 Task: Send an email with the signature Garrett Sanchez with the subject Request for an opinion and the message Please let me know if there are any changes to the project scope. from softage.1@softage.net to softage.10@softage.net and softage.2@softage.net with an attached document Program_proposal.docx
Action: Mouse moved to (598, 781)
Screenshot: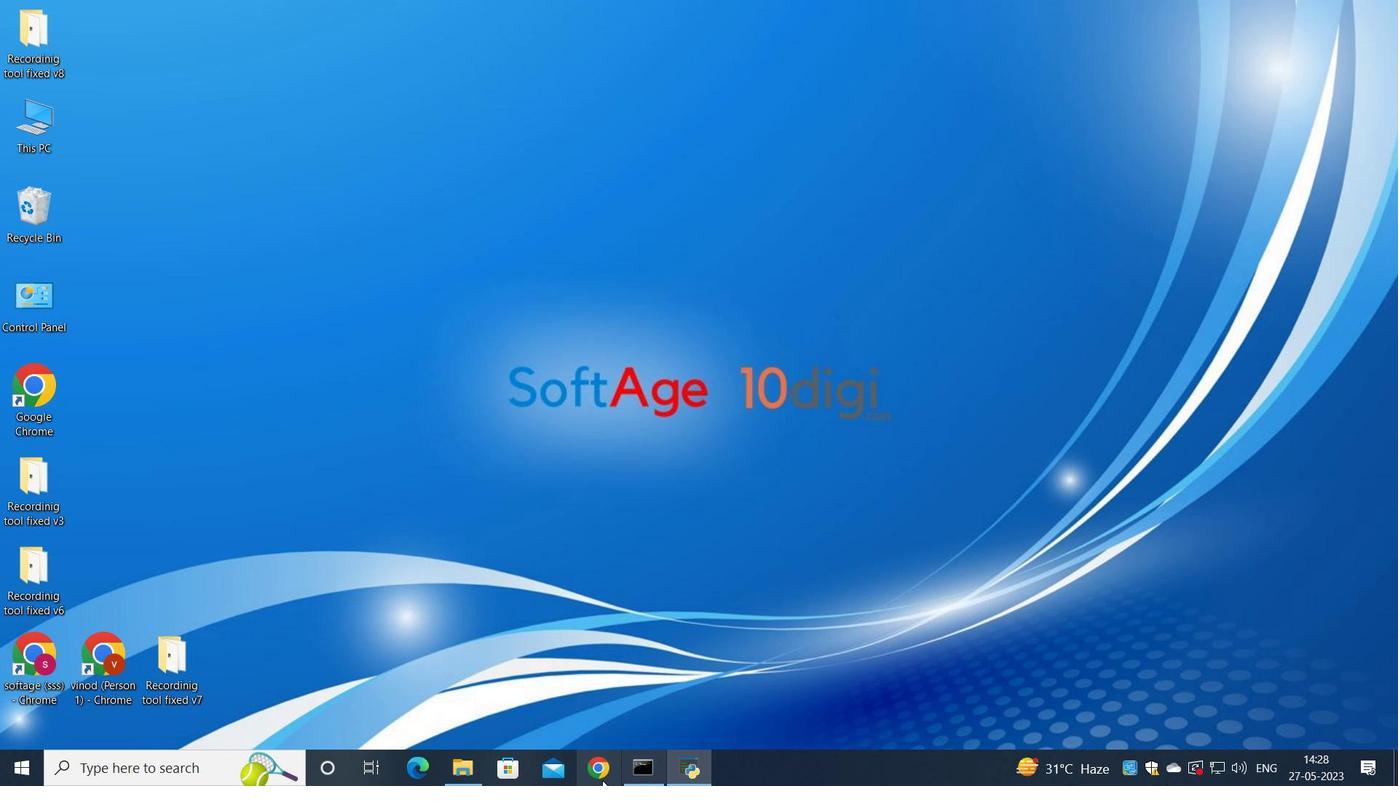 
Action: Mouse pressed left at (598, 781)
Screenshot: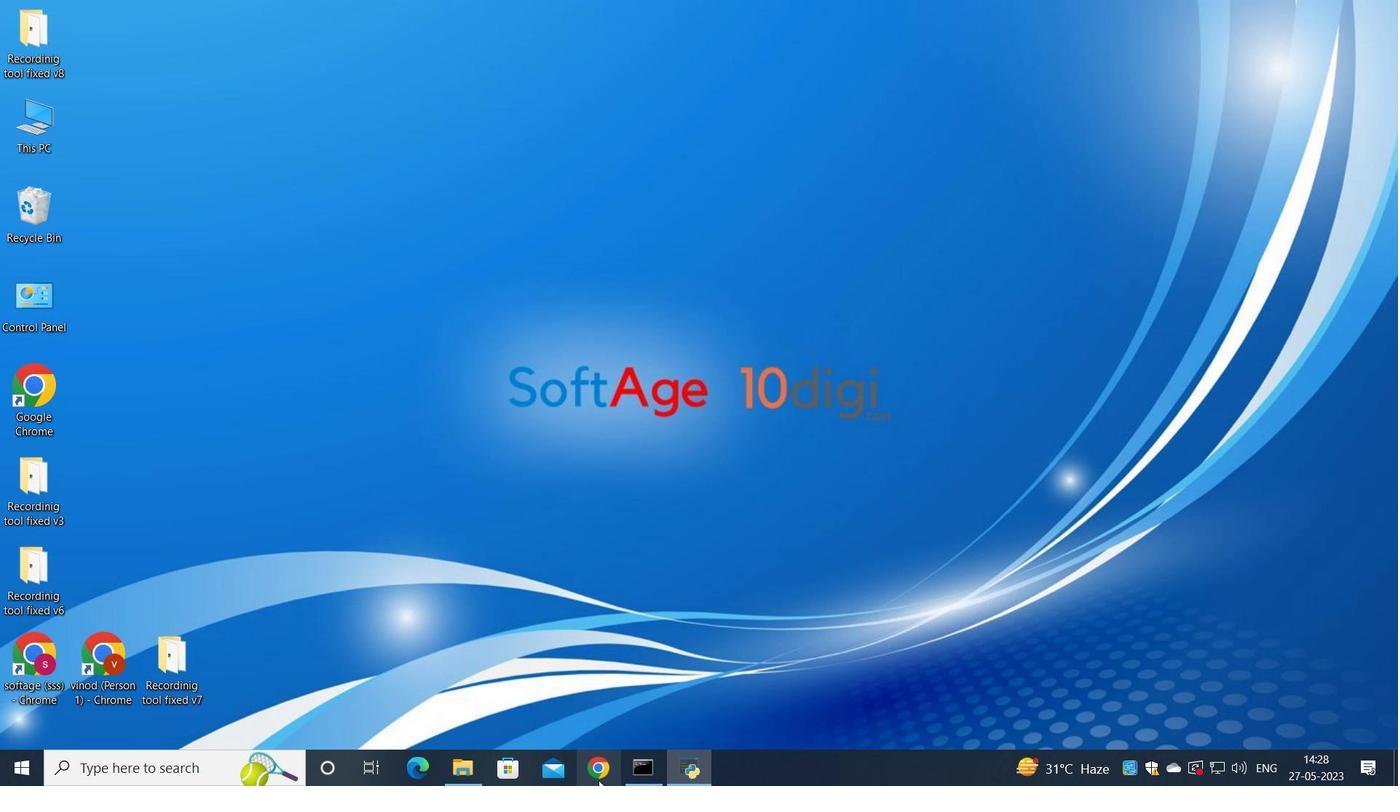 
Action: Mouse moved to (618, 442)
Screenshot: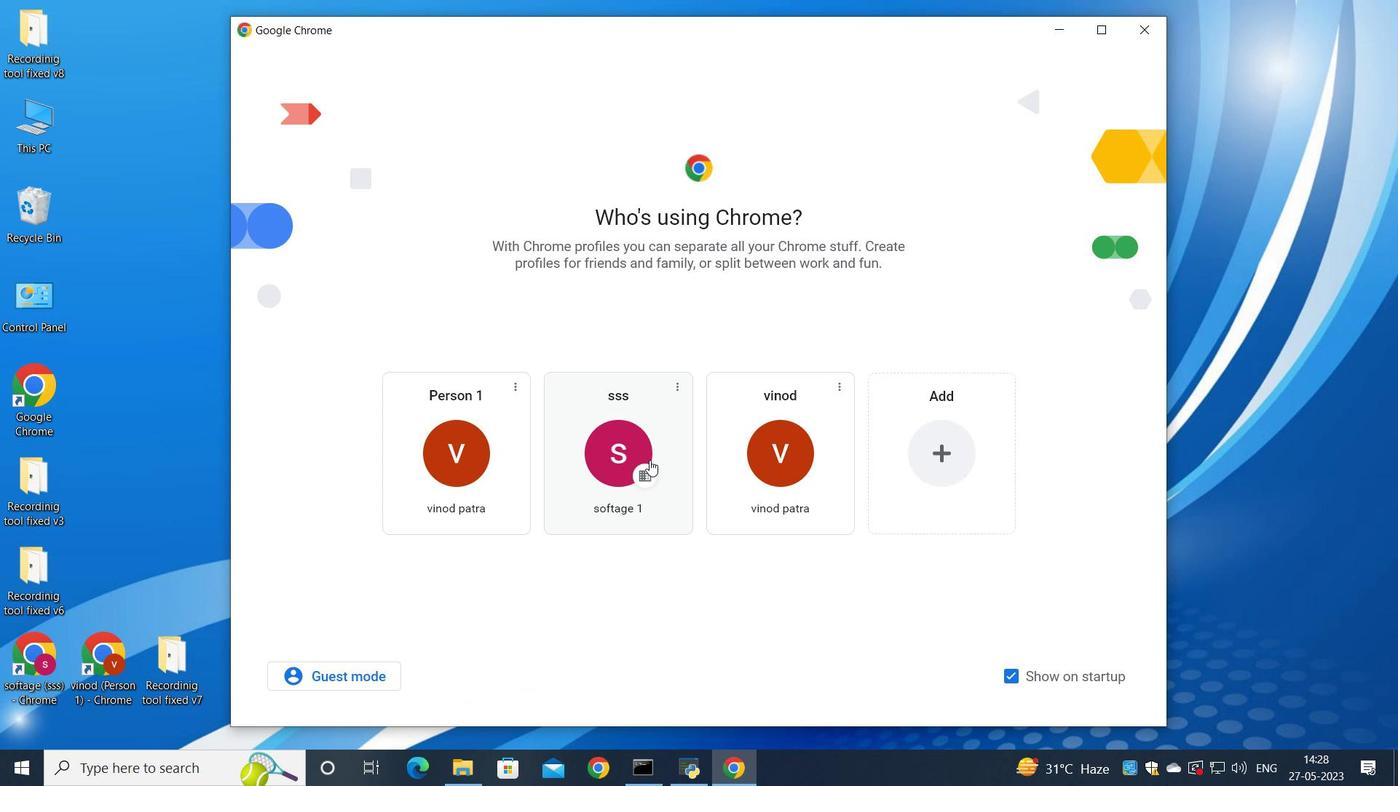 
Action: Mouse pressed left at (618, 442)
Screenshot: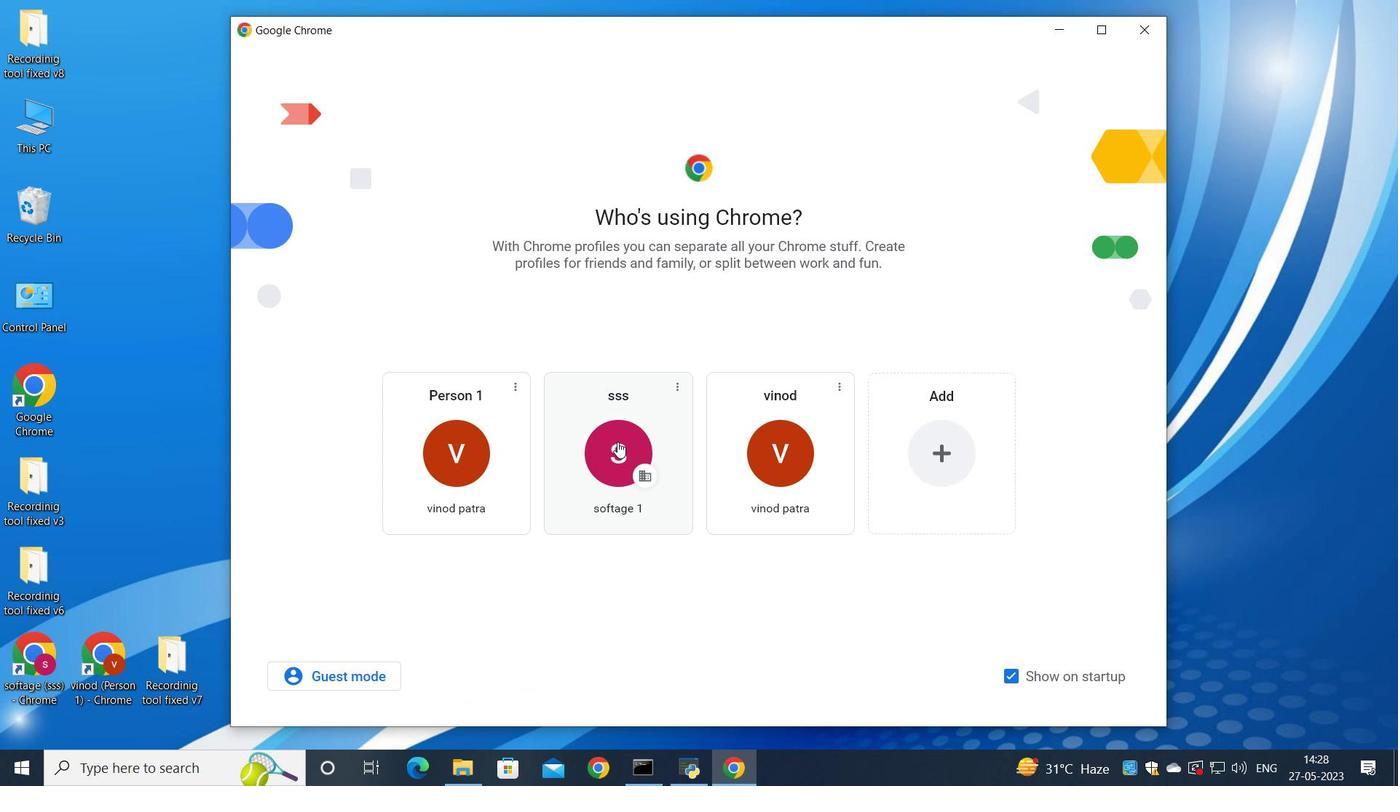 
Action: Mouse moved to (1220, 101)
Screenshot: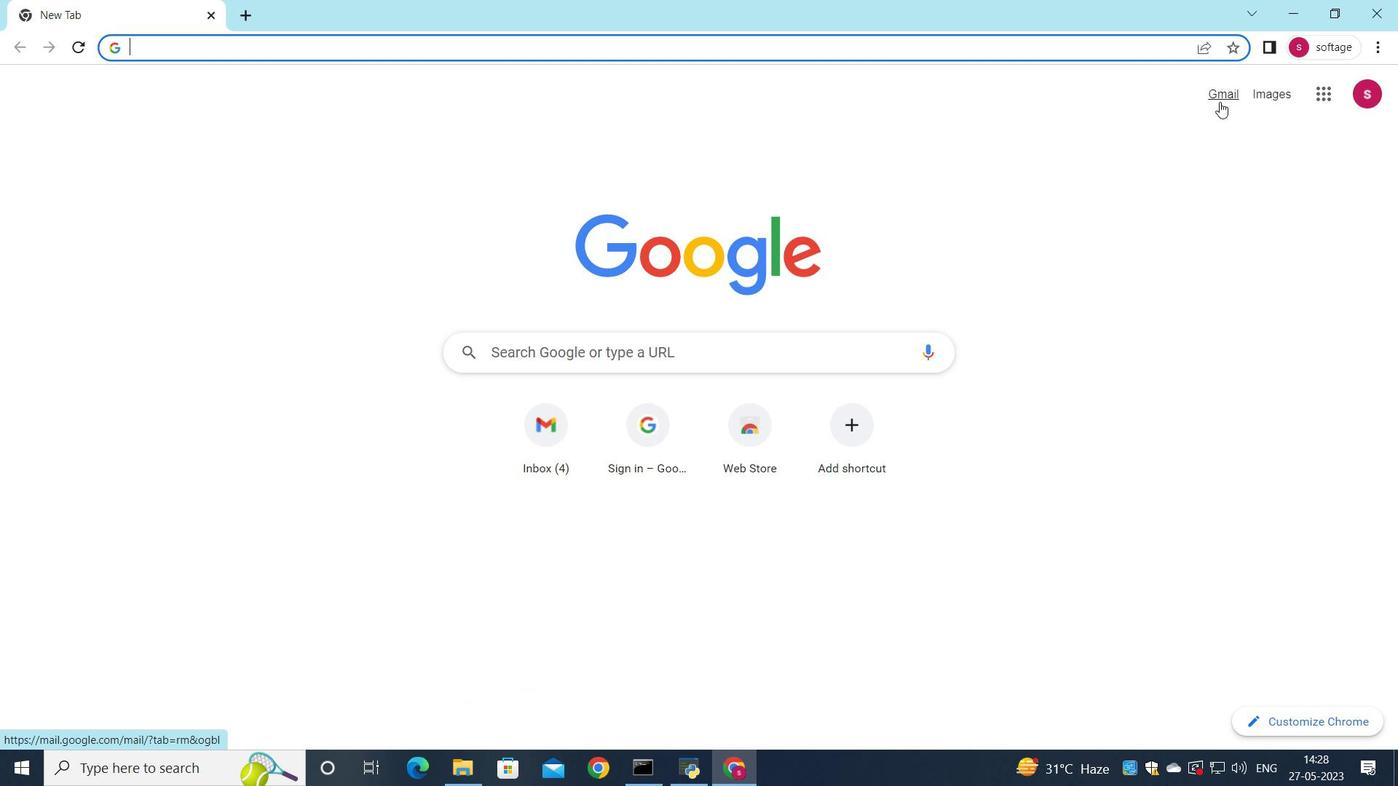 
Action: Mouse pressed left at (1220, 101)
Screenshot: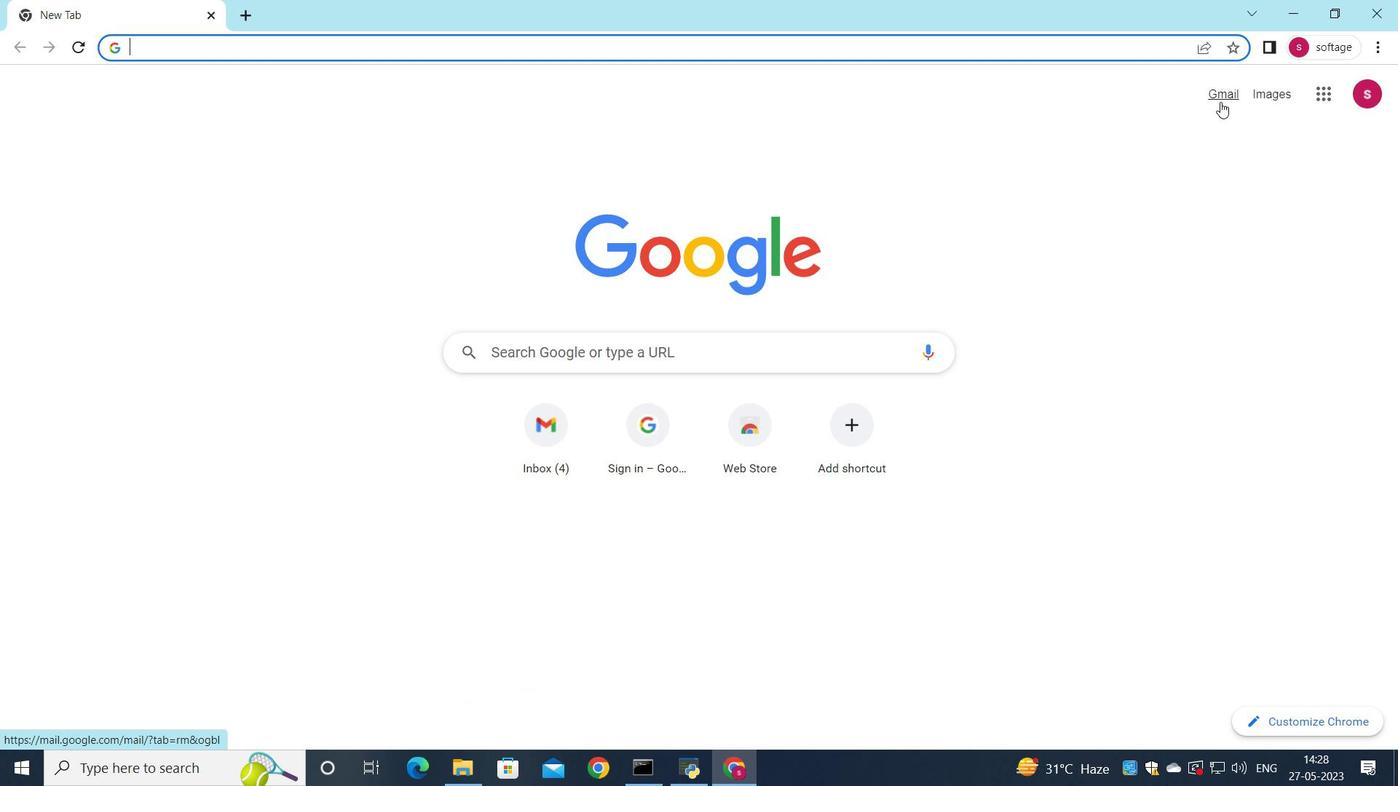 
Action: Mouse moved to (1184, 126)
Screenshot: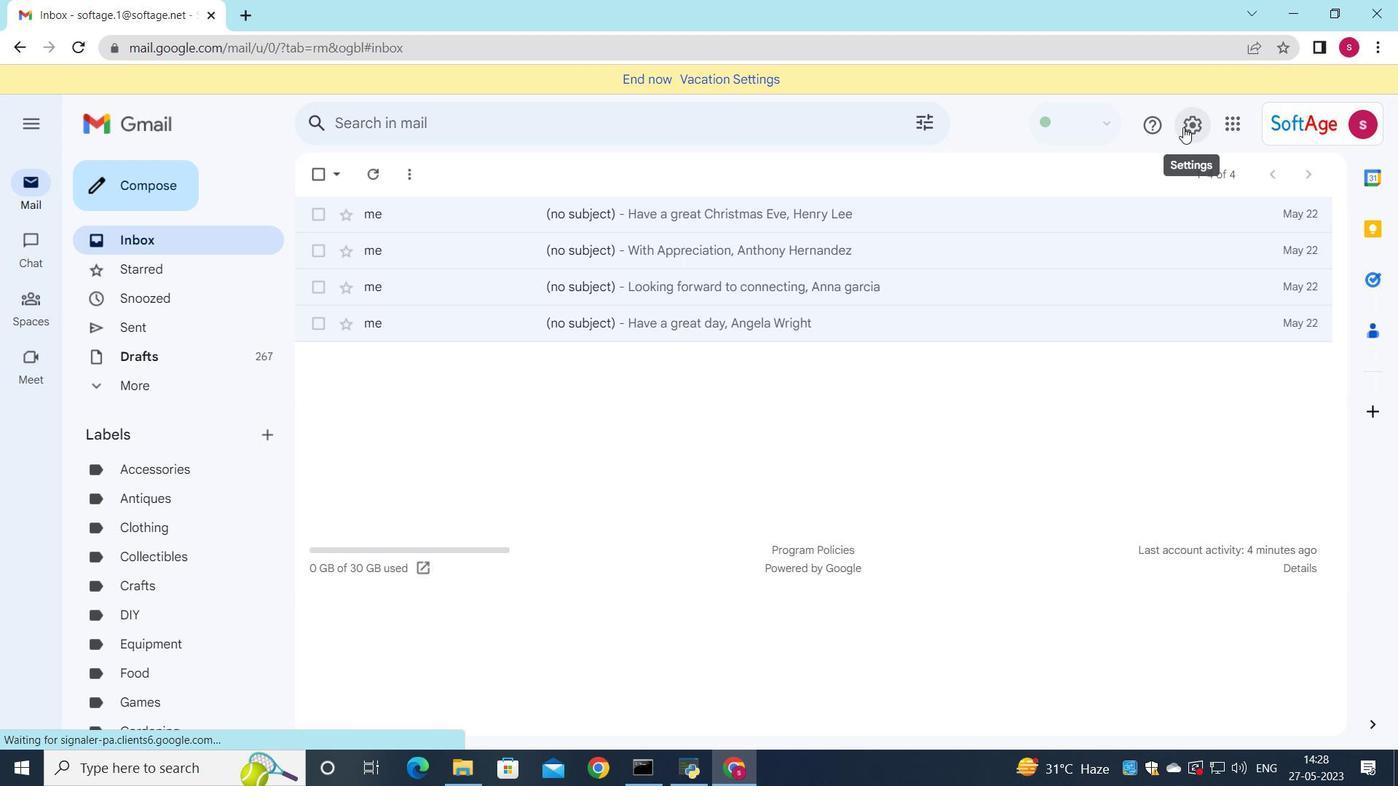 
Action: Mouse pressed left at (1184, 126)
Screenshot: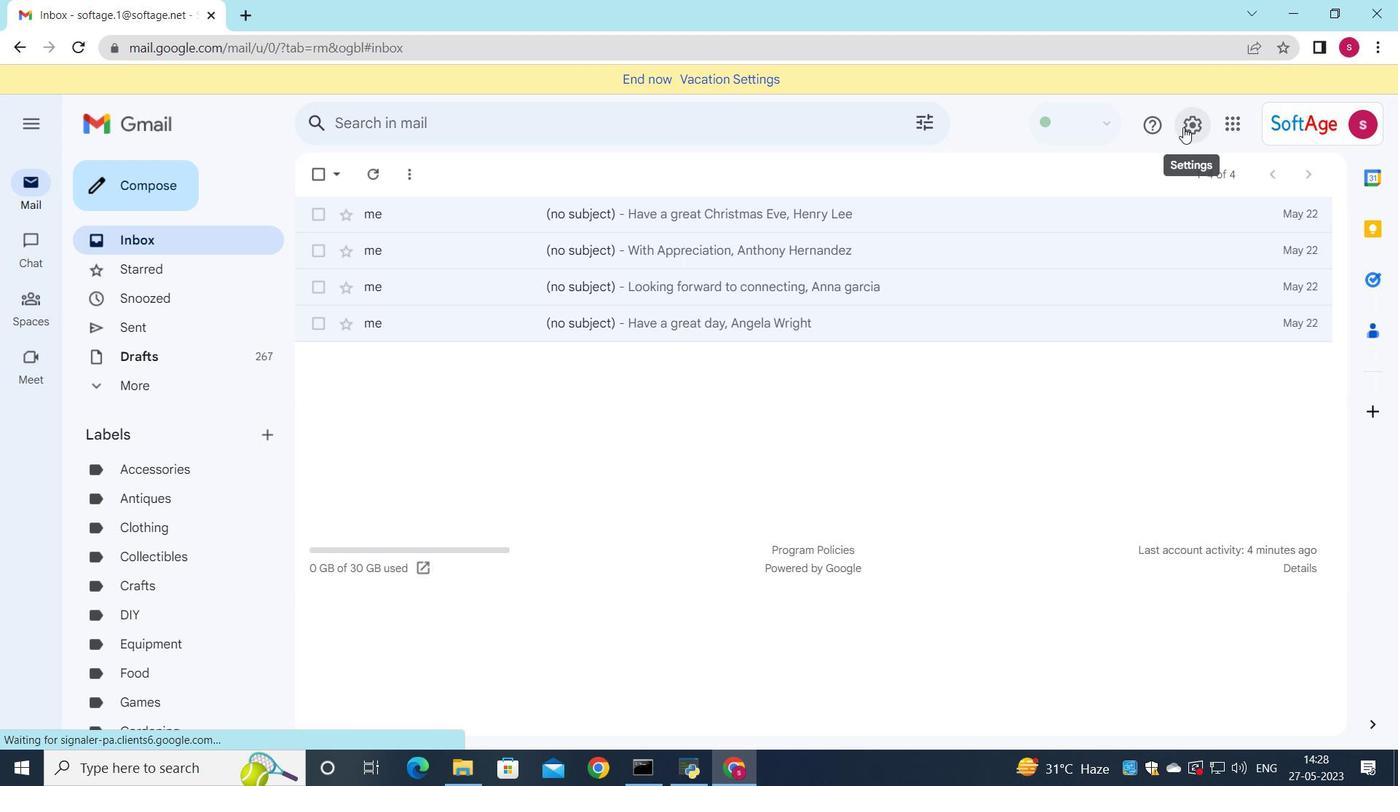 
Action: Mouse moved to (1179, 210)
Screenshot: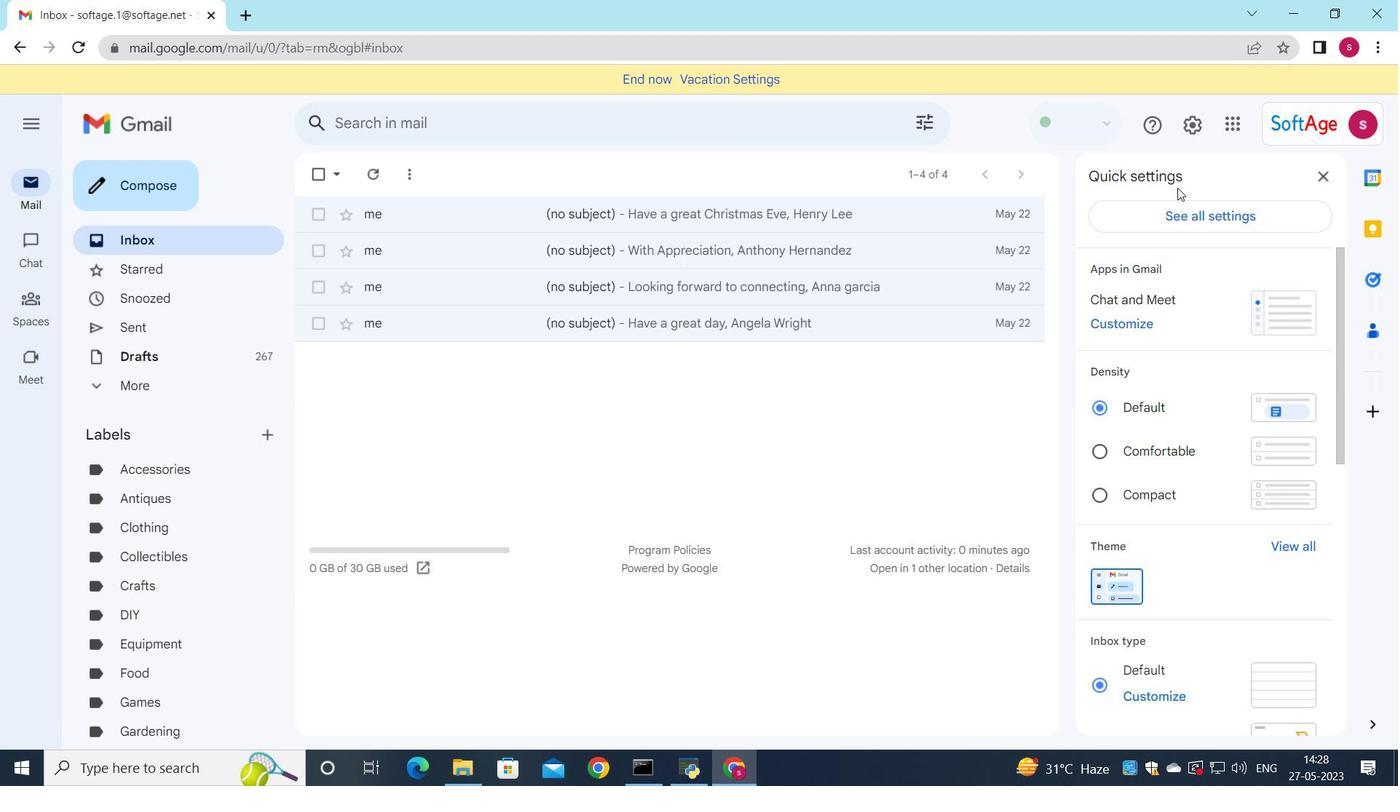 
Action: Mouse pressed left at (1179, 210)
Screenshot: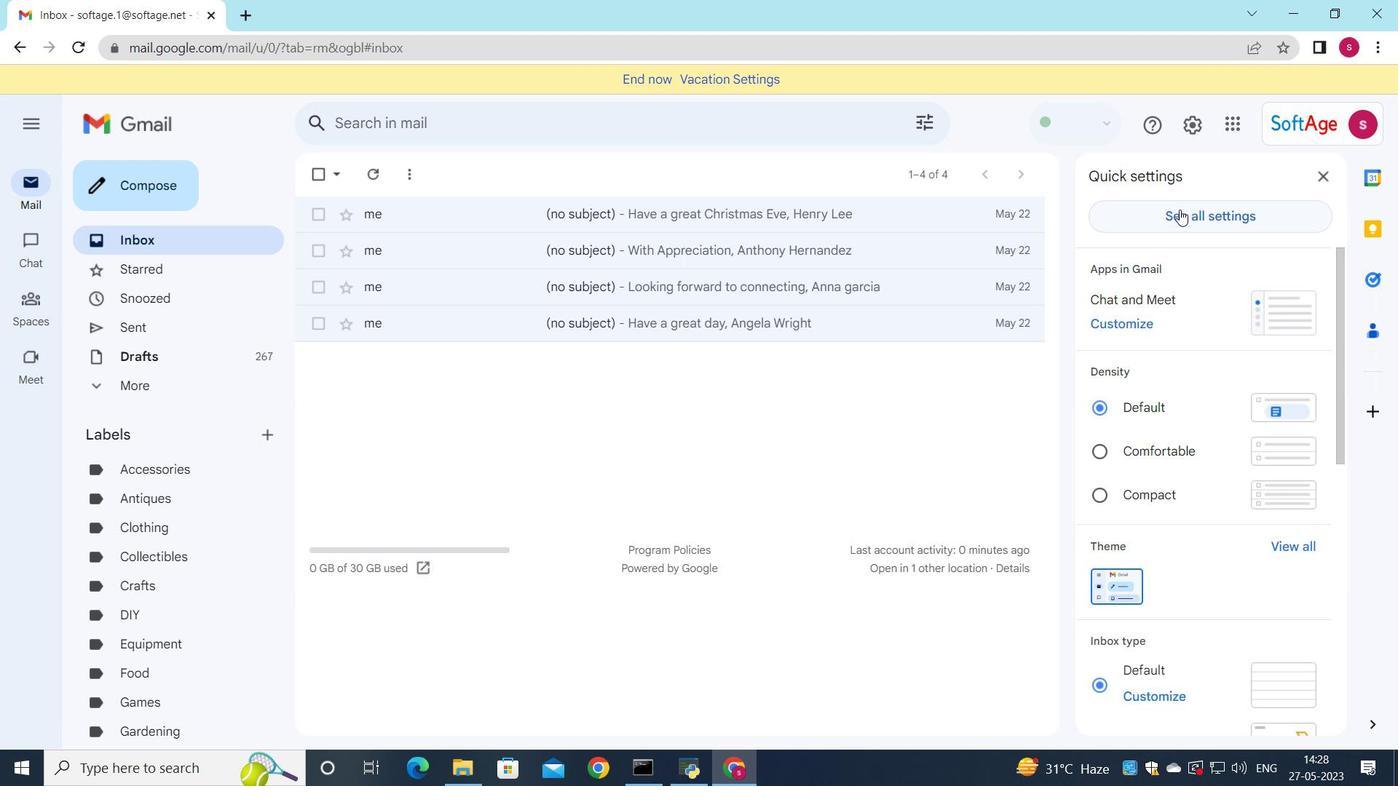 
Action: Mouse moved to (1178, 119)
Screenshot: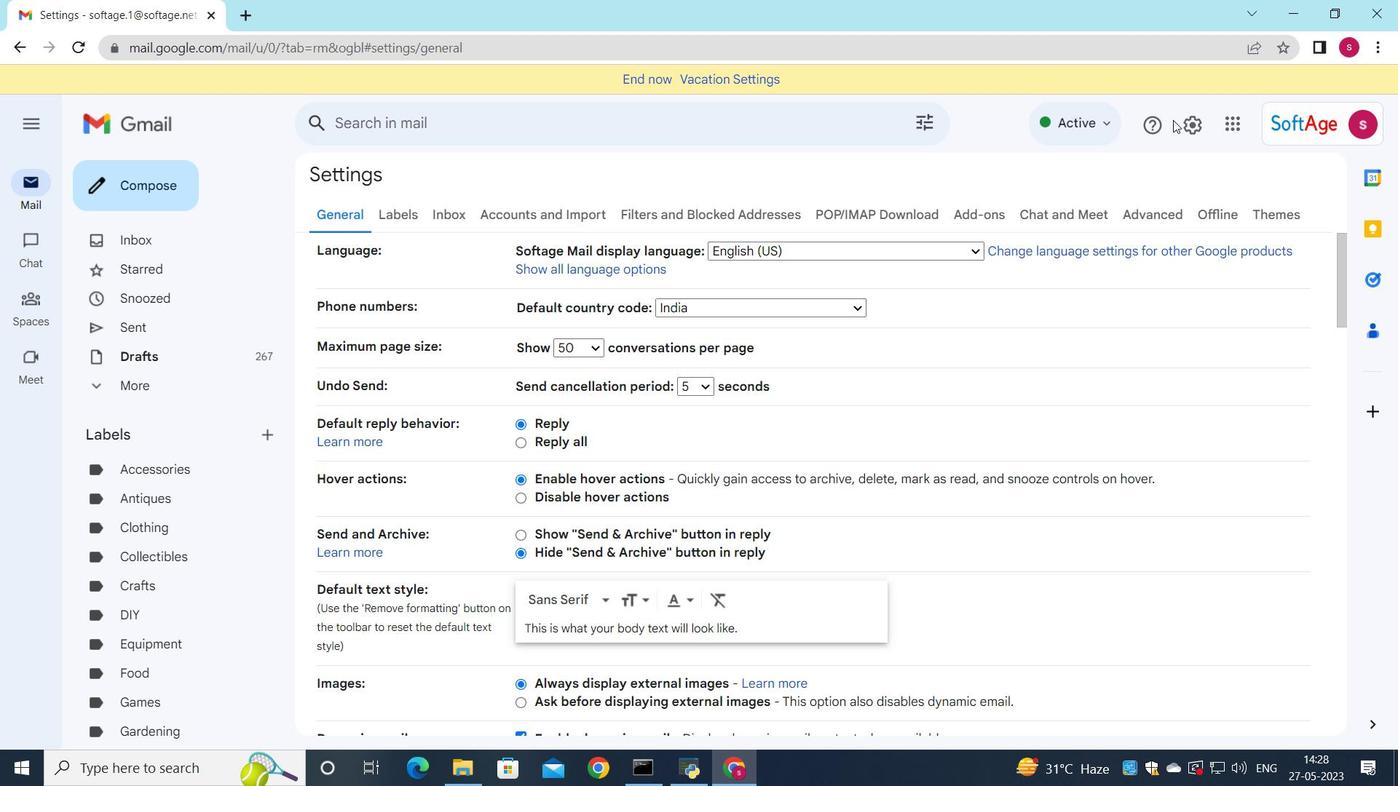 
Action: Mouse pressed left at (1178, 119)
Screenshot: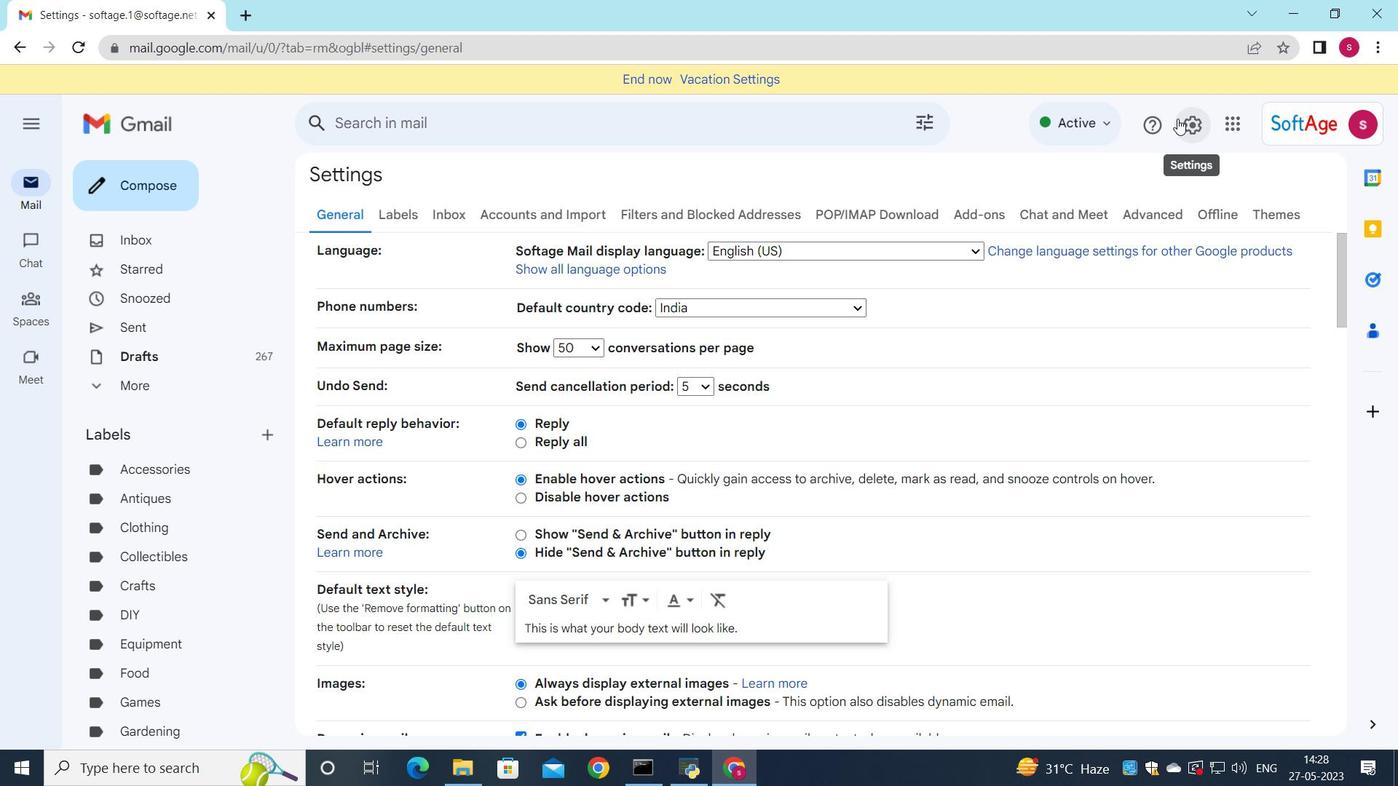 
Action: Mouse moved to (975, 312)
Screenshot: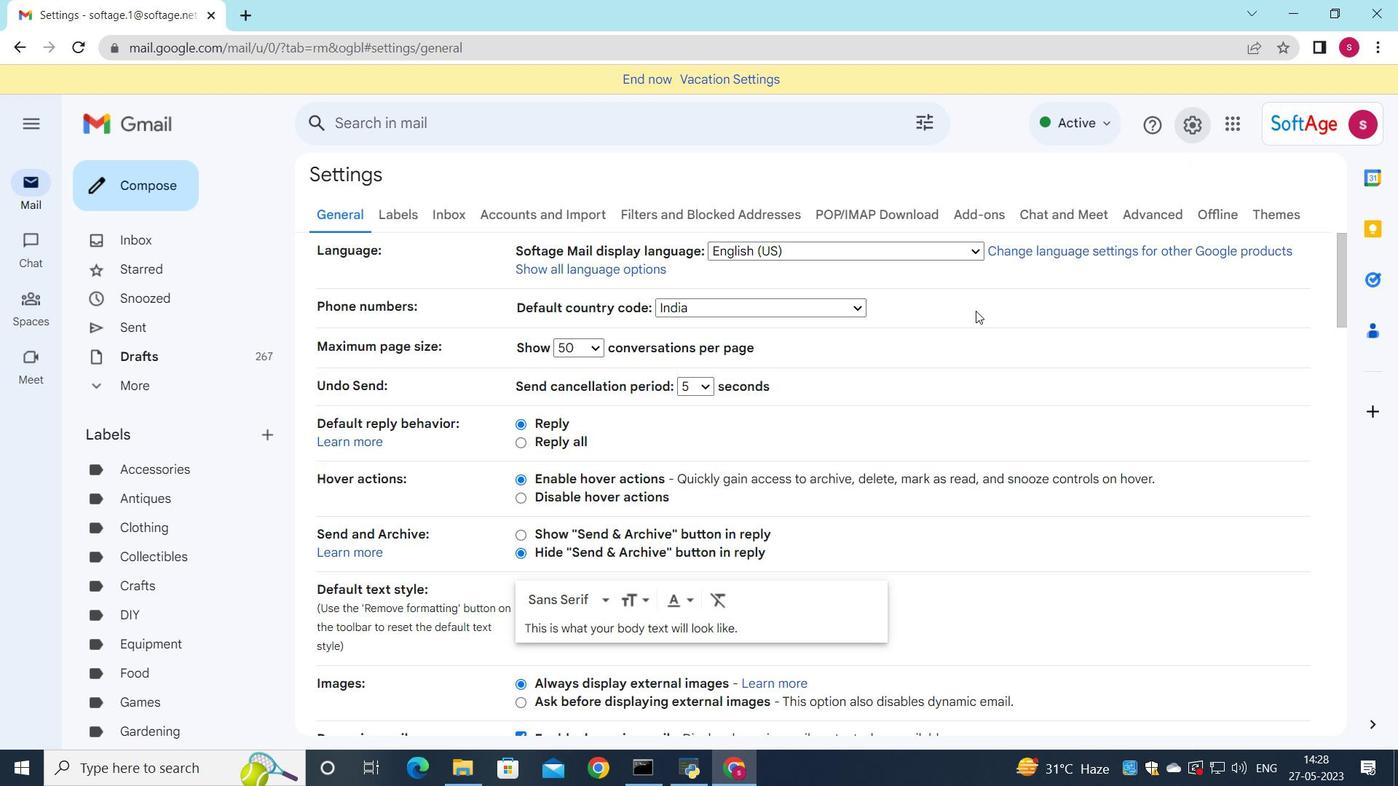 
Action: Mouse scrolled (975, 311) with delta (0, 0)
Screenshot: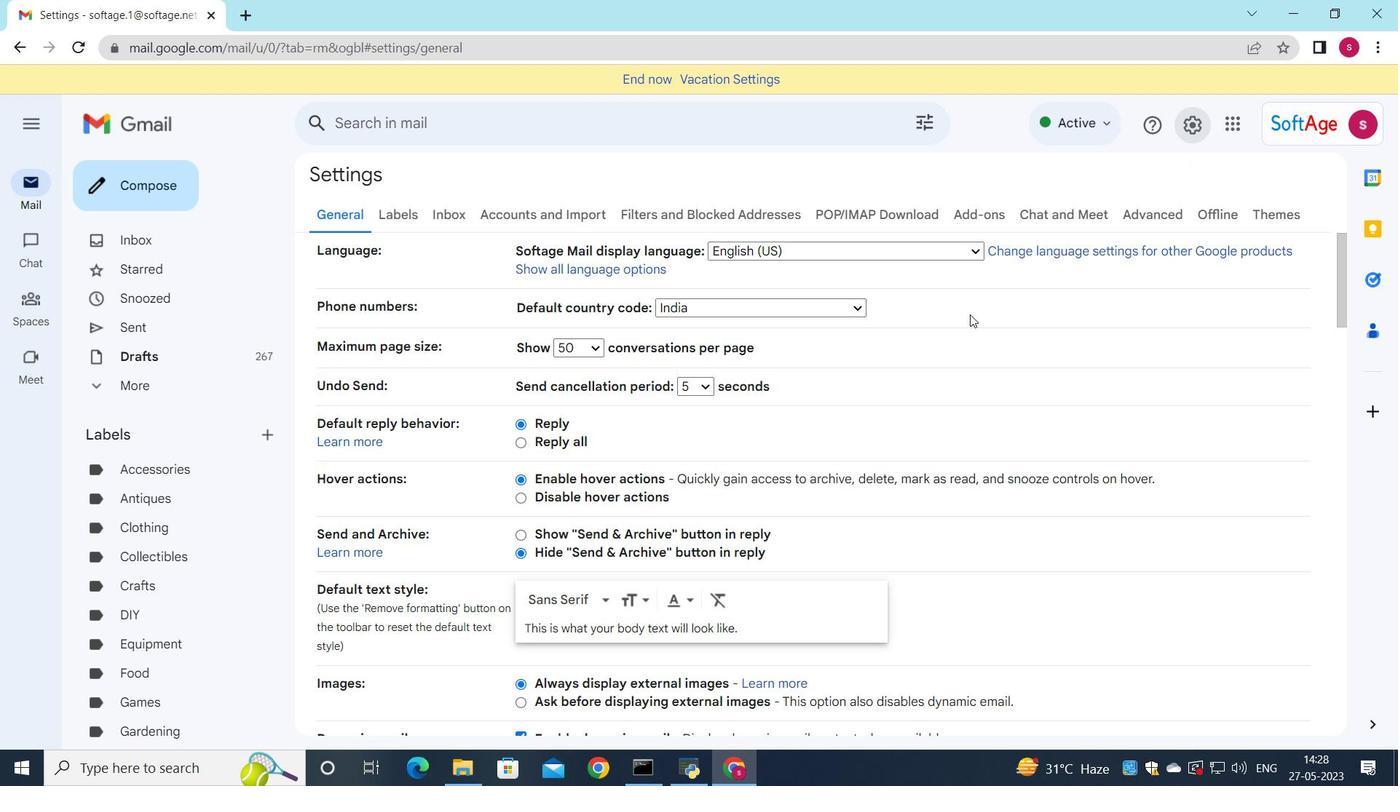 
Action: Mouse scrolled (975, 311) with delta (0, 0)
Screenshot: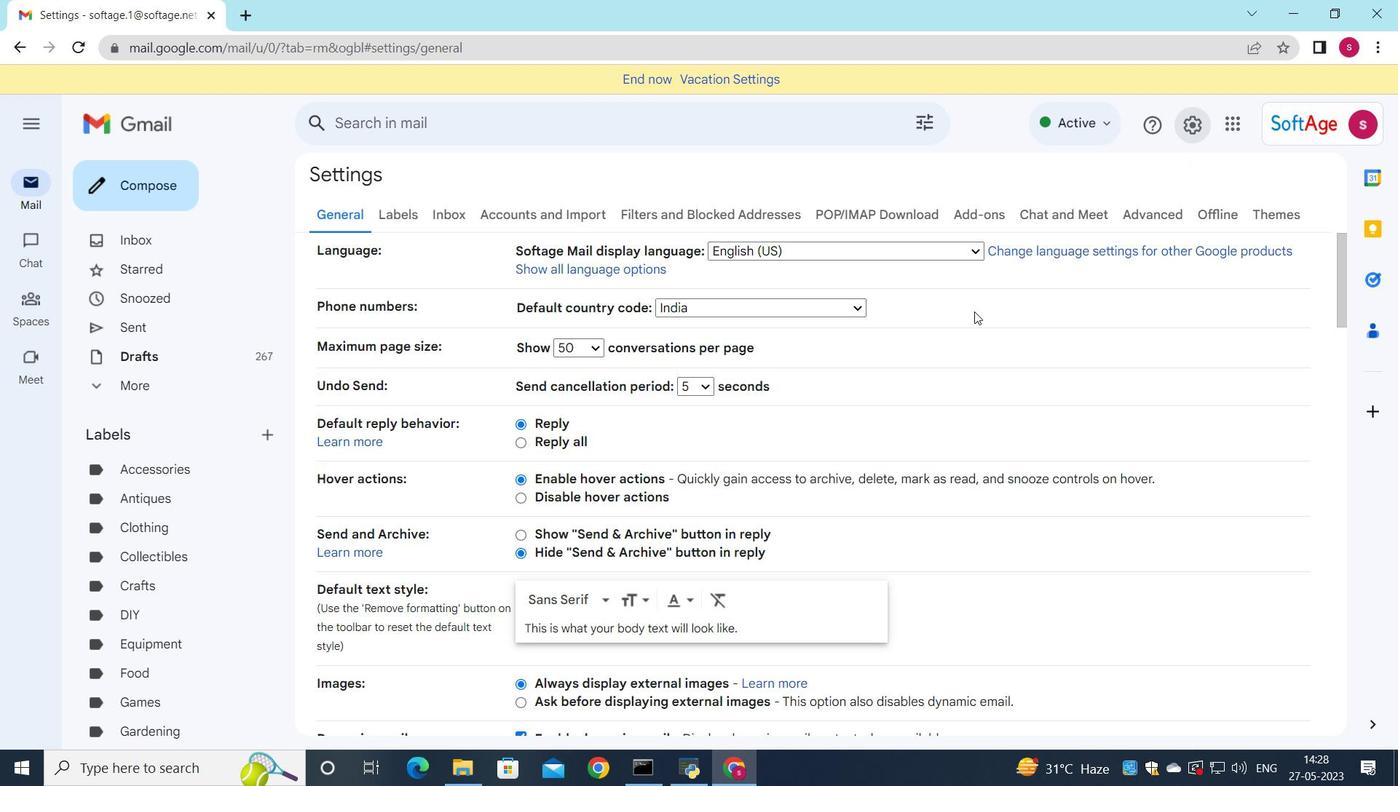 
Action: Mouse scrolled (975, 311) with delta (0, 0)
Screenshot: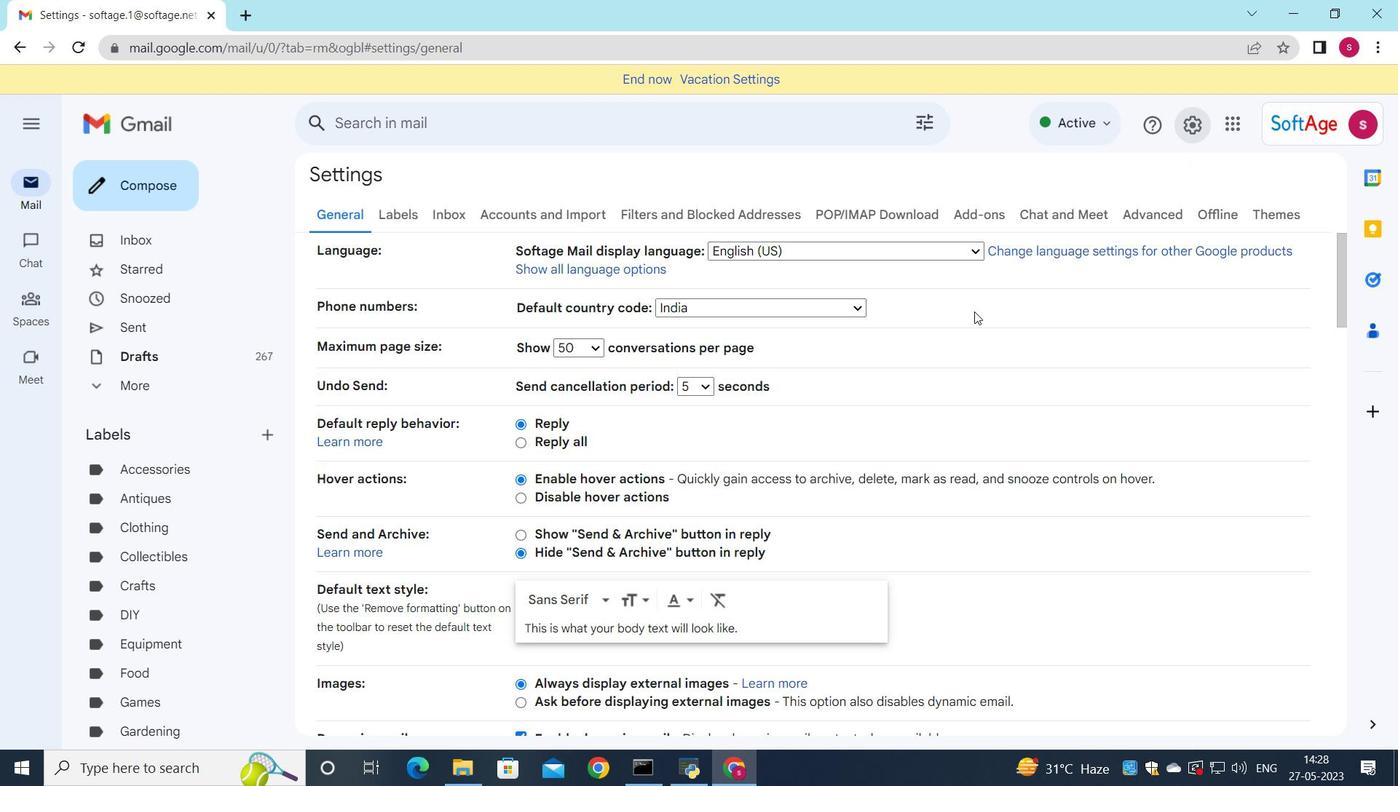 
Action: Mouse scrolled (975, 311) with delta (0, 0)
Screenshot: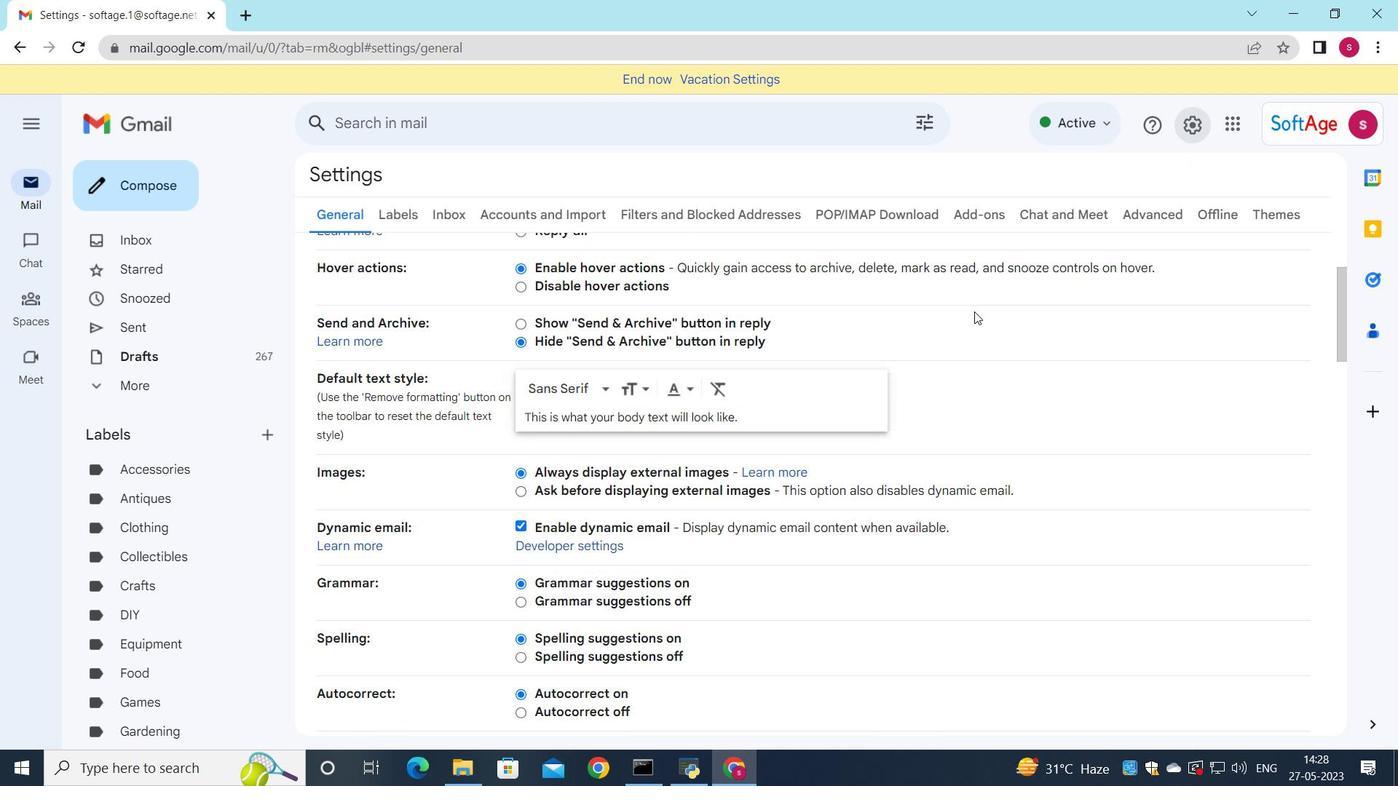 
Action: Mouse scrolled (975, 311) with delta (0, 0)
Screenshot: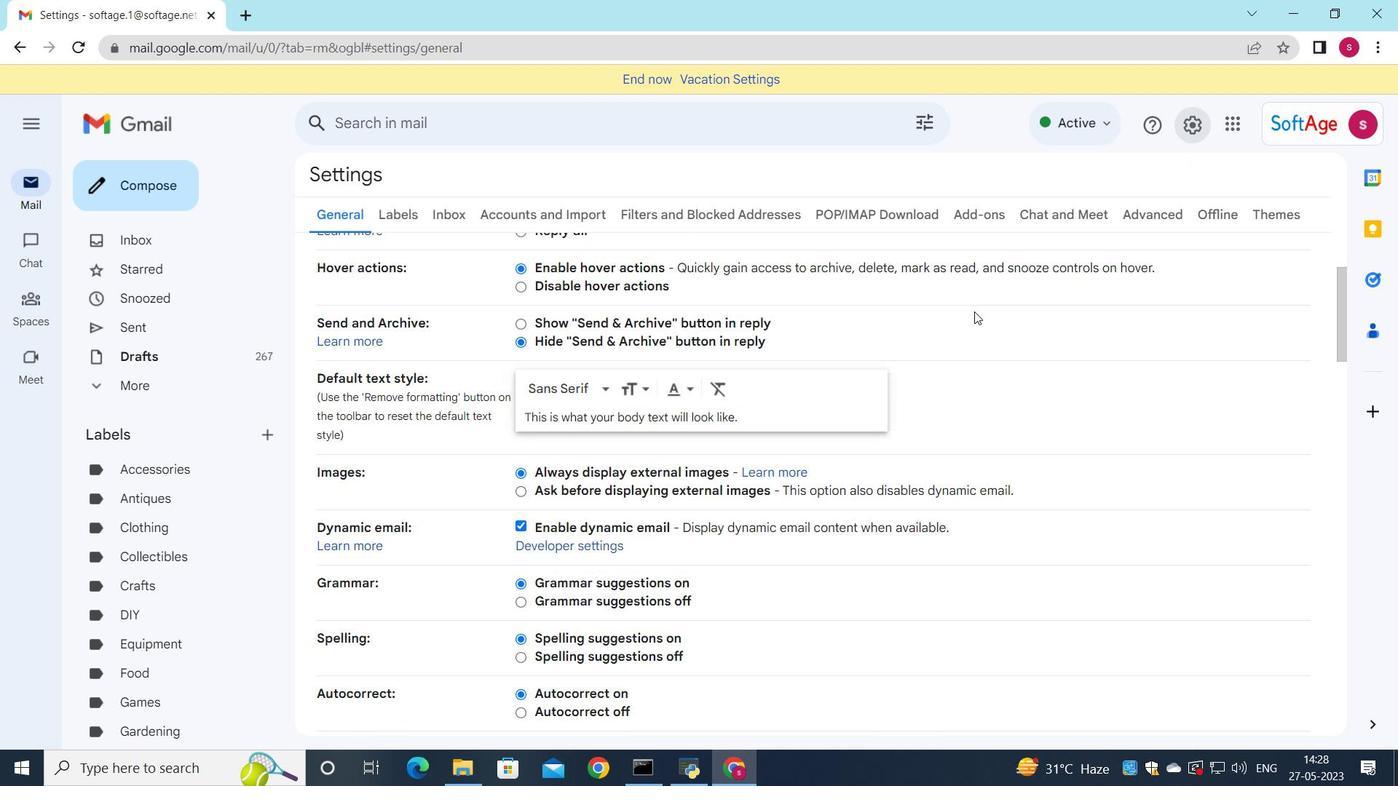 
Action: Mouse scrolled (975, 311) with delta (0, 0)
Screenshot: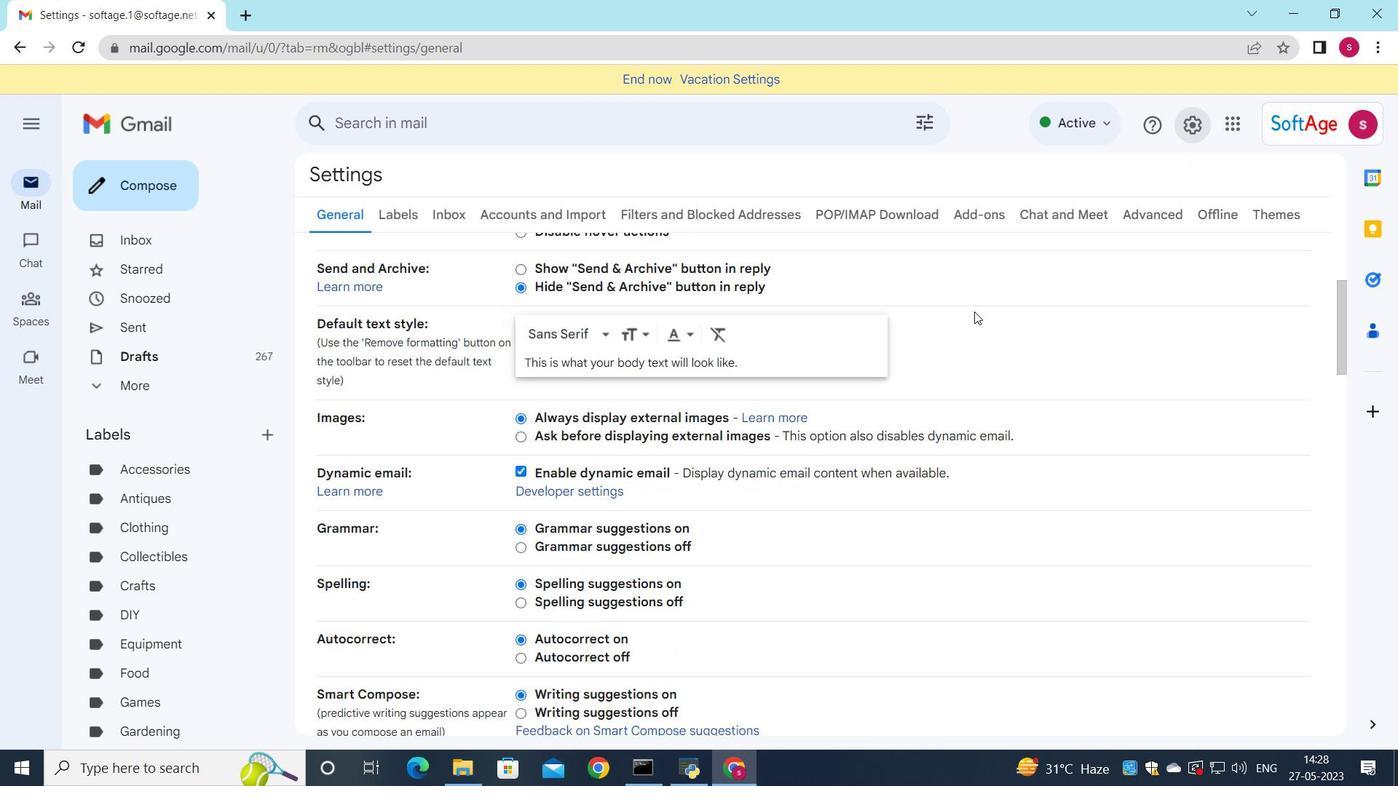 
Action: Mouse scrolled (975, 311) with delta (0, 0)
Screenshot: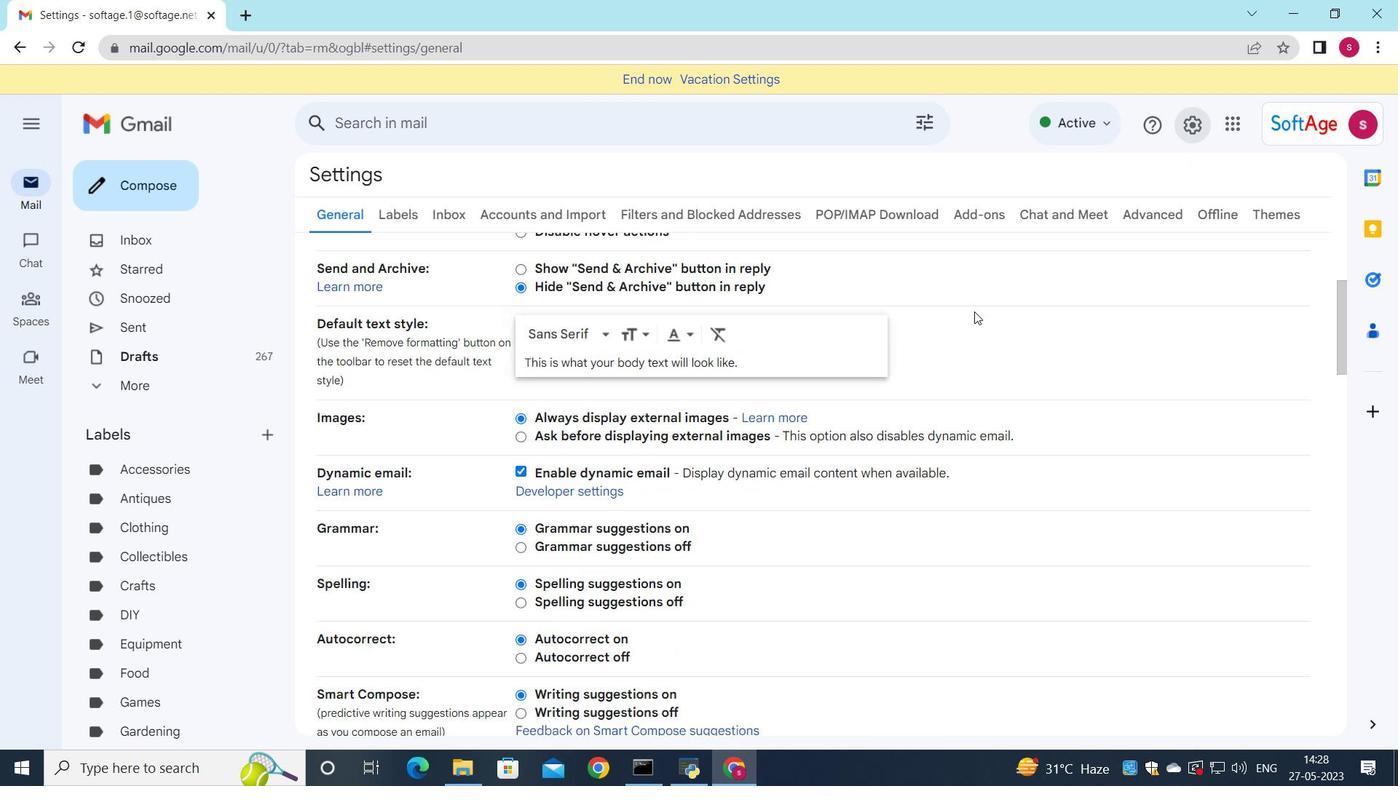 
Action: Mouse scrolled (975, 311) with delta (0, 0)
Screenshot: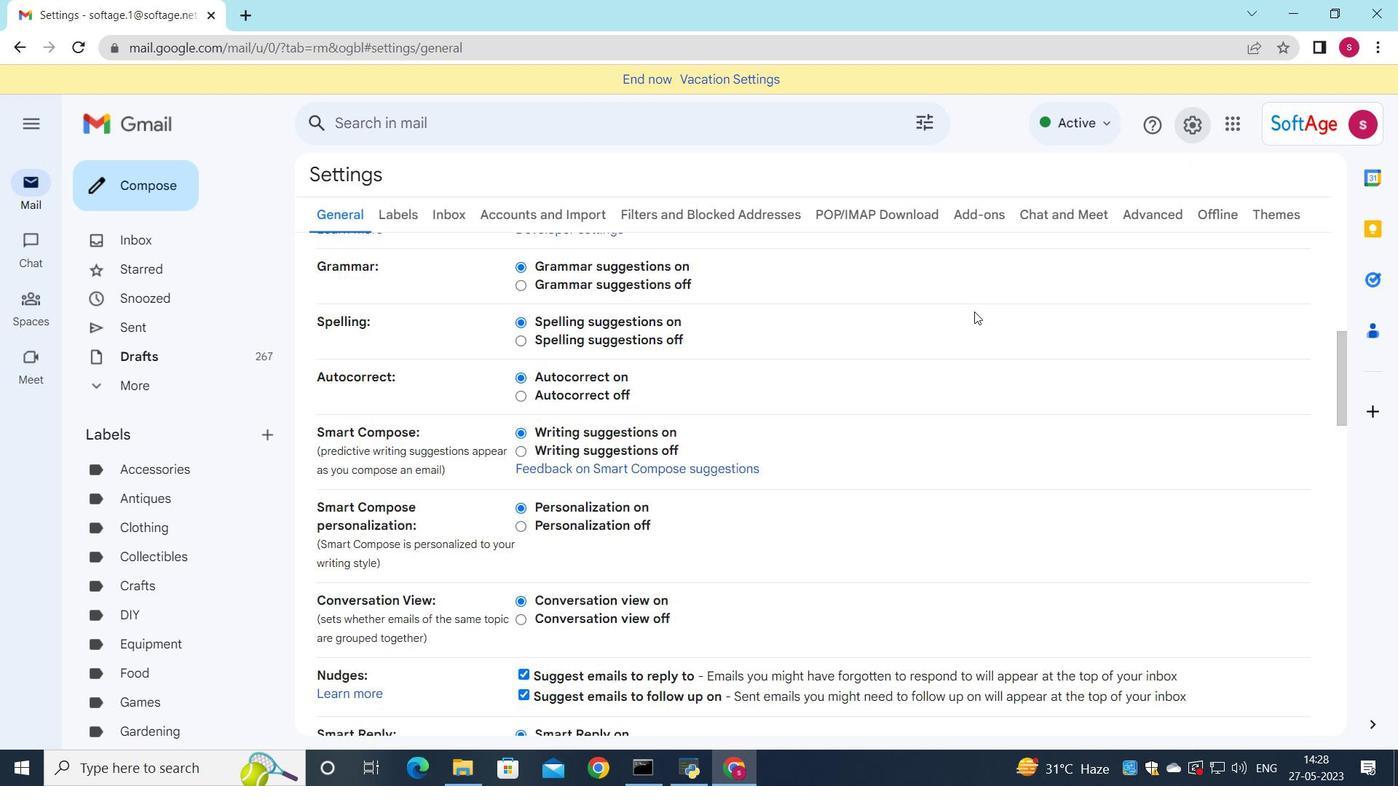 
Action: Mouse scrolled (975, 311) with delta (0, 0)
Screenshot: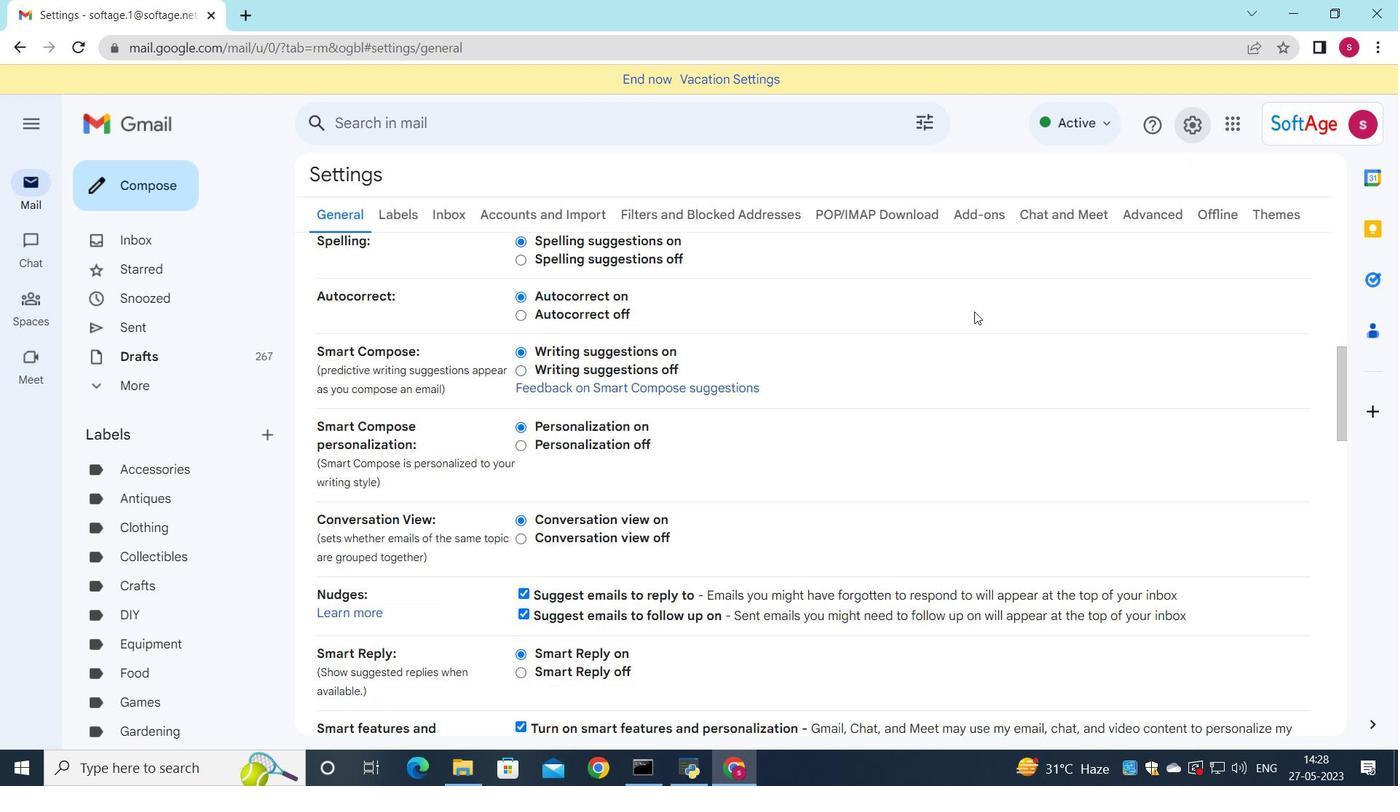 
Action: Mouse scrolled (975, 311) with delta (0, 0)
Screenshot: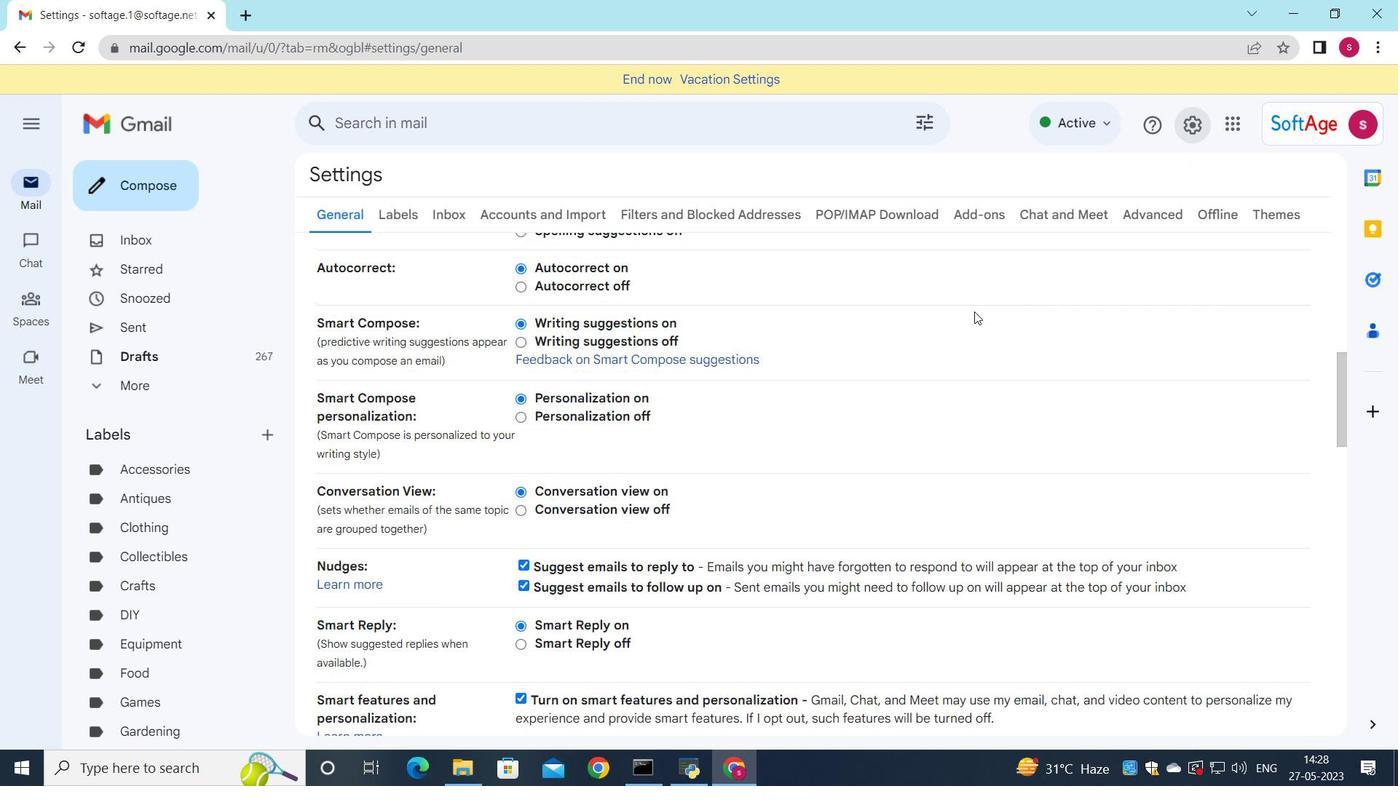 
Action: Mouse scrolled (975, 311) with delta (0, 0)
Screenshot: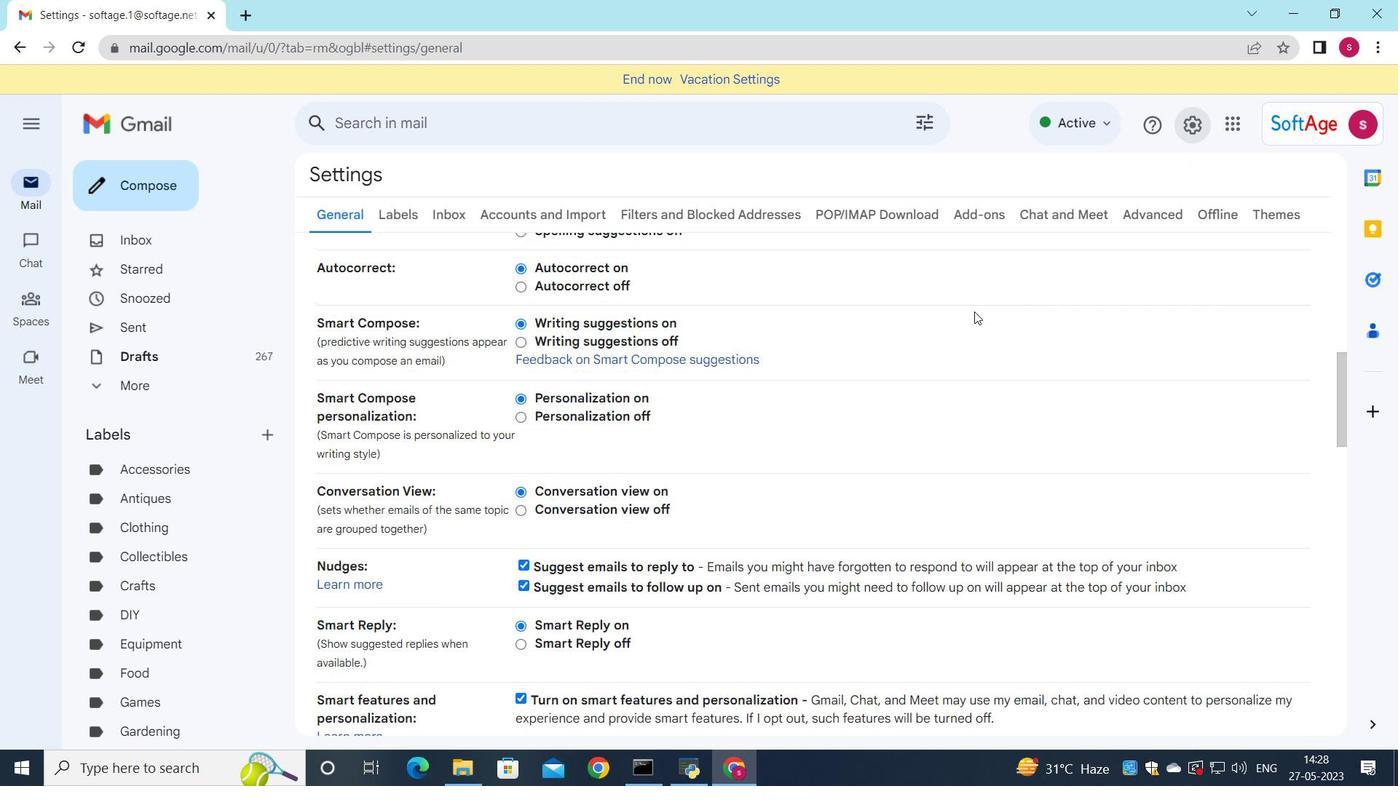 
Action: Mouse scrolled (975, 311) with delta (0, 0)
Screenshot: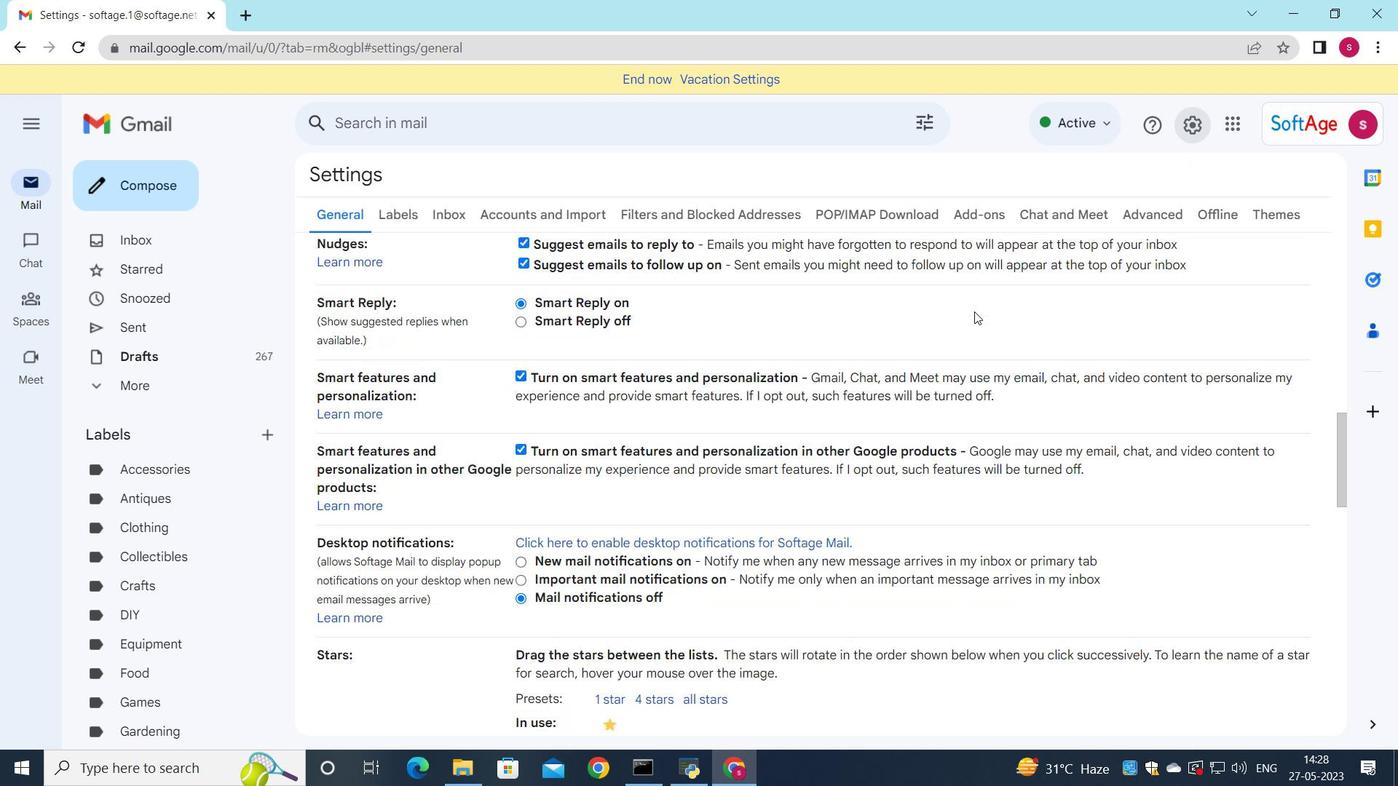 
Action: Mouse scrolled (975, 311) with delta (0, 0)
Screenshot: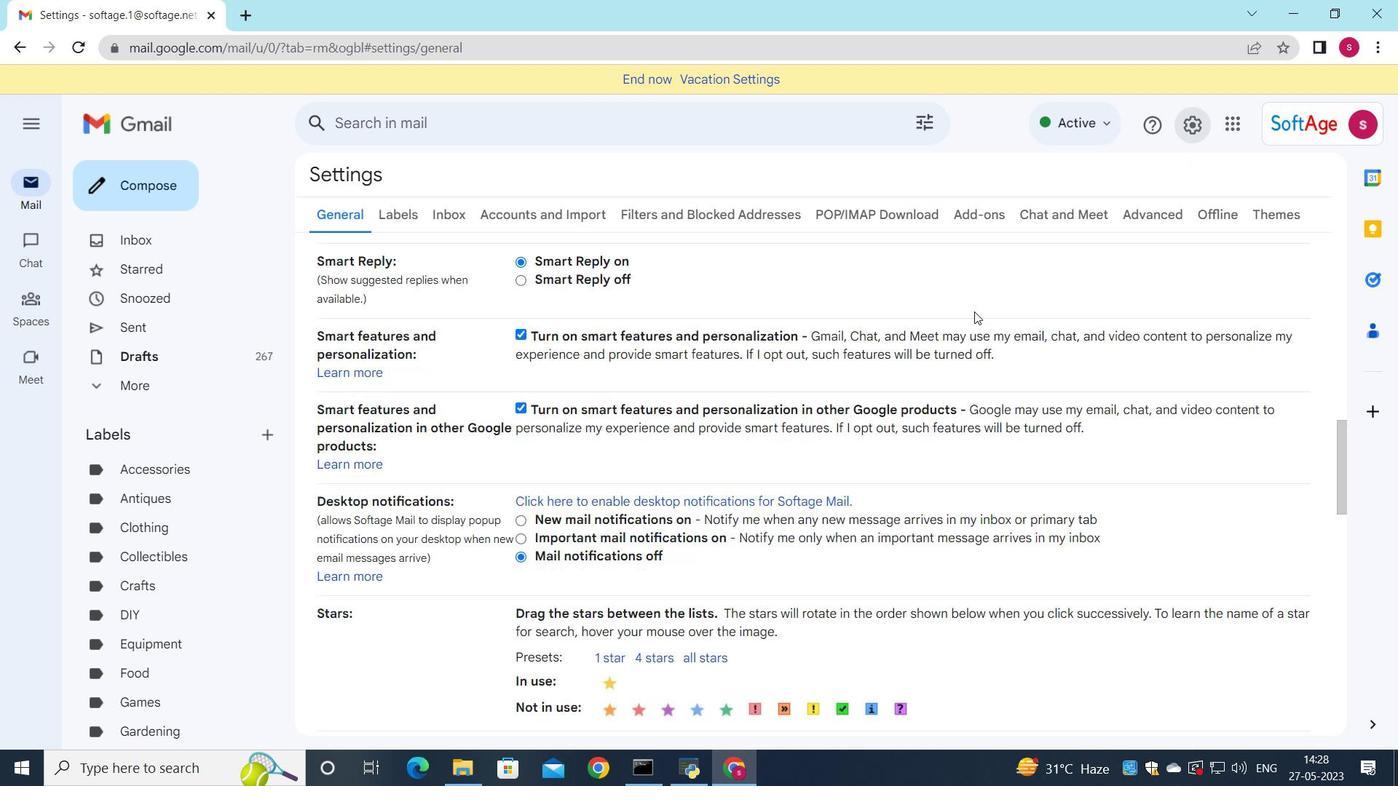 
Action: Mouse scrolled (975, 311) with delta (0, 0)
Screenshot: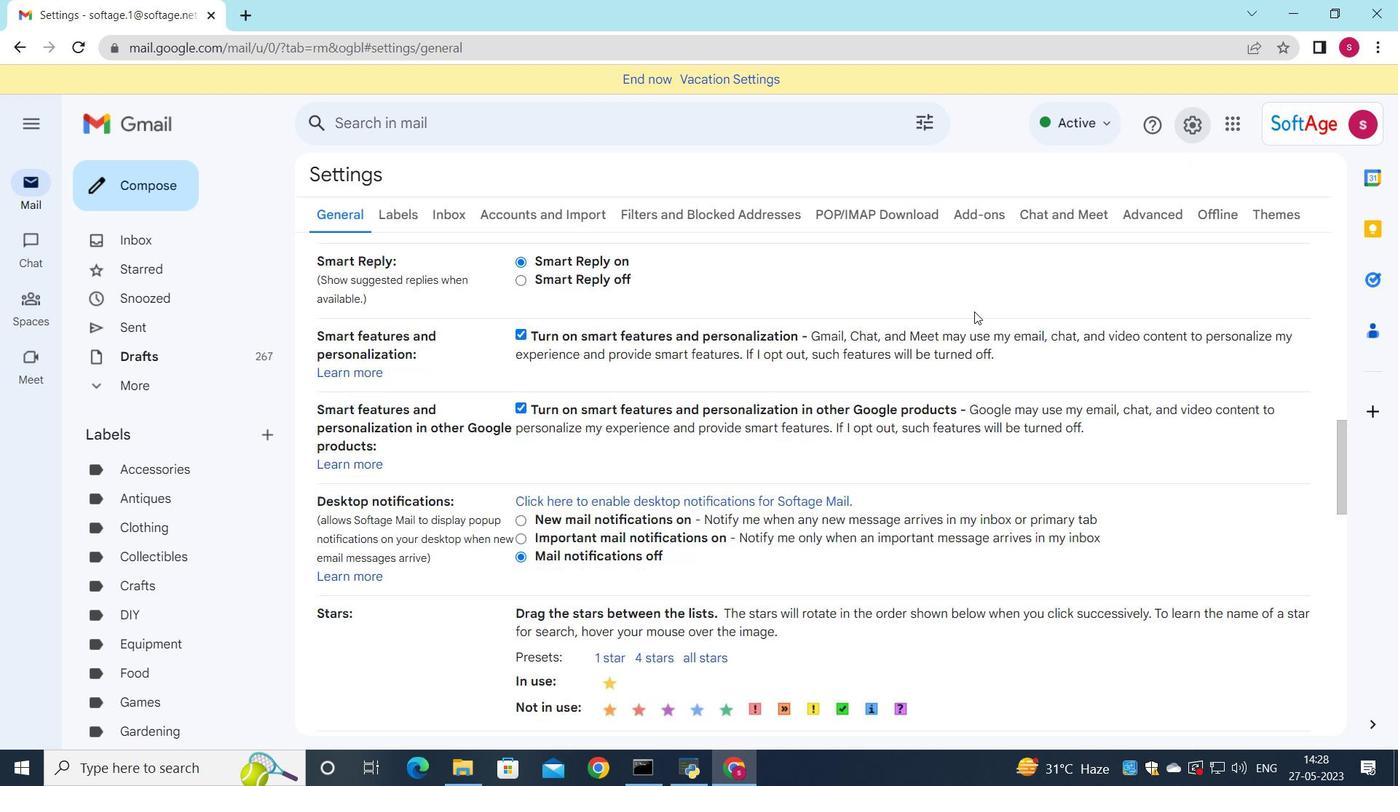 
Action: Mouse scrolled (975, 311) with delta (0, 0)
Screenshot: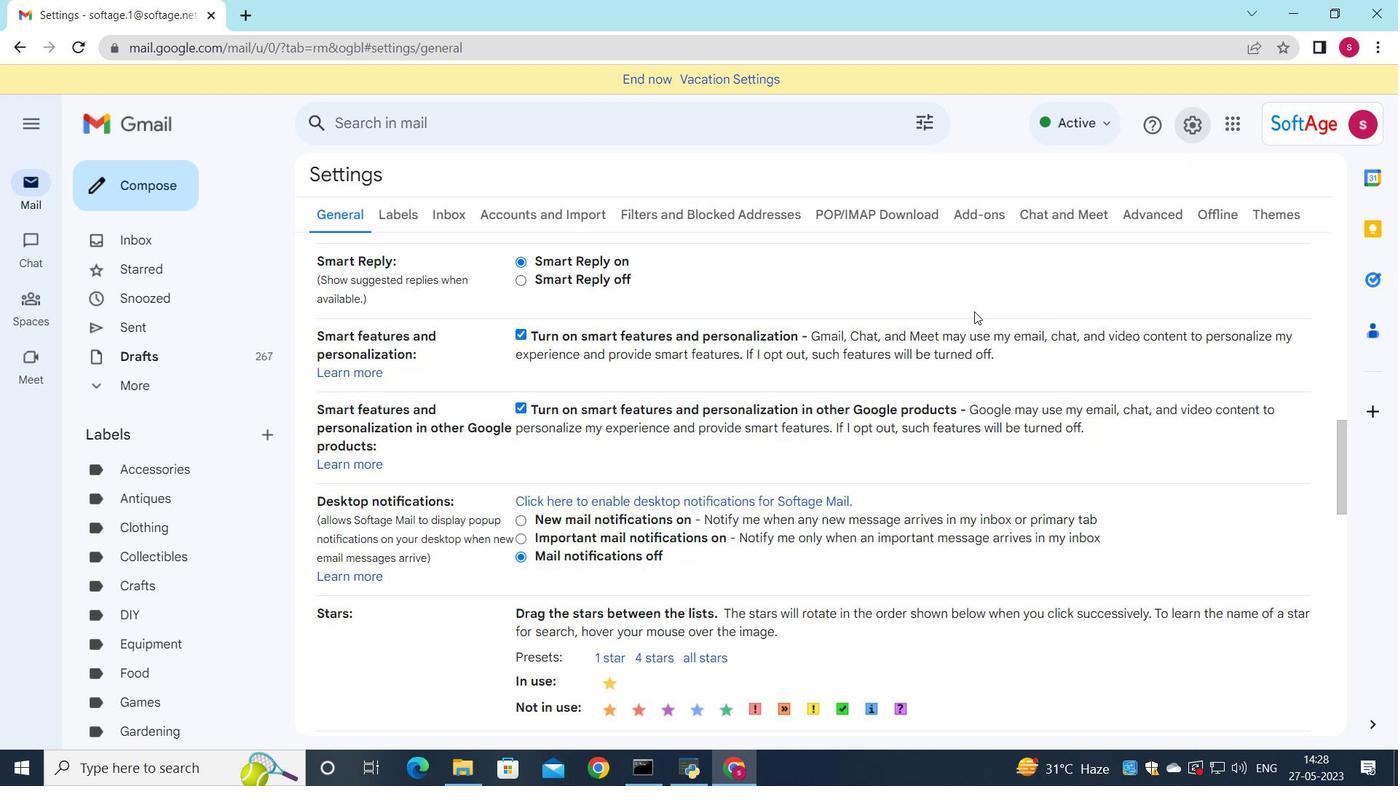 
Action: Mouse scrolled (975, 311) with delta (0, 0)
Screenshot: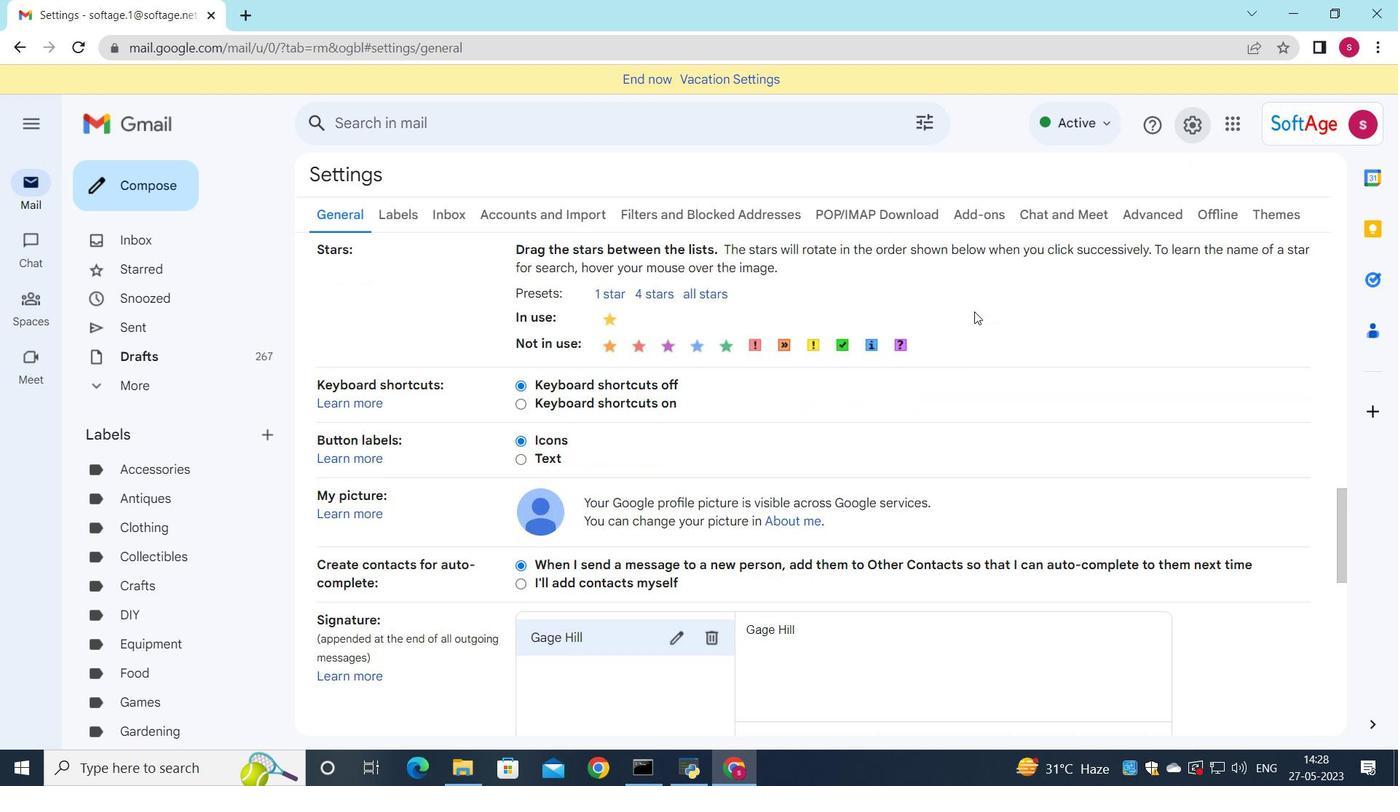 
Action: Mouse scrolled (975, 311) with delta (0, 0)
Screenshot: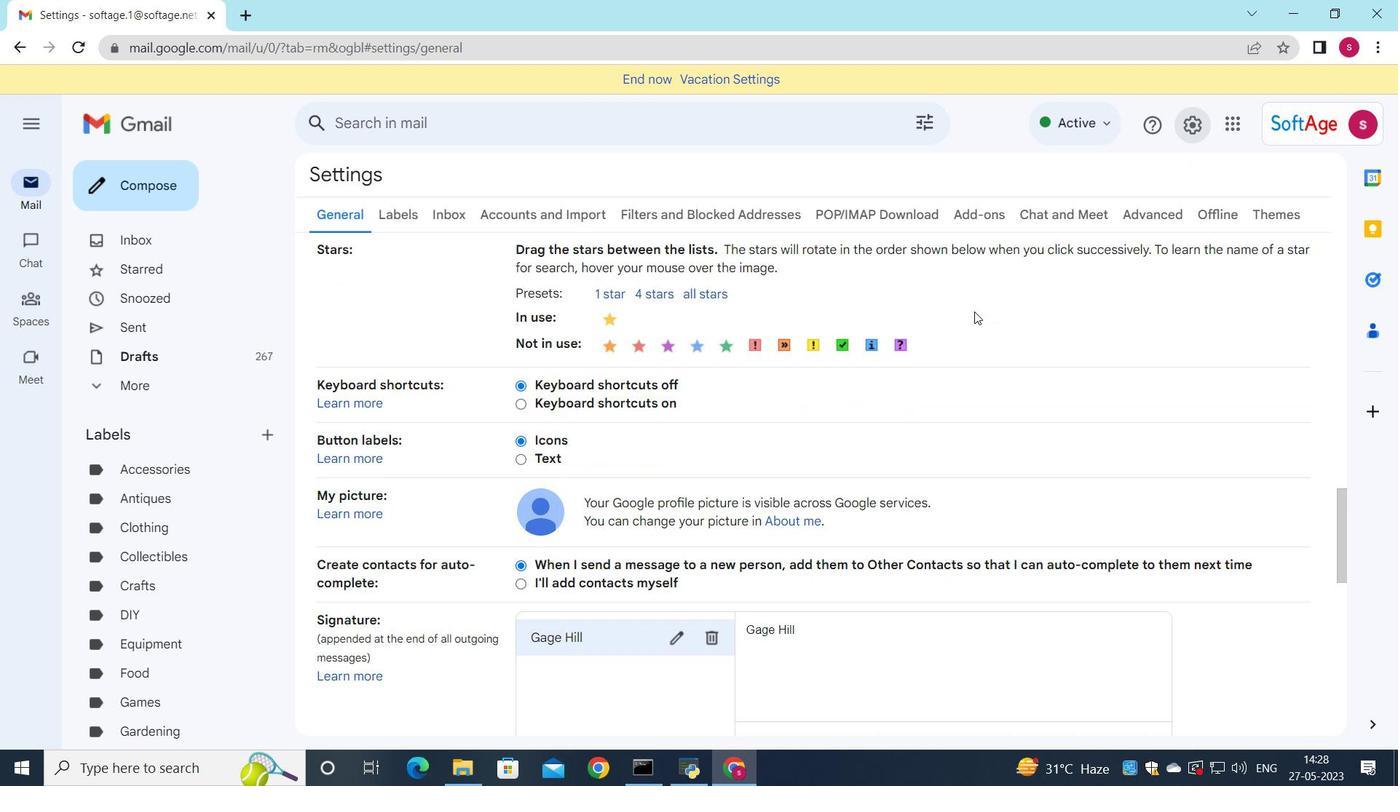 
Action: Mouse scrolled (975, 311) with delta (0, 0)
Screenshot: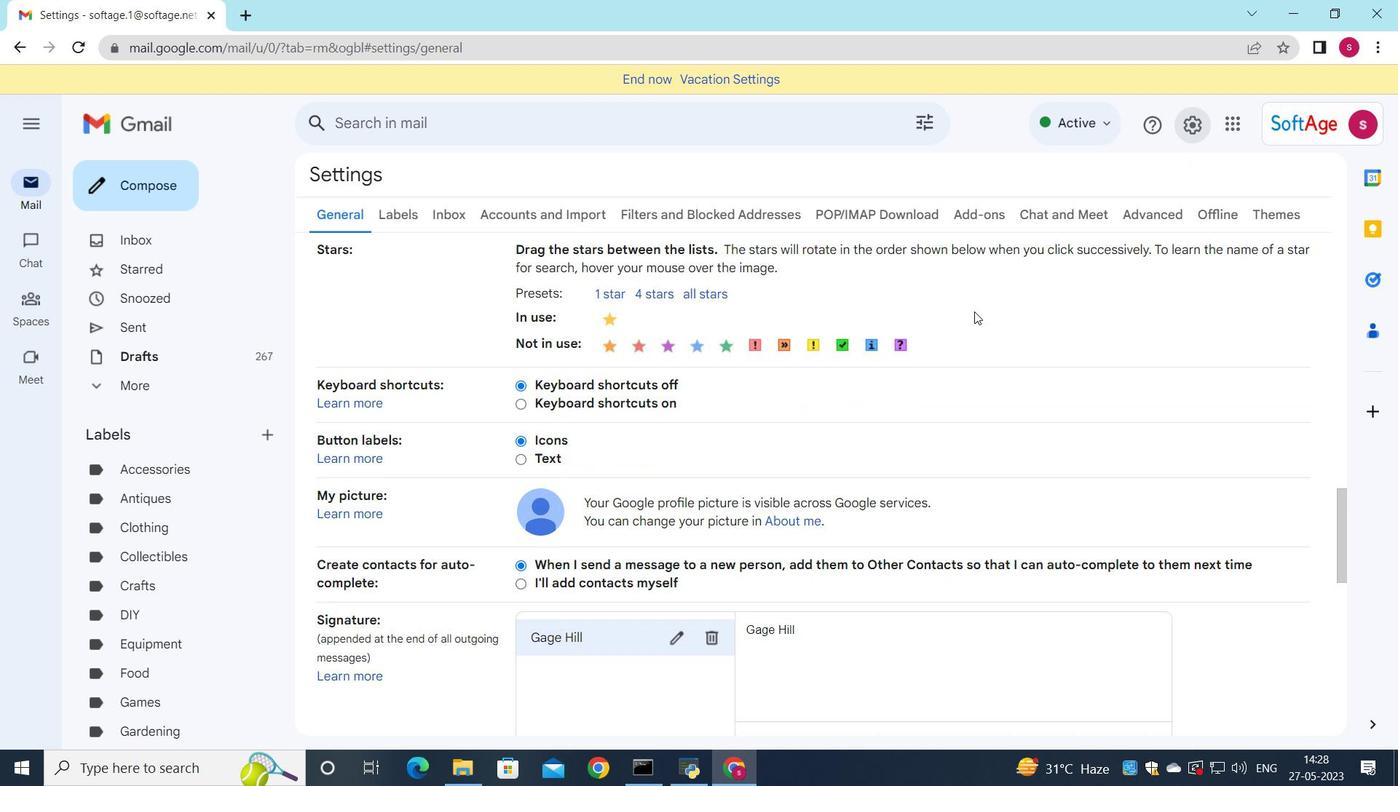 
Action: Mouse scrolled (975, 311) with delta (0, 0)
Screenshot: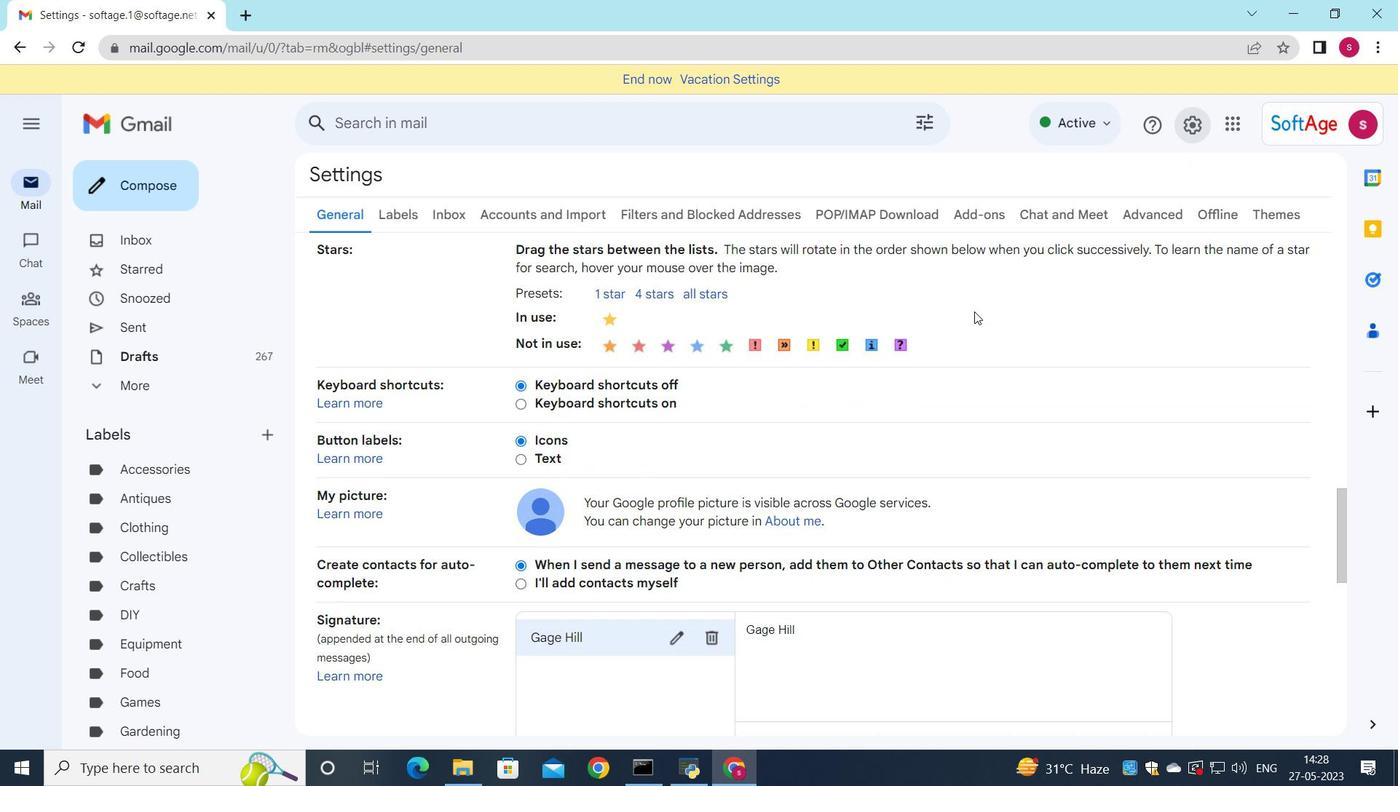 
Action: Mouse moved to (722, 267)
Screenshot: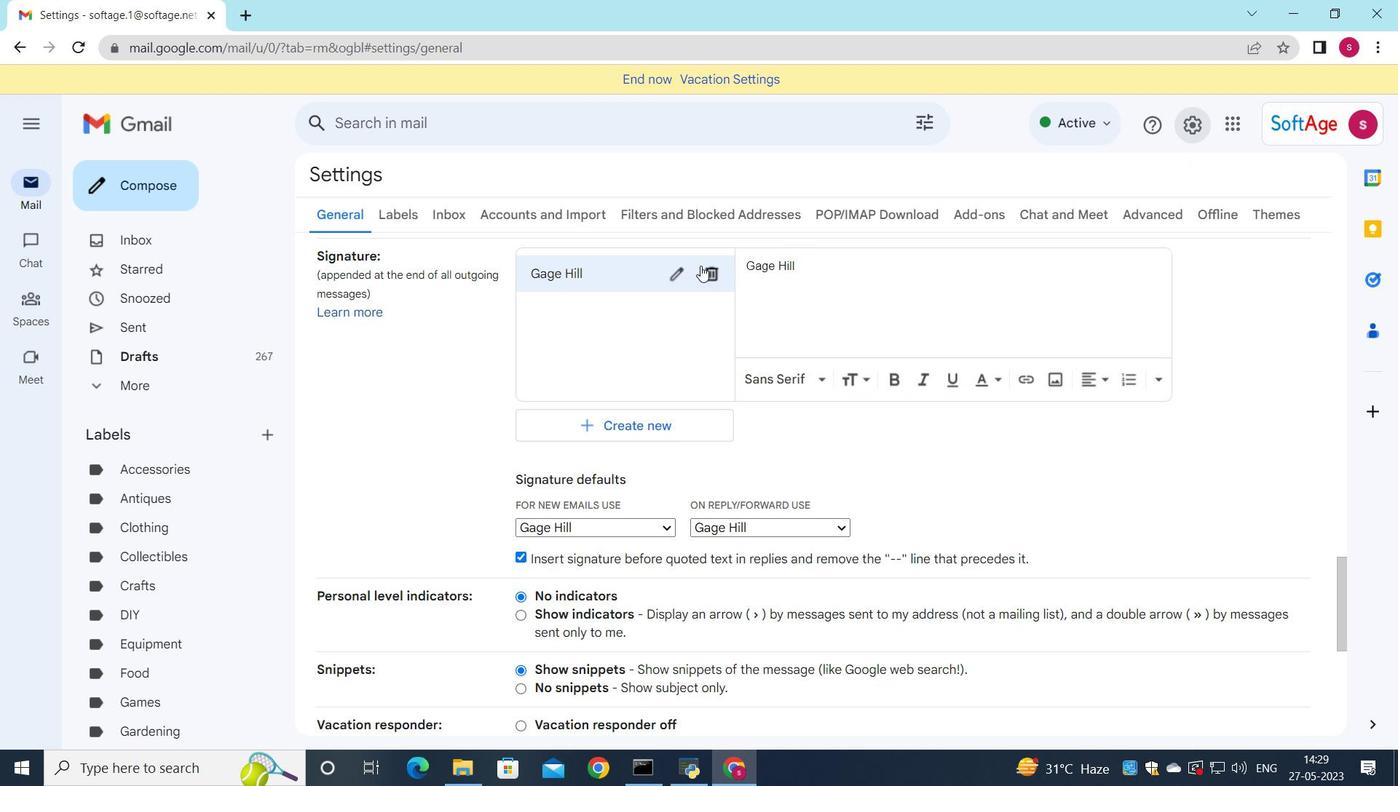 
Action: Mouse pressed left at (722, 267)
Screenshot: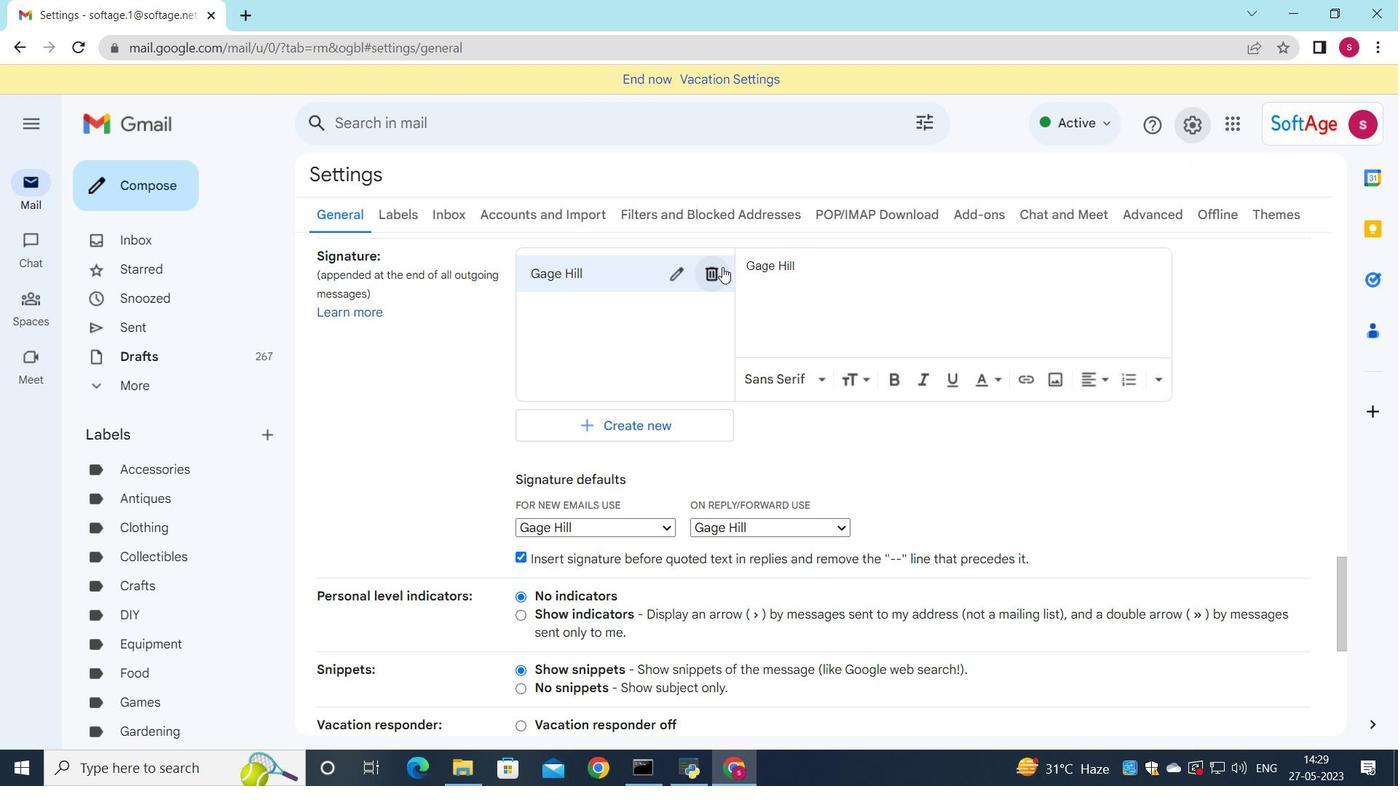 
Action: Mouse moved to (846, 442)
Screenshot: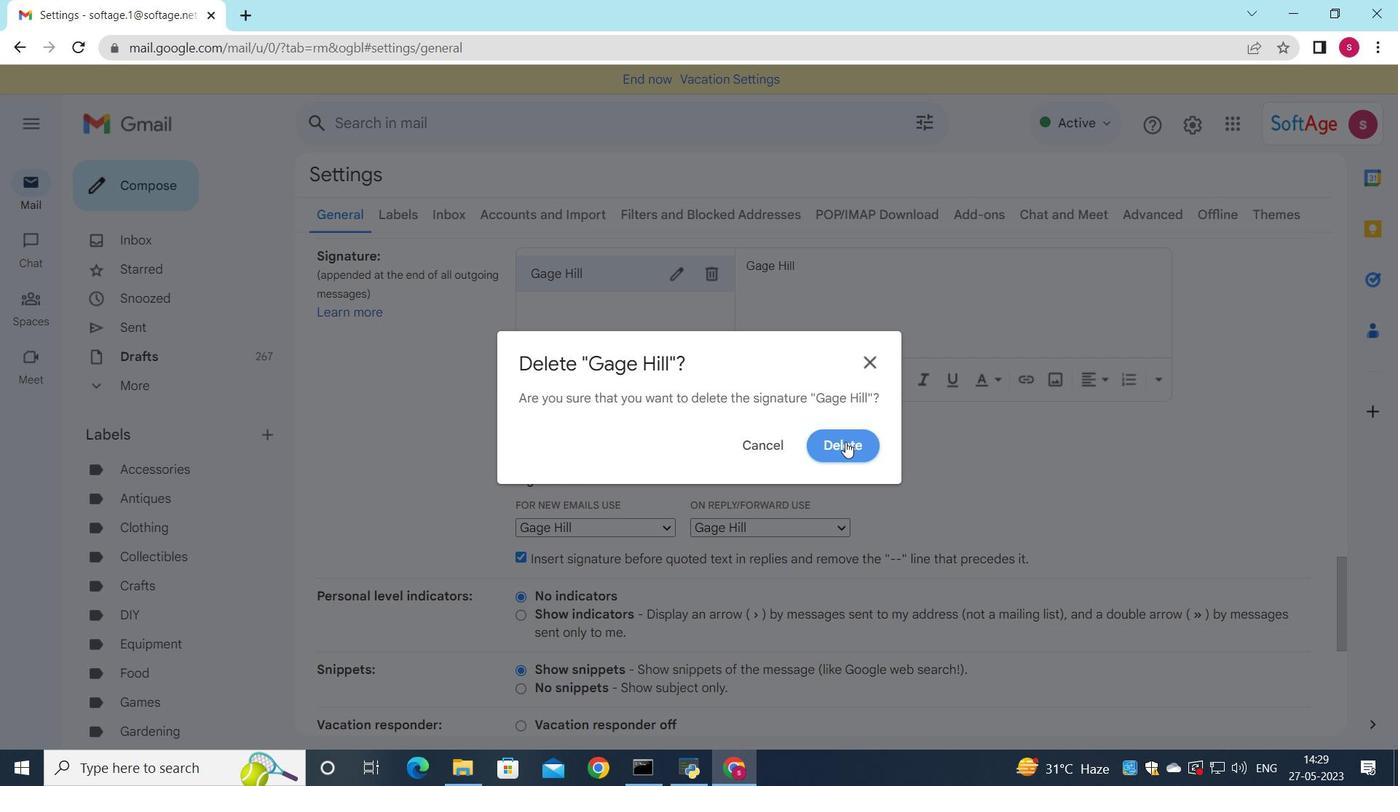 
Action: Mouse pressed left at (846, 442)
Screenshot: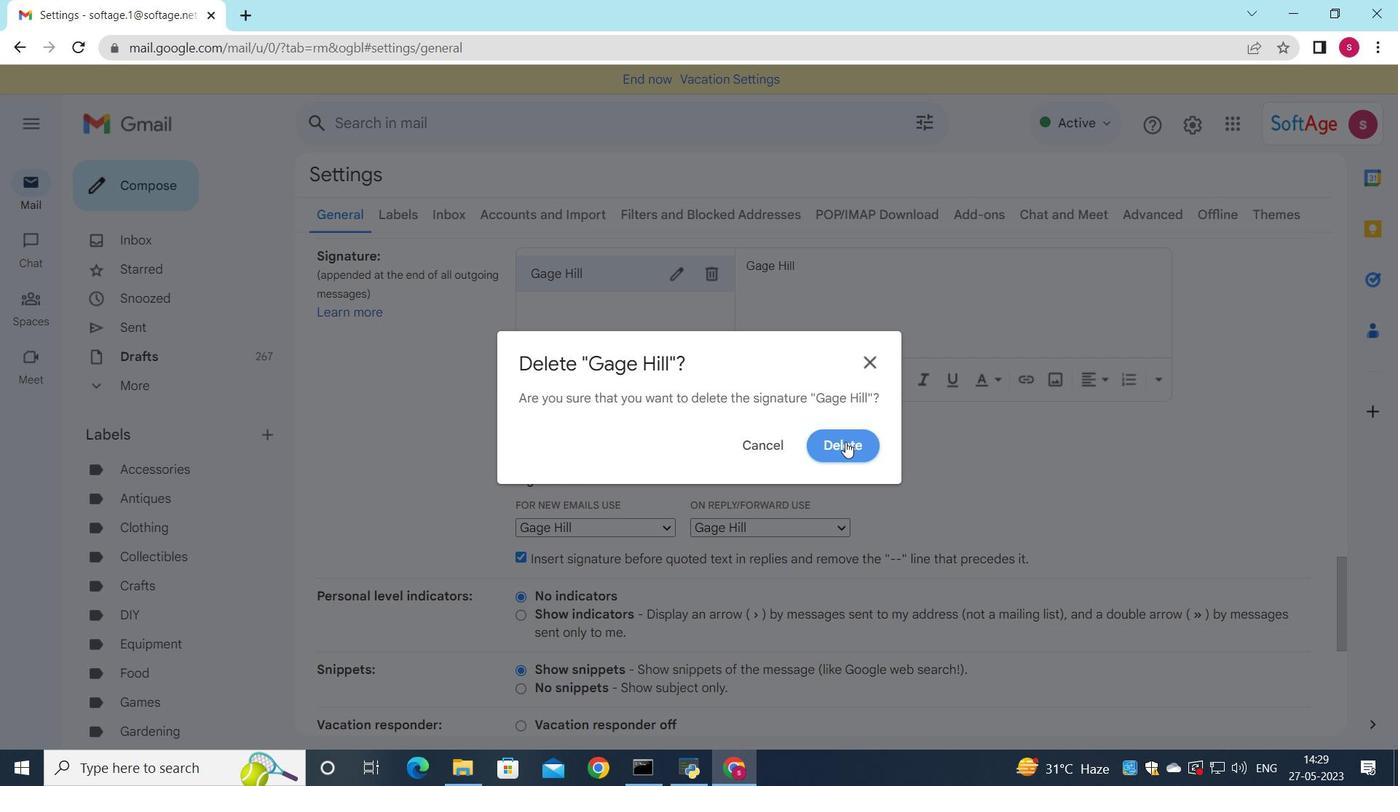 
Action: Mouse moved to (617, 297)
Screenshot: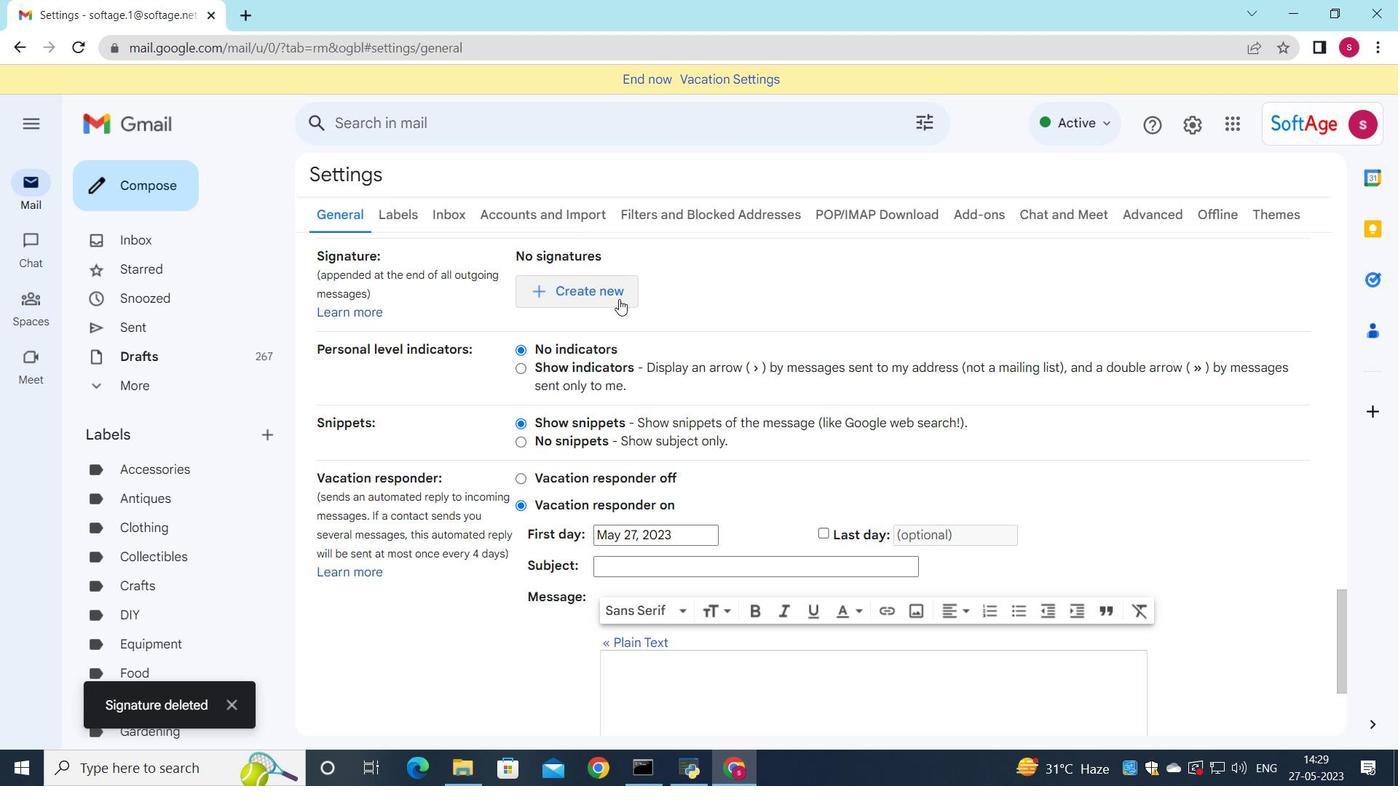 
Action: Mouse pressed left at (617, 297)
Screenshot: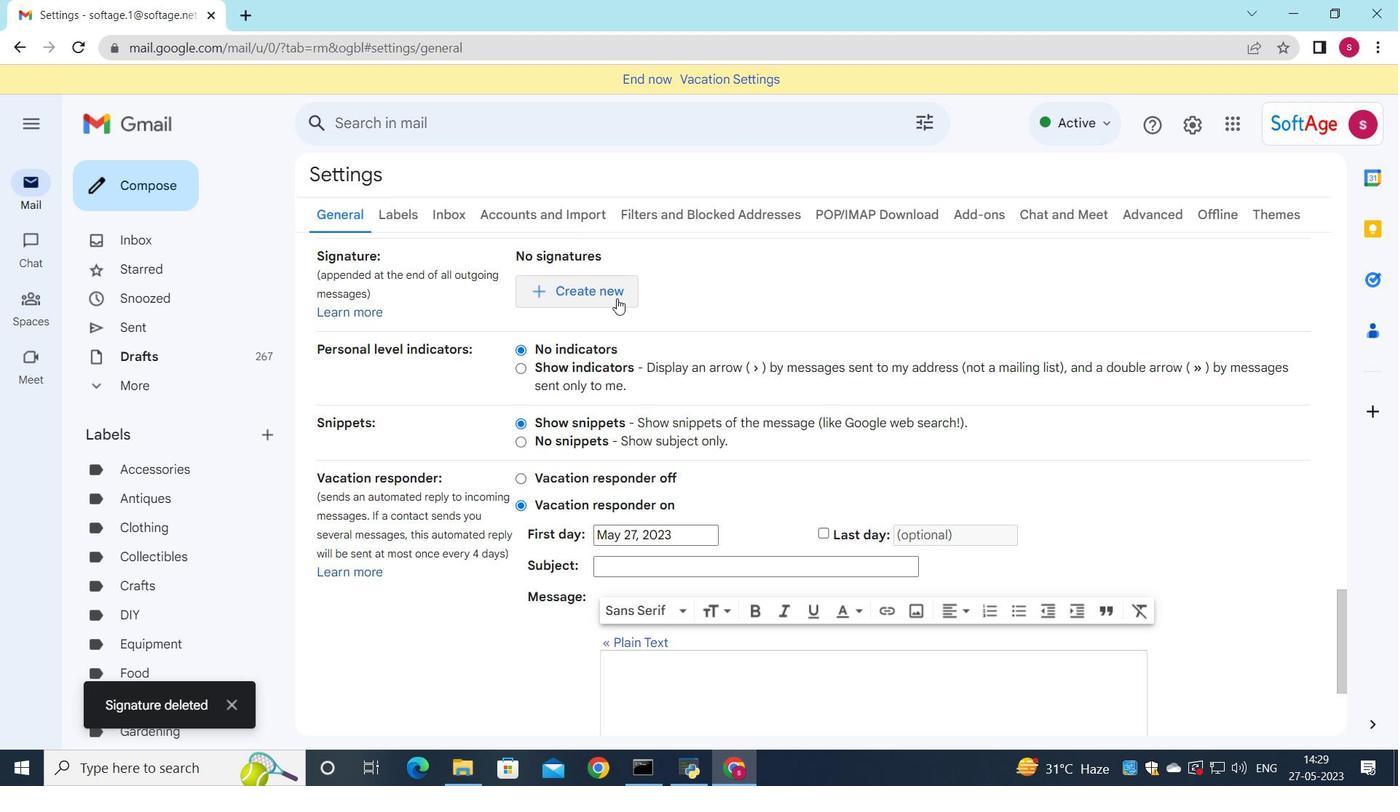 
Action: Mouse moved to (1290, 330)
Screenshot: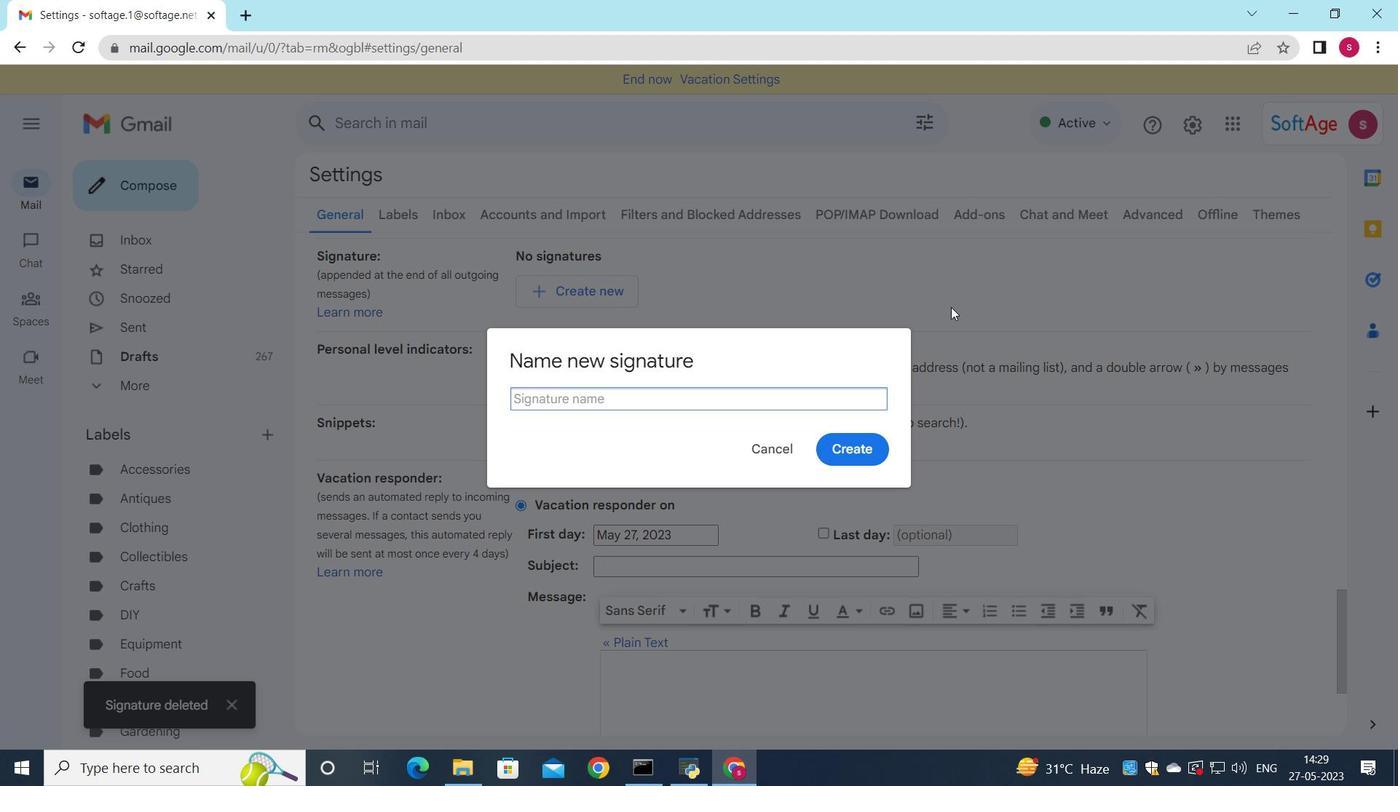 
Action: Key pressed <Key.shift>Garett<Key.space><Key.shift>Sanchez
Screenshot: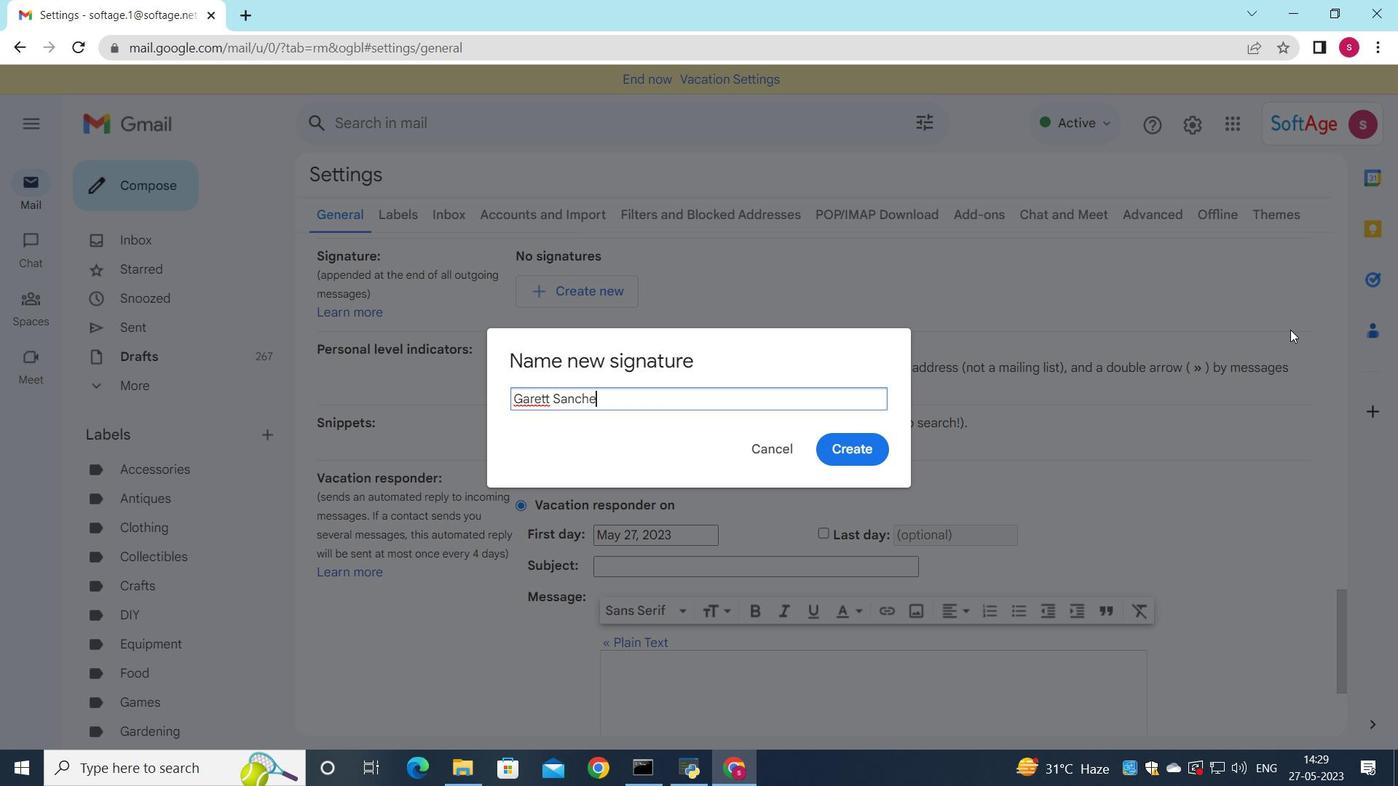 
Action: Mouse moved to (874, 451)
Screenshot: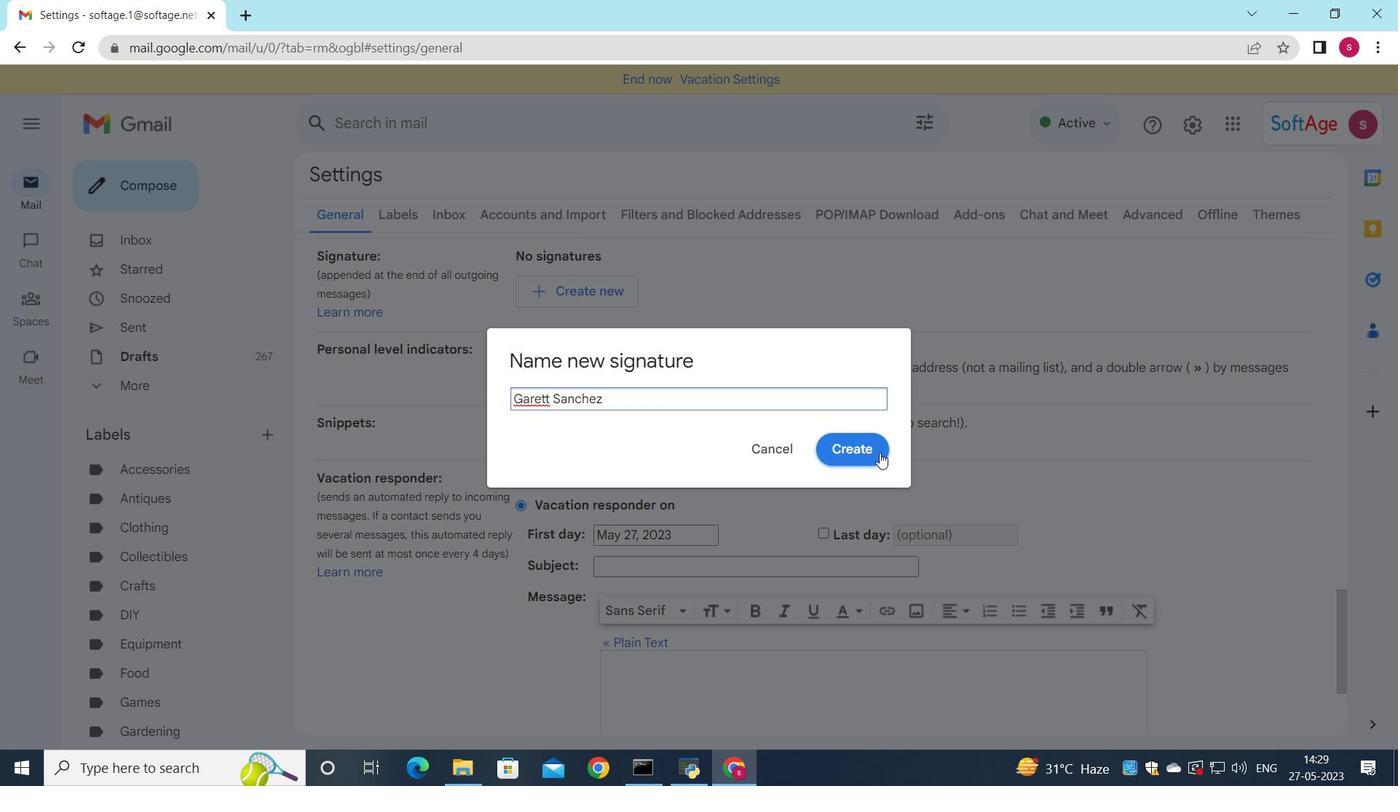 
Action: Mouse pressed left at (874, 451)
Screenshot: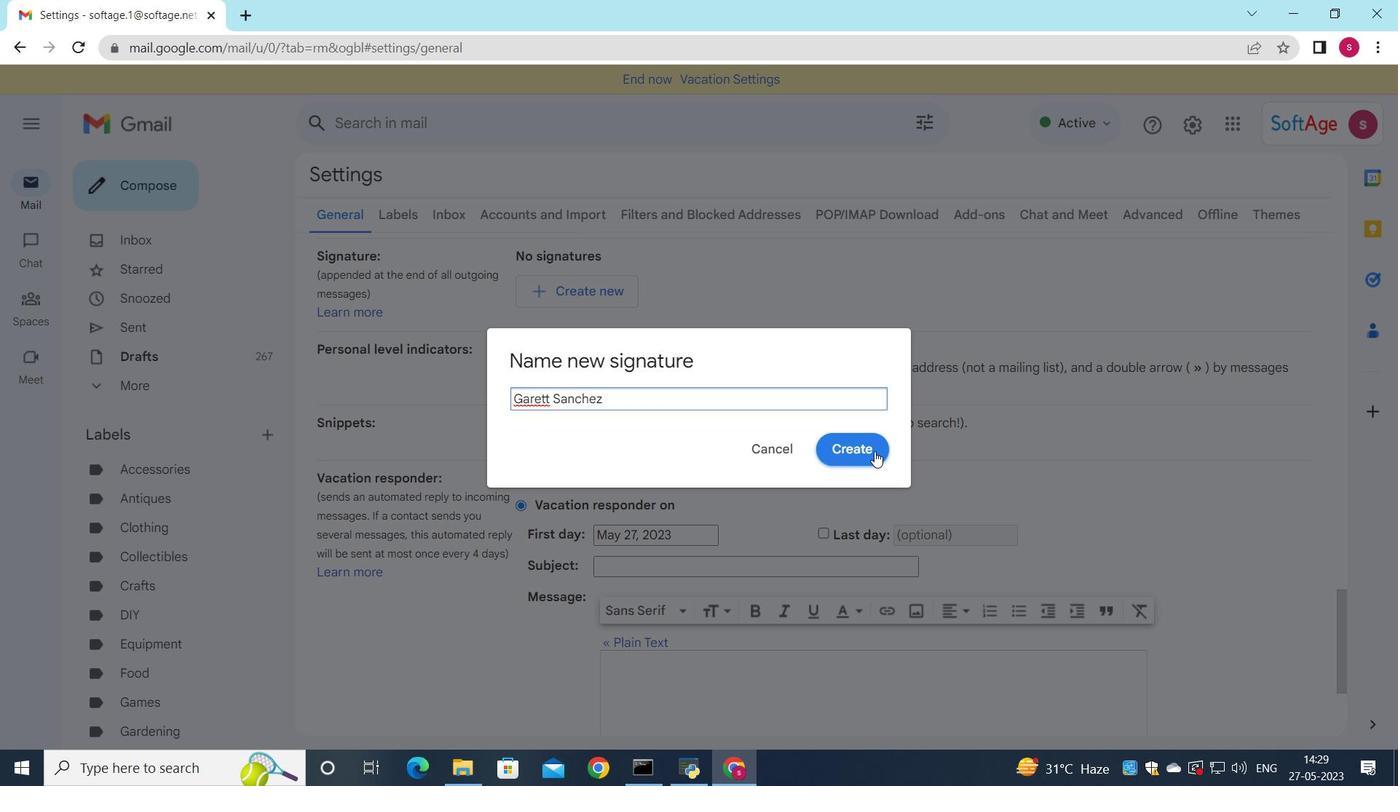 
Action: Mouse moved to (909, 327)
Screenshot: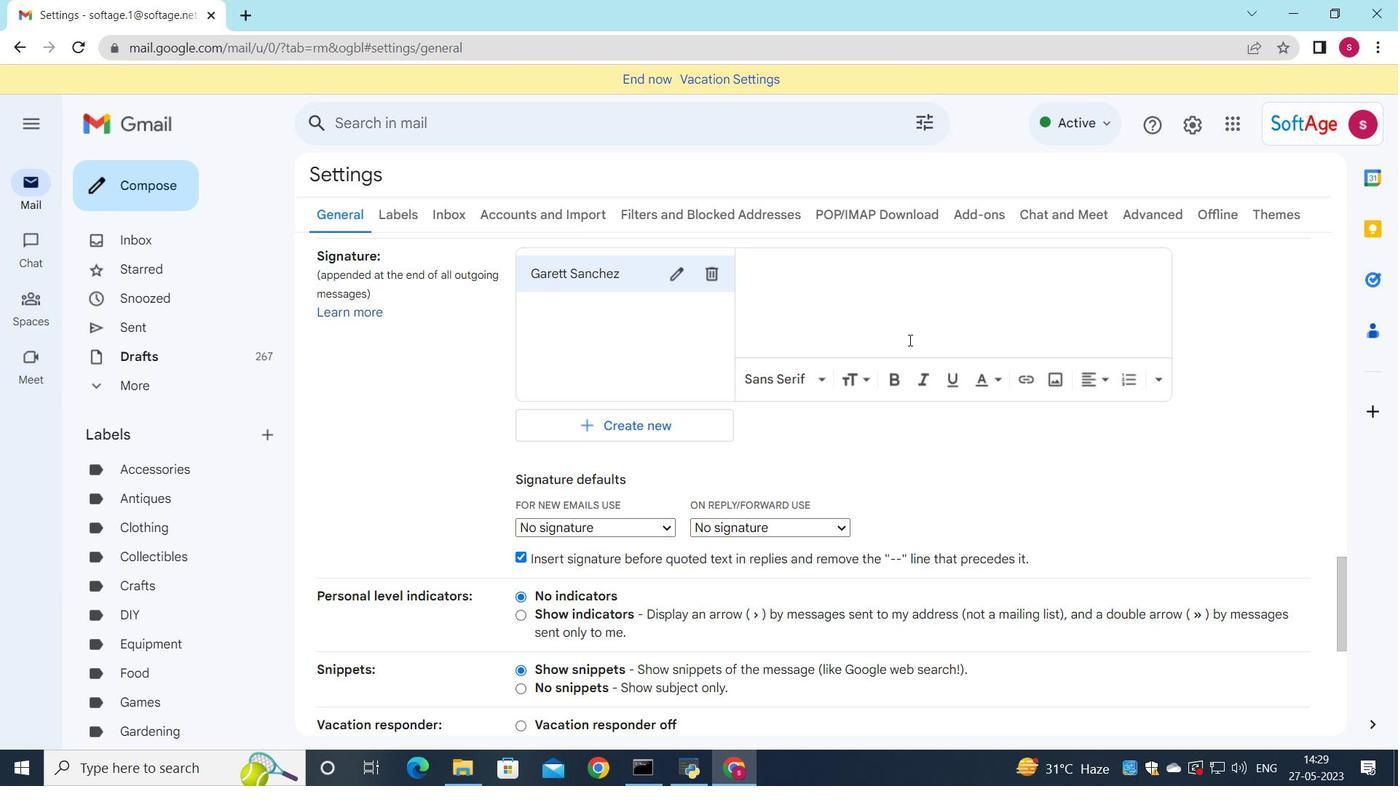 
Action: Mouse pressed left at (909, 327)
Screenshot: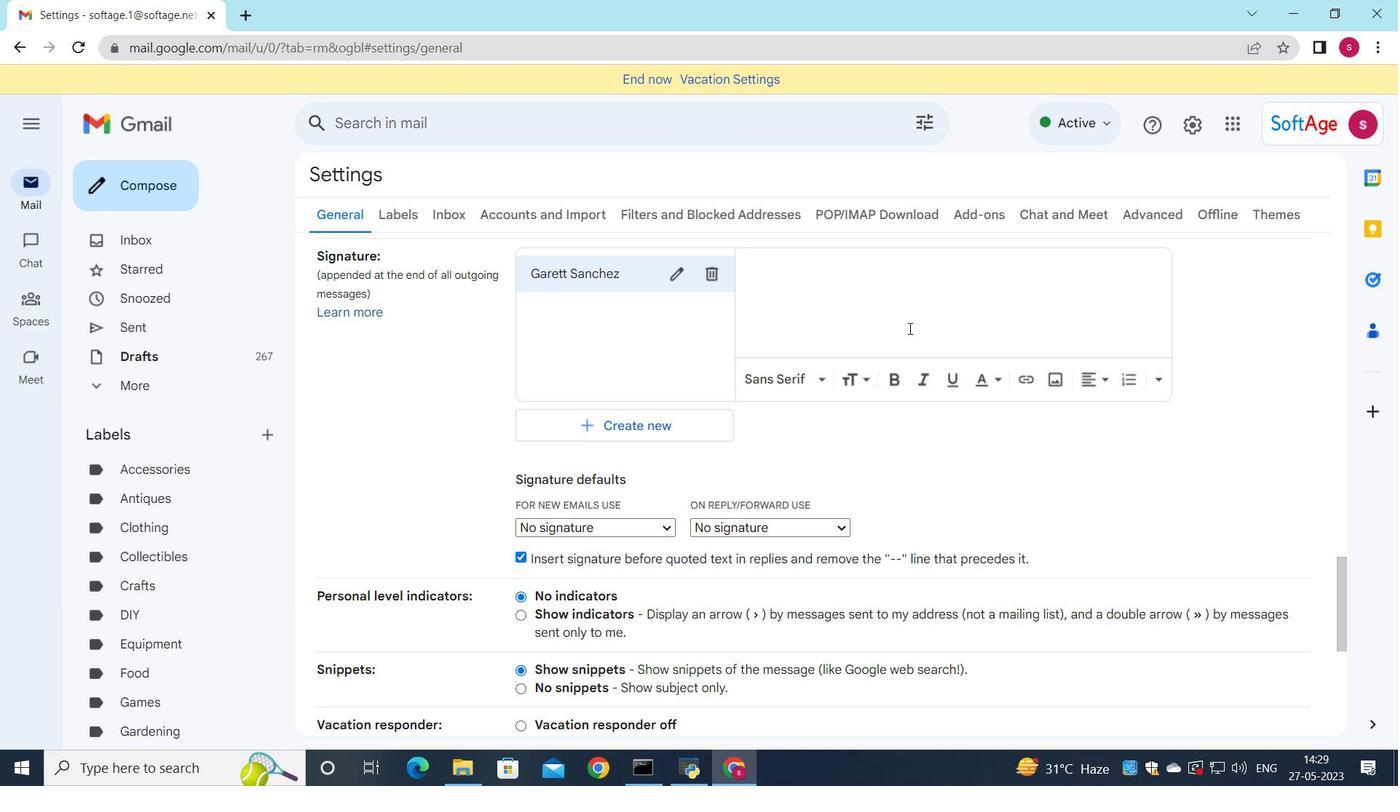 
Action: Key pressed <Key.shift>Garett<Key.space><Key.shift><Key.shift>Sanchez
Screenshot: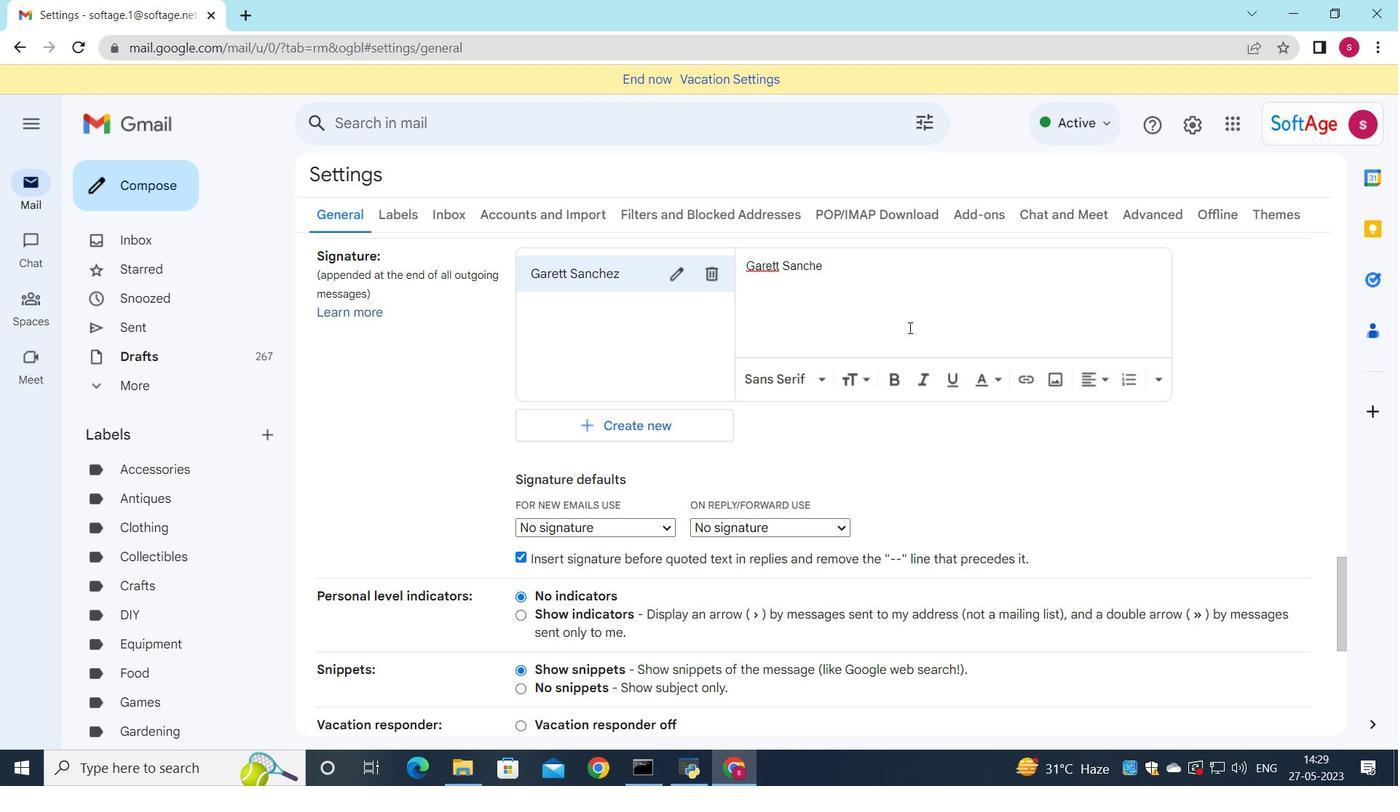 
Action: Mouse moved to (662, 523)
Screenshot: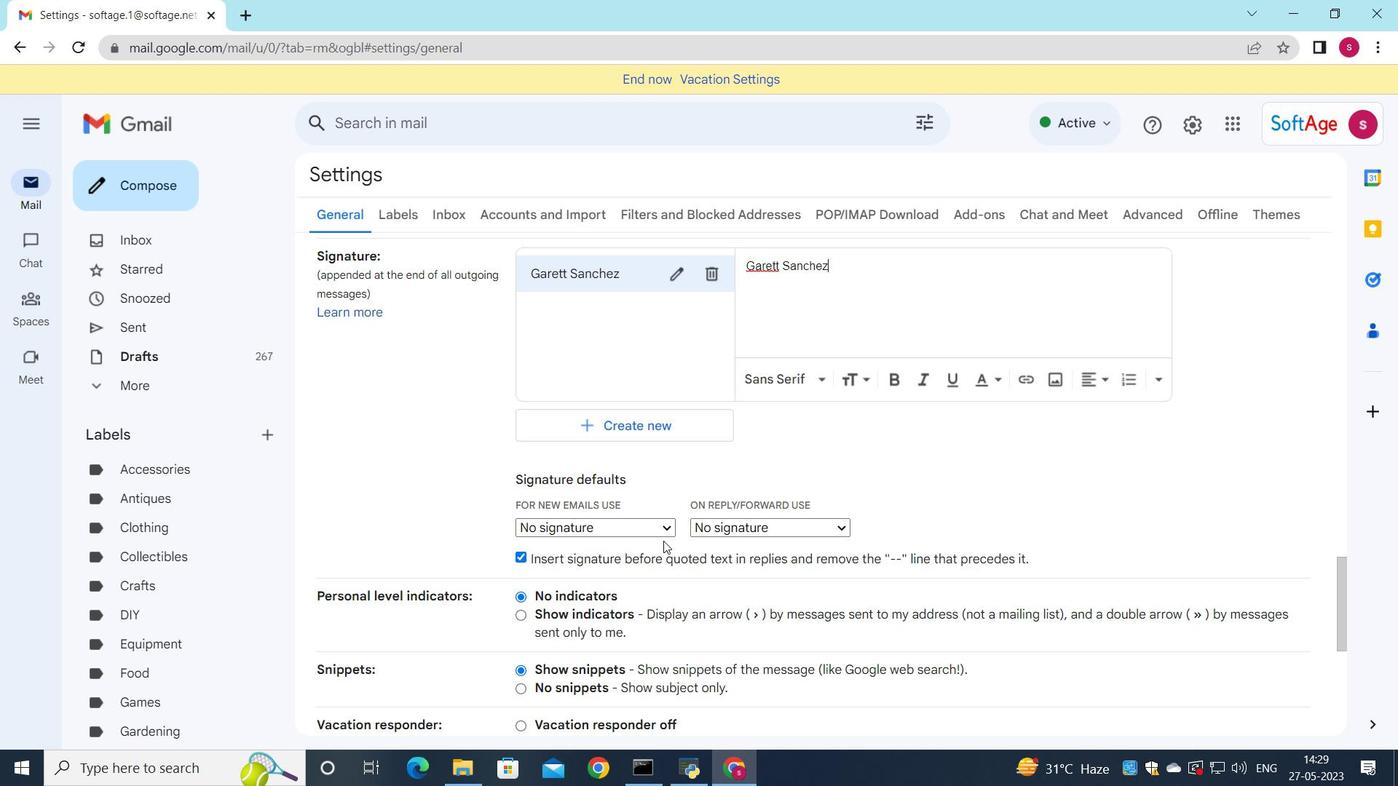 
Action: Mouse pressed left at (662, 523)
Screenshot: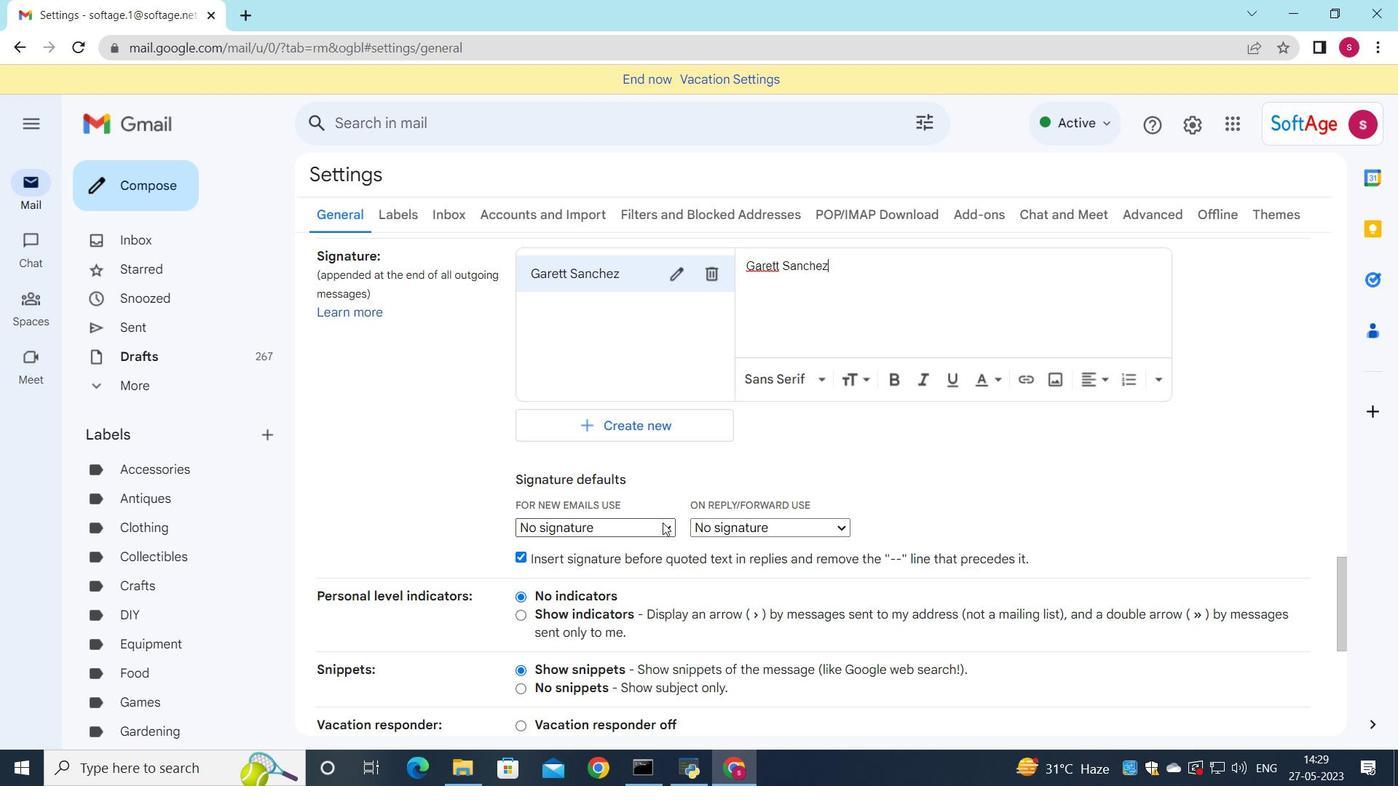 
Action: Mouse moved to (669, 564)
Screenshot: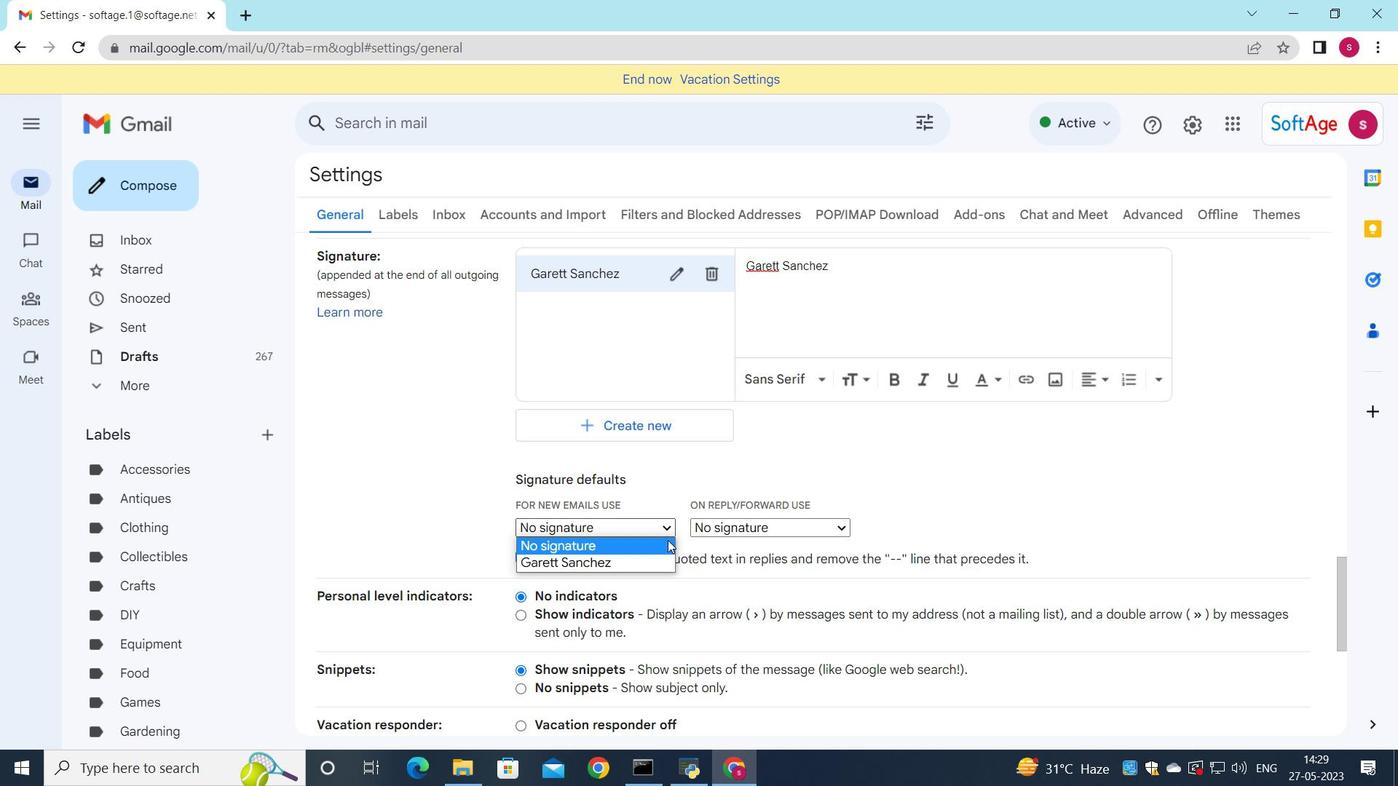 
Action: Mouse pressed left at (669, 564)
Screenshot: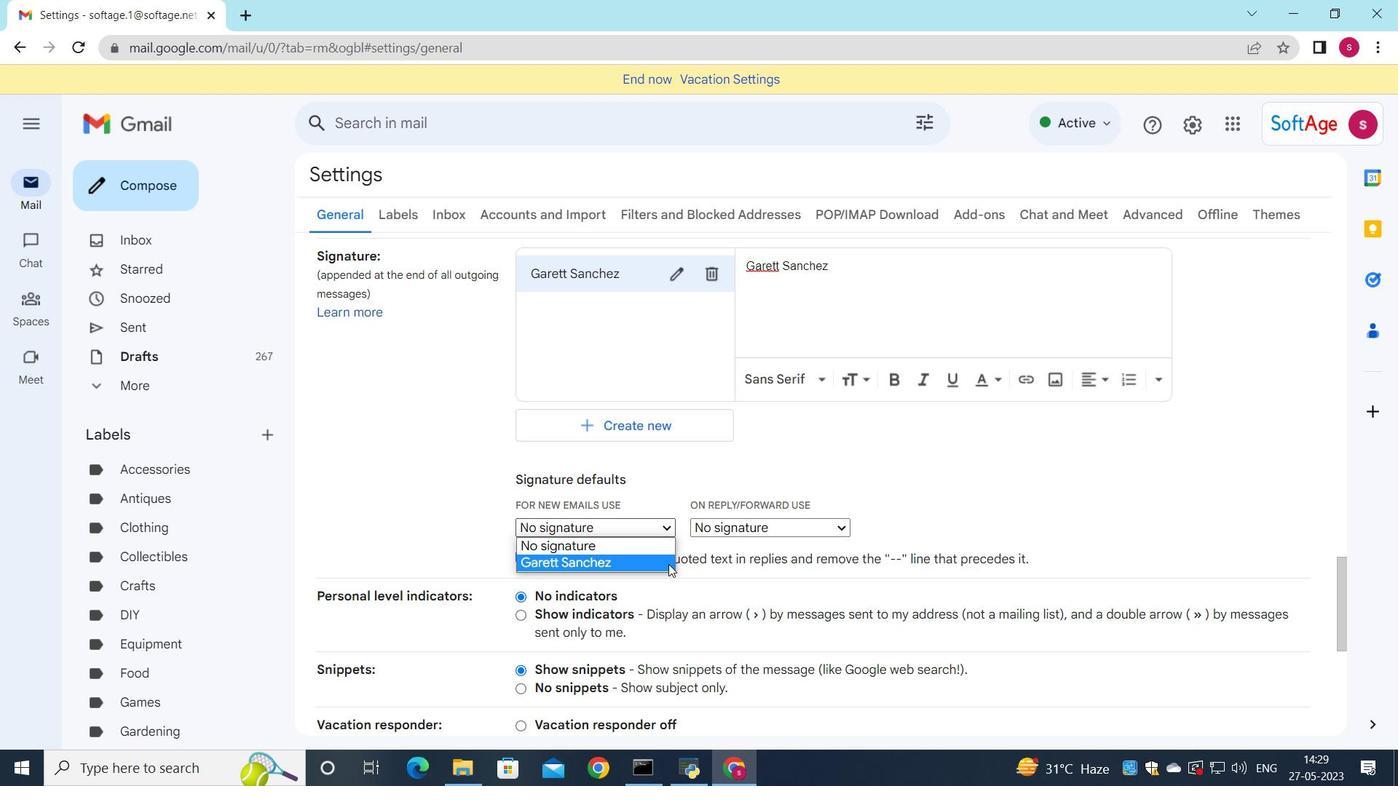 
Action: Mouse moved to (736, 527)
Screenshot: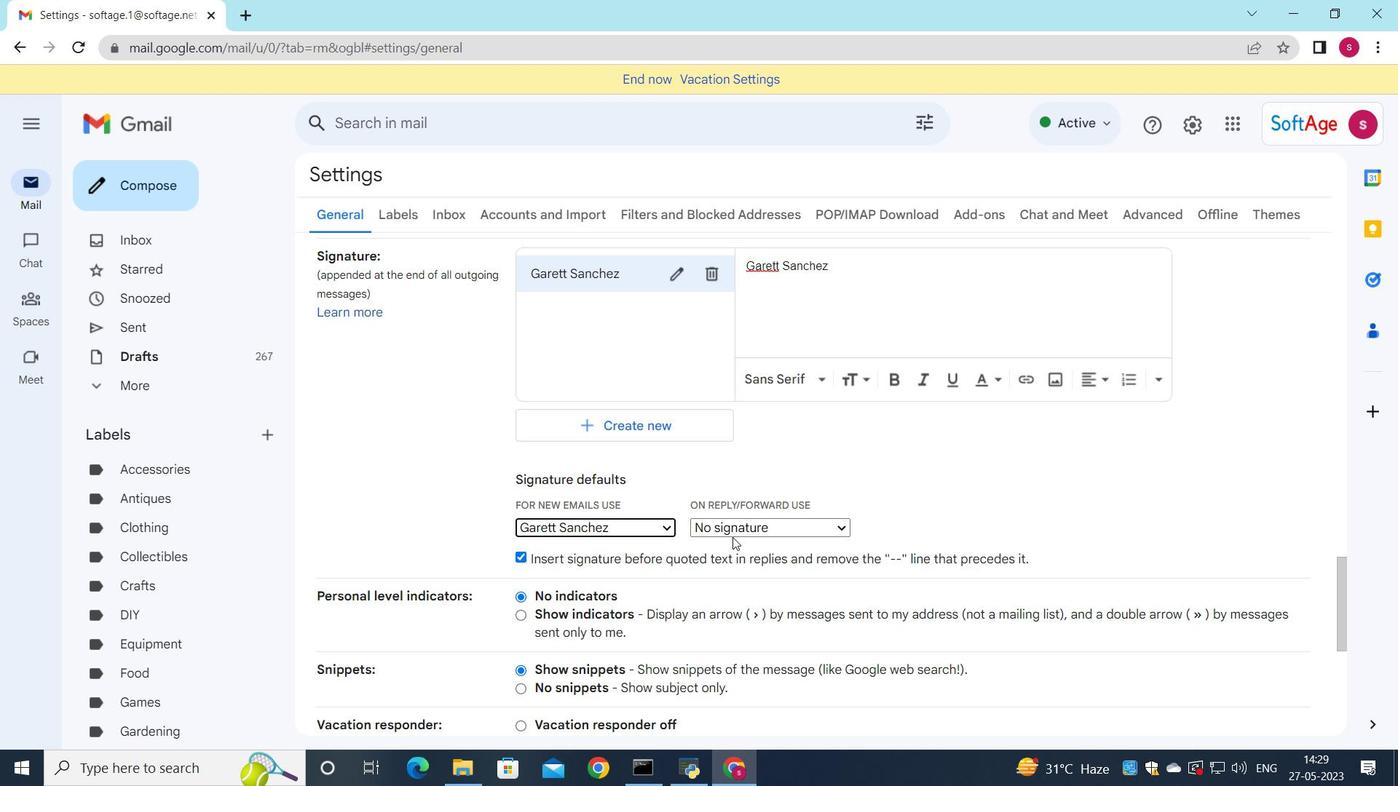 
Action: Mouse pressed left at (736, 527)
Screenshot: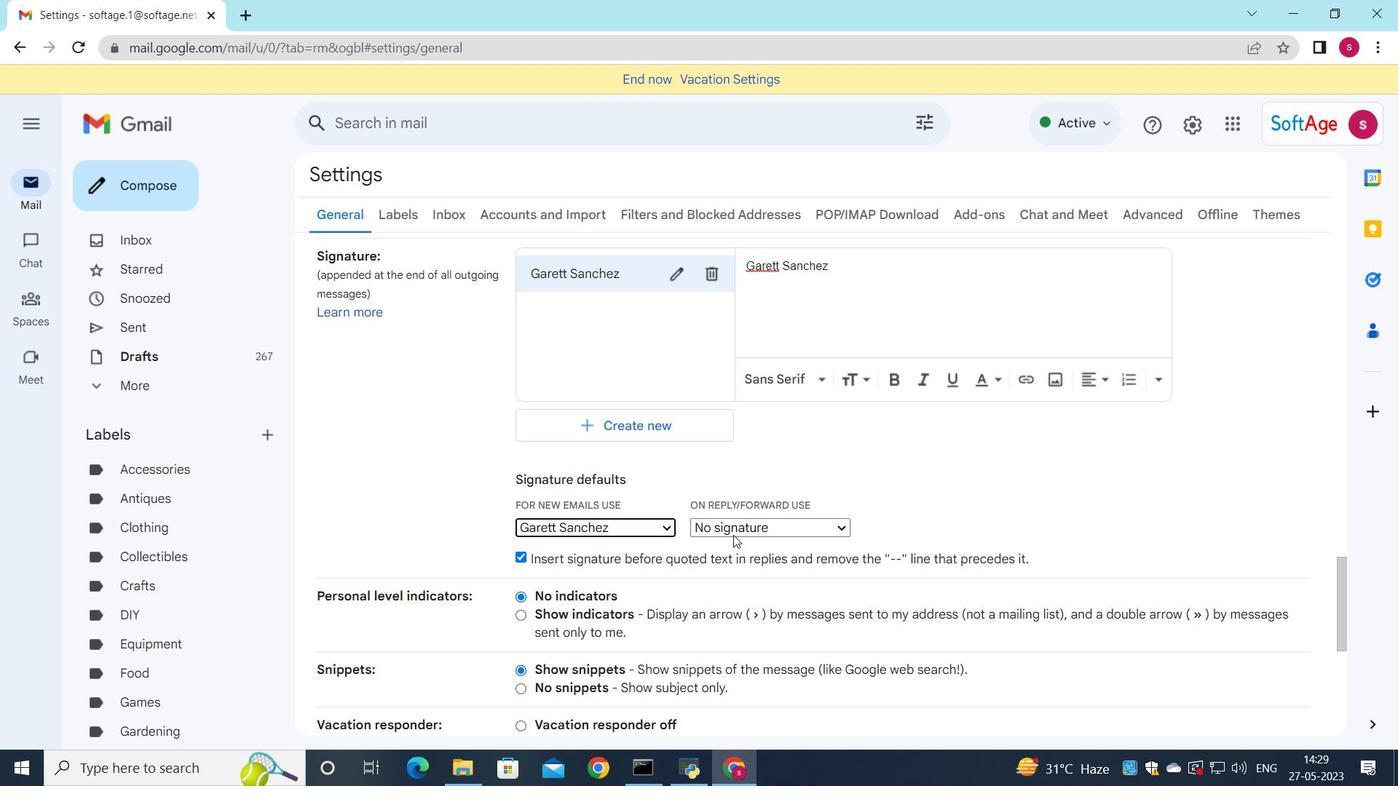
Action: Mouse moved to (735, 557)
Screenshot: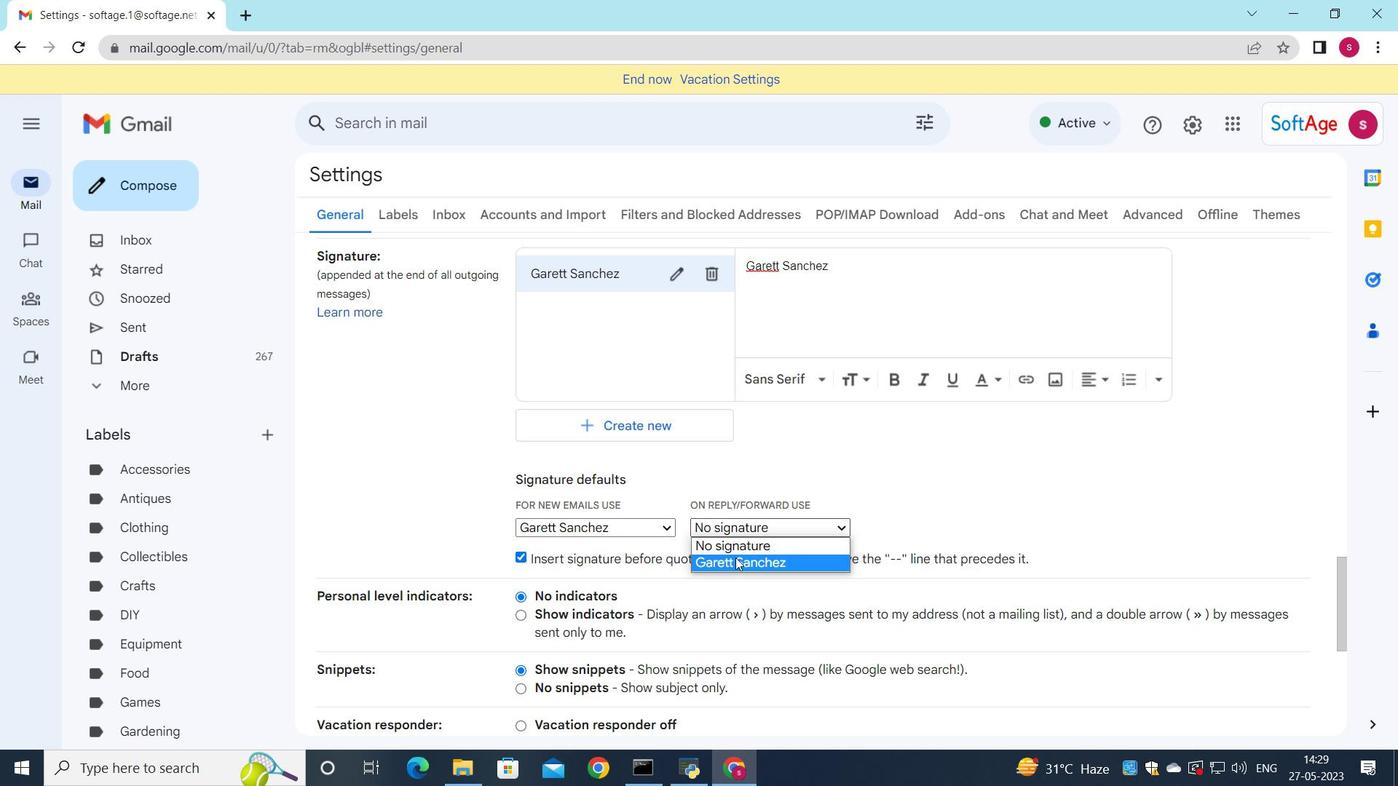 
Action: Mouse pressed left at (735, 557)
Screenshot: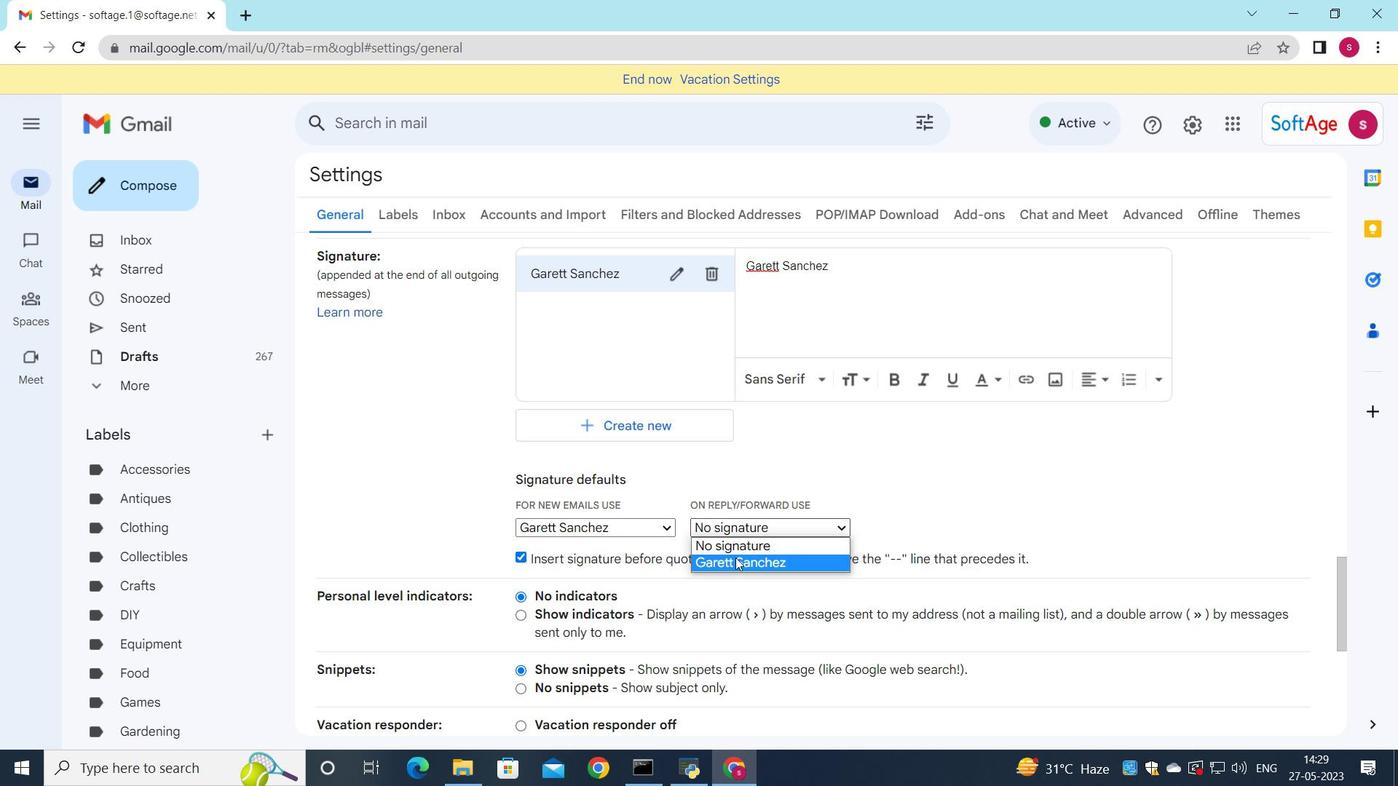 
Action: Mouse moved to (744, 516)
Screenshot: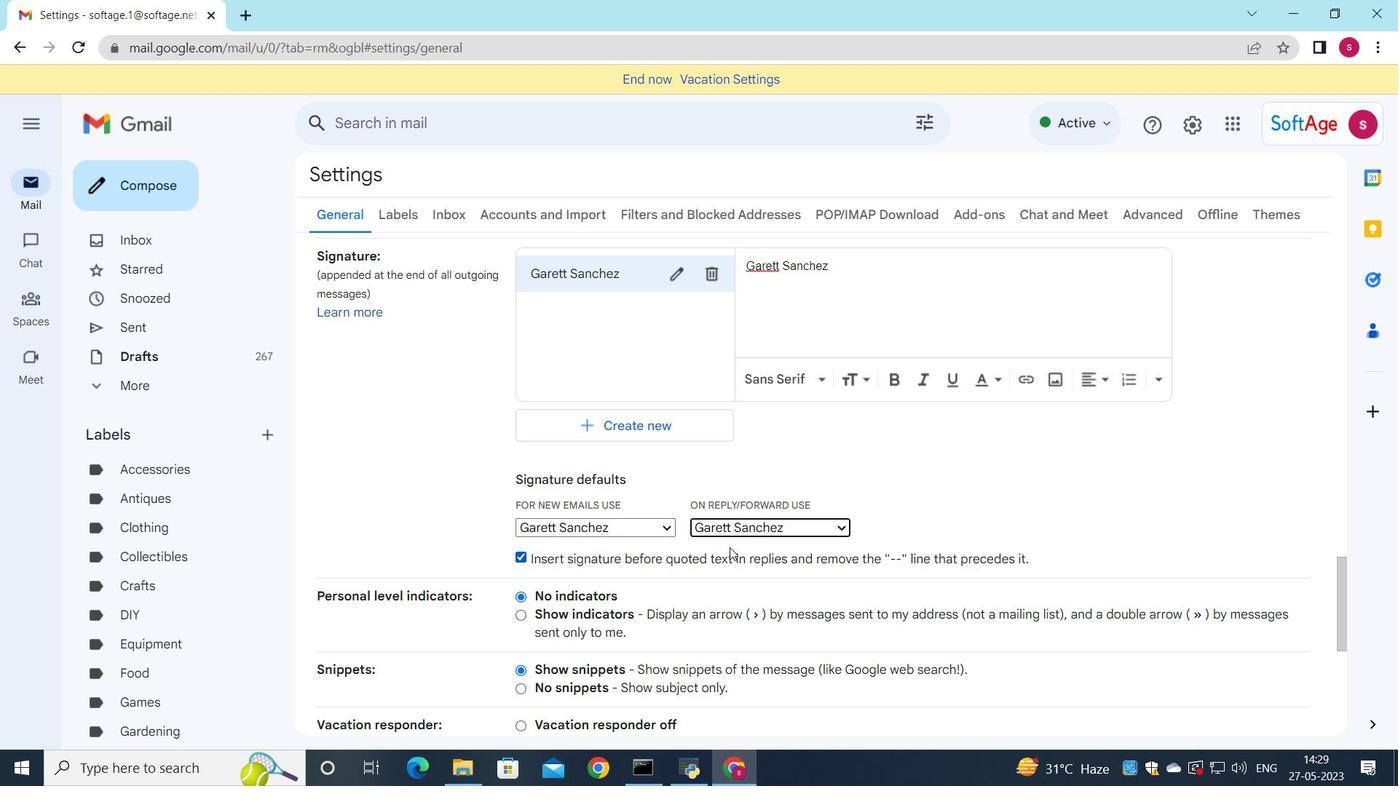 
Action: Mouse scrolled (744, 515) with delta (0, 0)
Screenshot: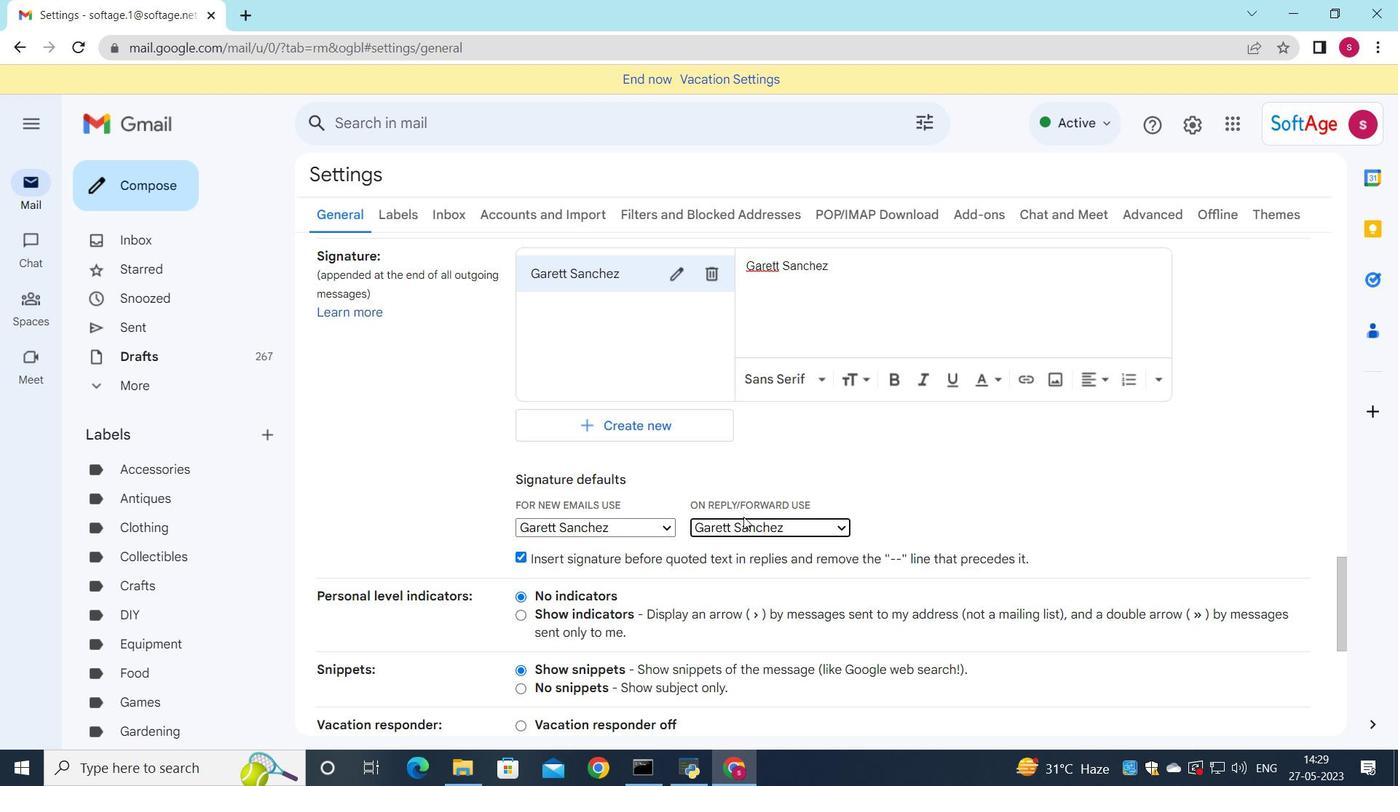 
Action: Mouse moved to (744, 517)
Screenshot: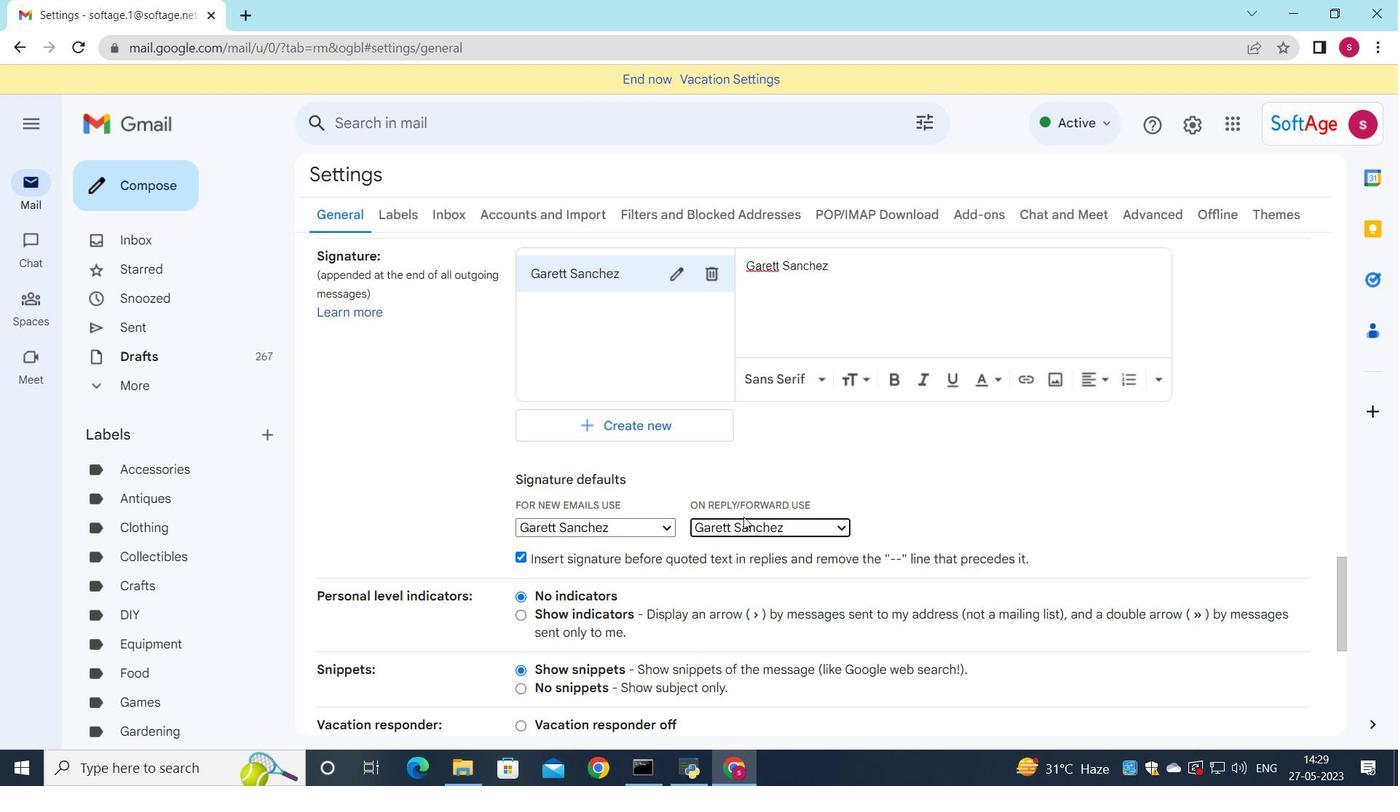 
Action: Mouse scrolled (744, 515) with delta (0, 0)
Screenshot: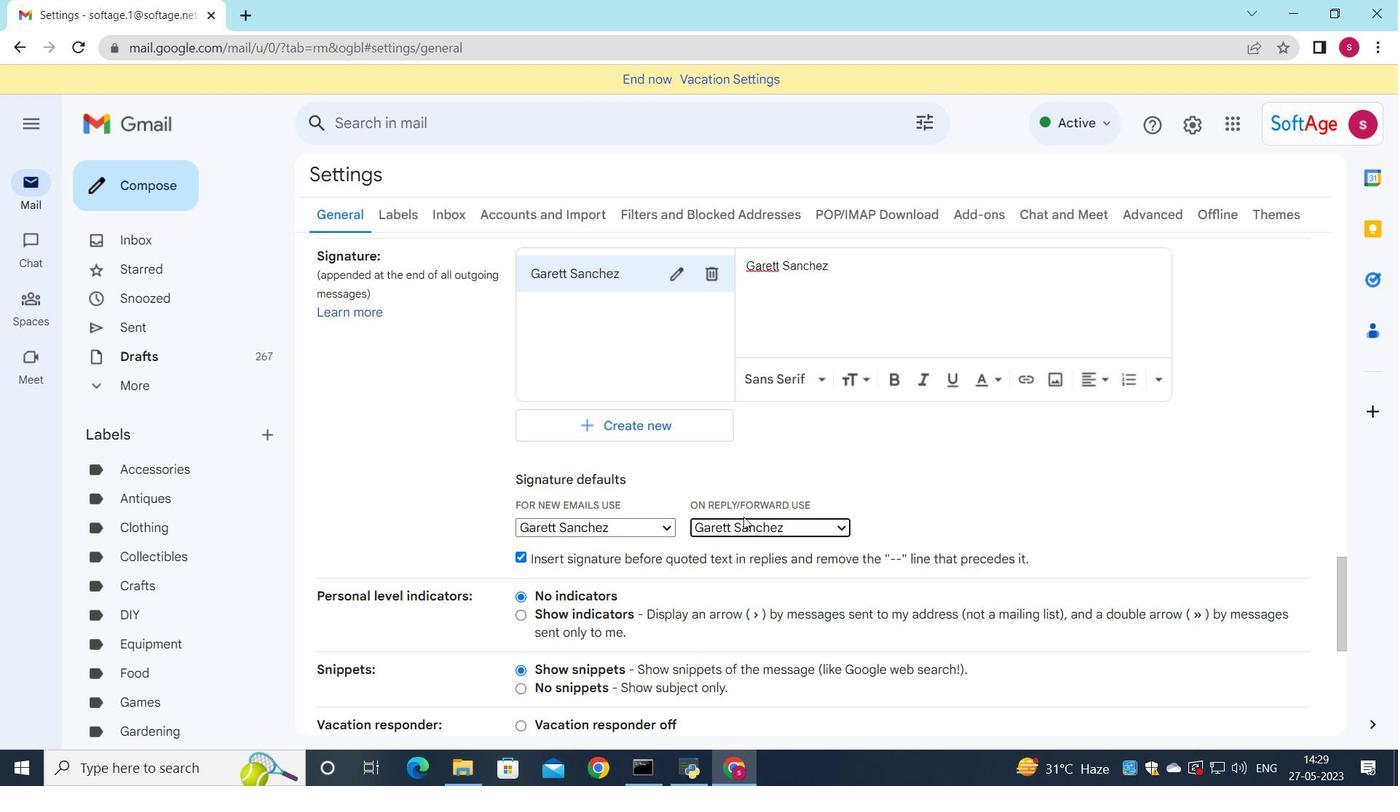 
Action: Mouse moved to (744, 519)
Screenshot: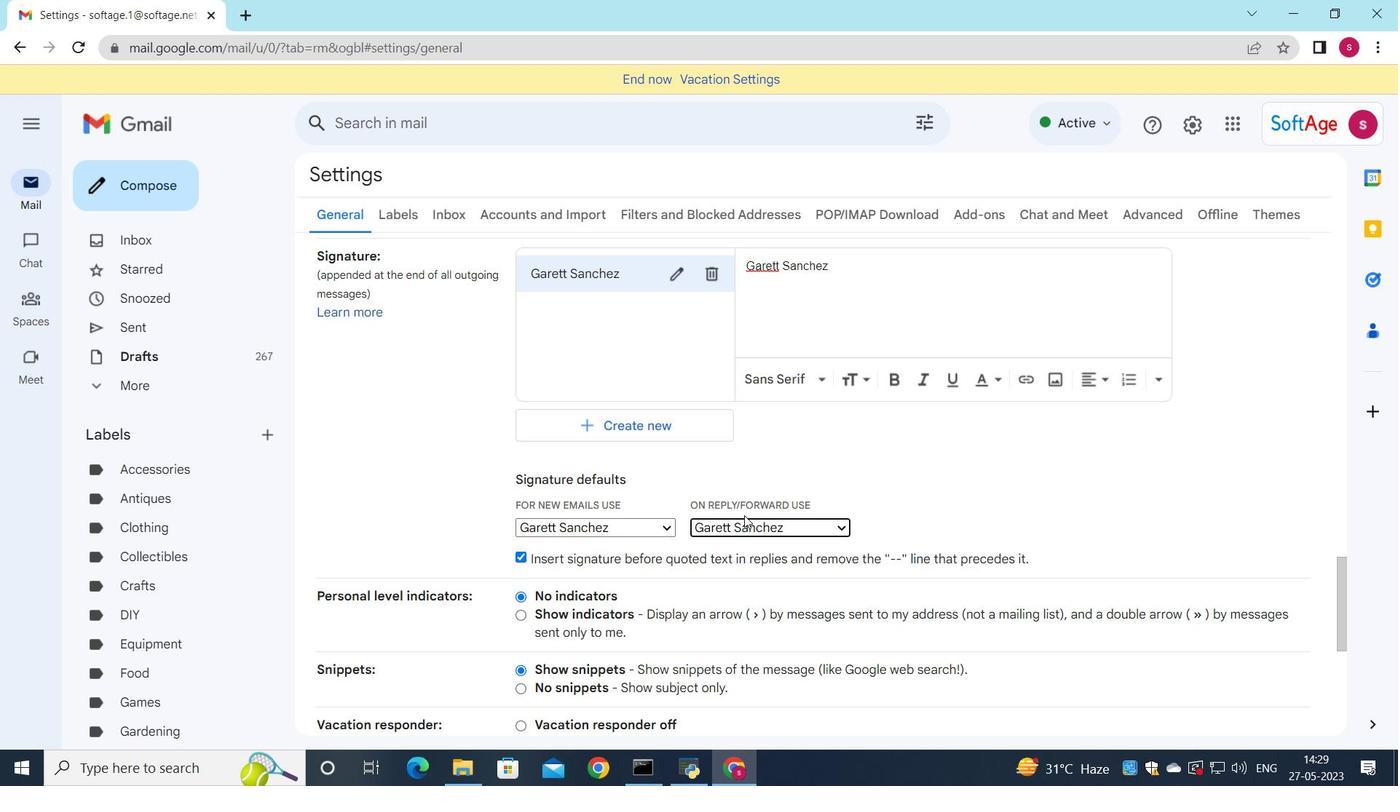 
Action: Mouse scrolled (744, 515) with delta (0, 0)
Screenshot: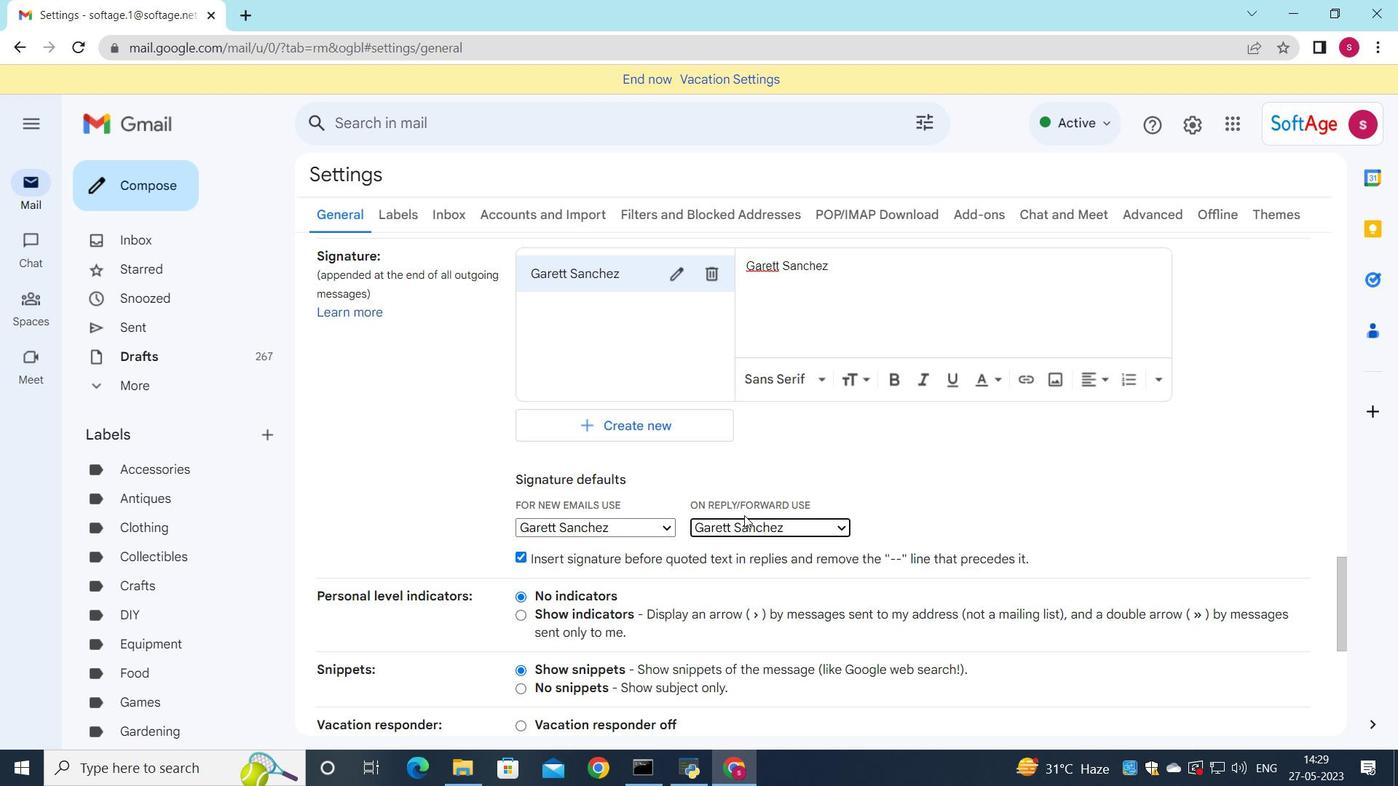 
Action: Mouse moved to (798, 137)
Screenshot: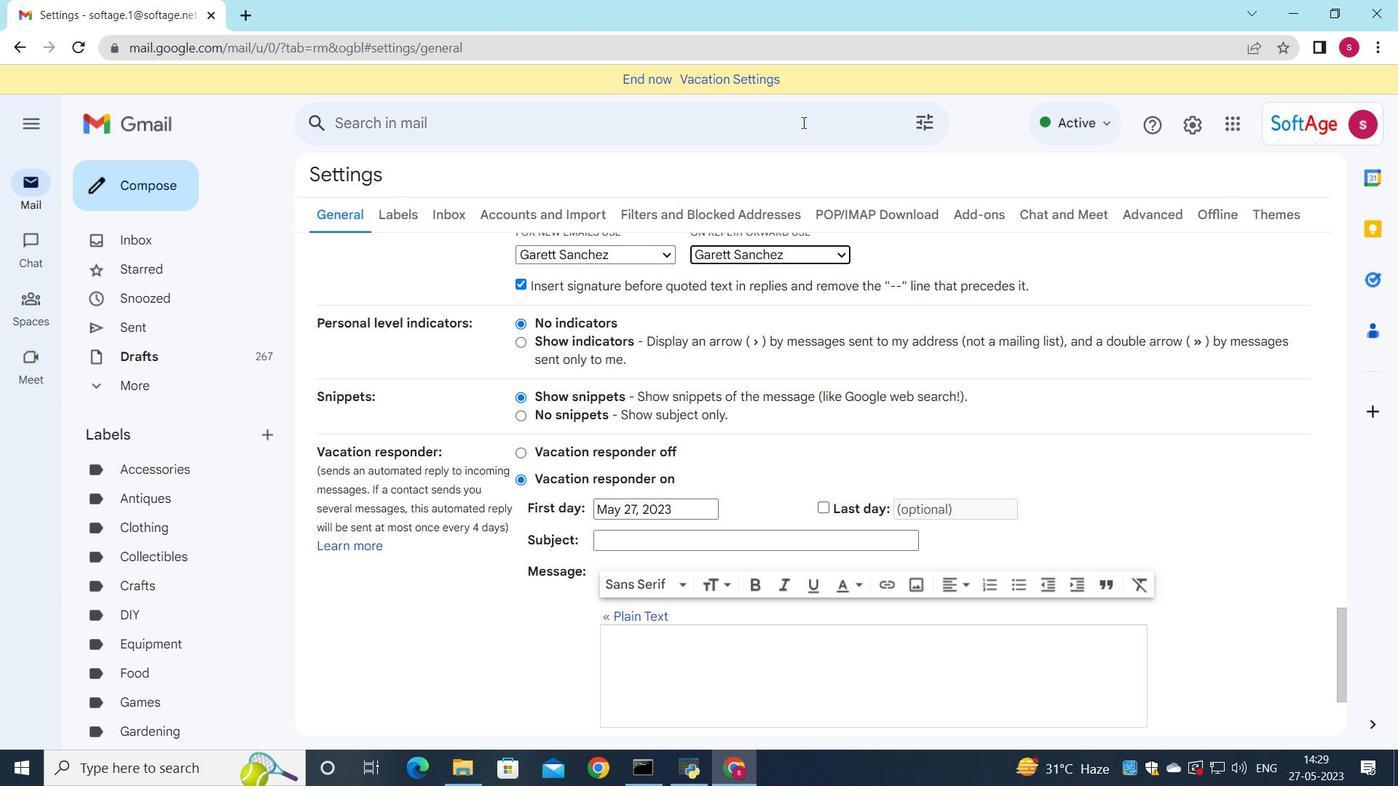
Action: Mouse scrolled (801, 127) with delta (0, 0)
Screenshot: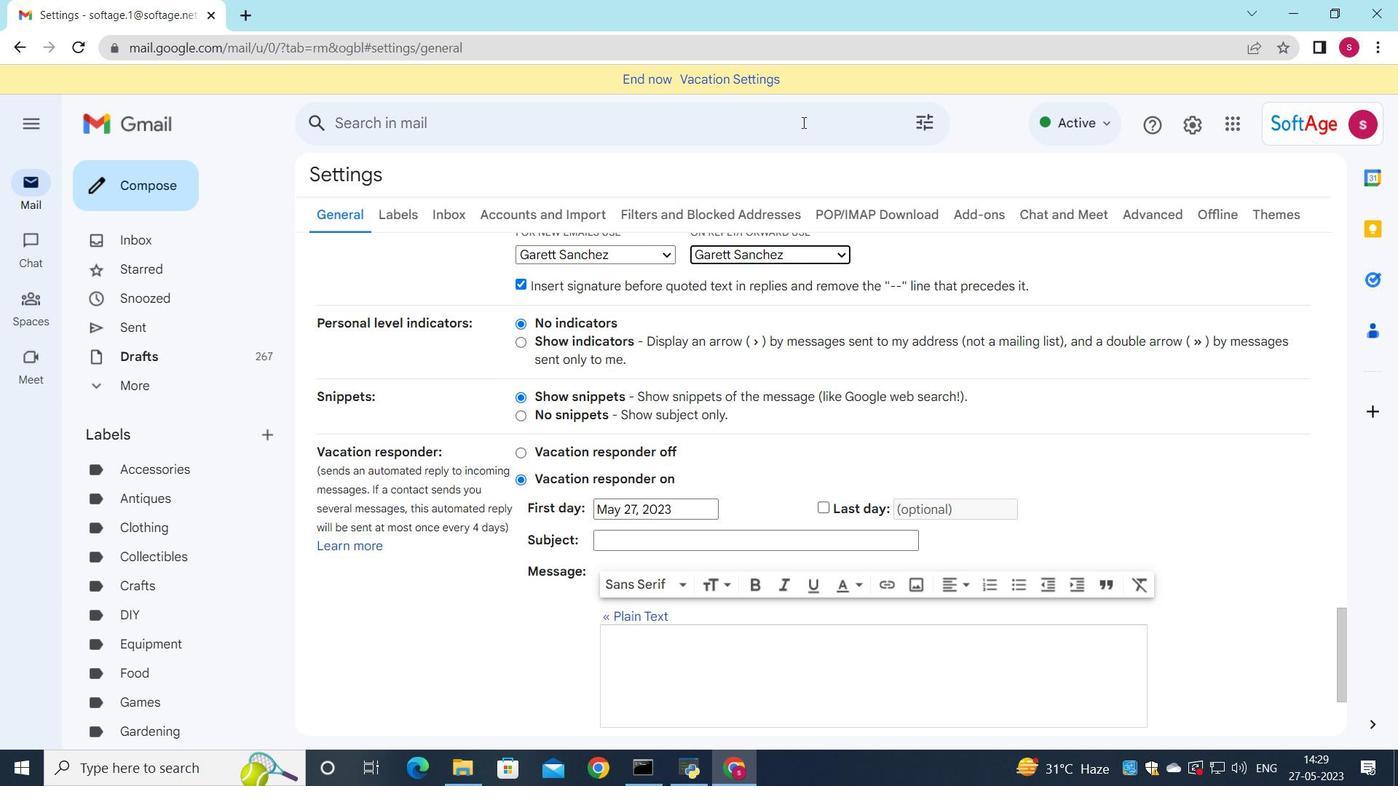
Action: Mouse moved to (796, 144)
Screenshot: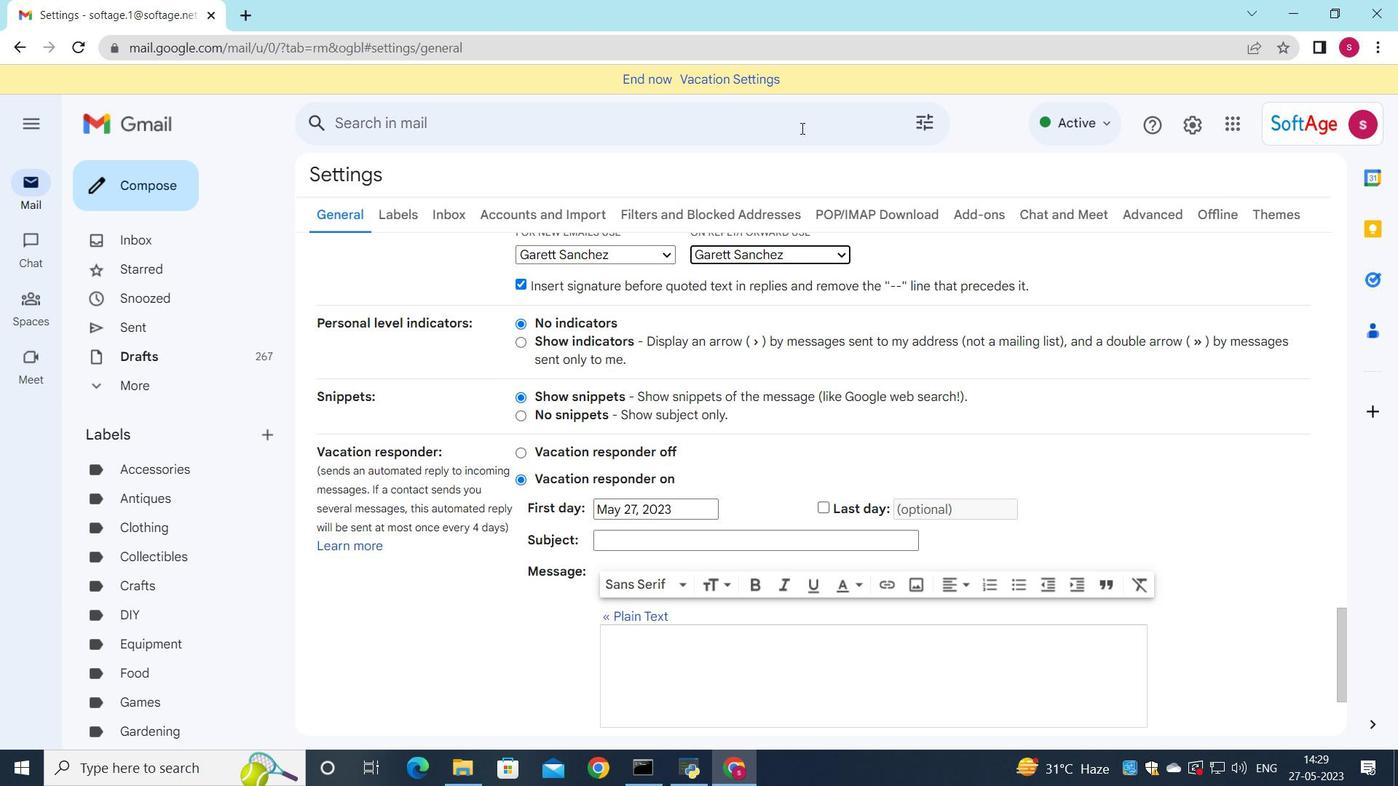 
Action: Mouse scrolled (797, 137) with delta (0, 0)
Screenshot: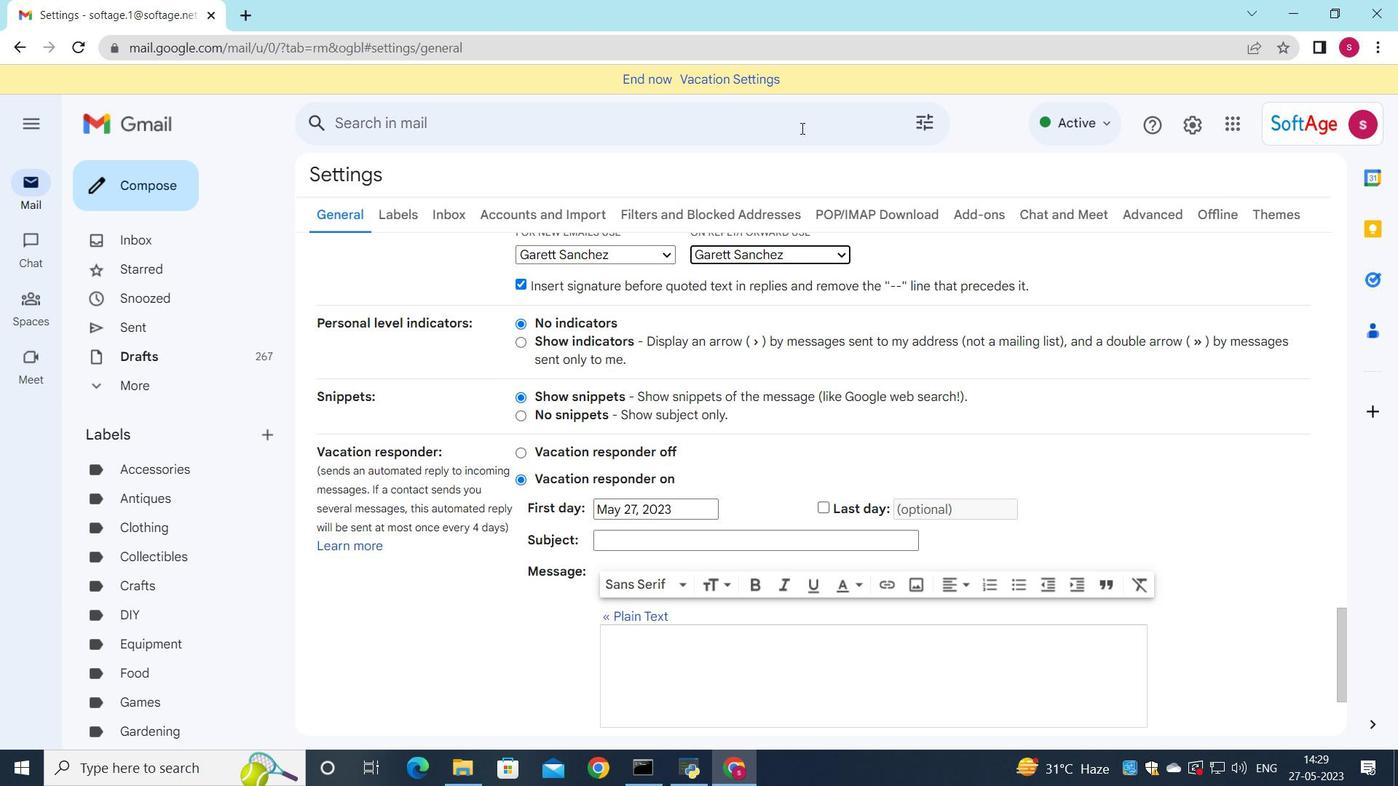 
Action: Mouse moved to (796, 147)
Screenshot: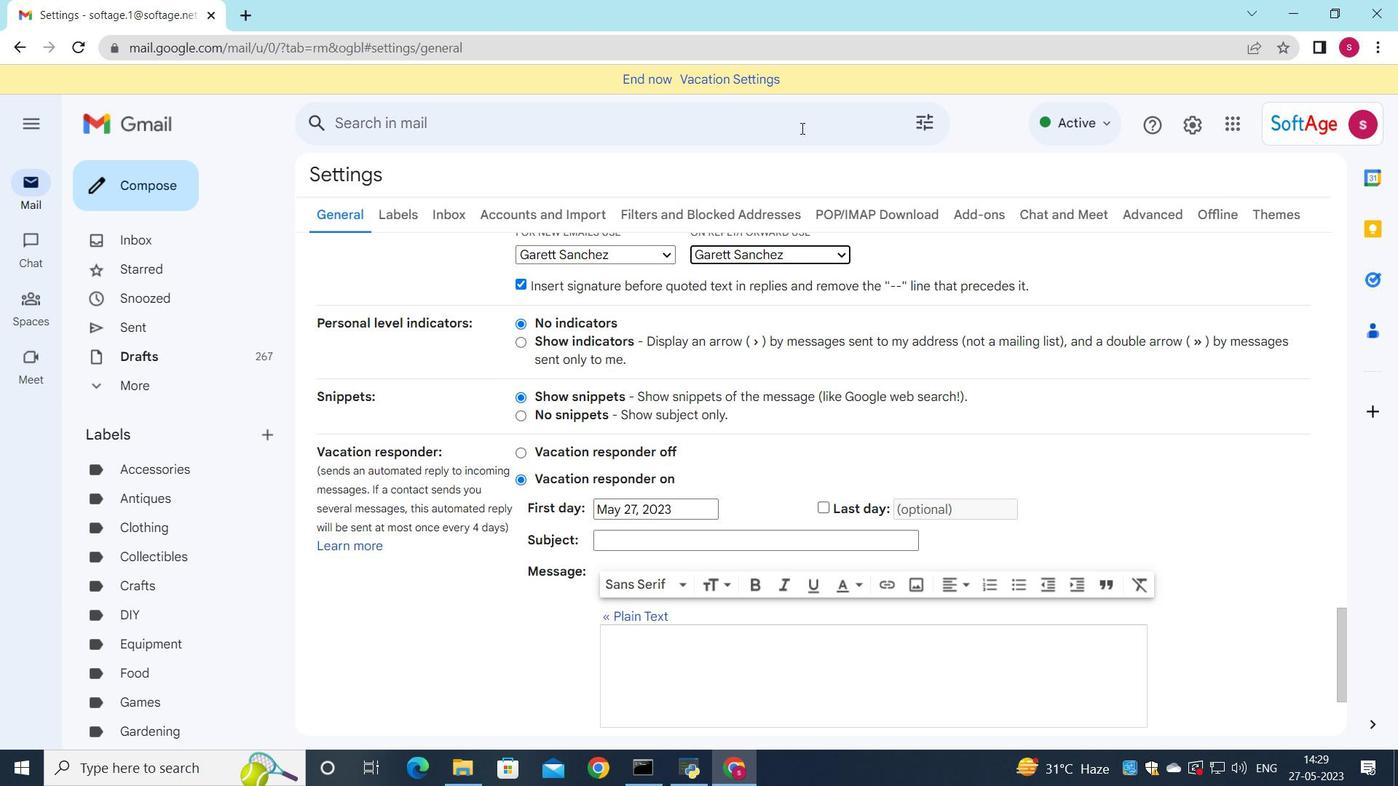 
Action: Mouse scrolled (796, 139) with delta (0, 0)
Screenshot: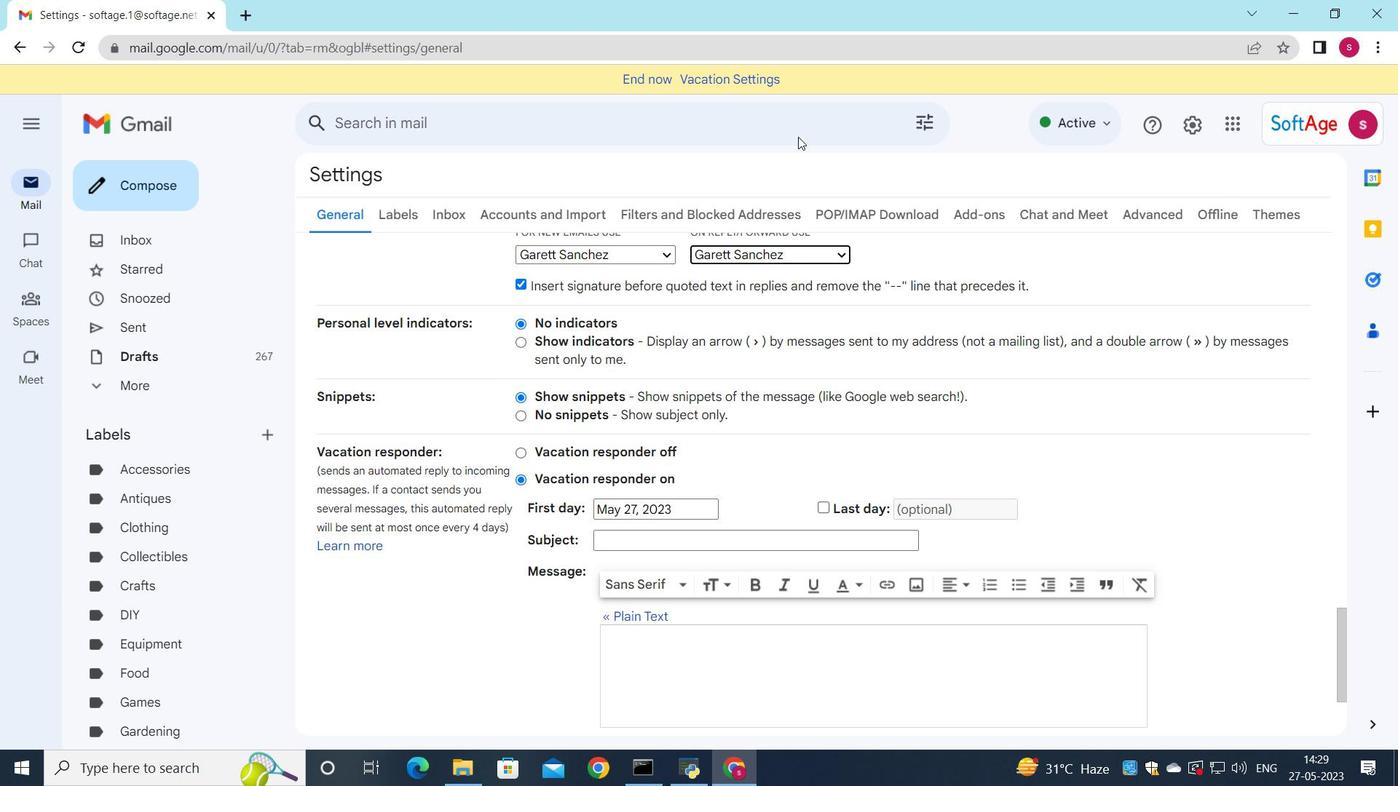 
Action: Mouse moved to (801, 188)
Screenshot: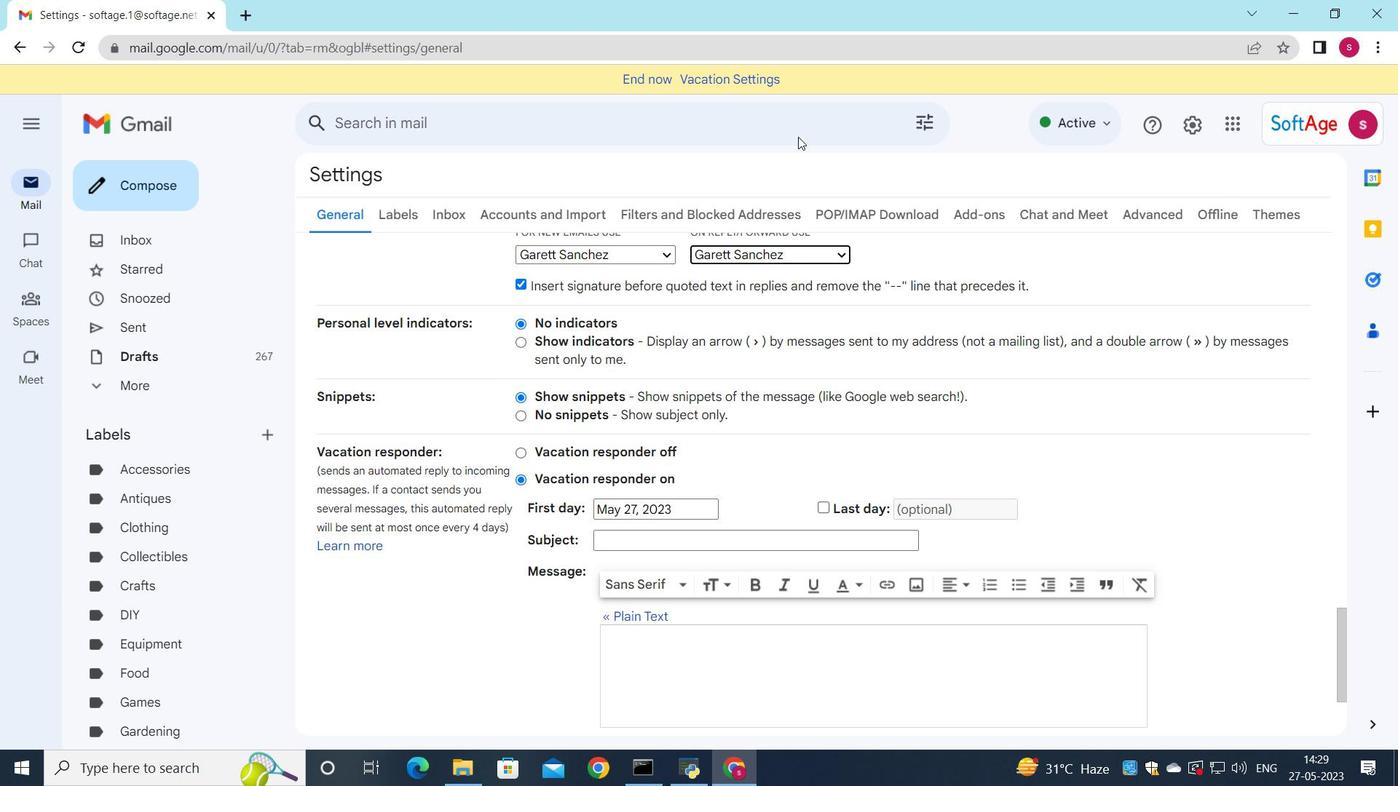 
Action: Mouse scrolled (796, 139) with delta (0, 0)
Screenshot: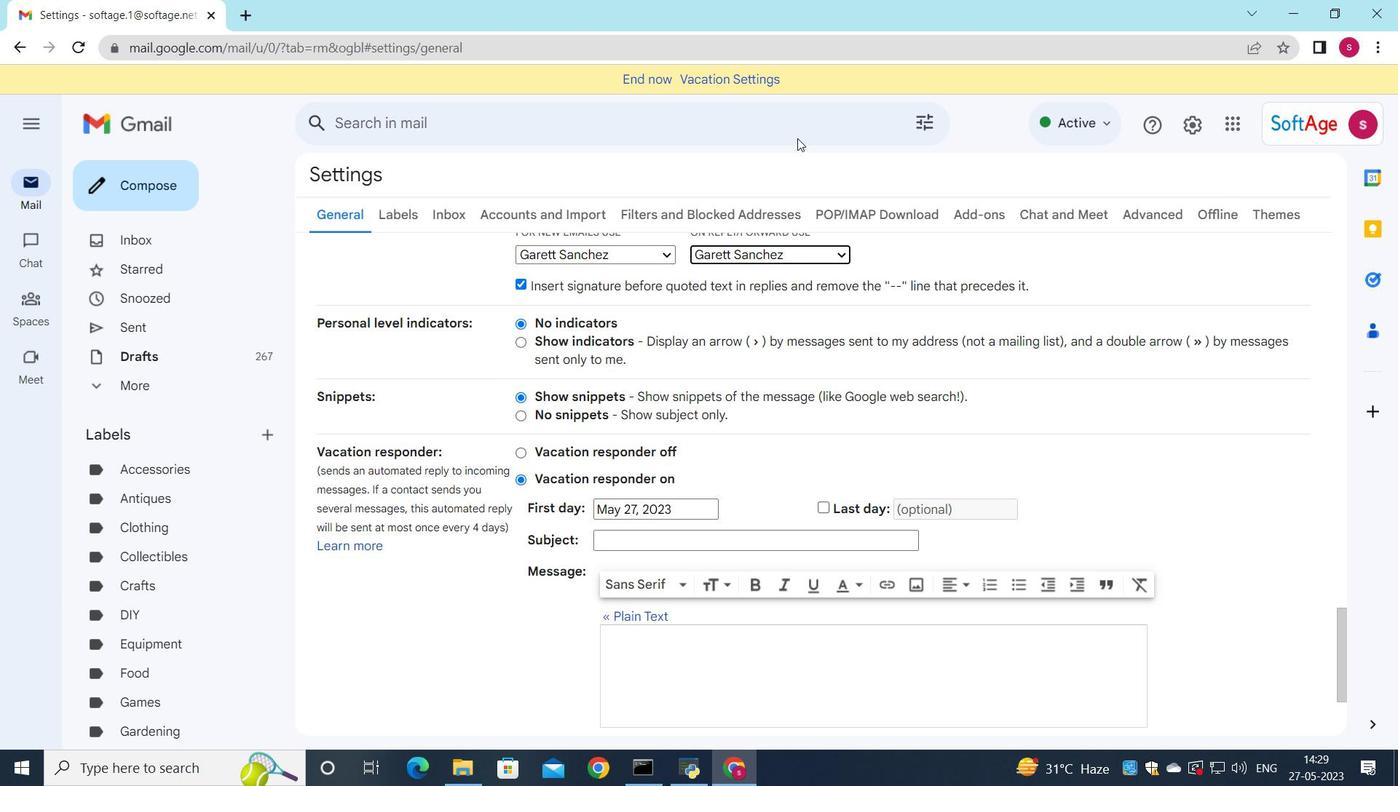 
Action: Mouse moved to (813, 328)
Screenshot: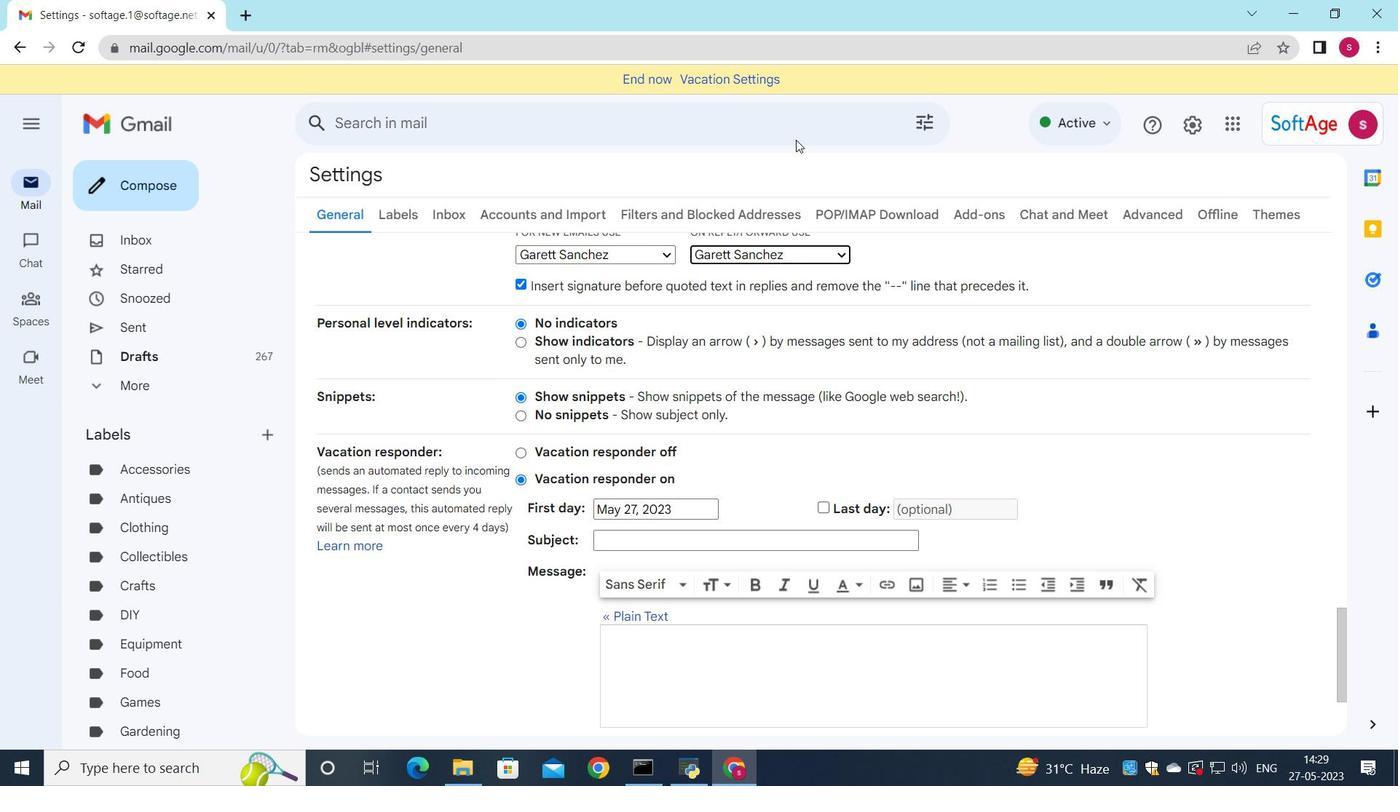 
Action: Mouse scrolled (796, 139) with delta (0, 0)
Screenshot: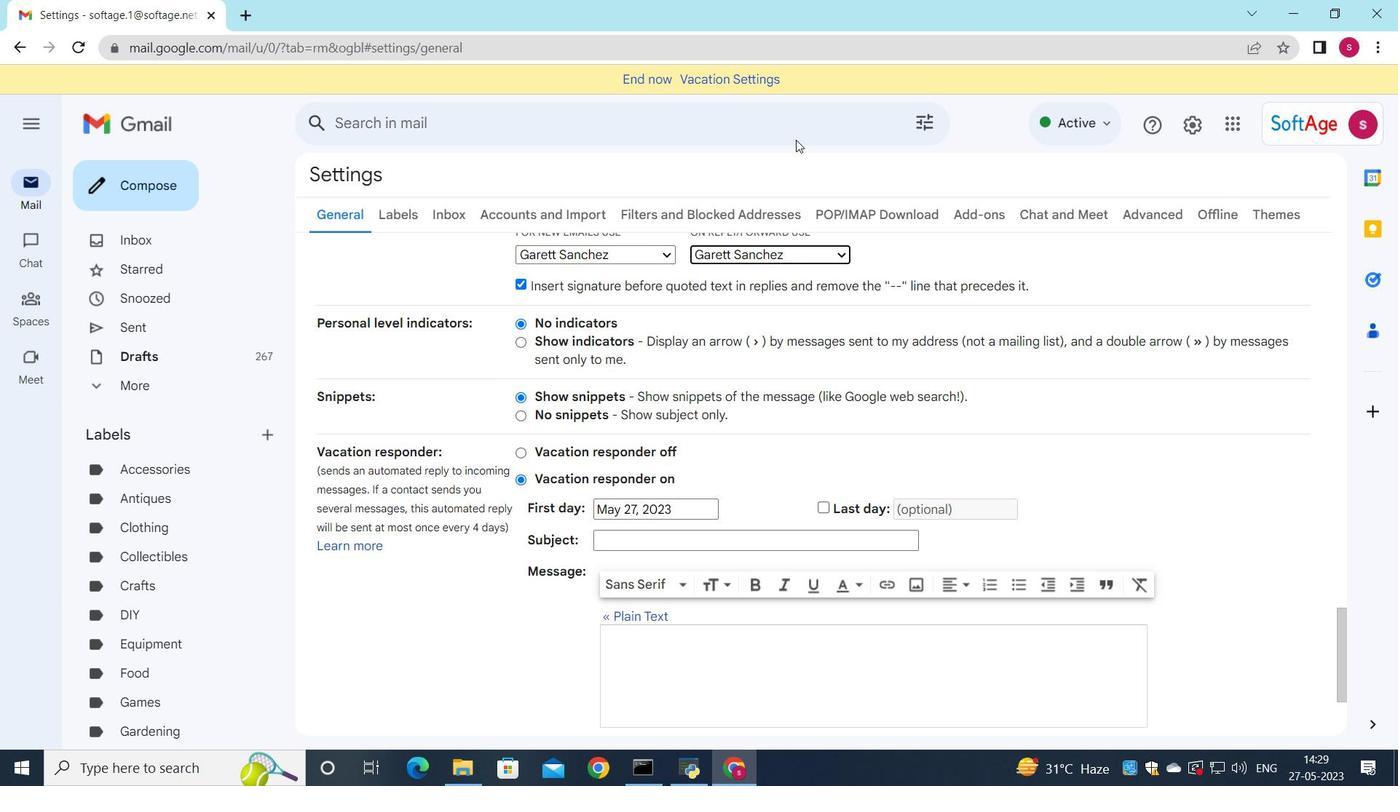 
Action: Mouse moved to (813, 364)
Screenshot: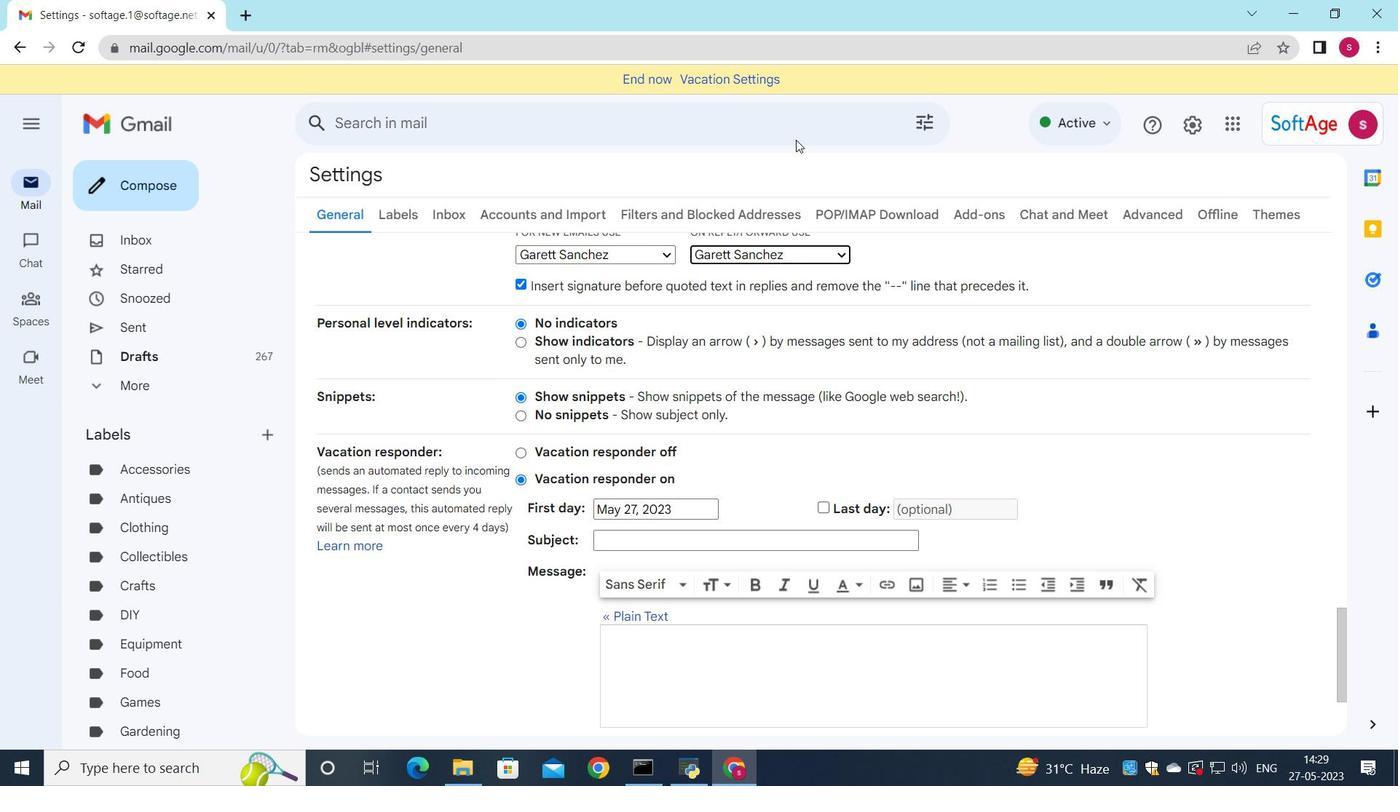 
Action: Mouse scrolled (796, 146) with delta (0, 0)
Screenshot: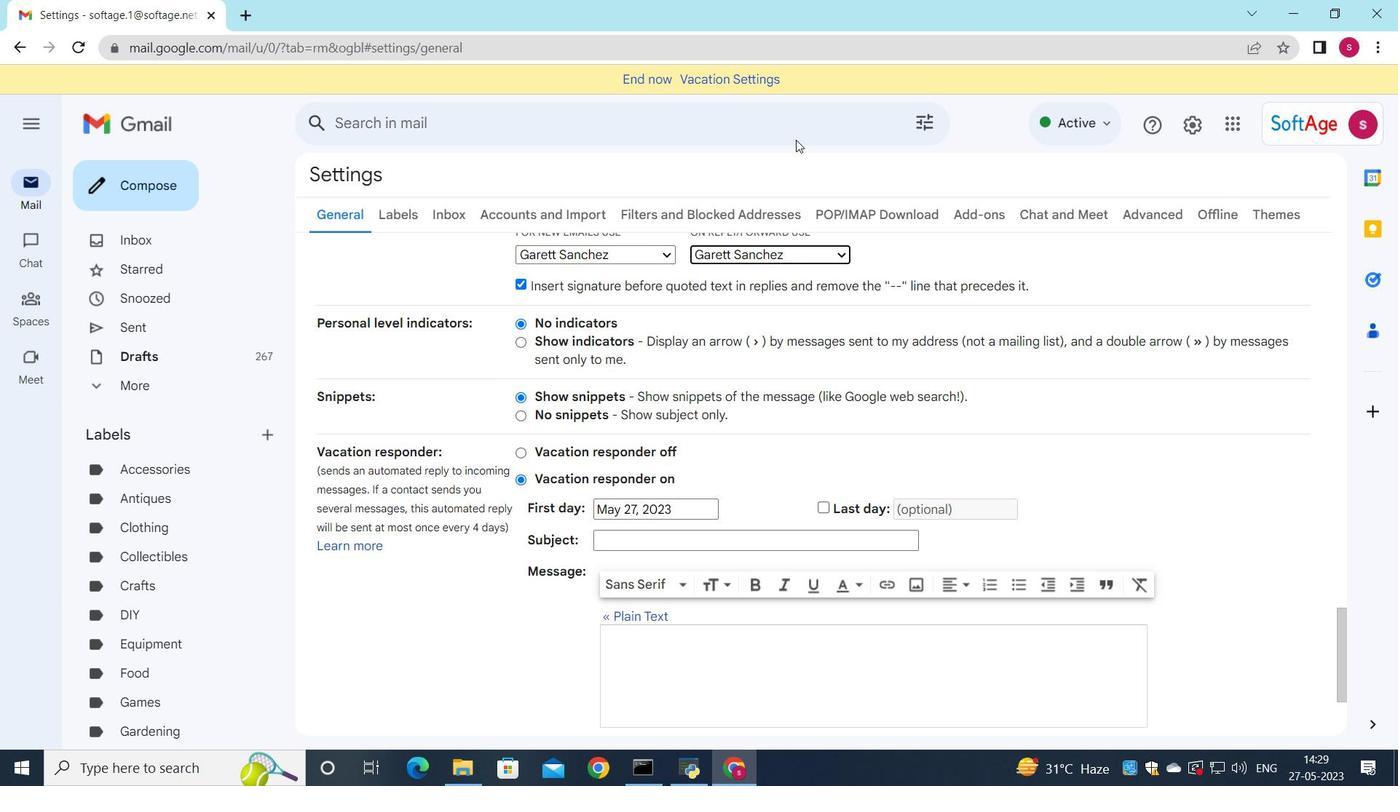 
Action: Mouse moved to (761, 431)
Screenshot: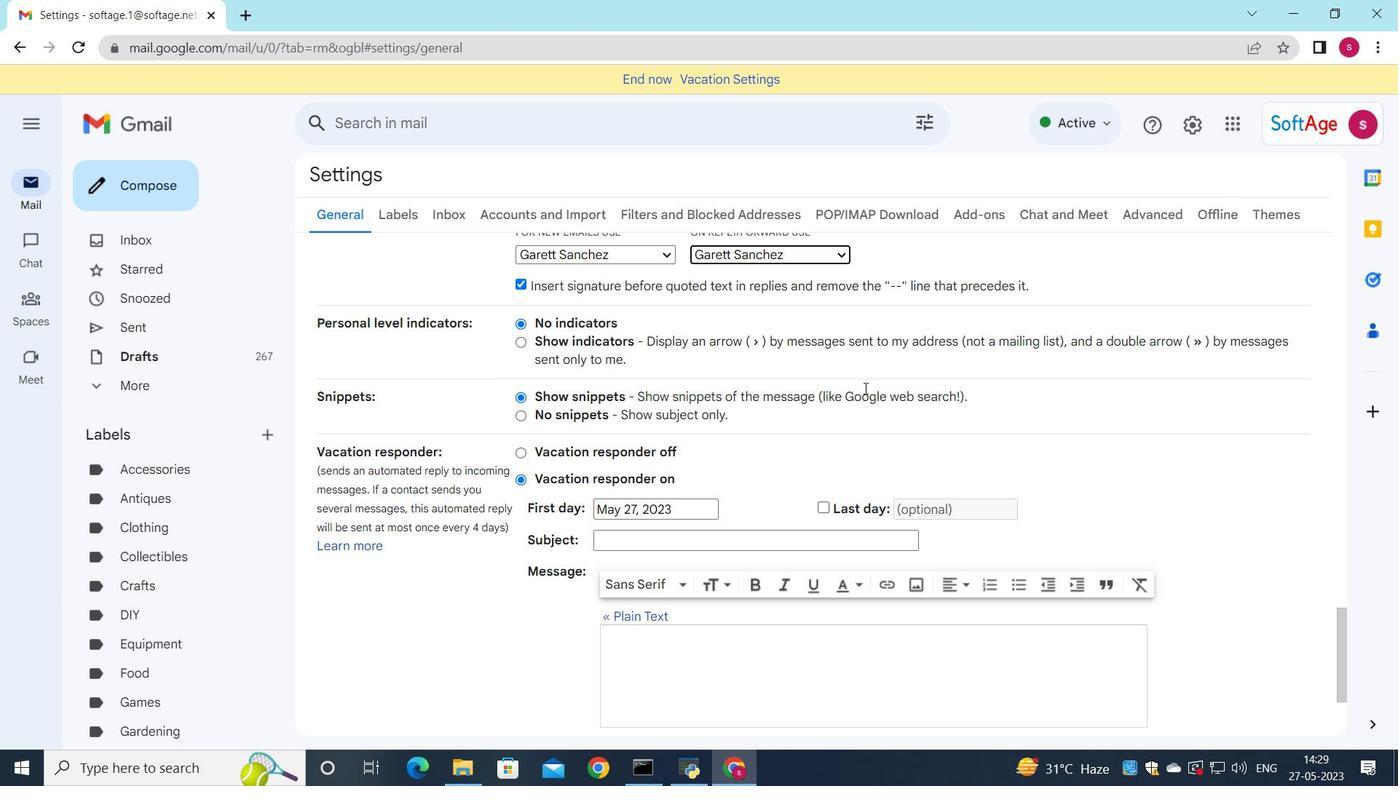 
Action: Mouse scrolled (777, 424) with delta (0, 0)
Screenshot: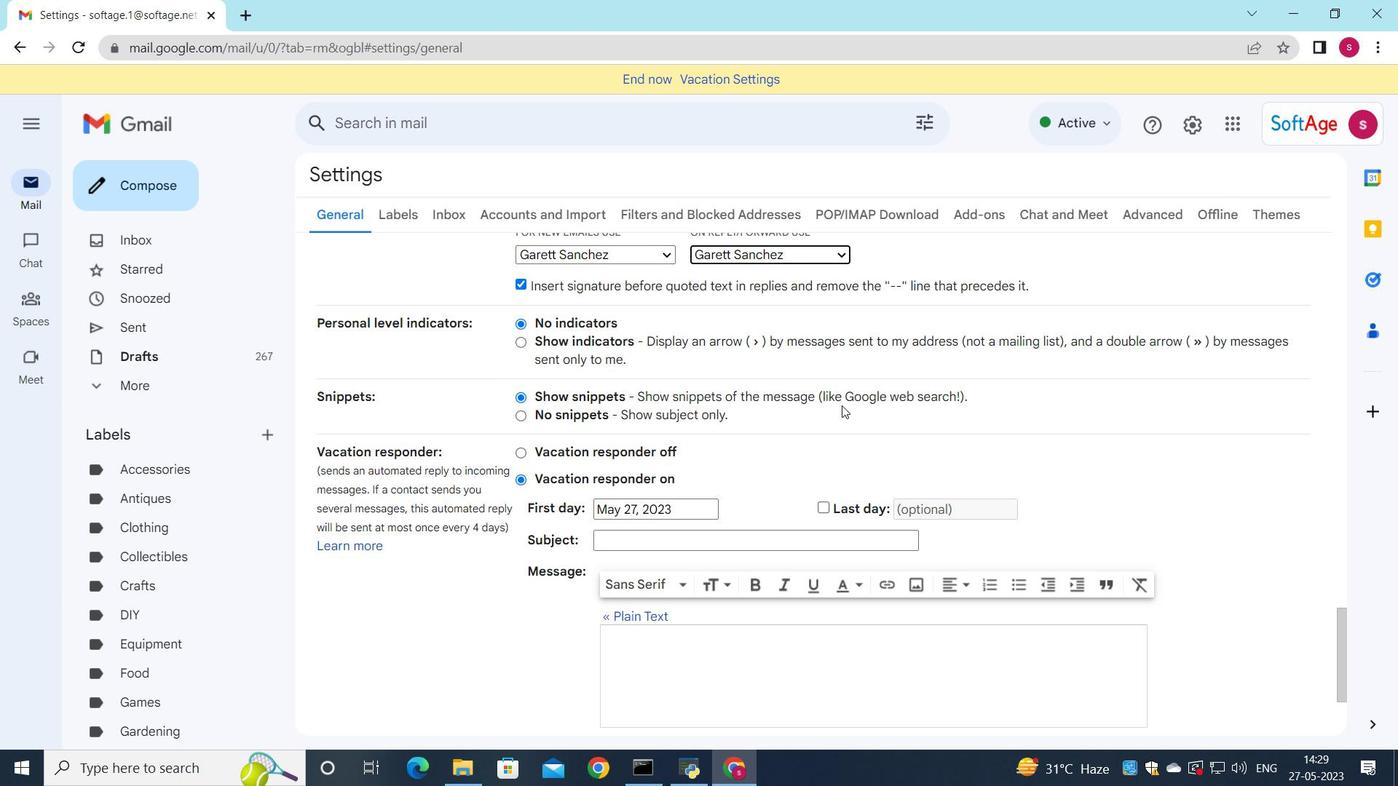 
Action: Mouse moved to (756, 432)
Screenshot: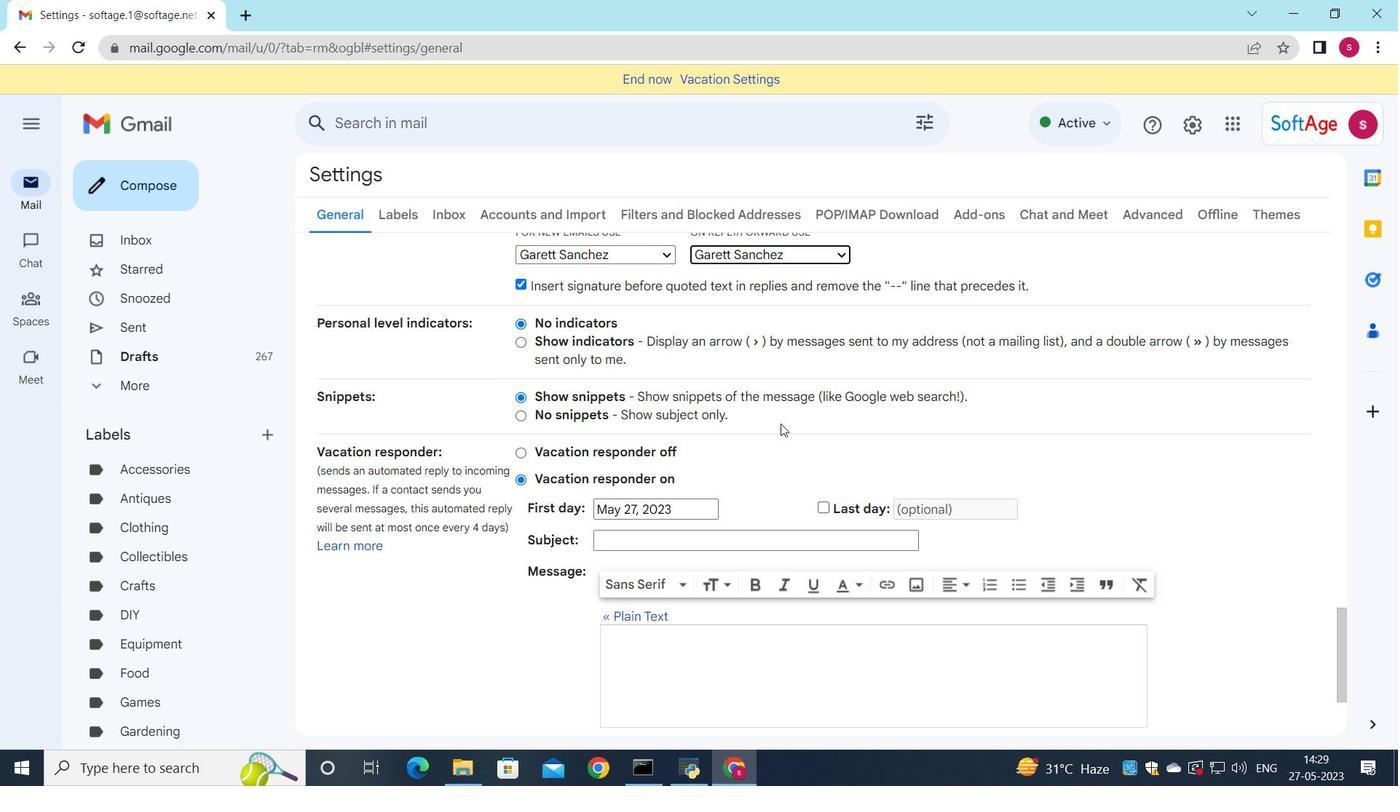 
Action: Mouse scrolled (761, 430) with delta (0, 0)
Screenshot: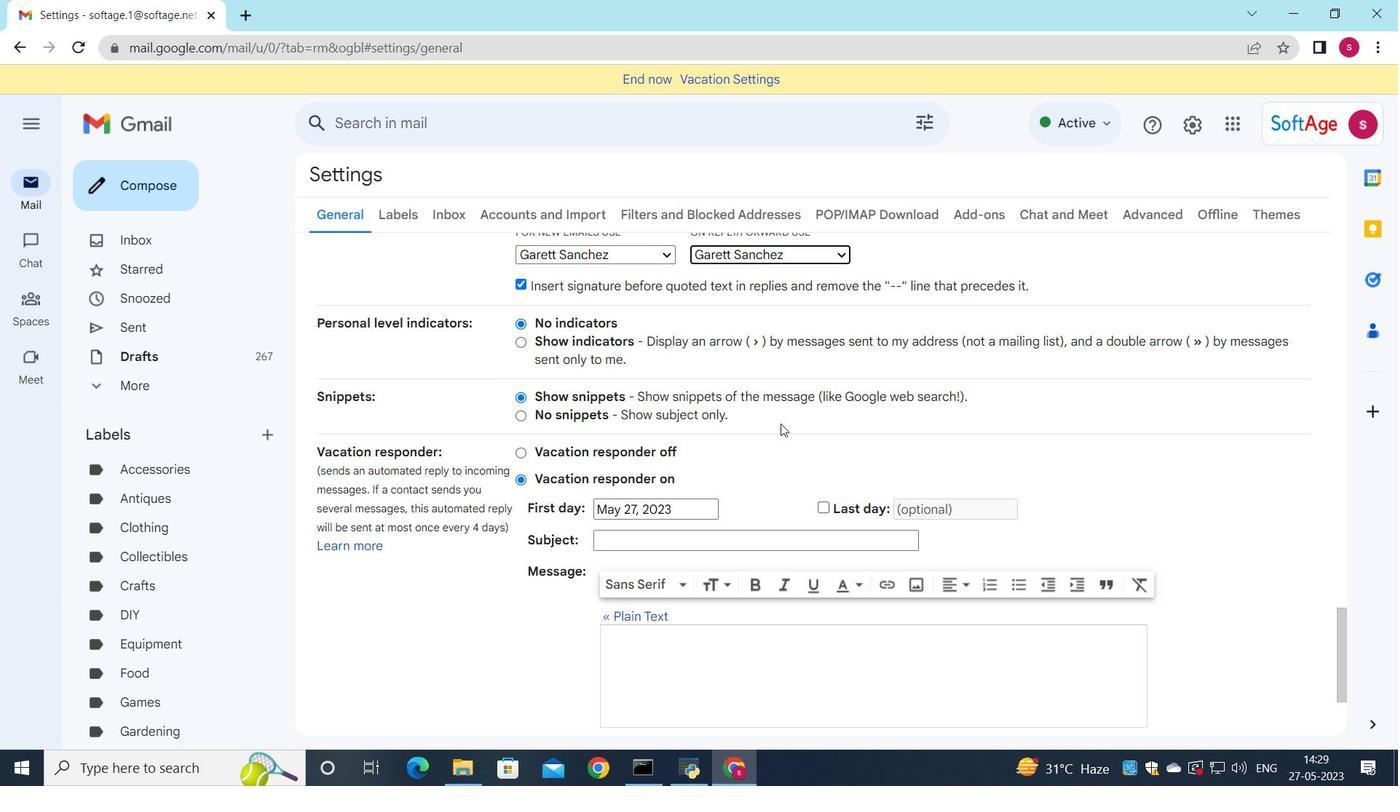 
Action: Mouse moved to (753, 434)
Screenshot: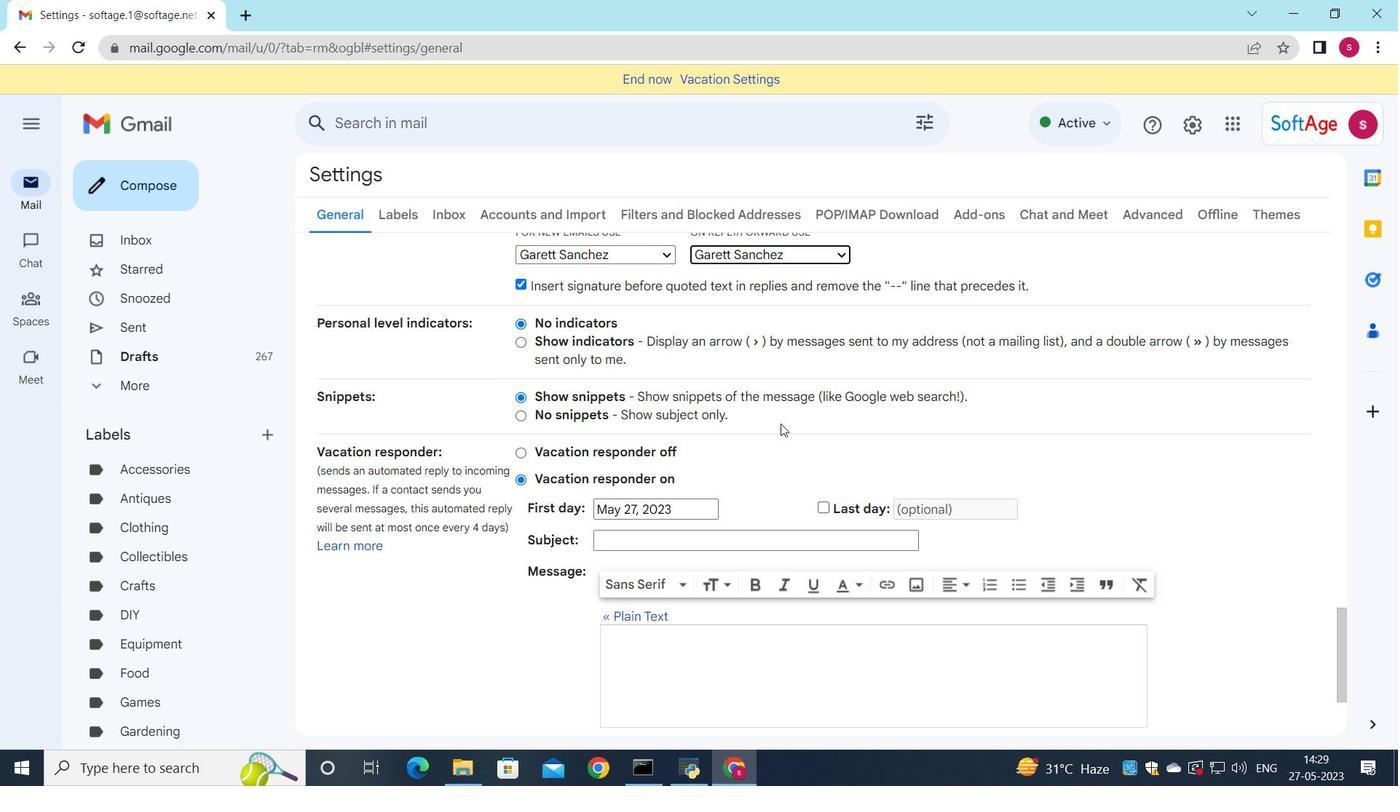 
Action: Mouse scrolled (755, 432) with delta (0, 0)
Screenshot: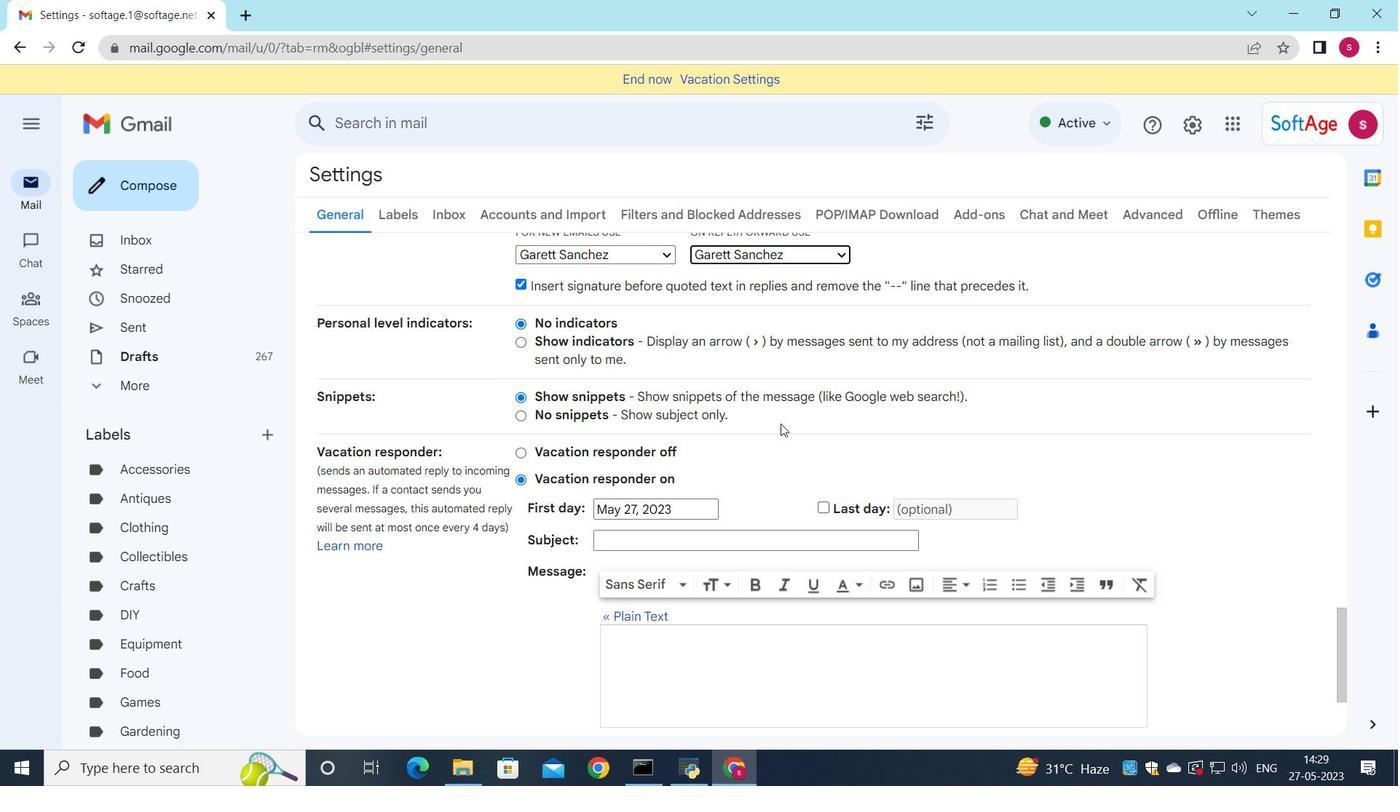 
Action: Mouse moved to (741, 439)
Screenshot: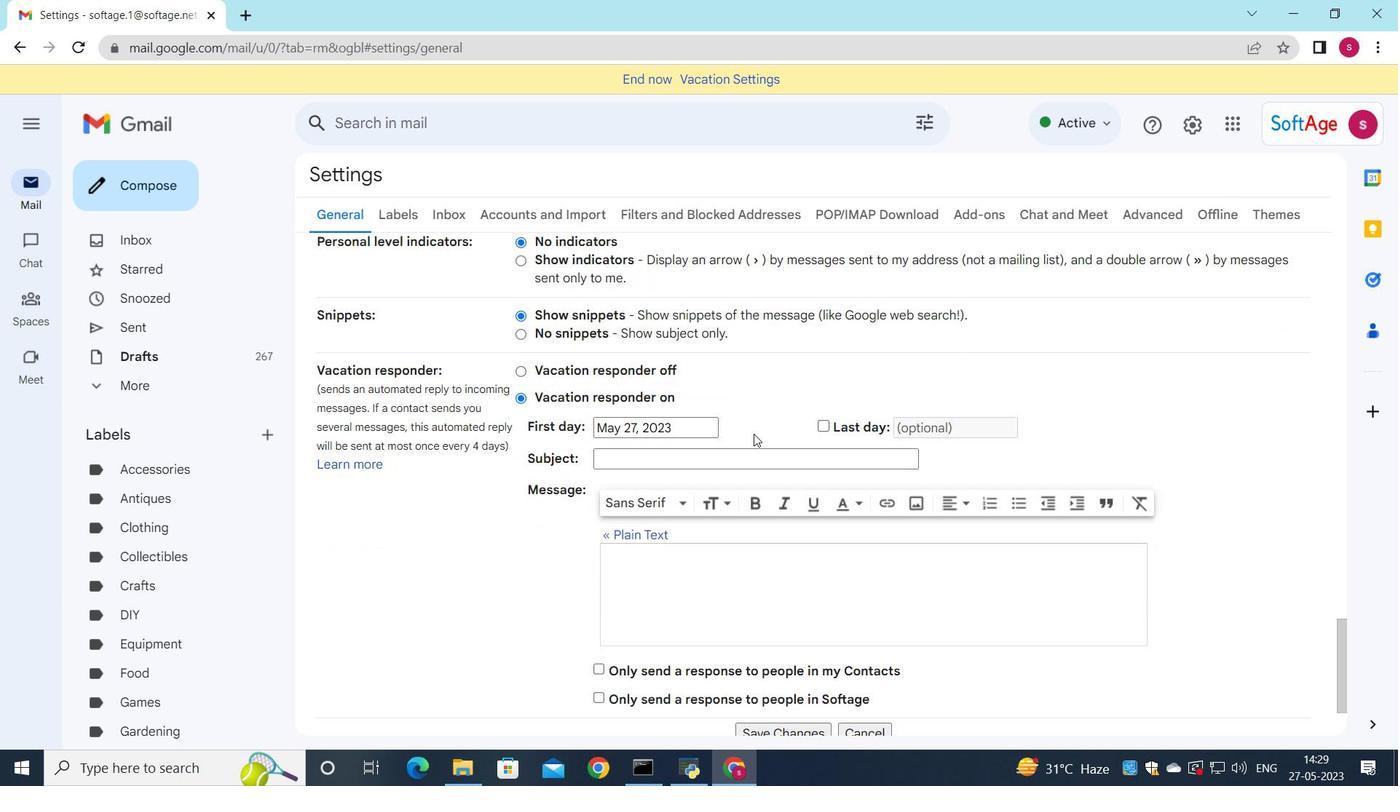 
Action: Mouse scrolled (752, 433) with delta (0, 0)
Screenshot: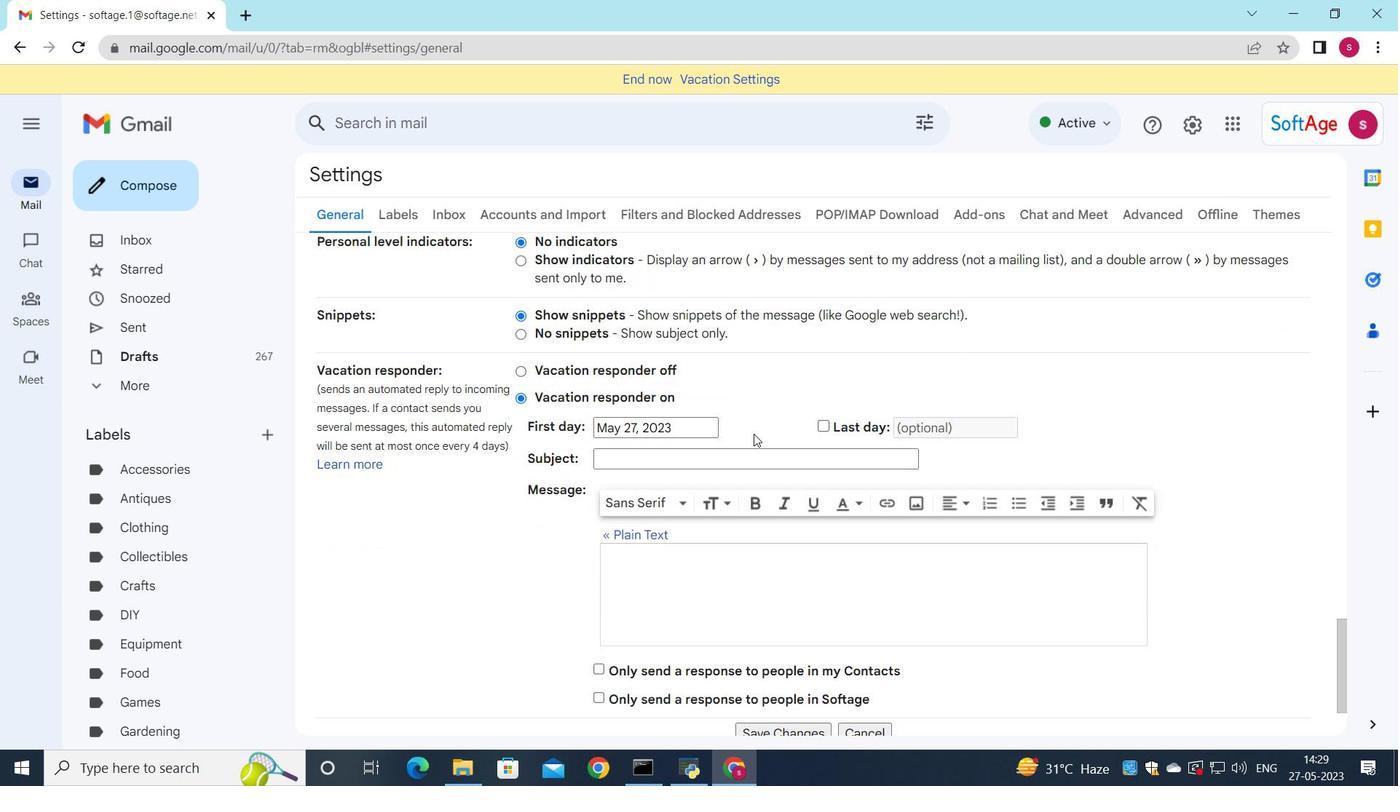 
Action: Mouse moved to (739, 441)
Screenshot: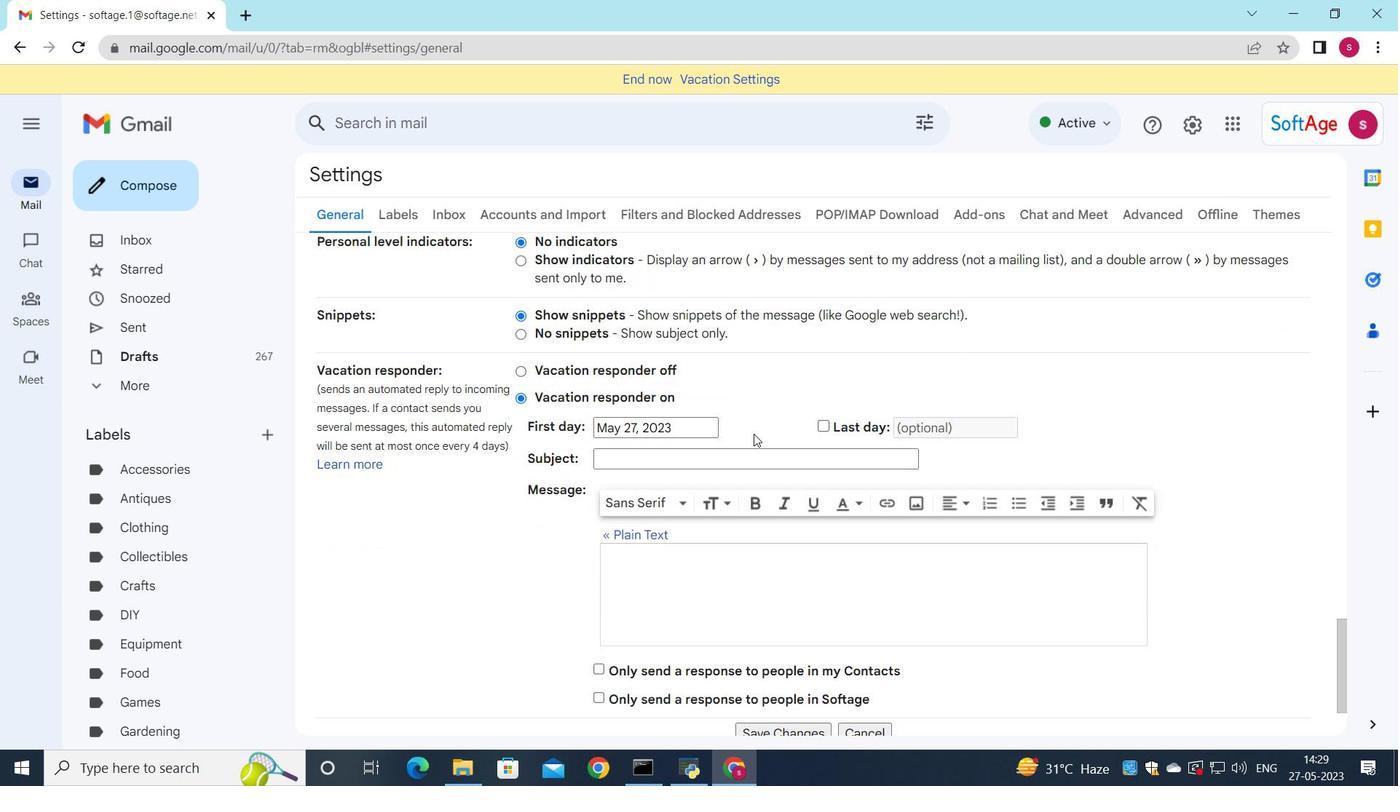 
Action: Mouse scrolled (750, 434) with delta (0, 0)
Screenshot: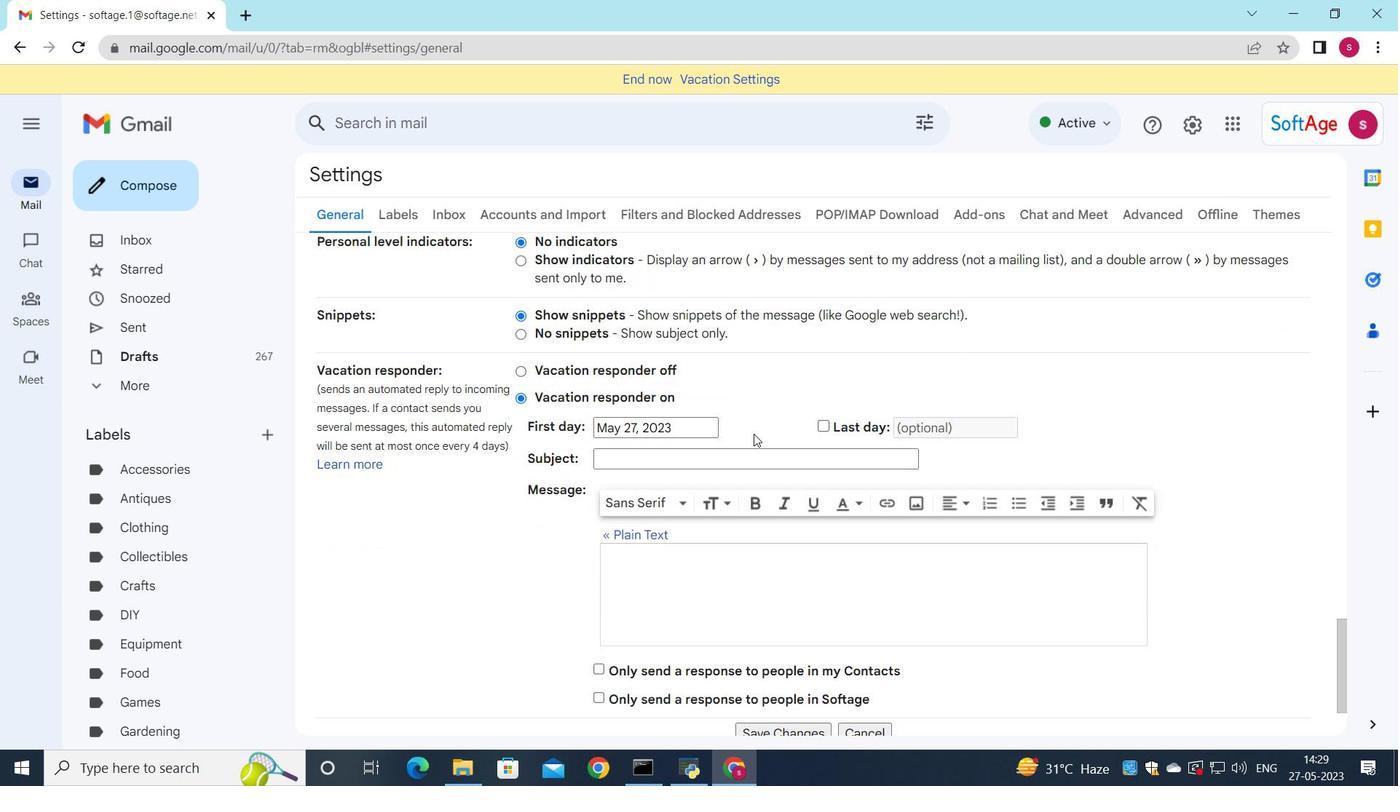 
Action: Mouse moved to (737, 459)
Screenshot: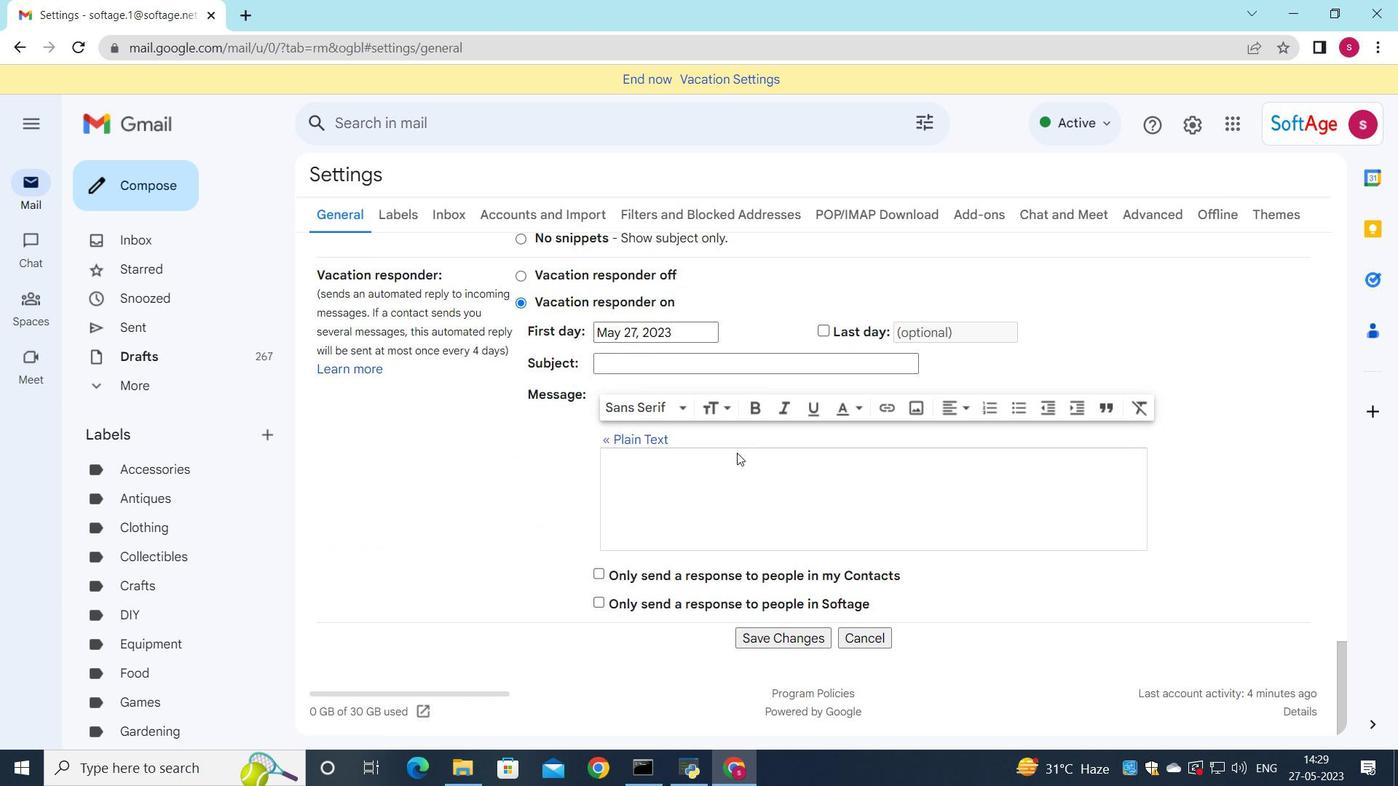 
Action: Mouse scrolled (737, 458) with delta (0, 0)
Screenshot: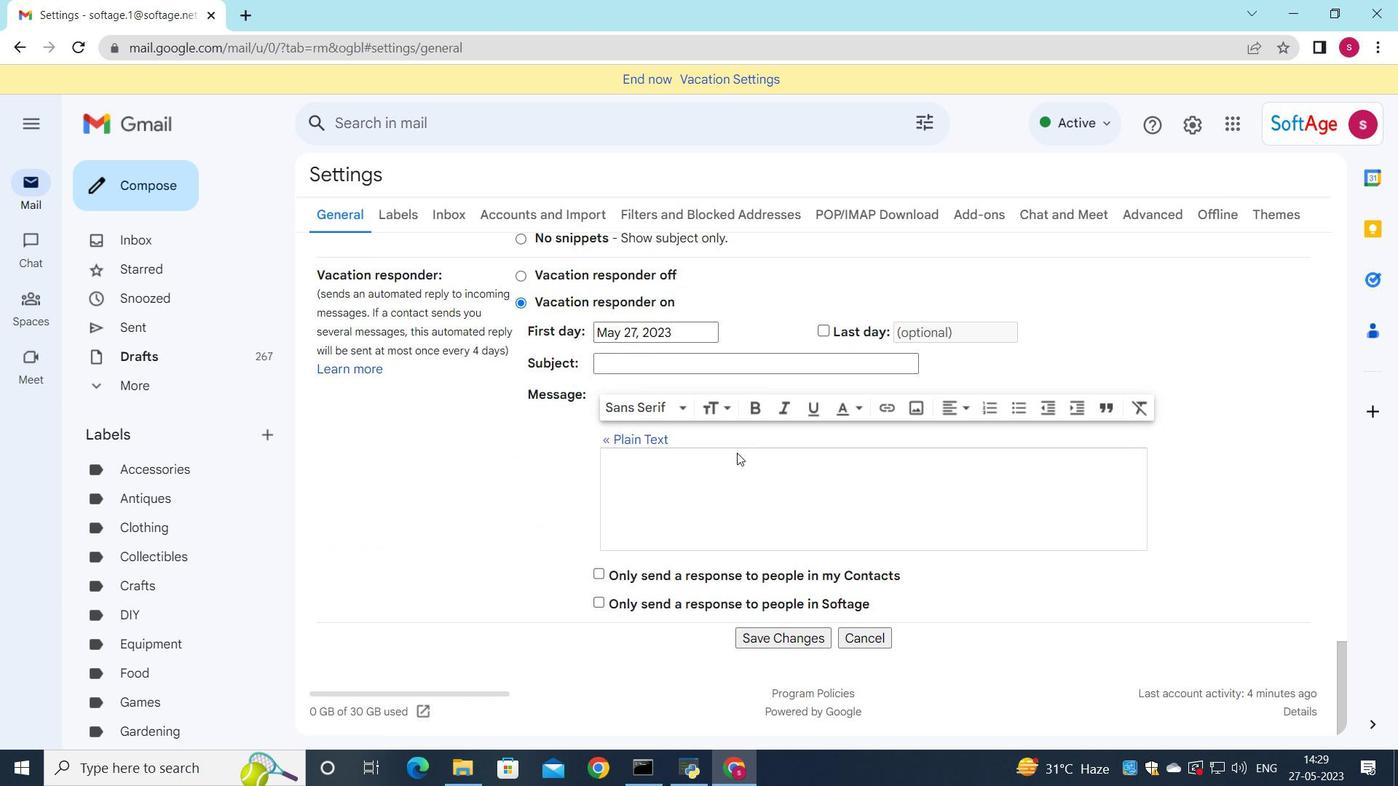 
Action: Mouse moved to (737, 459)
Screenshot: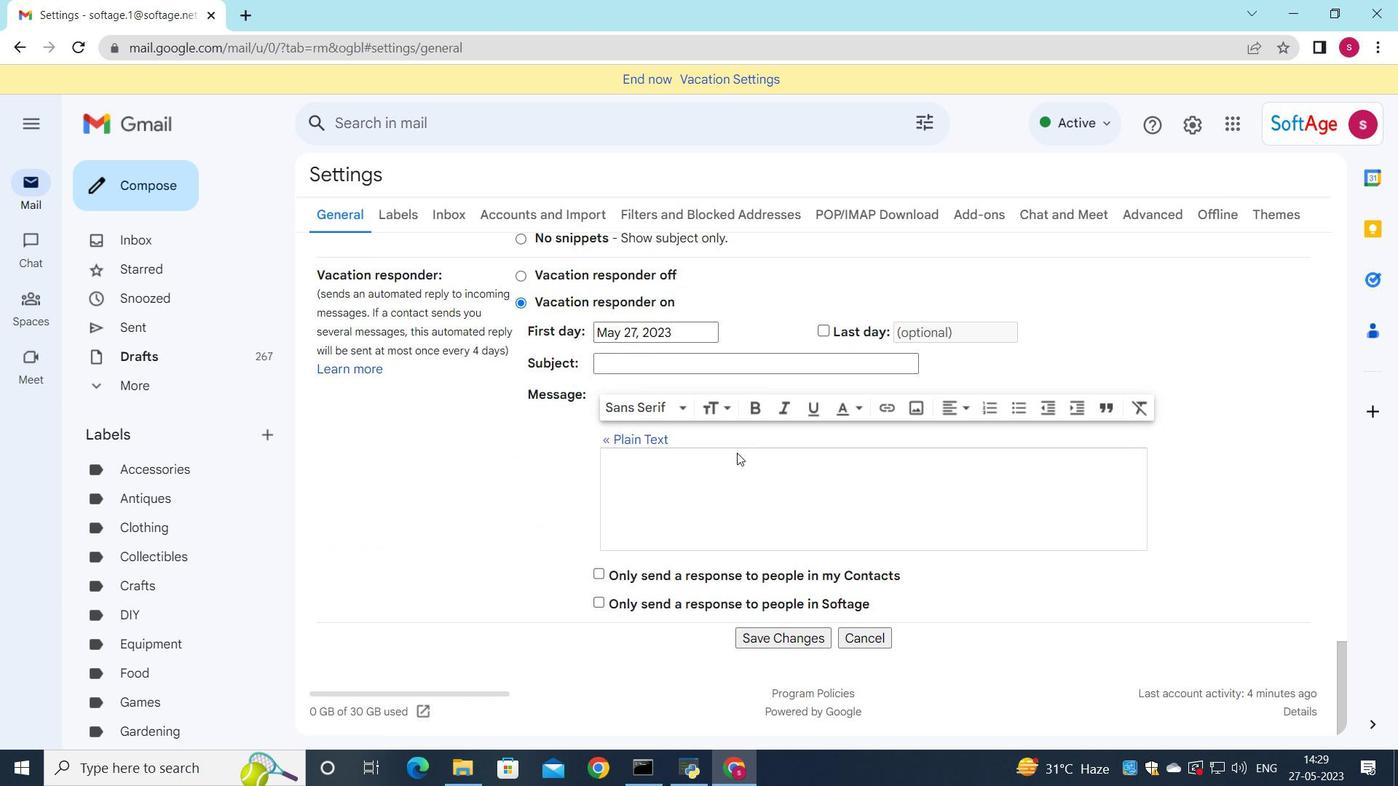 
Action: Mouse scrolled (737, 458) with delta (0, 0)
Screenshot: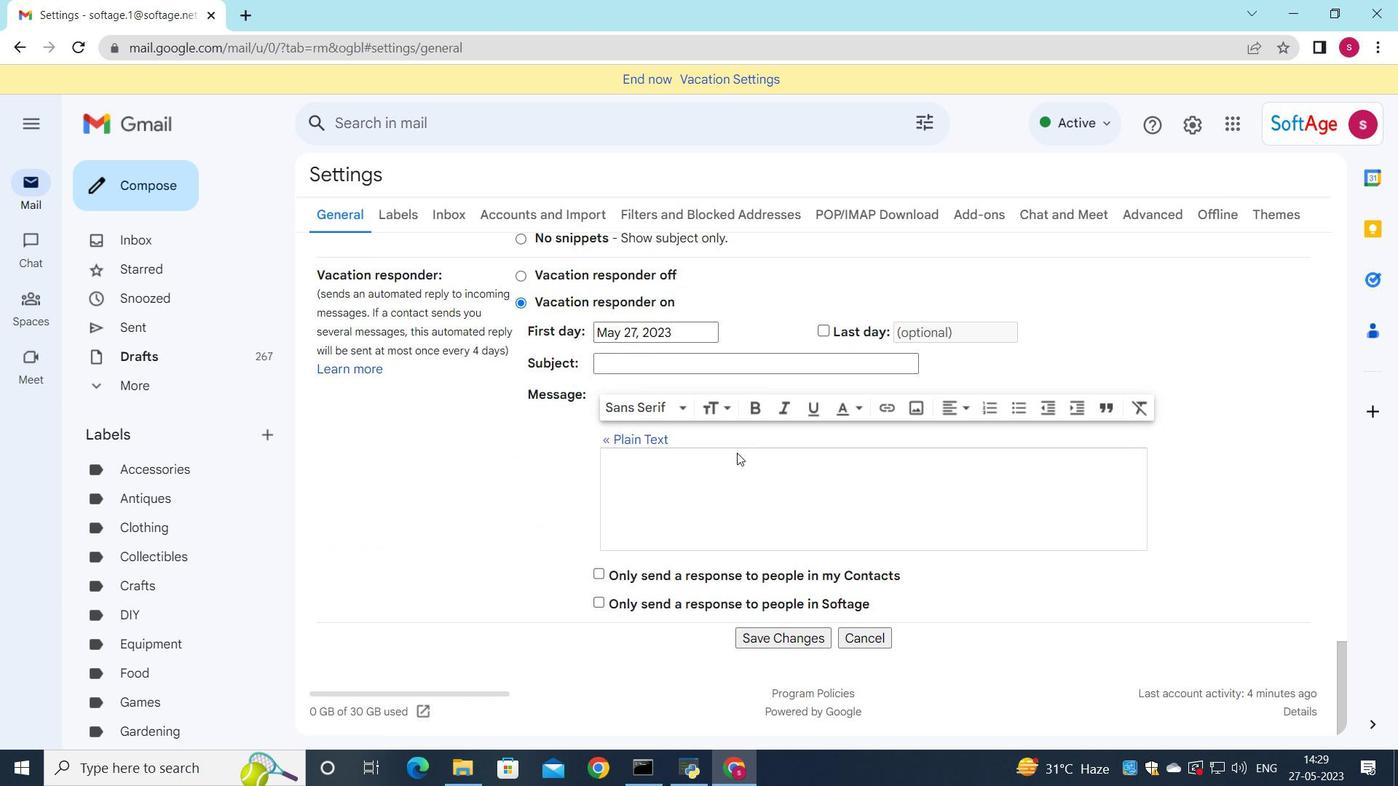 
Action: Mouse scrolled (737, 458) with delta (0, 0)
Screenshot: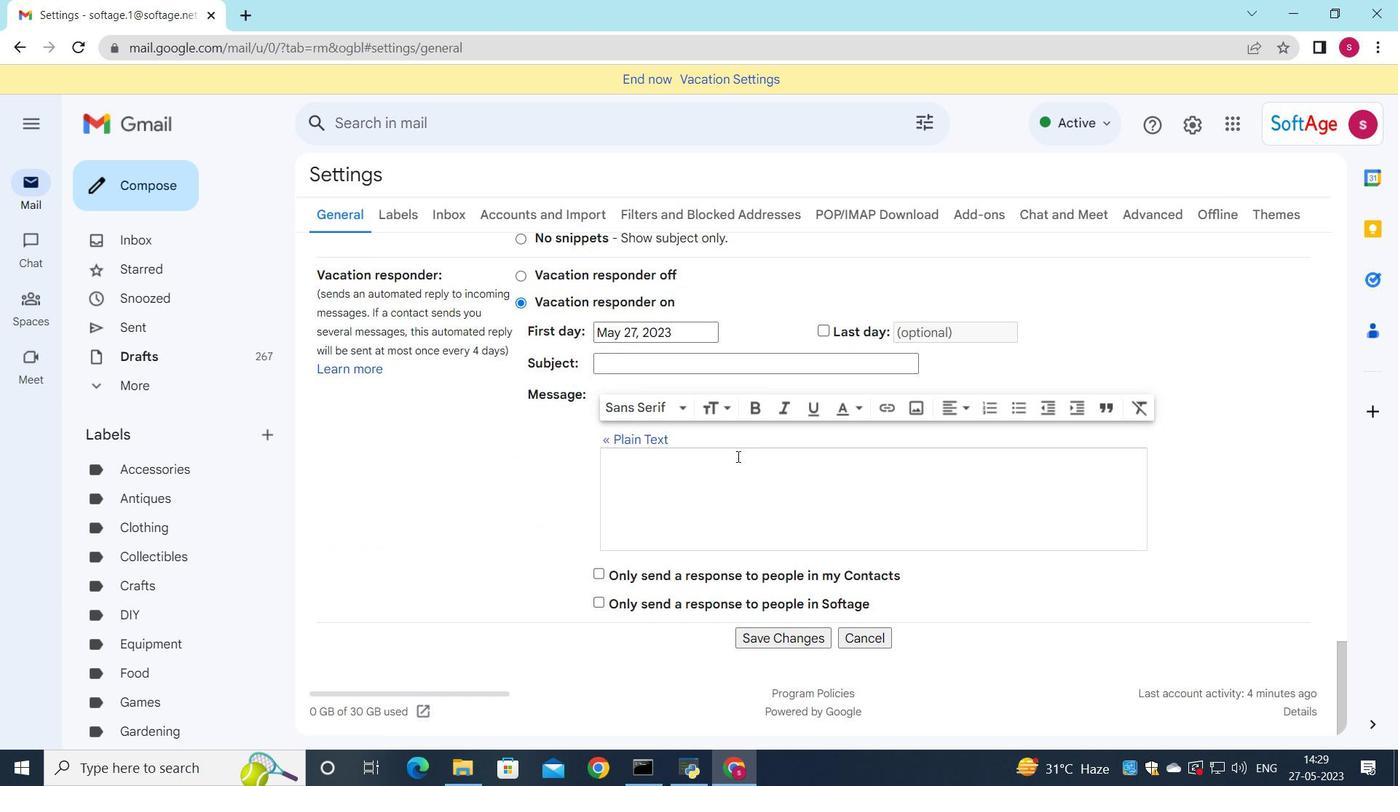 
Action: Mouse scrolled (737, 458) with delta (0, 0)
Screenshot: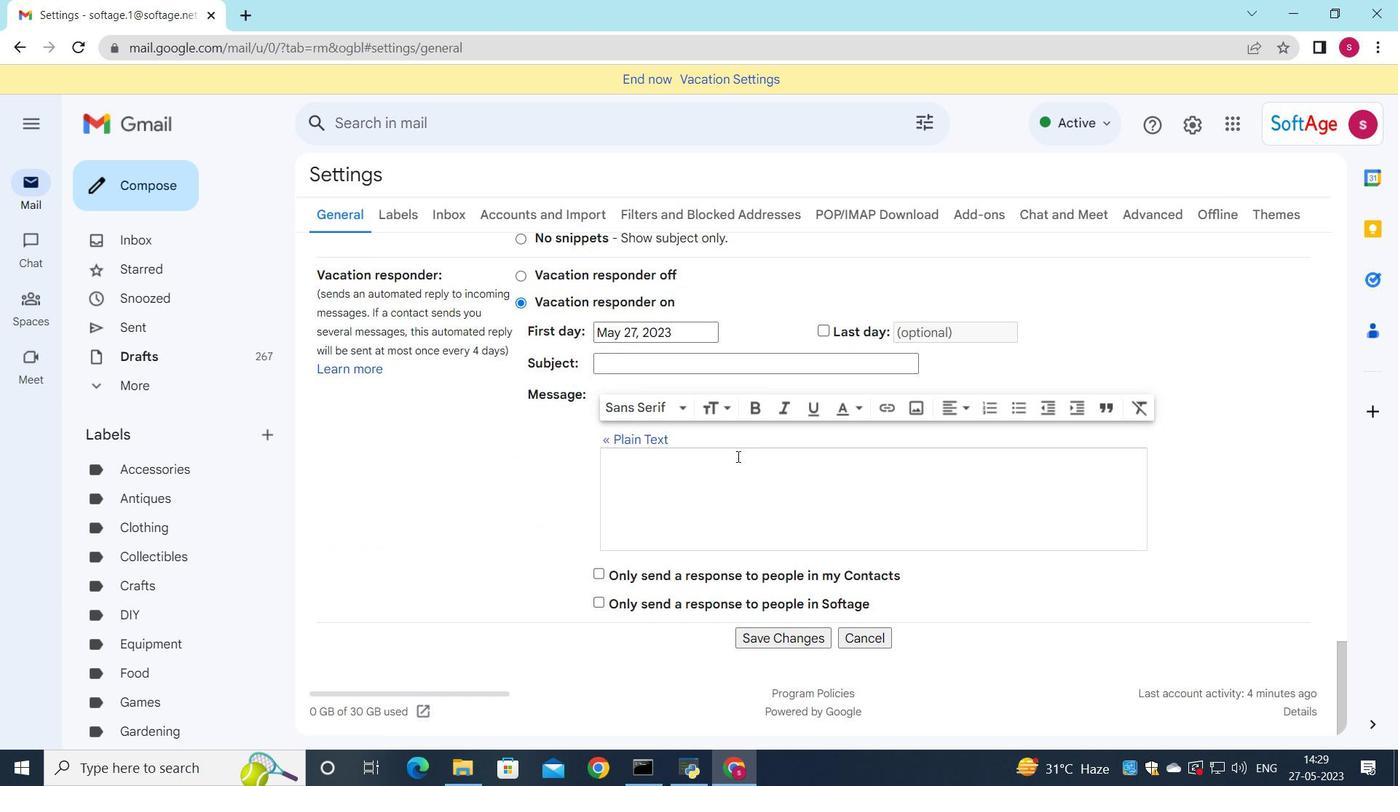 
Action: Mouse scrolled (737, 458) with delta (0, 0)
Screenshot: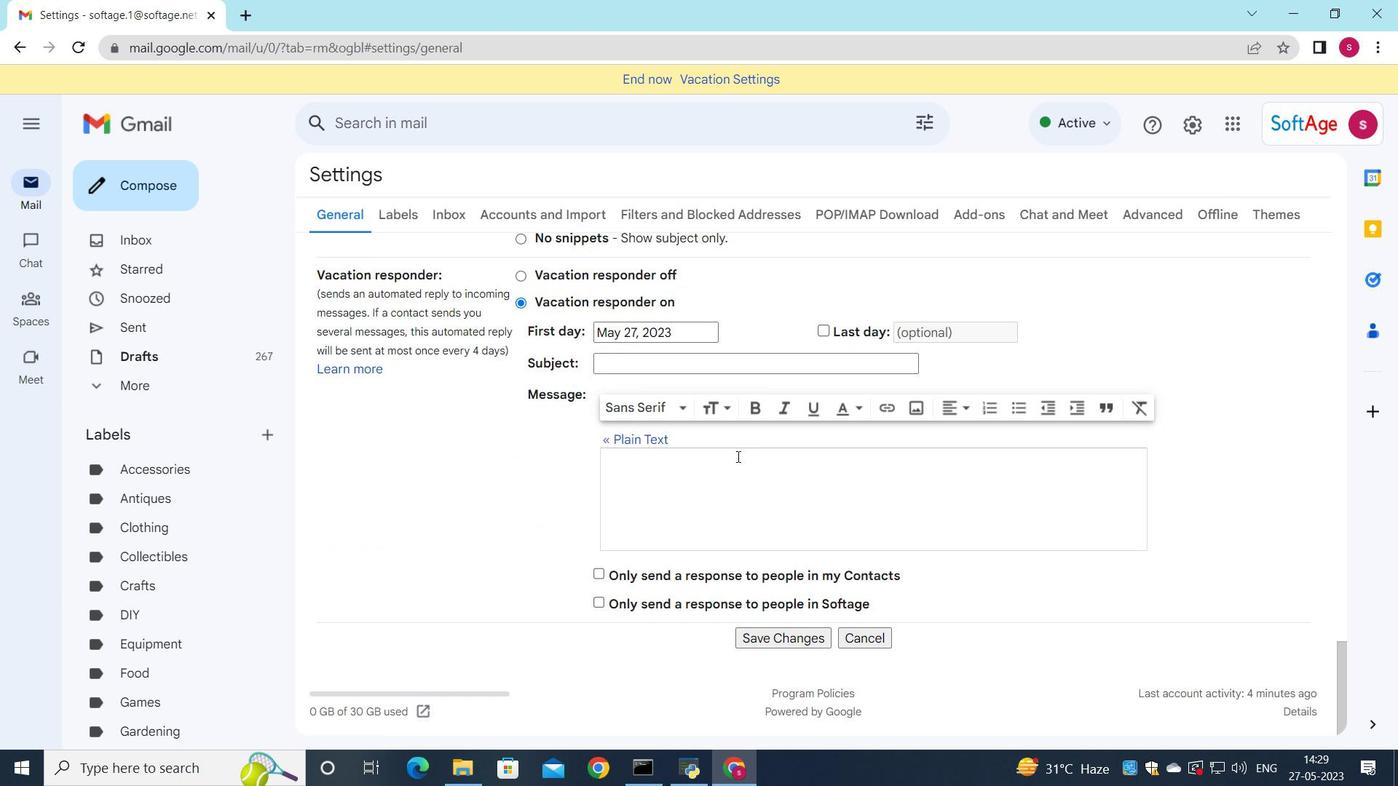 
Action: Mouse moved to (737, 459)
Screenshot: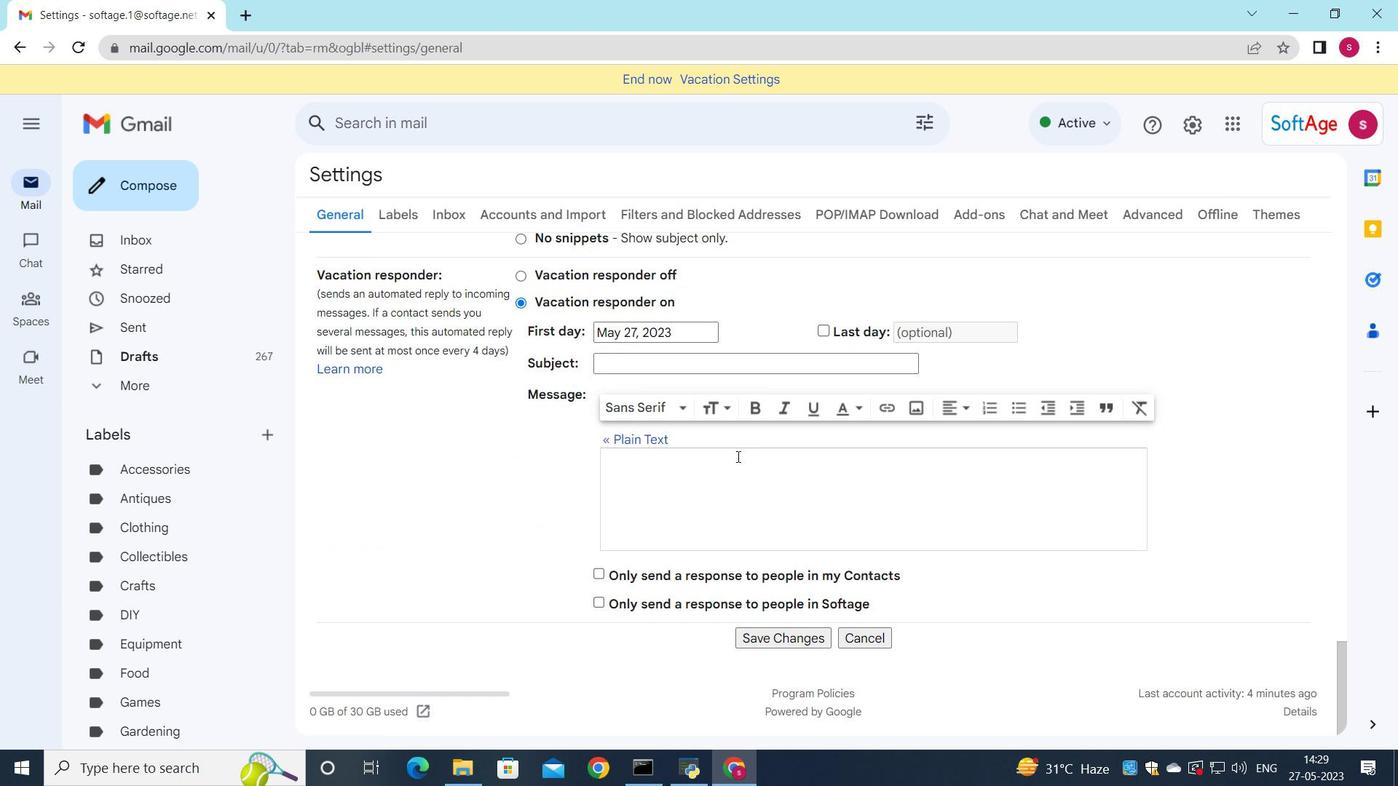 
Action: Mouse scrolled (737, 458) with delta (0, 0)
Screenshot: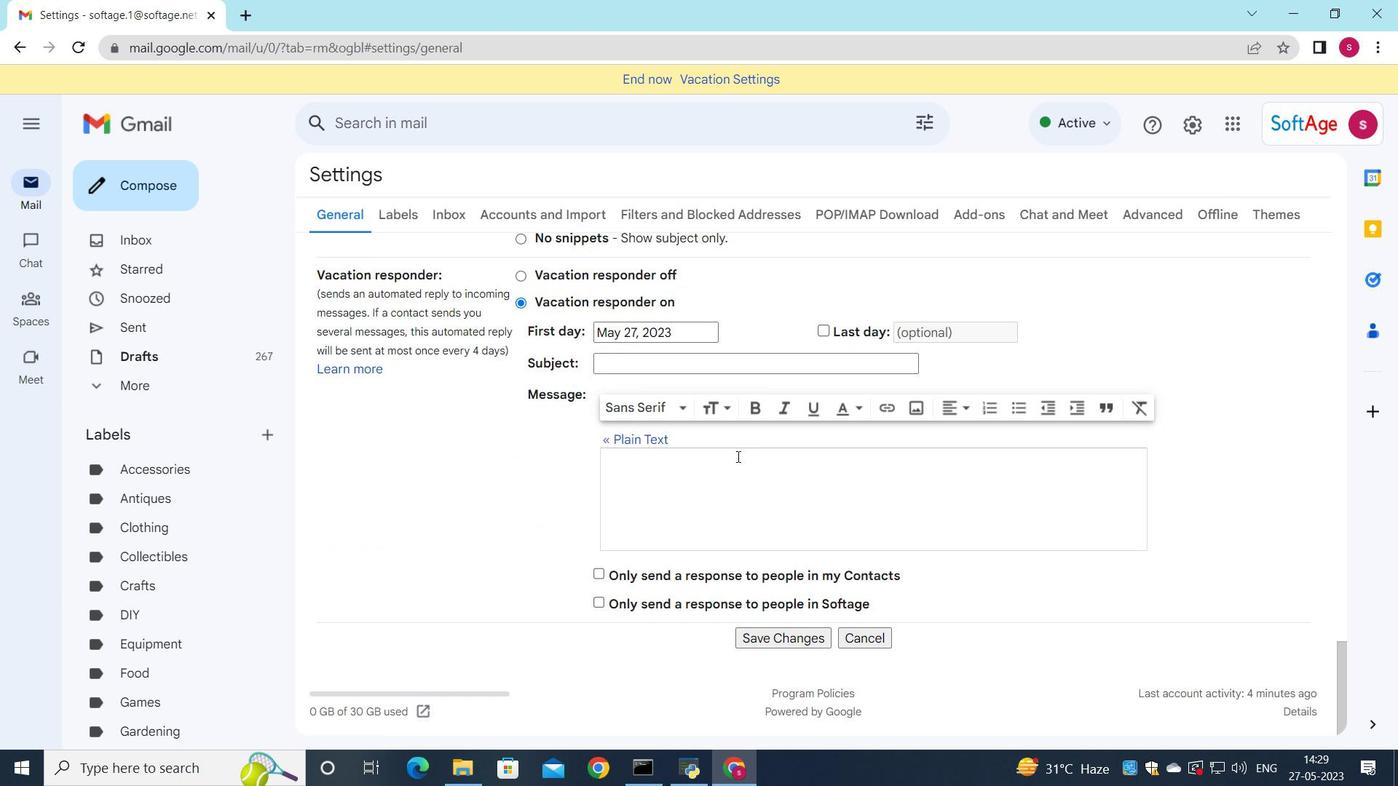 
Action: Mouse moved to (801, 635)
Screenshot: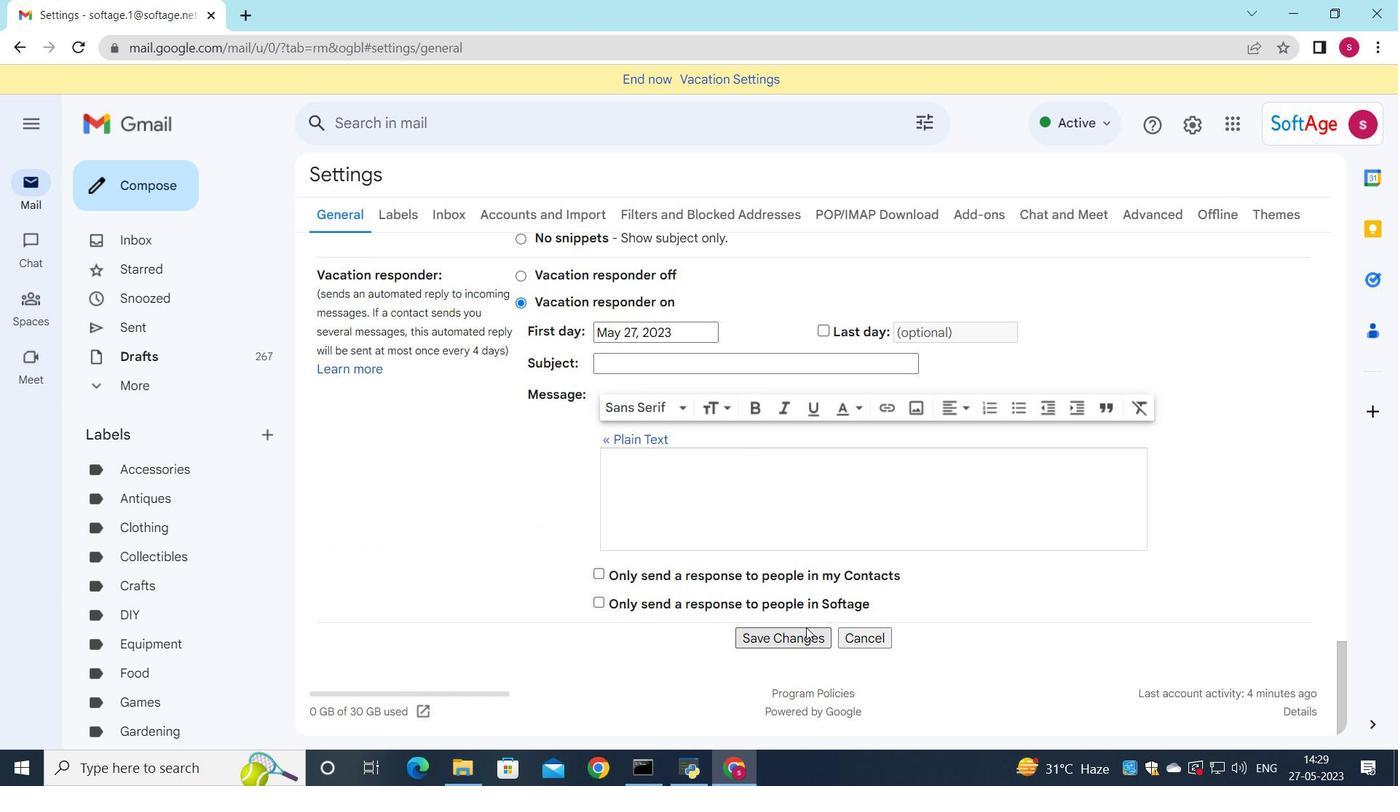 
Action: Mouse pressed left at (801, 635)
Screenshot: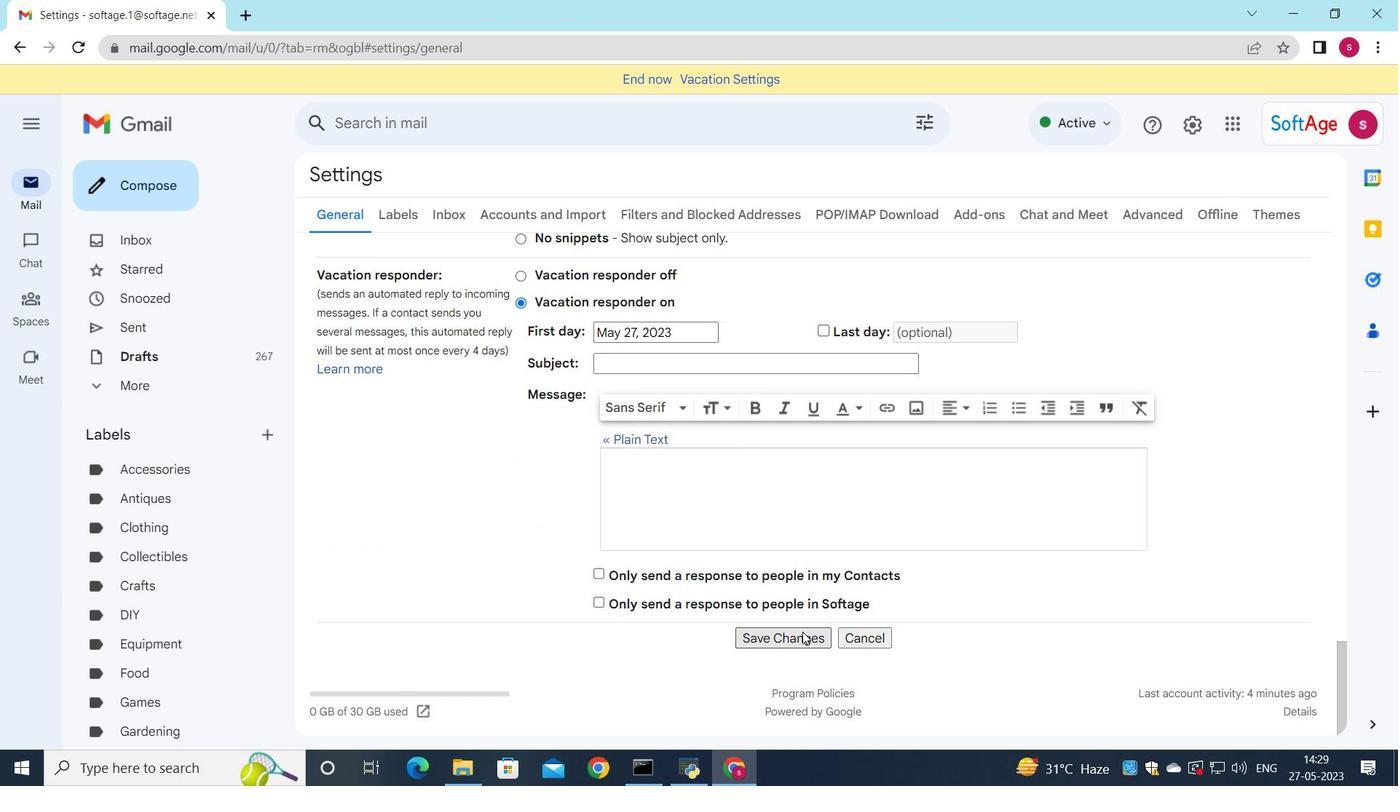
Action: Mouse moved to (121, 171)
Screenshot: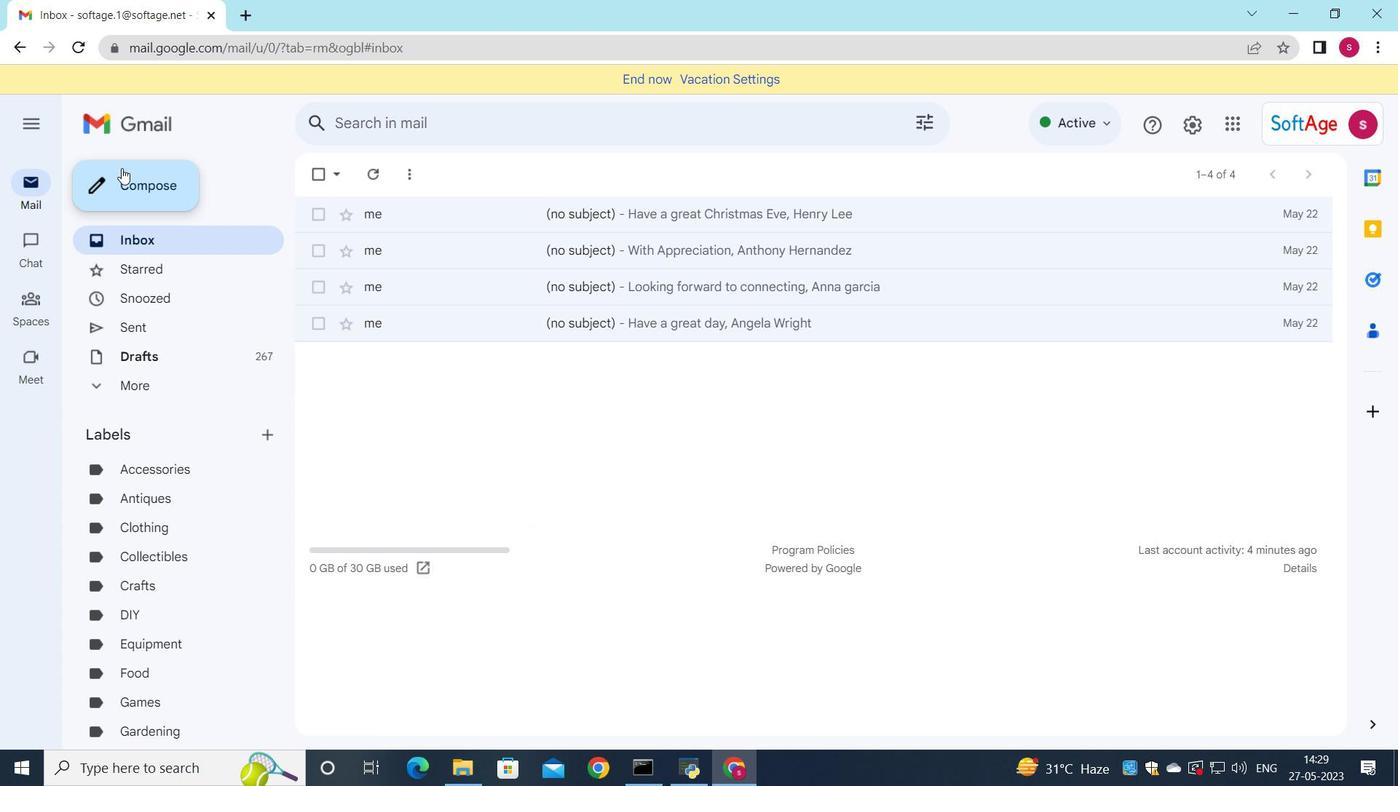 
Action: Mouse pressed left at (121, 171)
Screenshot: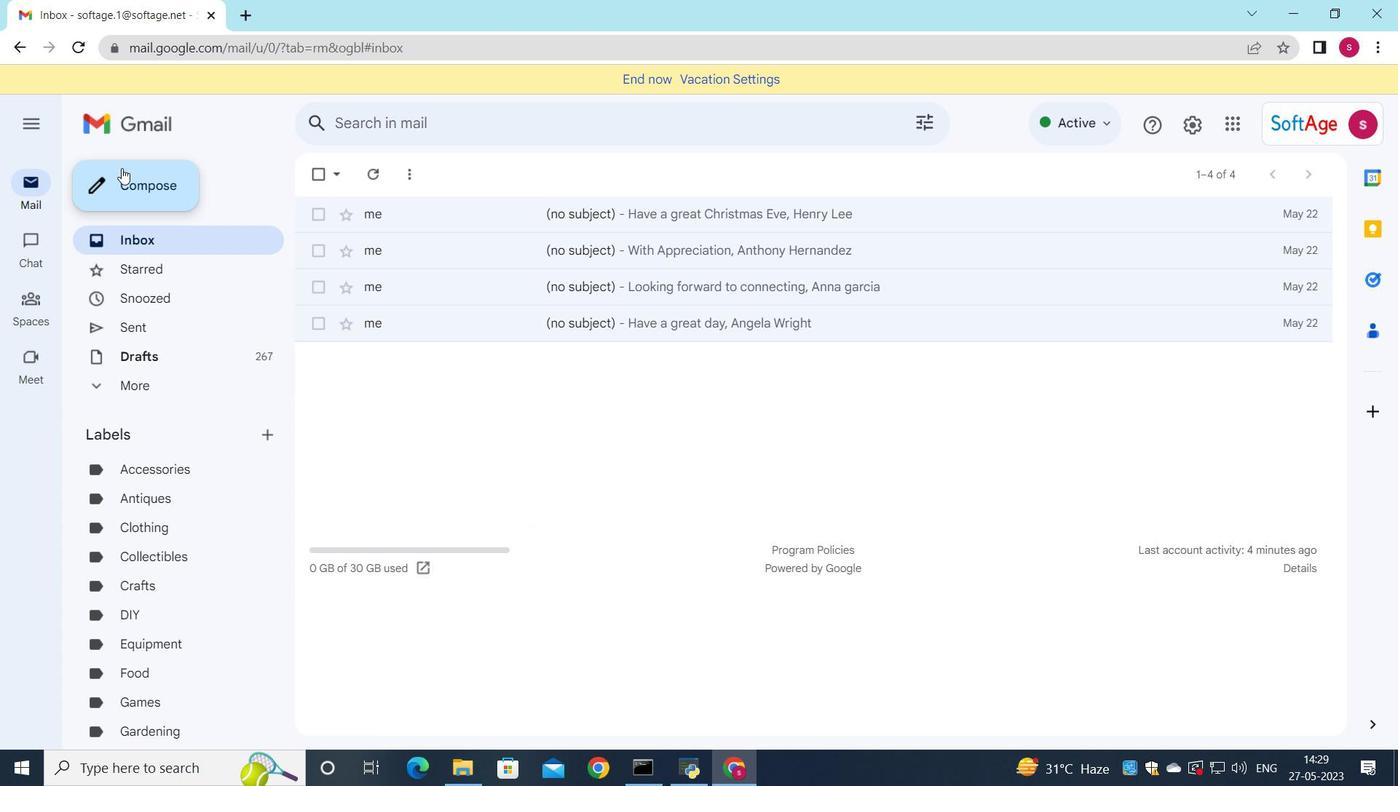 
Action: Mouse moved to (817, 308)
Screenshot: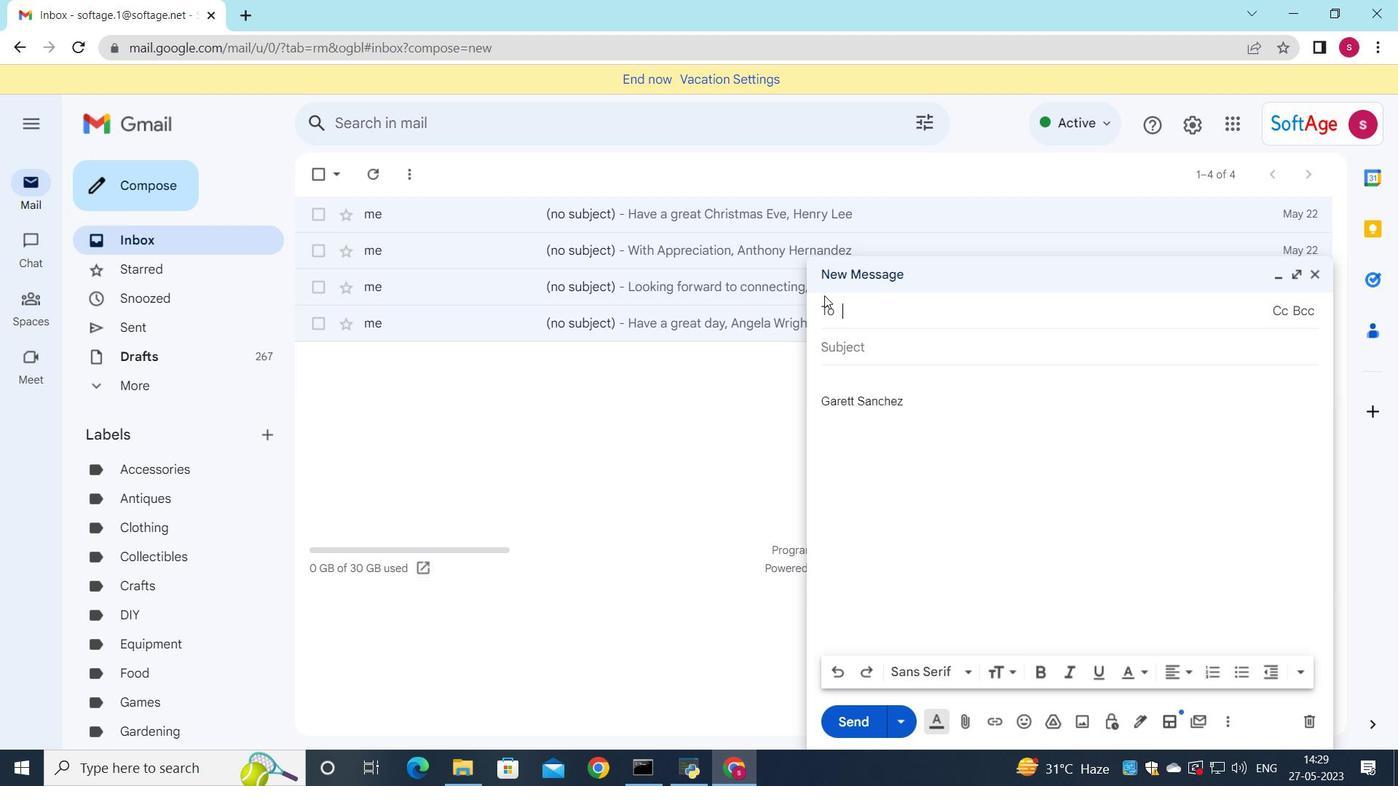 
Action: Key pressed so
Screenshot: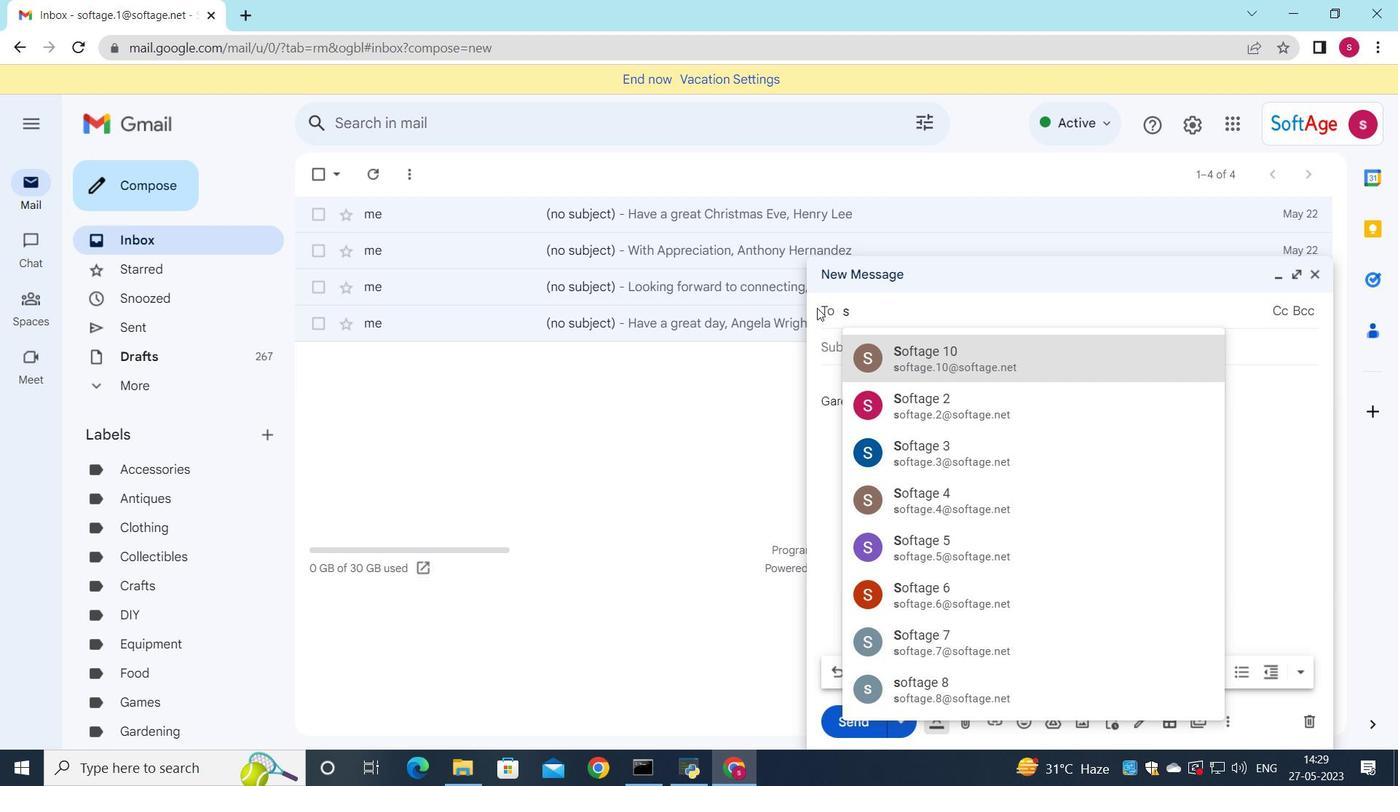 
Action: Mouse moved to (964, 363)
Screenshot: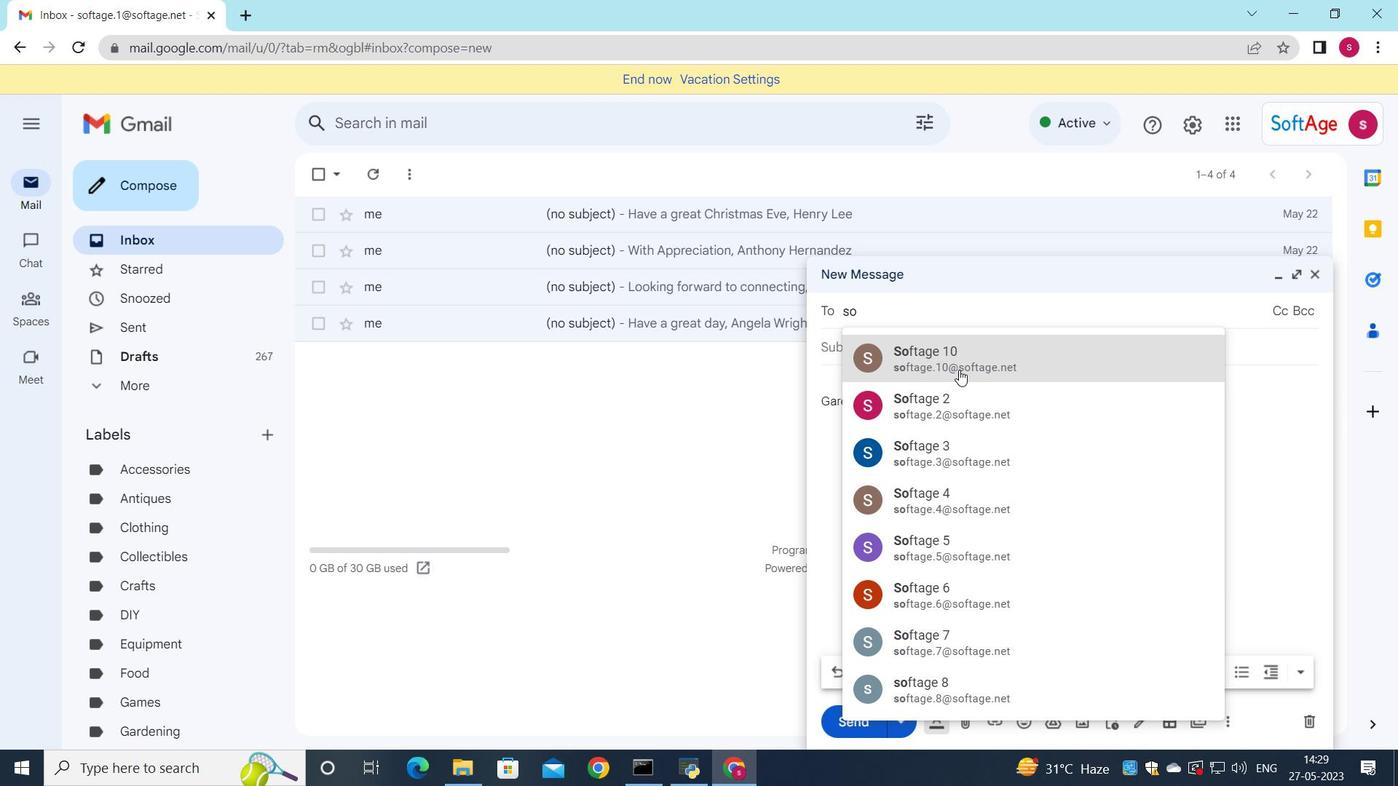 
Action: Mouse pressed left at (964, 363)
Screenshot: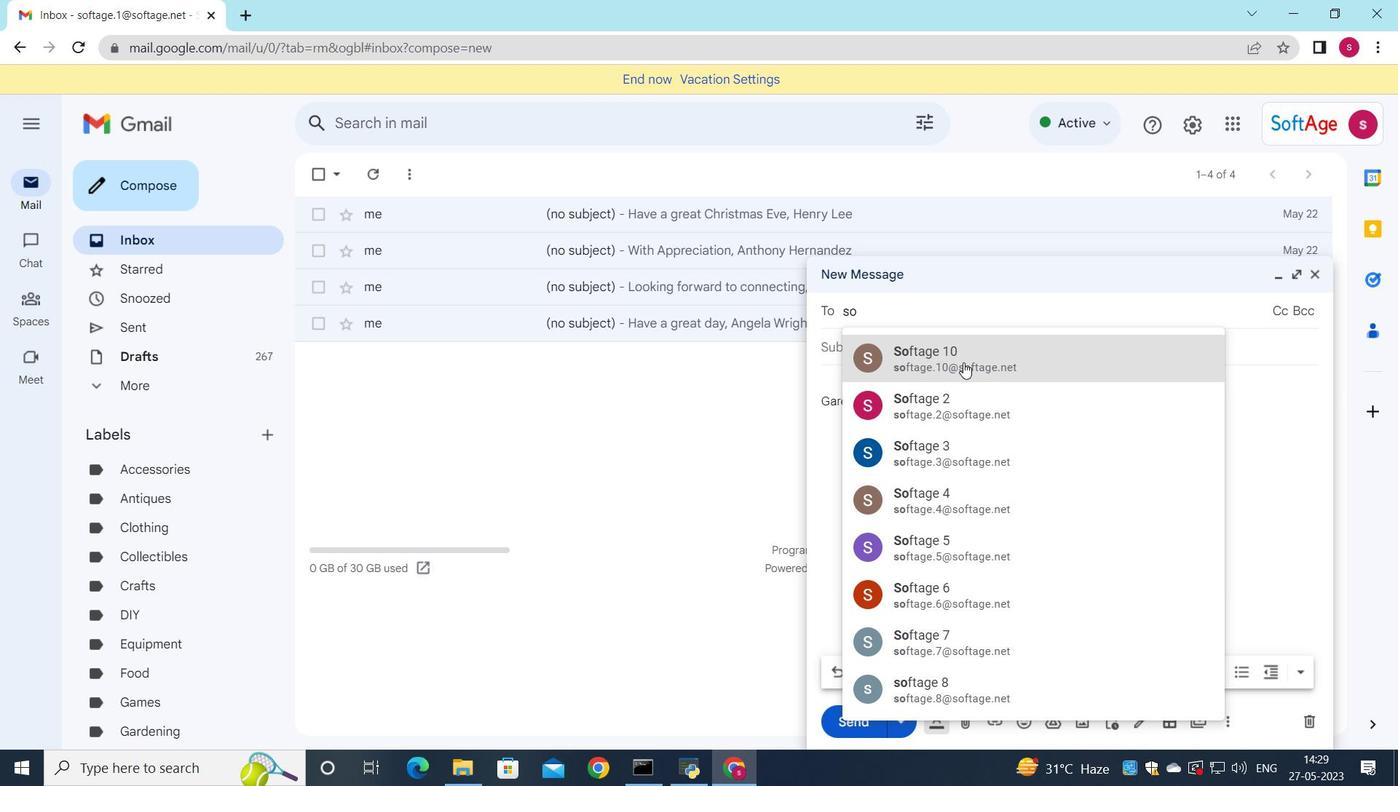 
Action: Mouse moved to (995, 380)
Screenshot: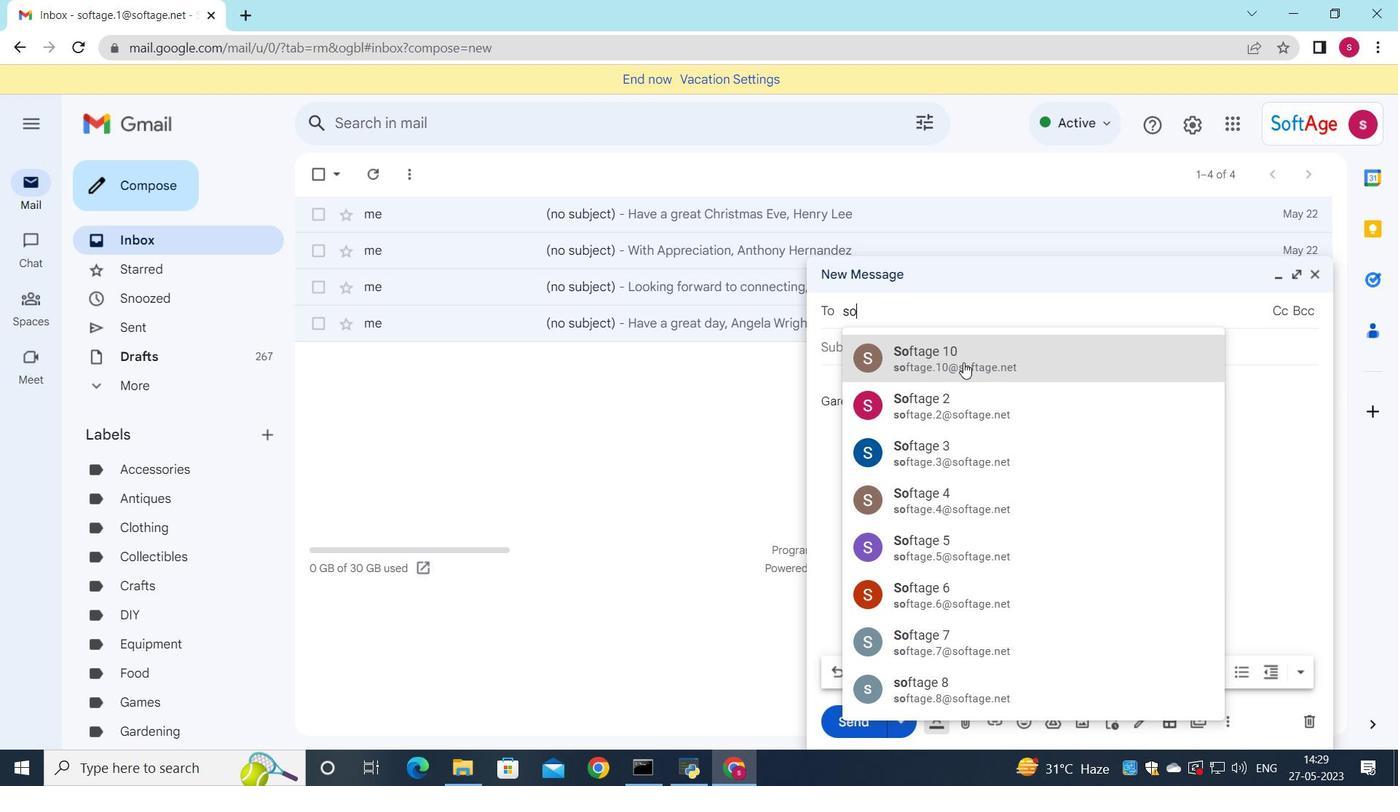 
Action: Key pressed so
Screenshot: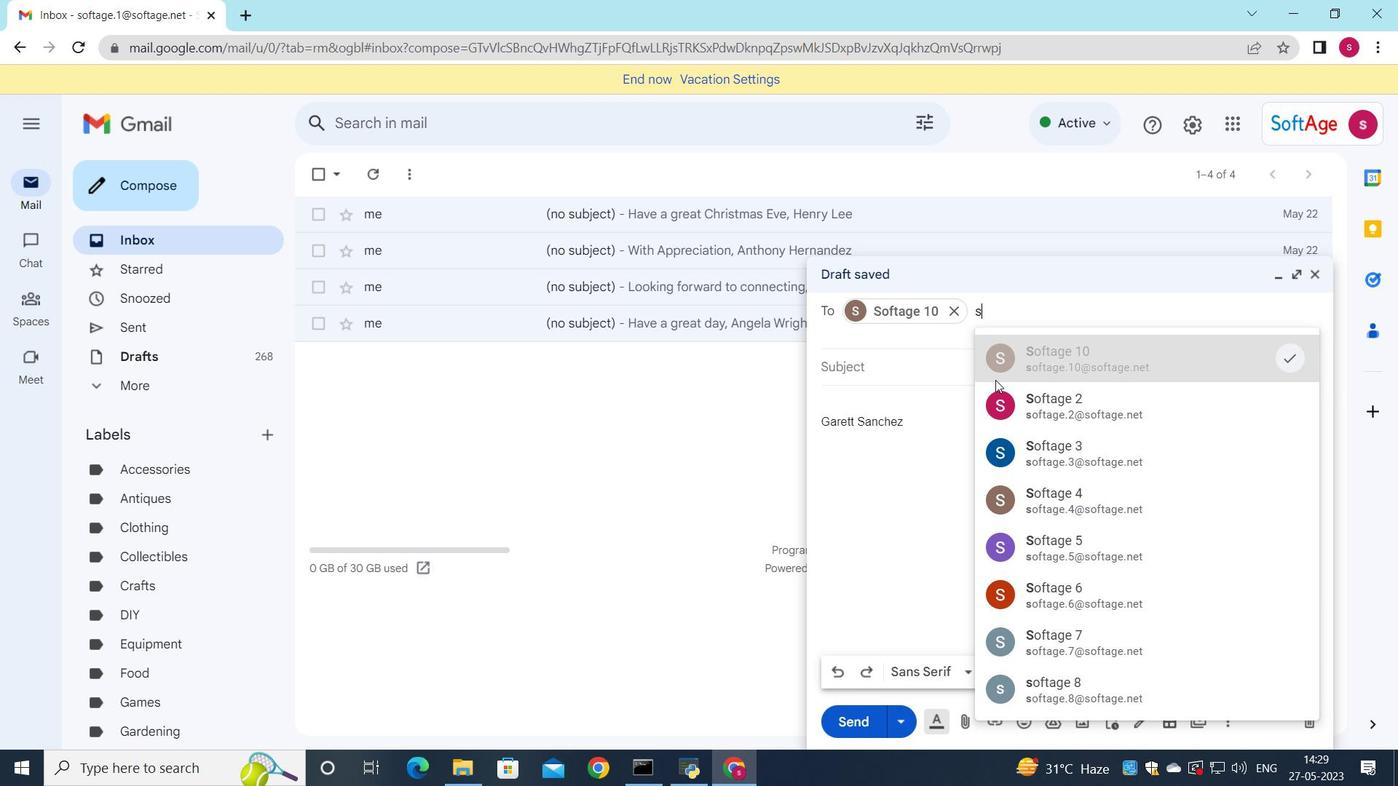
Action: Mouse moved to (1053, 410)
Screenshot: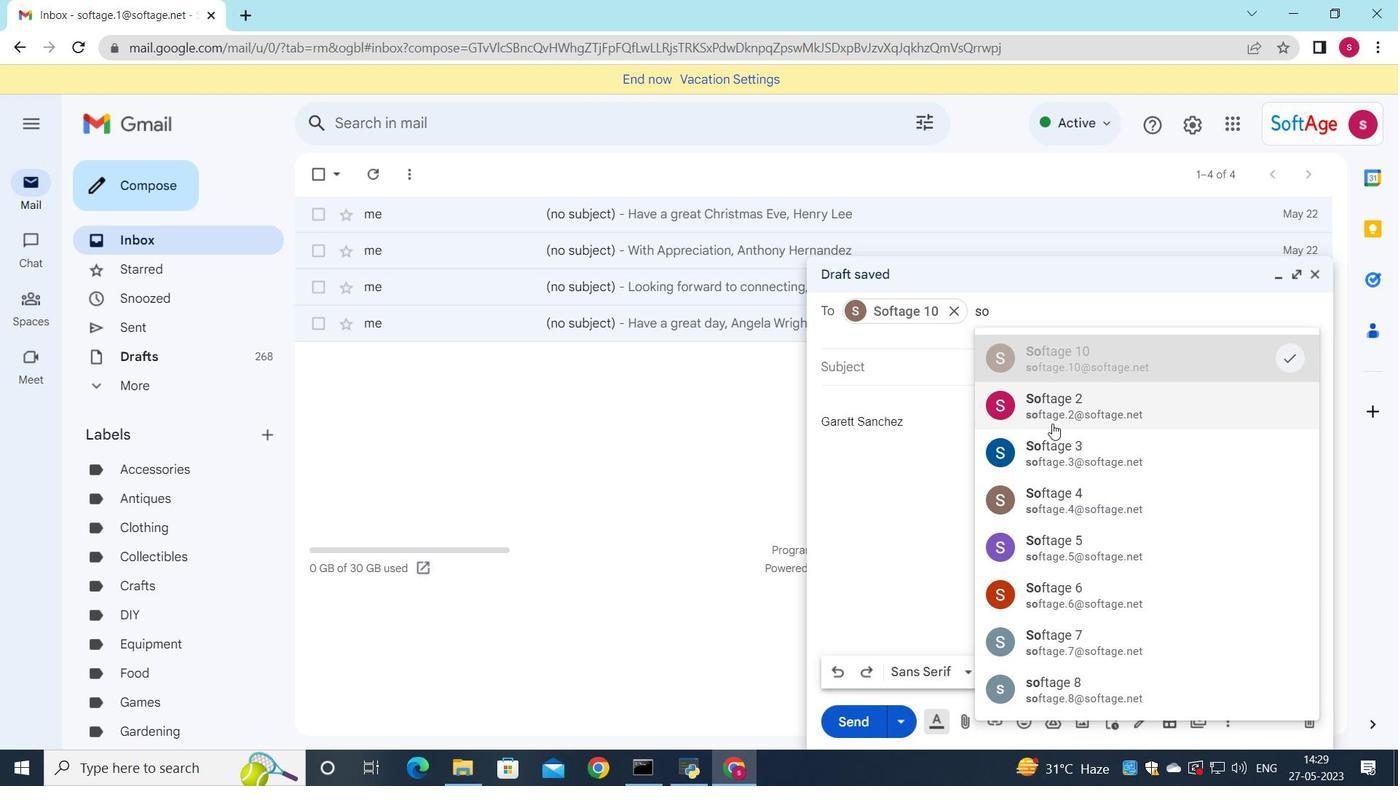 
Action: Mouse pressed left at (1053, 410)
Screenshot: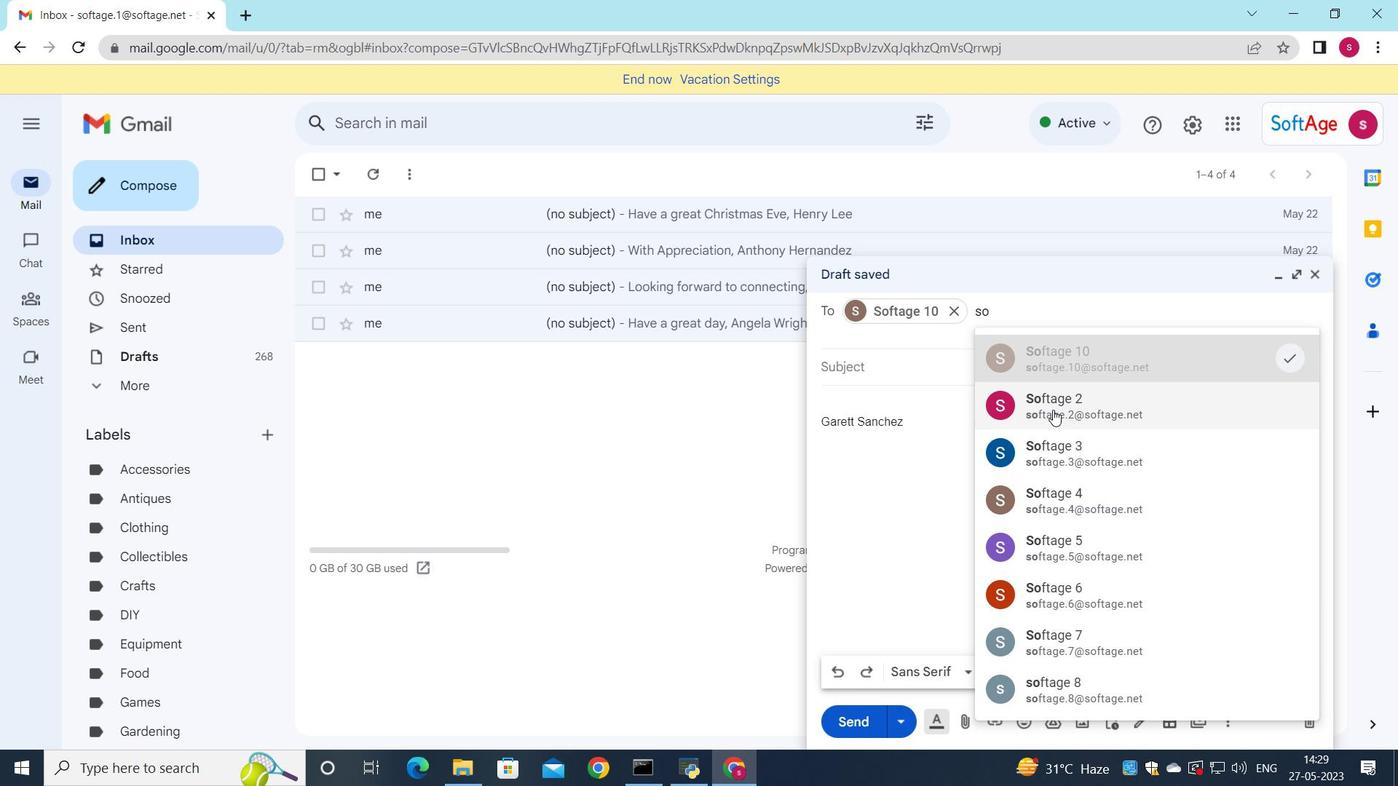 
Action: Mouse moved to (944, 377)
Screenshot: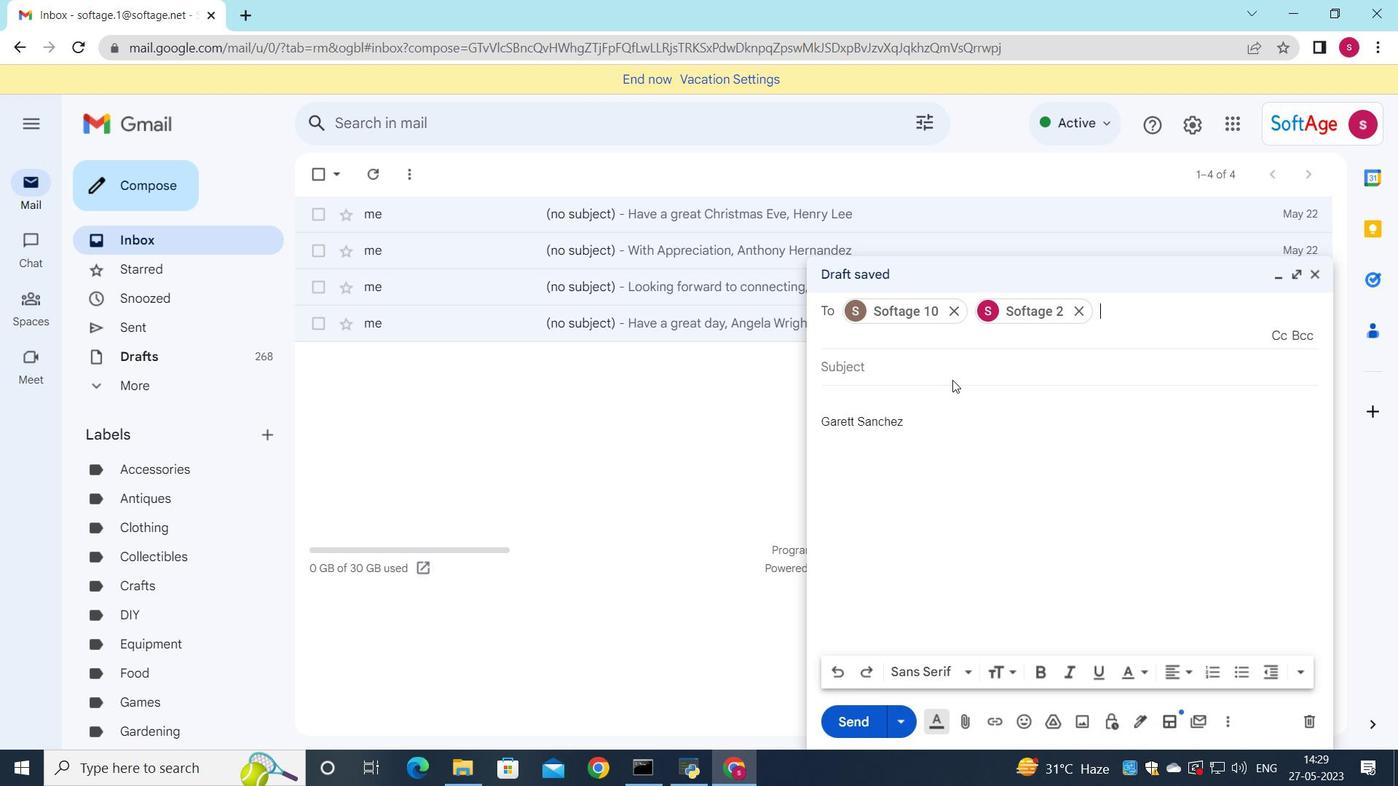 
Action: Mouse pressed left at (944, 377)
Screenshot: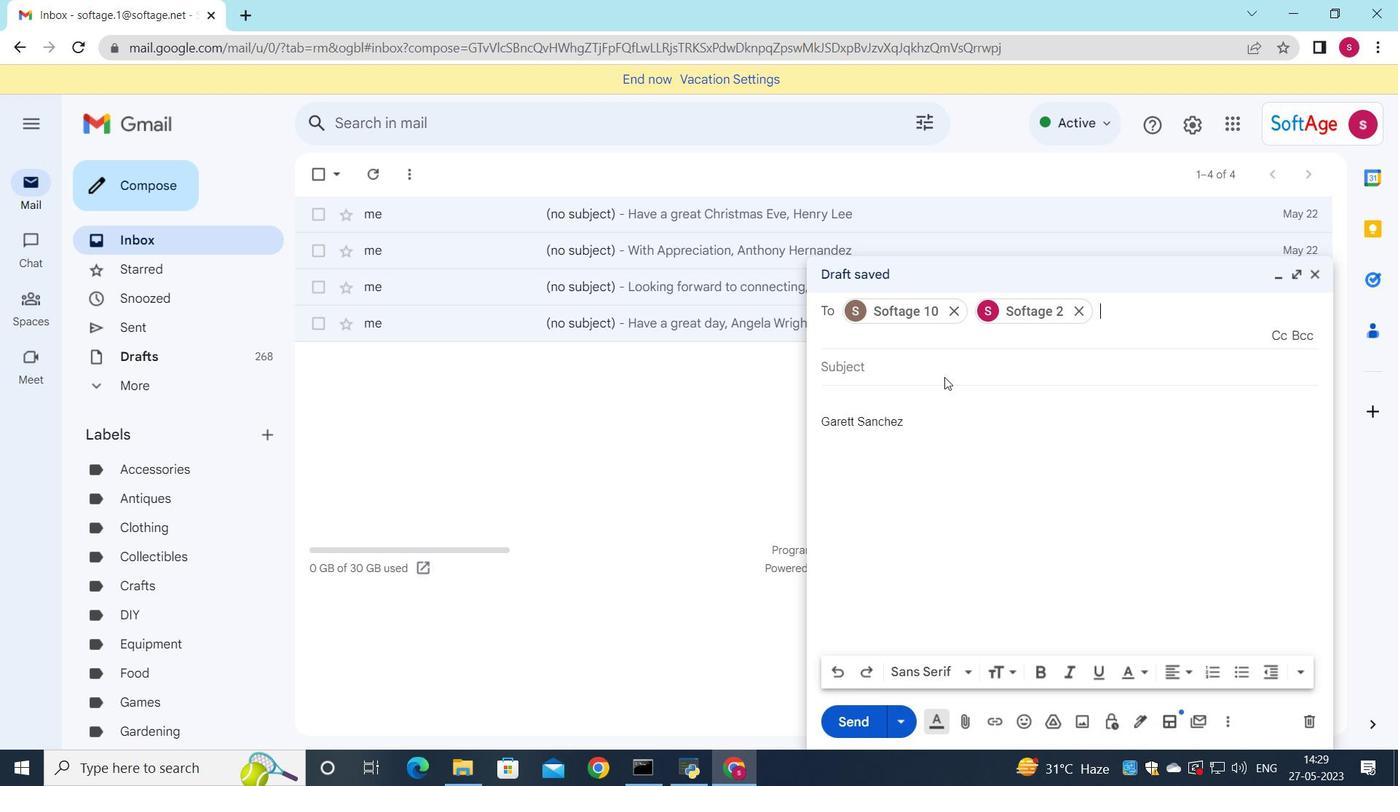 
Action: Key pressed <Key.shift_r><Key.shift_r><Key.shift_r><Key.shift_r><Key.shift_r><Key.shift_r><Key.shift_r><Key.shift_r><Key.shift_r><Key.shift_r><Key.shift_r><Key.shift_r><Key.shift_r><Key.shift_r><Key.shift_r><Key.shift_r><Key.shift_r><Key.shift_r><Key.shift_r><Key.shift_r><Key.shift_r><Key.shift_r><Key.shift_r><Key.shift_r><Key.shift_r><Key.shift_r><Key.shift_r><Key.shift_r><Key.shift_r><Key.shift_r><Key.shift_r><Key.shift_r><Key.shift_r>Request<Key.space>for<Key.space>an<Key.space>opinion
Screenshot: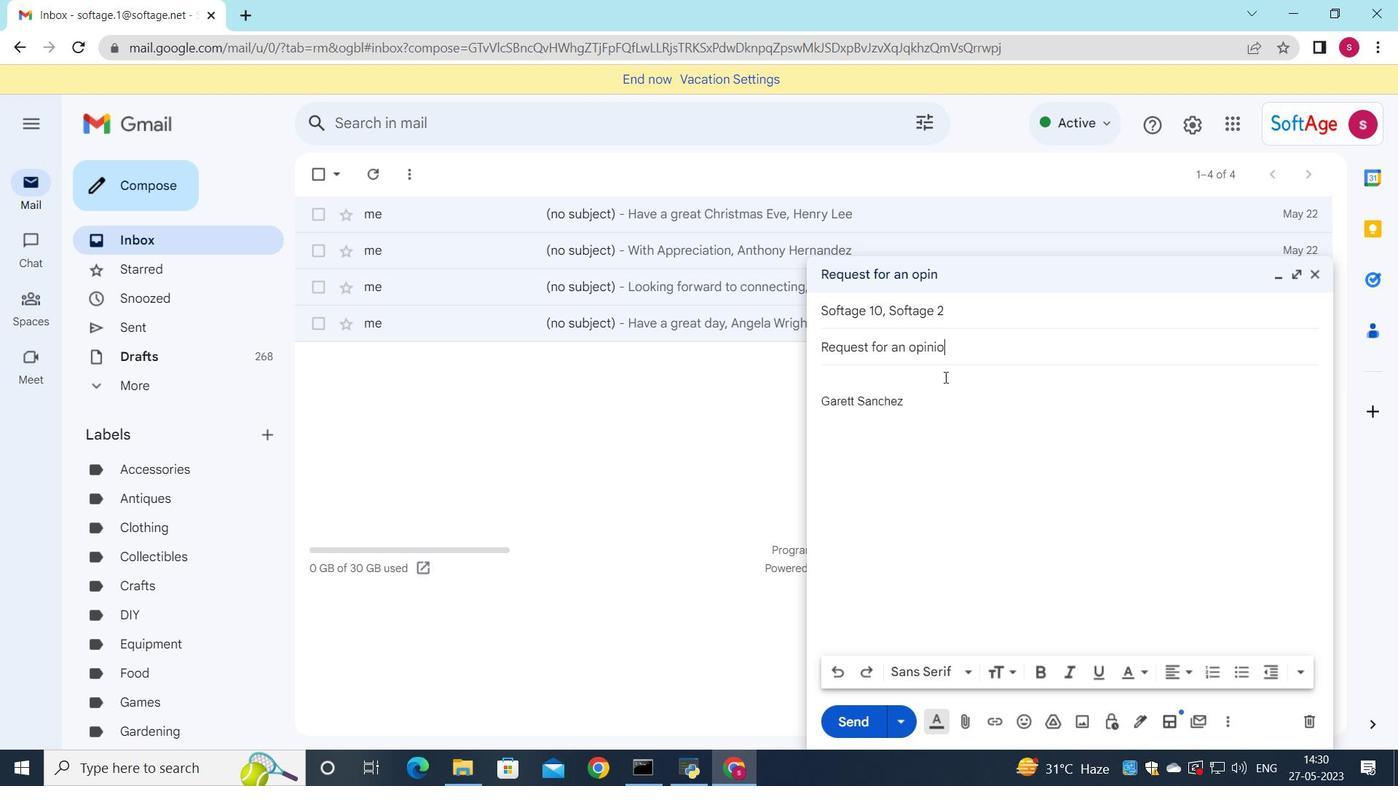 
Action: Mouse moved to (842, 377)
Screenshot: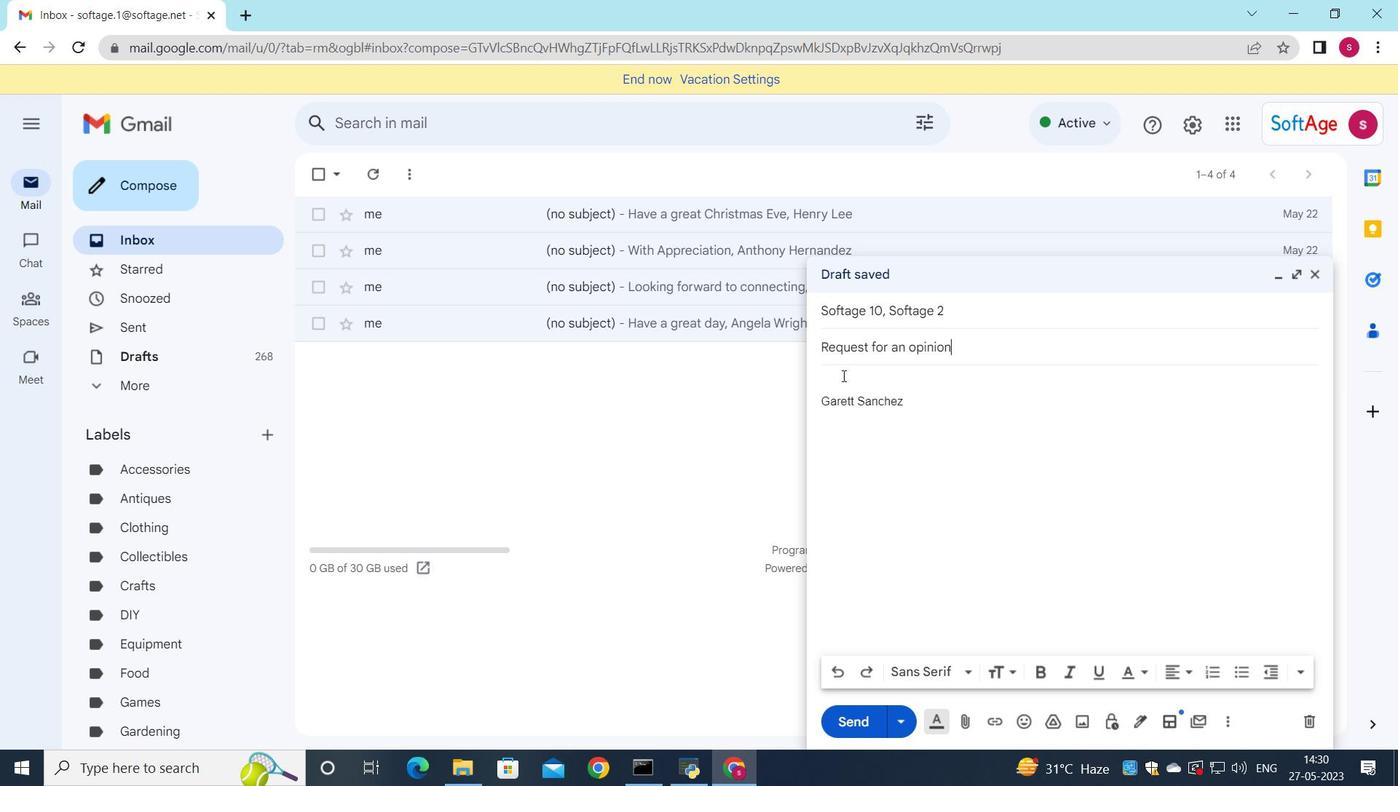 
Action: Mouse pressed left at (842, 377)
Screenshot: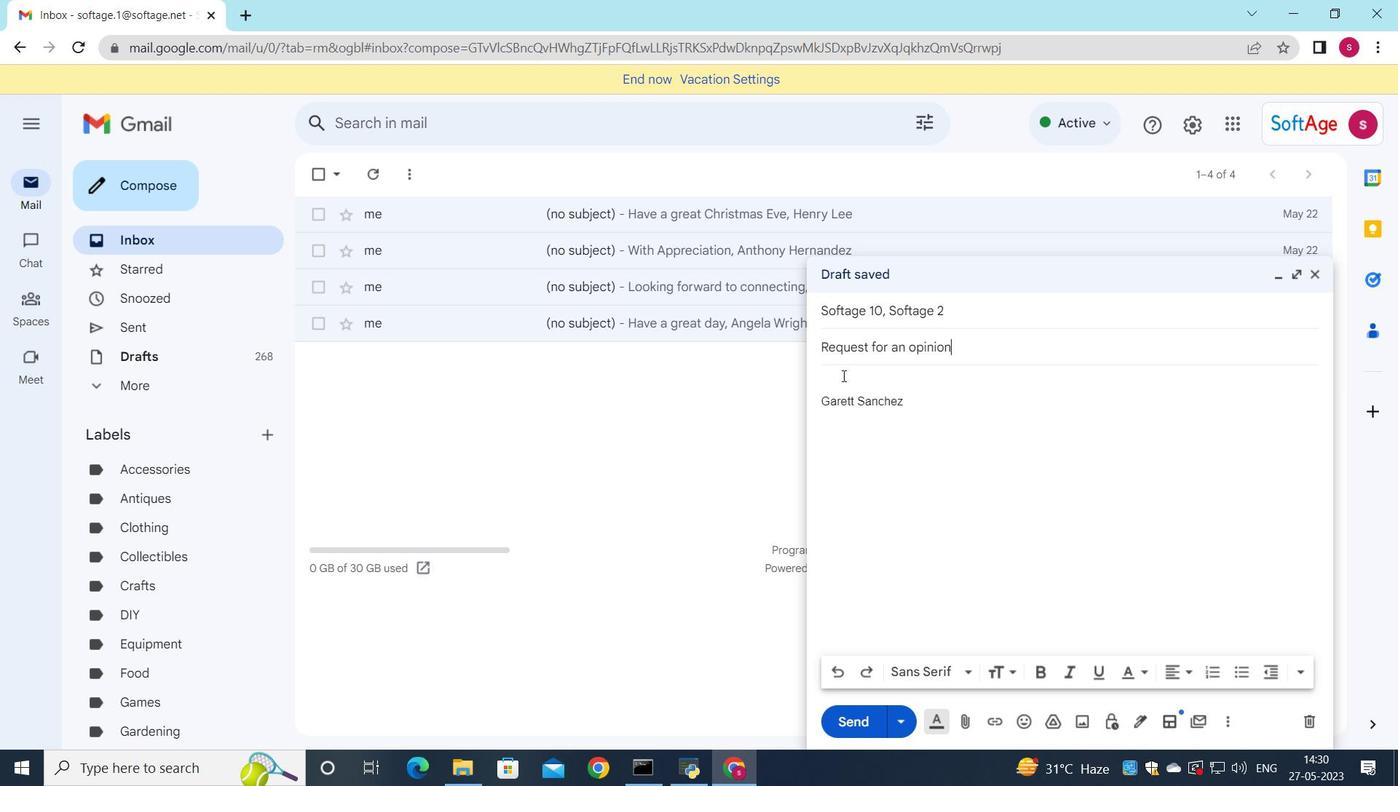
Action: Key pressed <Key.shift_r>Please<Key.space>let<Key.space>me<Key.space>knowif<Key.space>there<Key.space>are<Key.space>any<Key.space>changes<Key.space>to<Key.space>the<Key.space>plsn
Screenshot: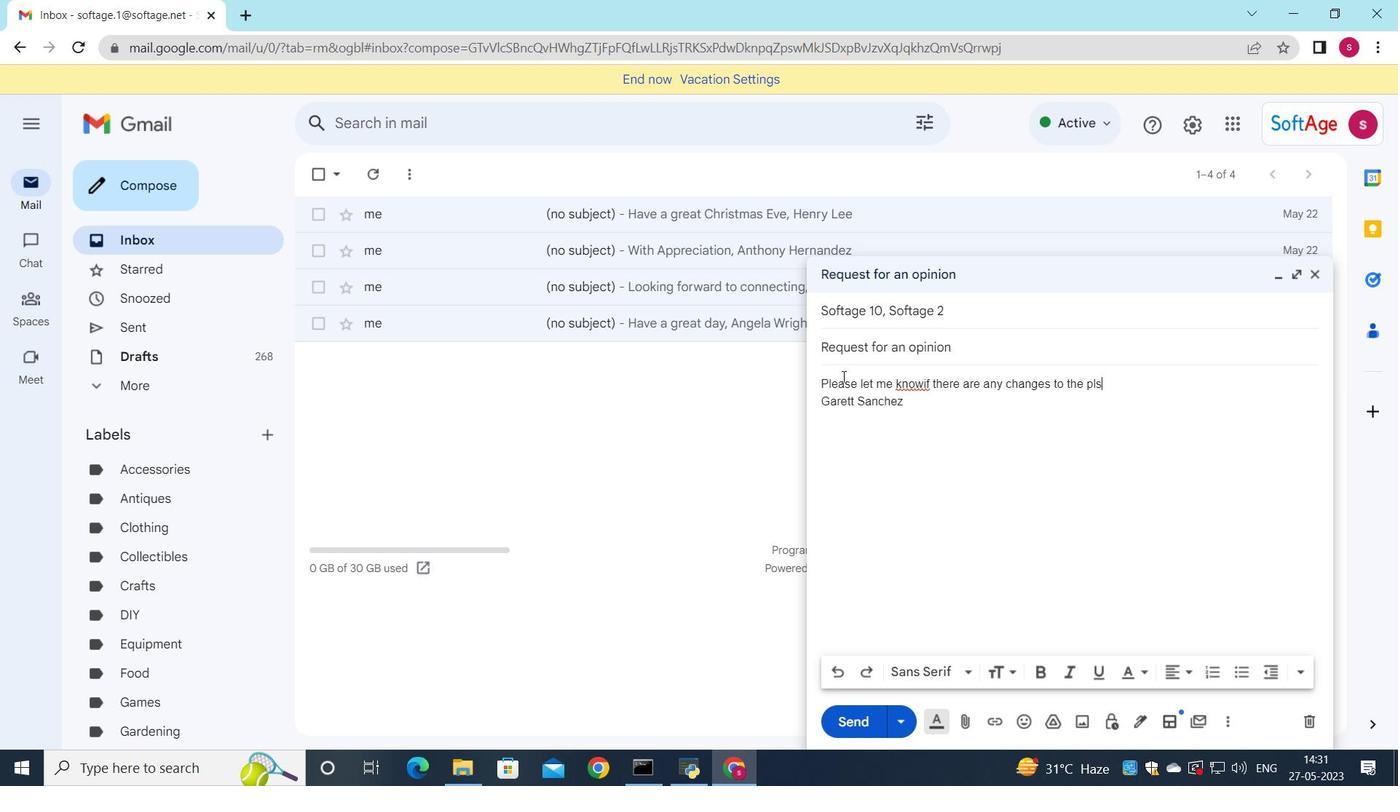 
Action: Mouse moved to (1166, 422)
Screenshot: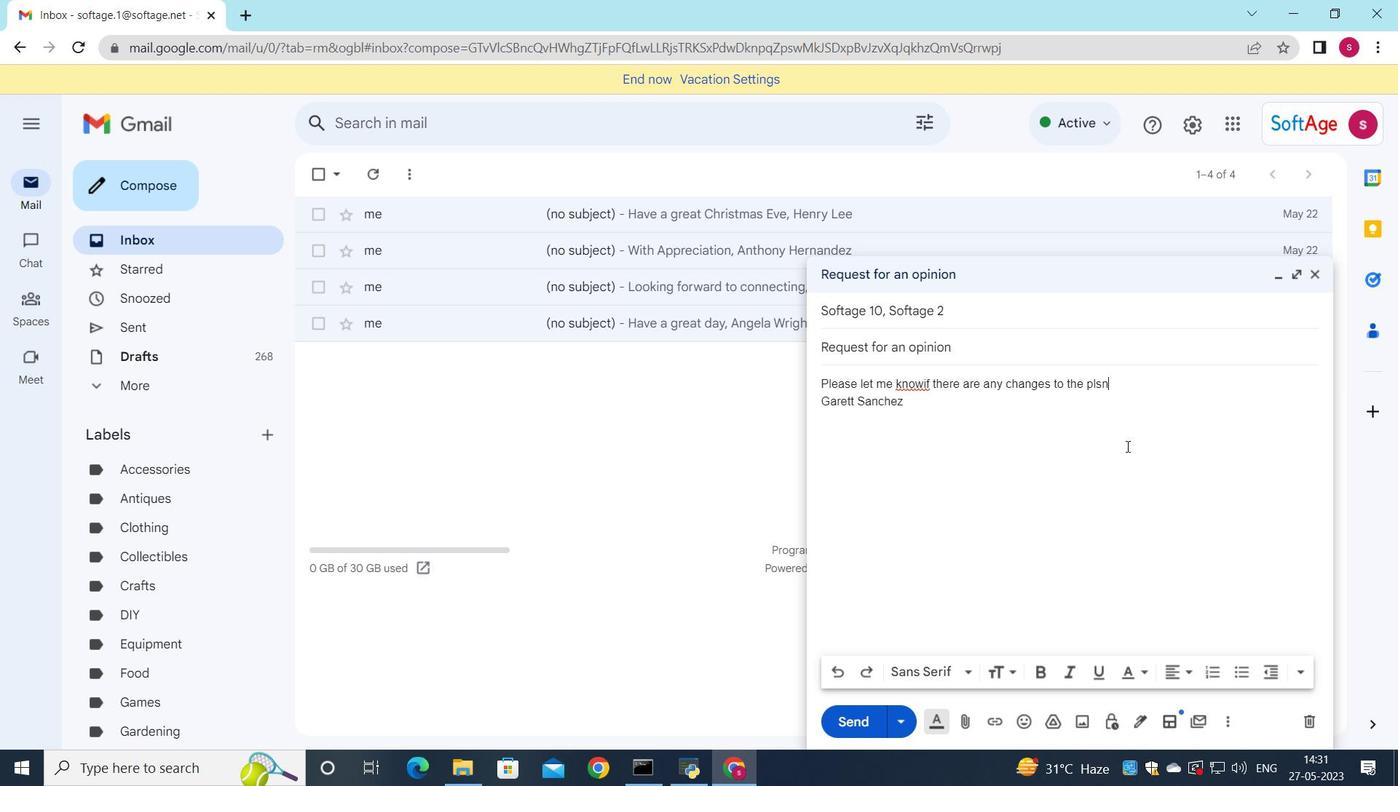 
Action: Key pressed <Key.backspace><Key.backspace><Key.backspace>roject<Key.space>scope
Screenshot: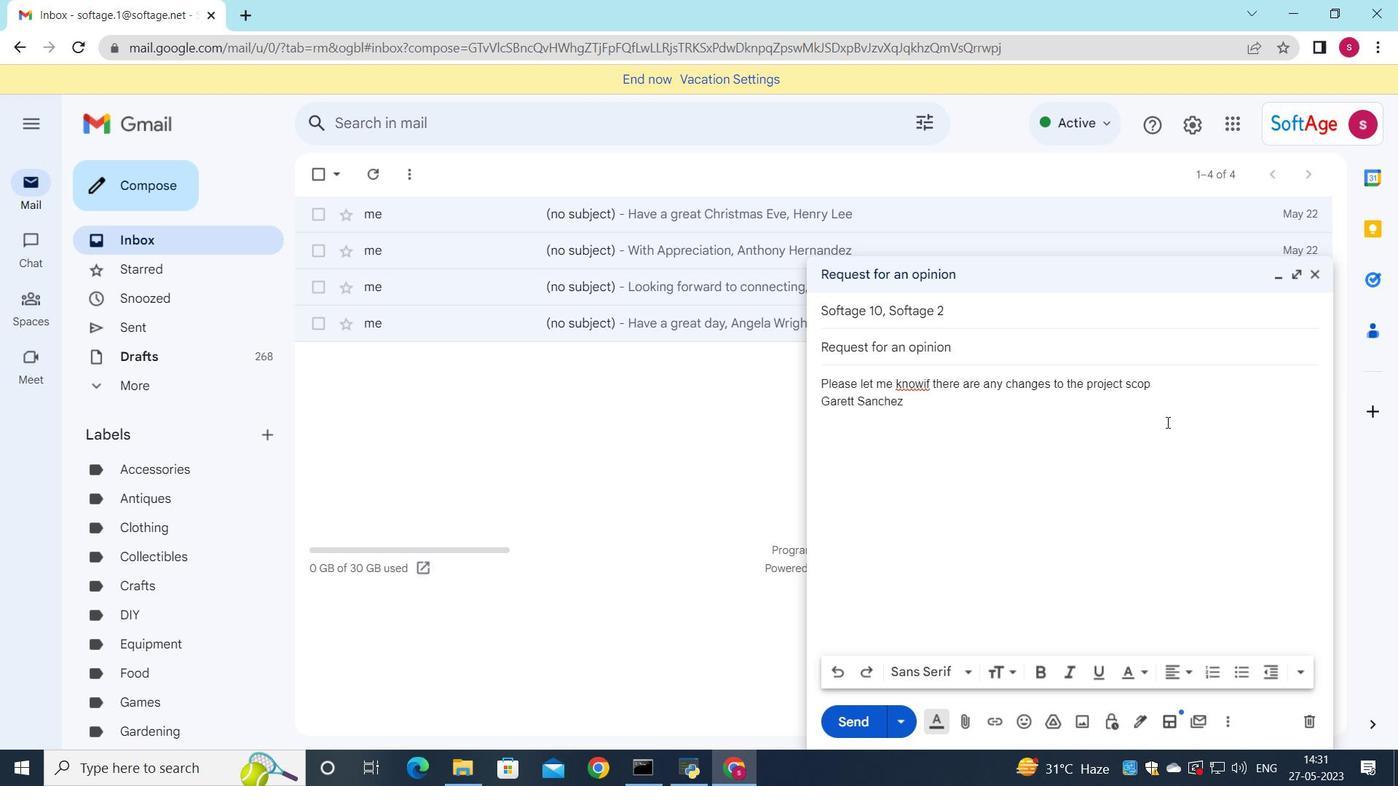 
Action: Mouse moved to (1086, 377)
Screenshot: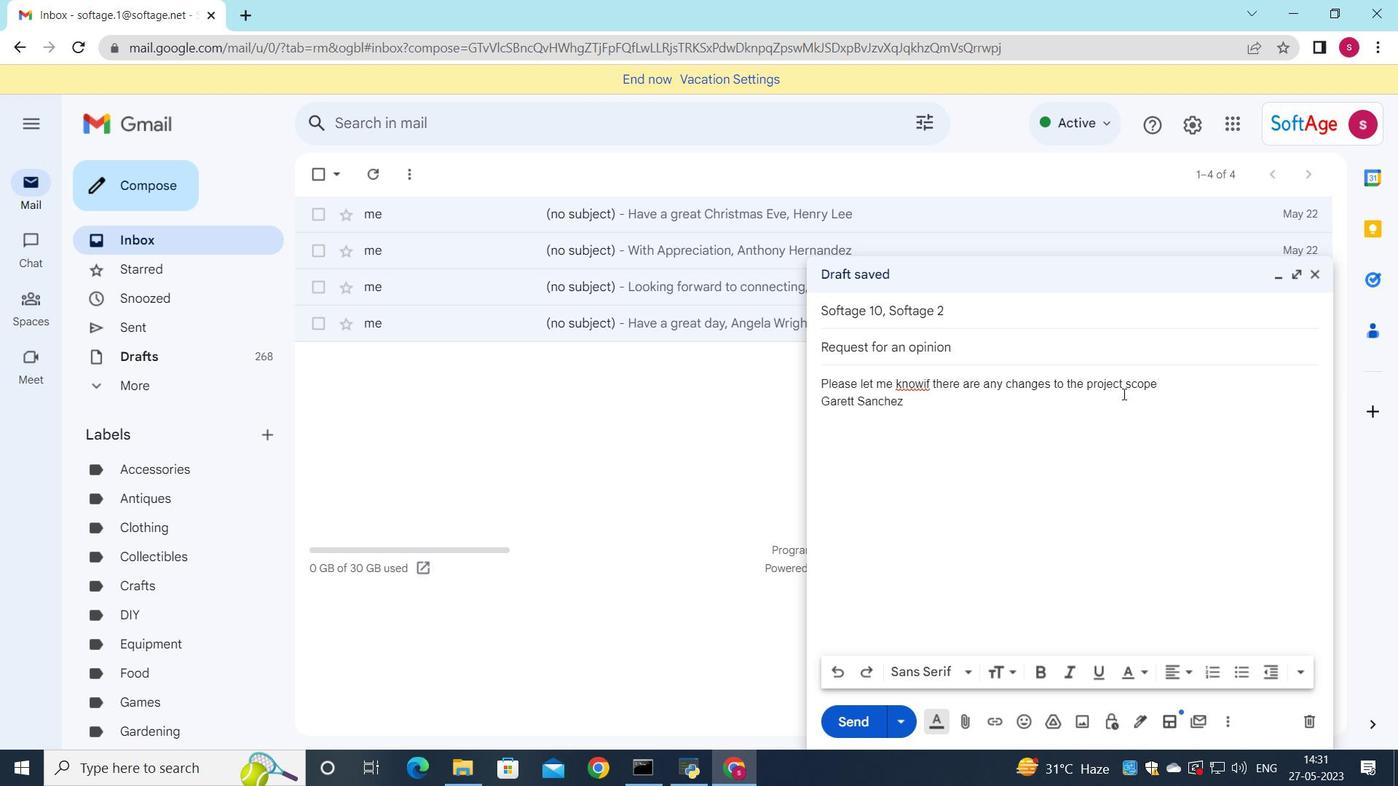 
Action: Key pressed .
Screenshot: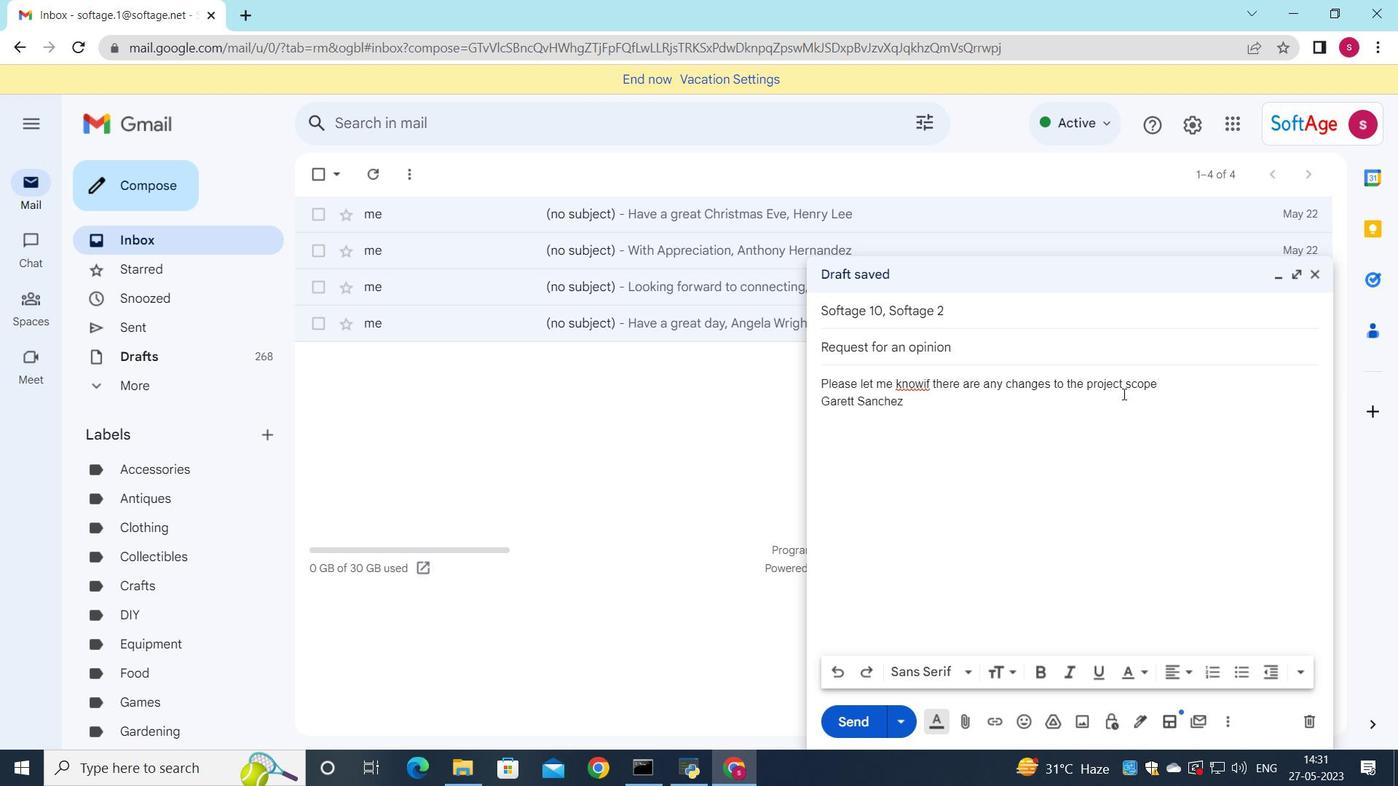 
Action: Mouse moved to (921, 384)
Screenshot: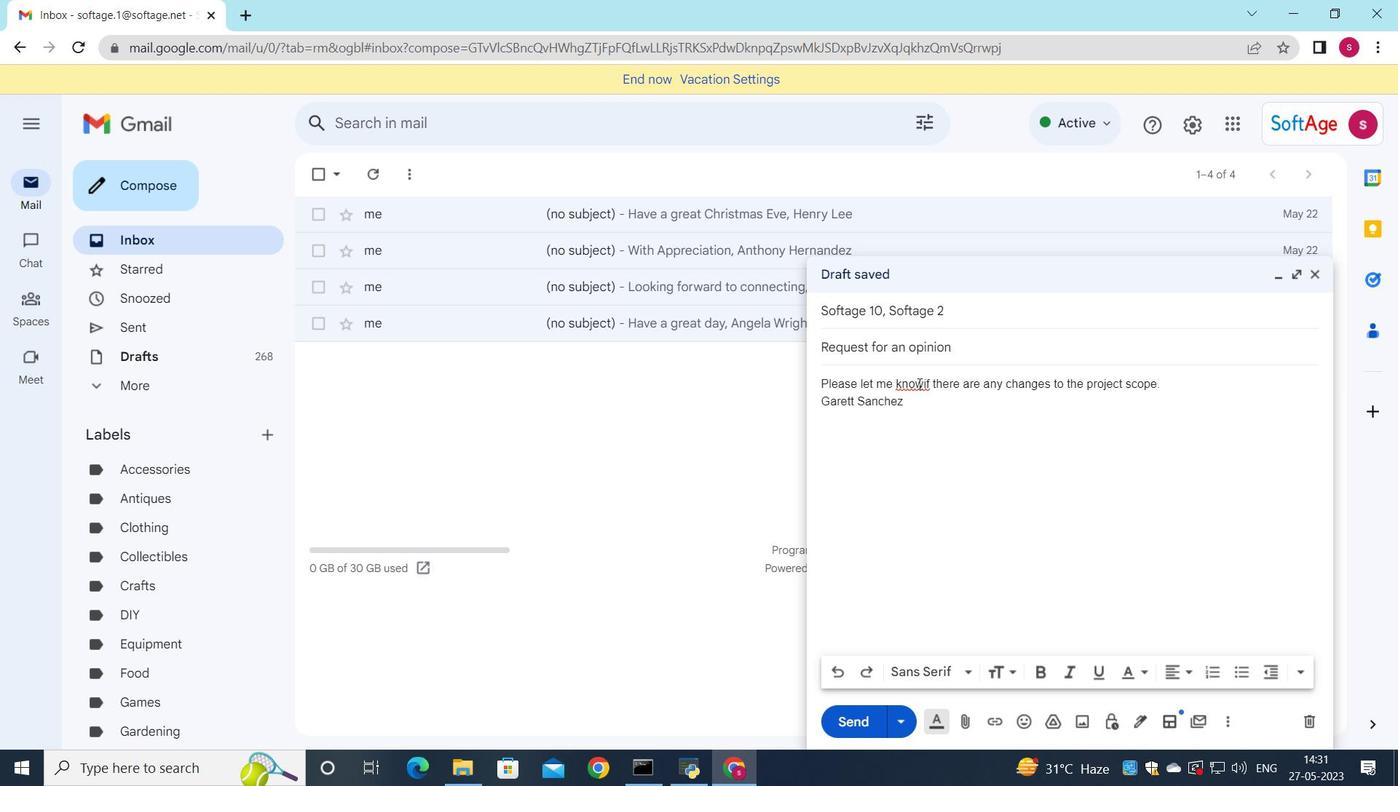
Action: Mouse pressed left at (921, 384)
Screenshot: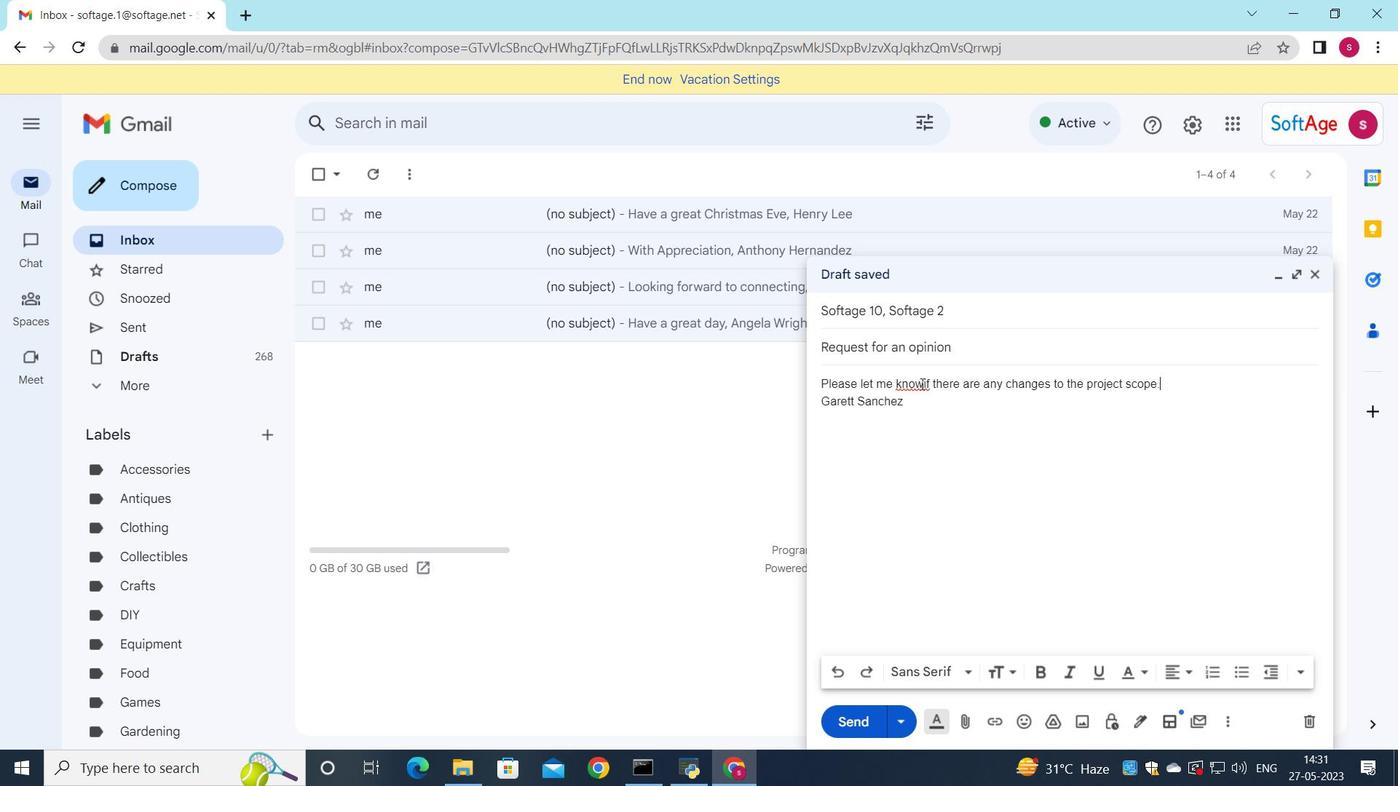 
Action: Mouse moved to (927, 393)
Screenshot: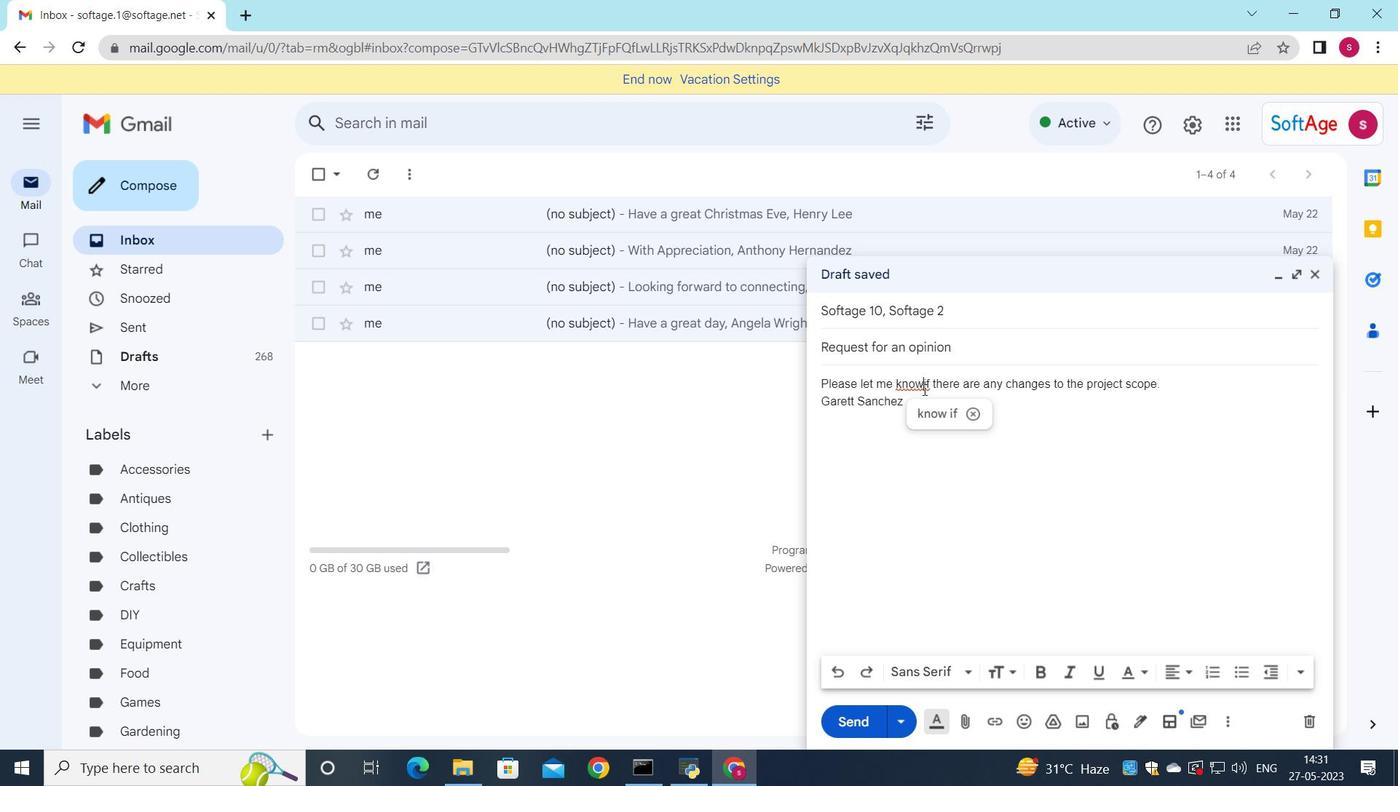 
Action: Key pressed <Key.space>
Screenshot: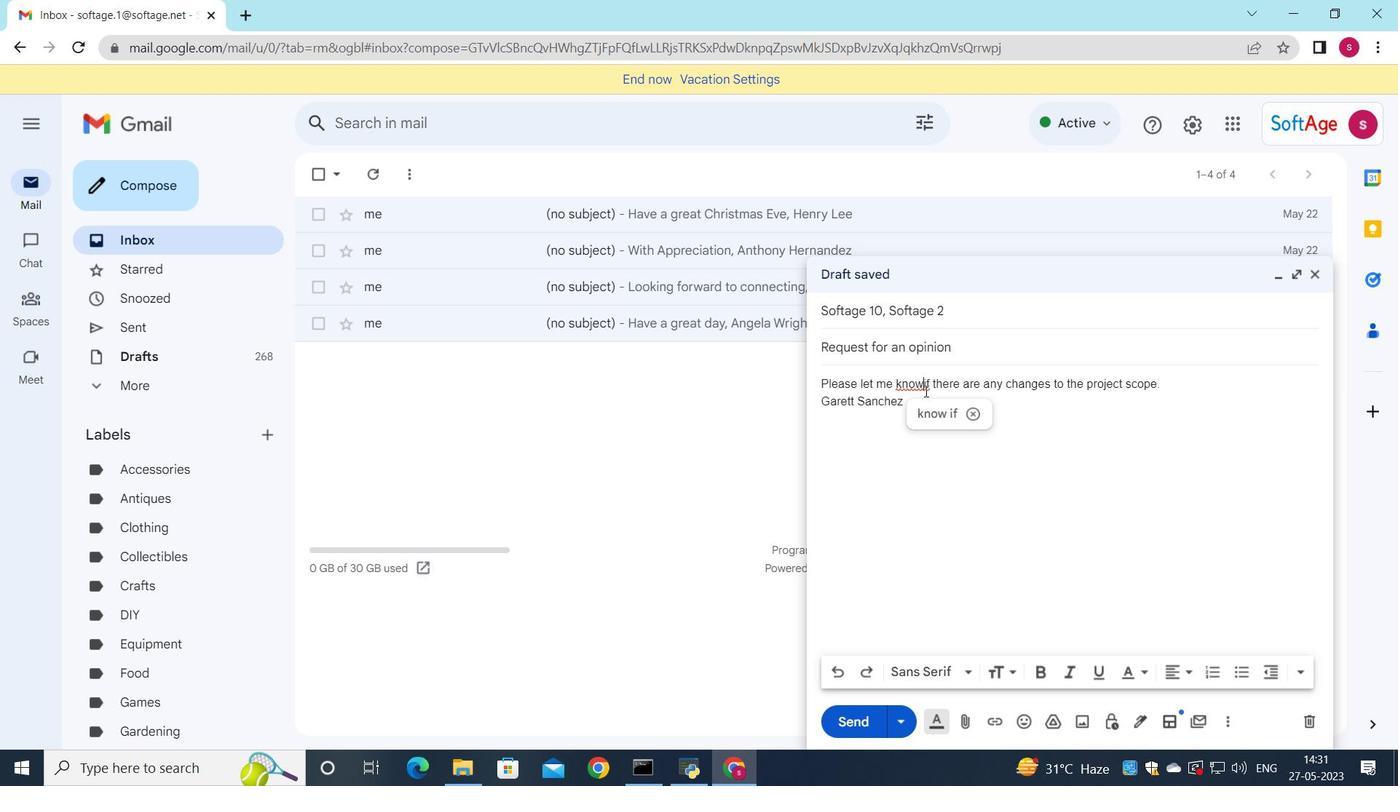 
Action: Mouse moved to (967, 730)
Screenshot: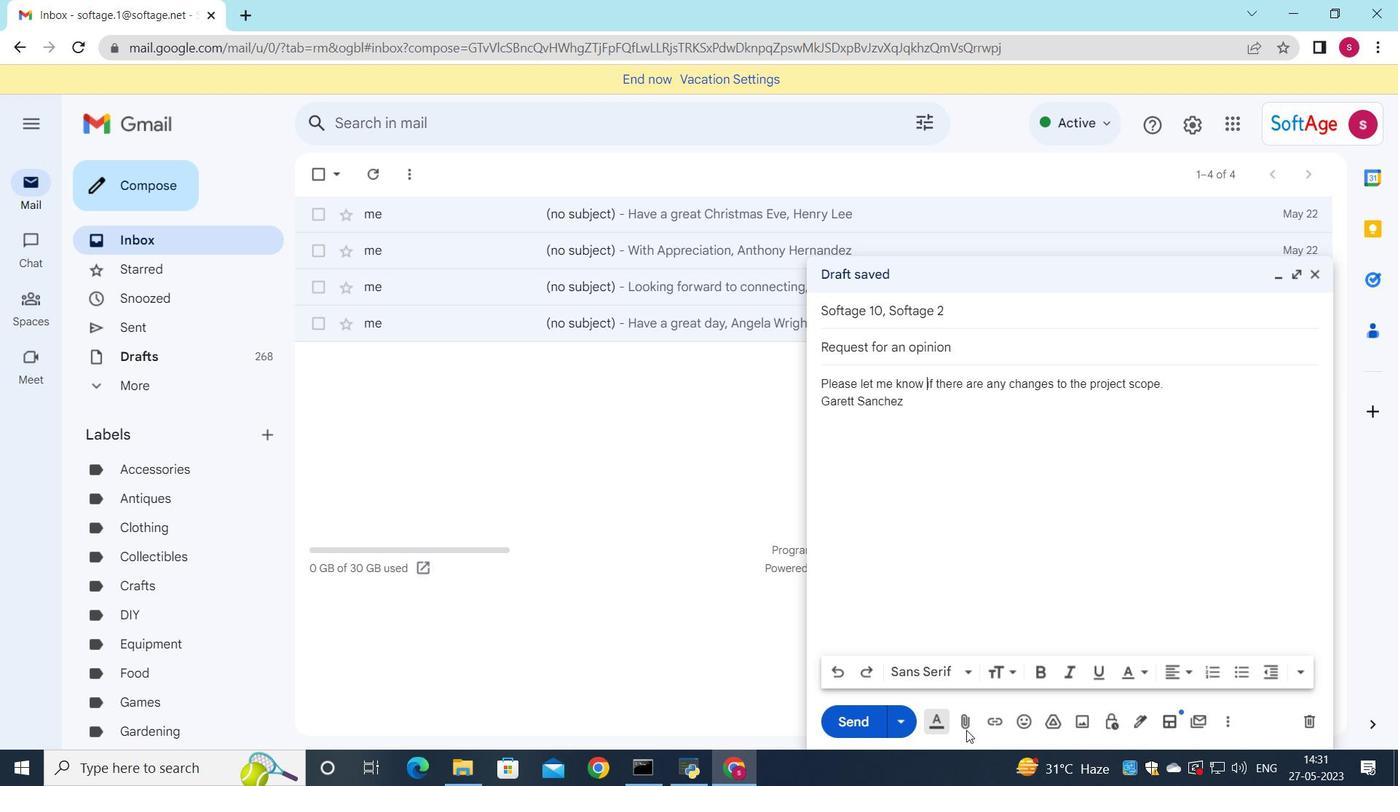 
Action: Mouse pressed left at (967, 730)
Screenshot: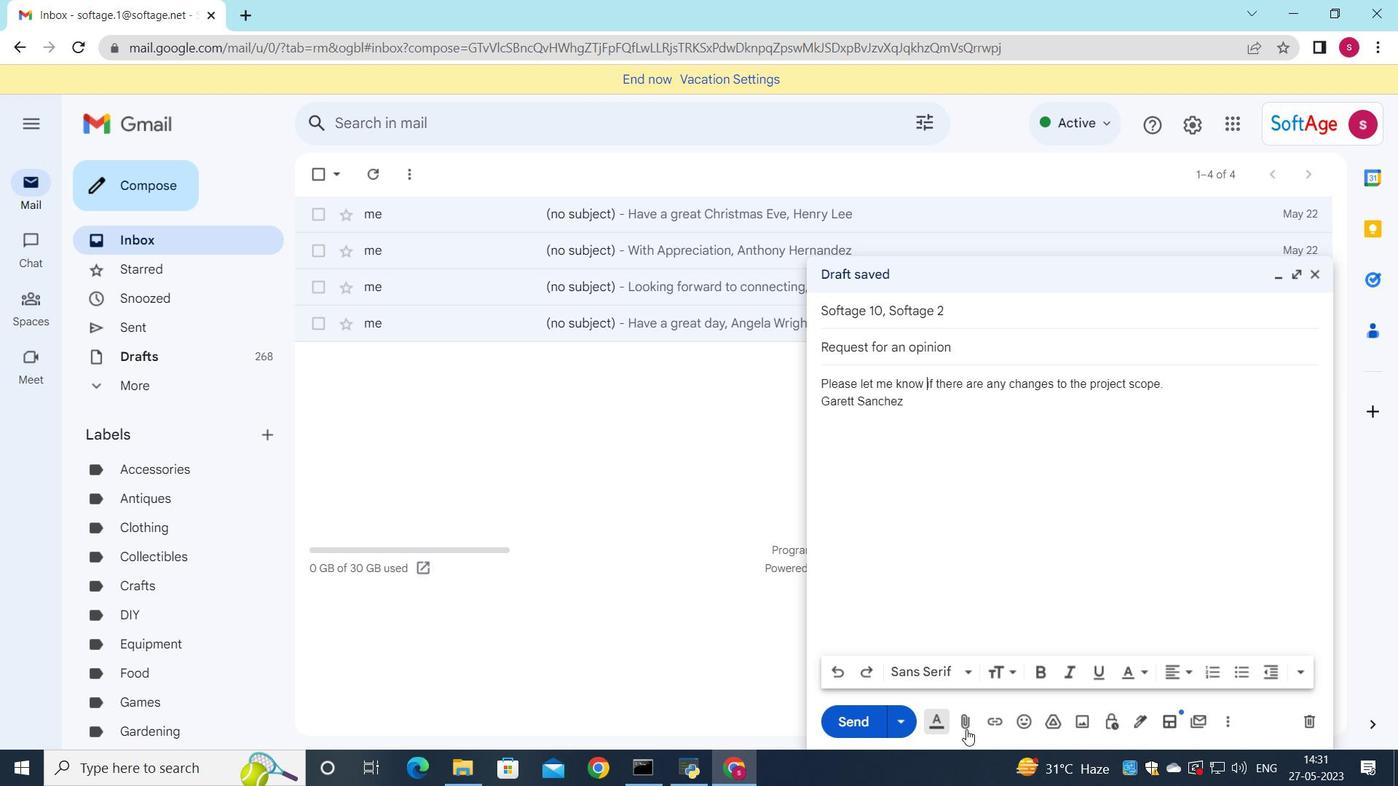 
Action: Mouse moved to (265, 139)
Screenshot: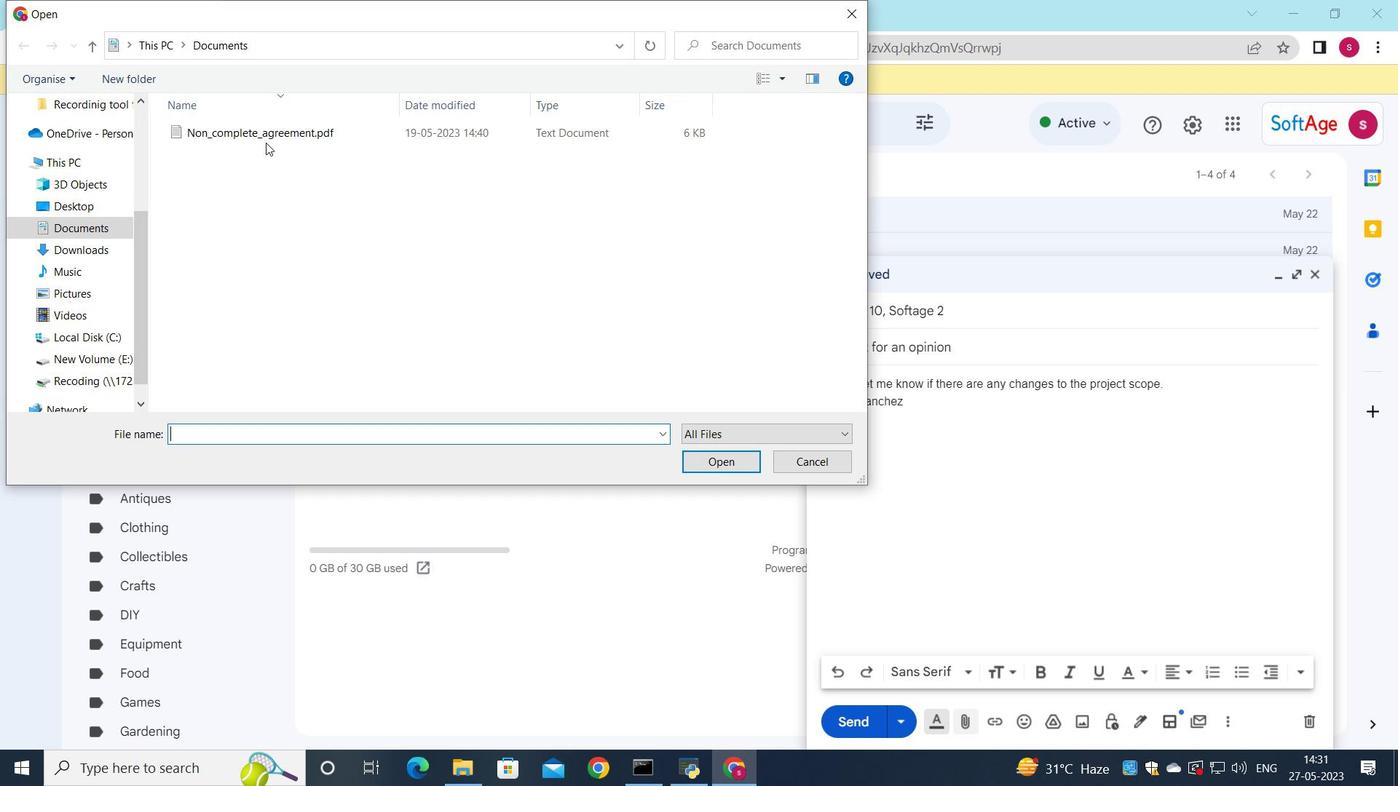 
Action: Mouse pressed left at (265, 139)
Screenshot: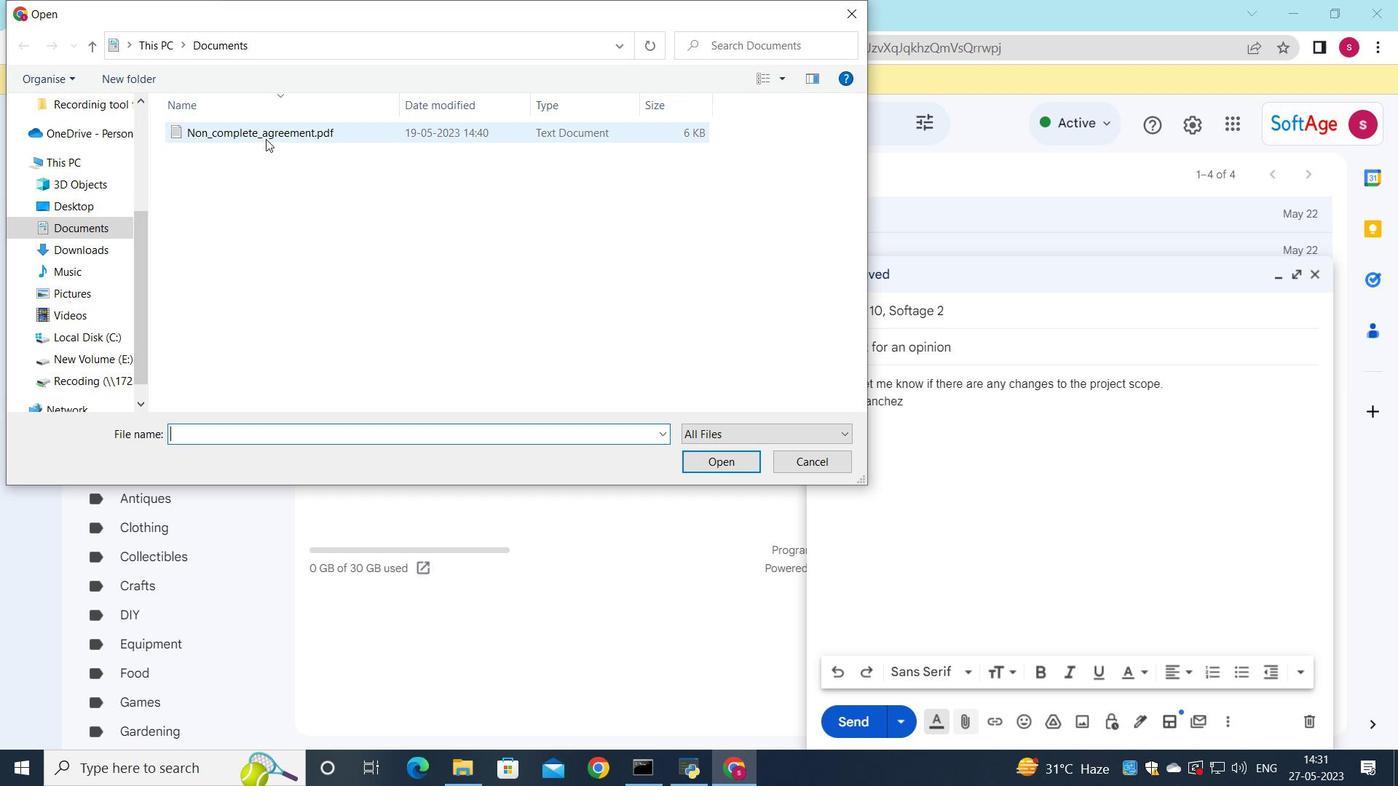 
Action: Mouse moved to (330, 143)
Screenshot: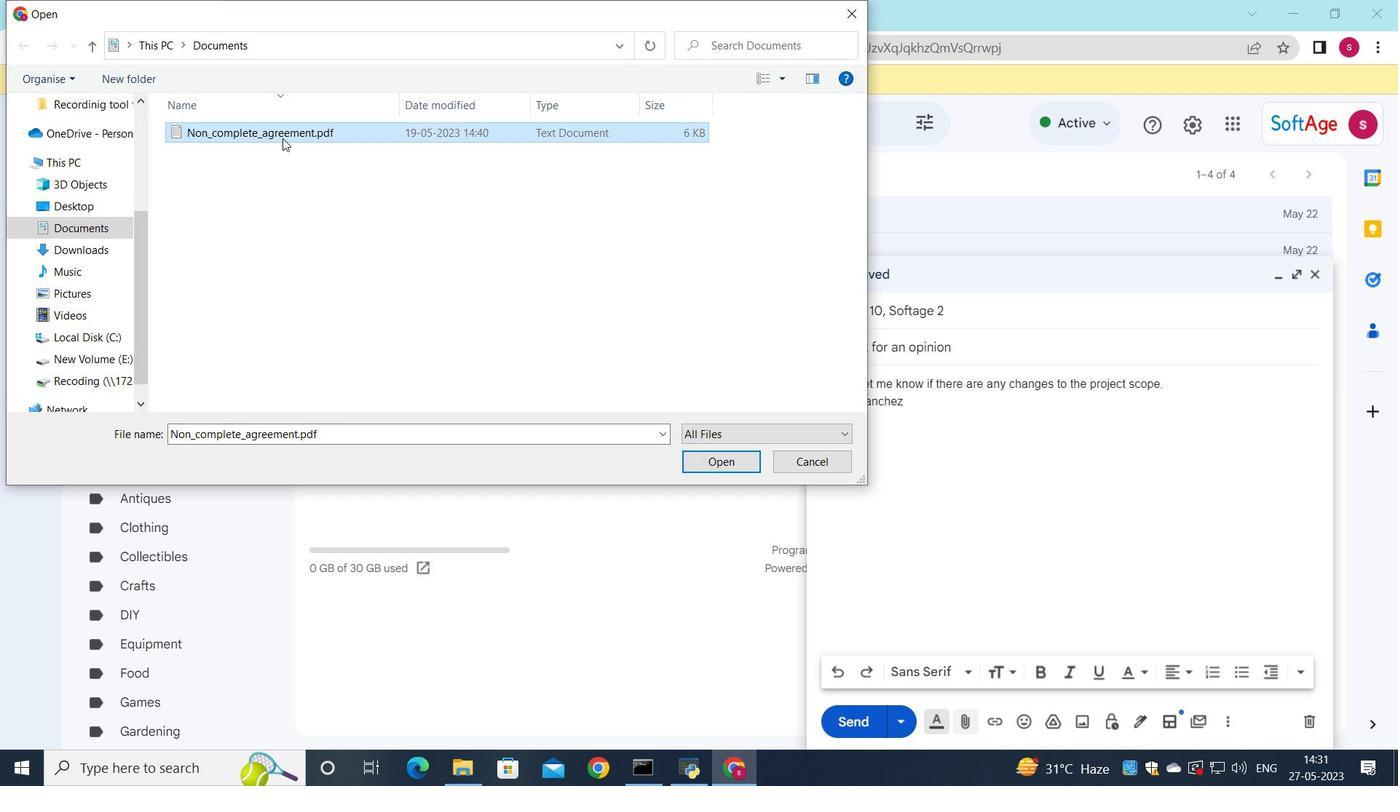 
Action: Mouse pressed left at (330, 143)
Screenshot: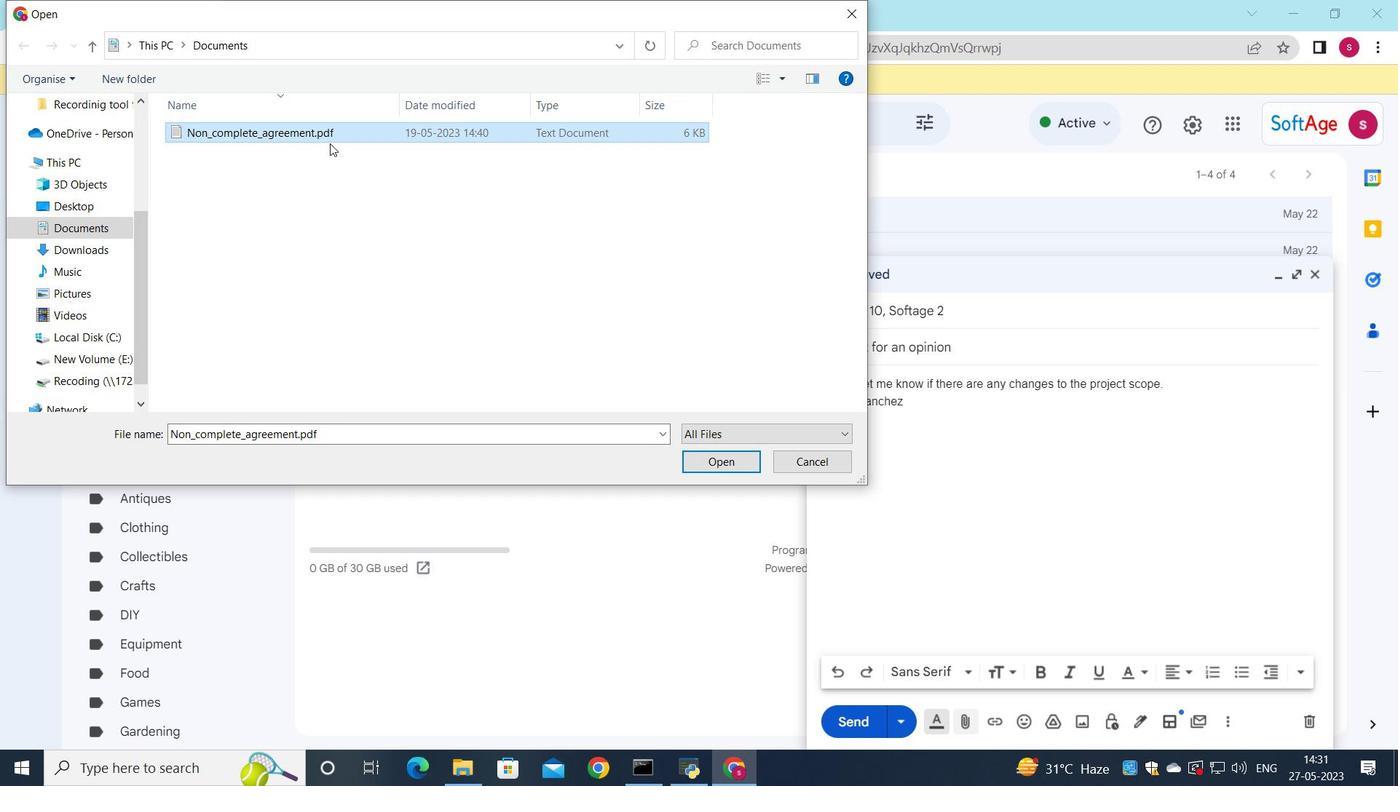 
Action: Mouse moved to (338, 138)
Screenshot: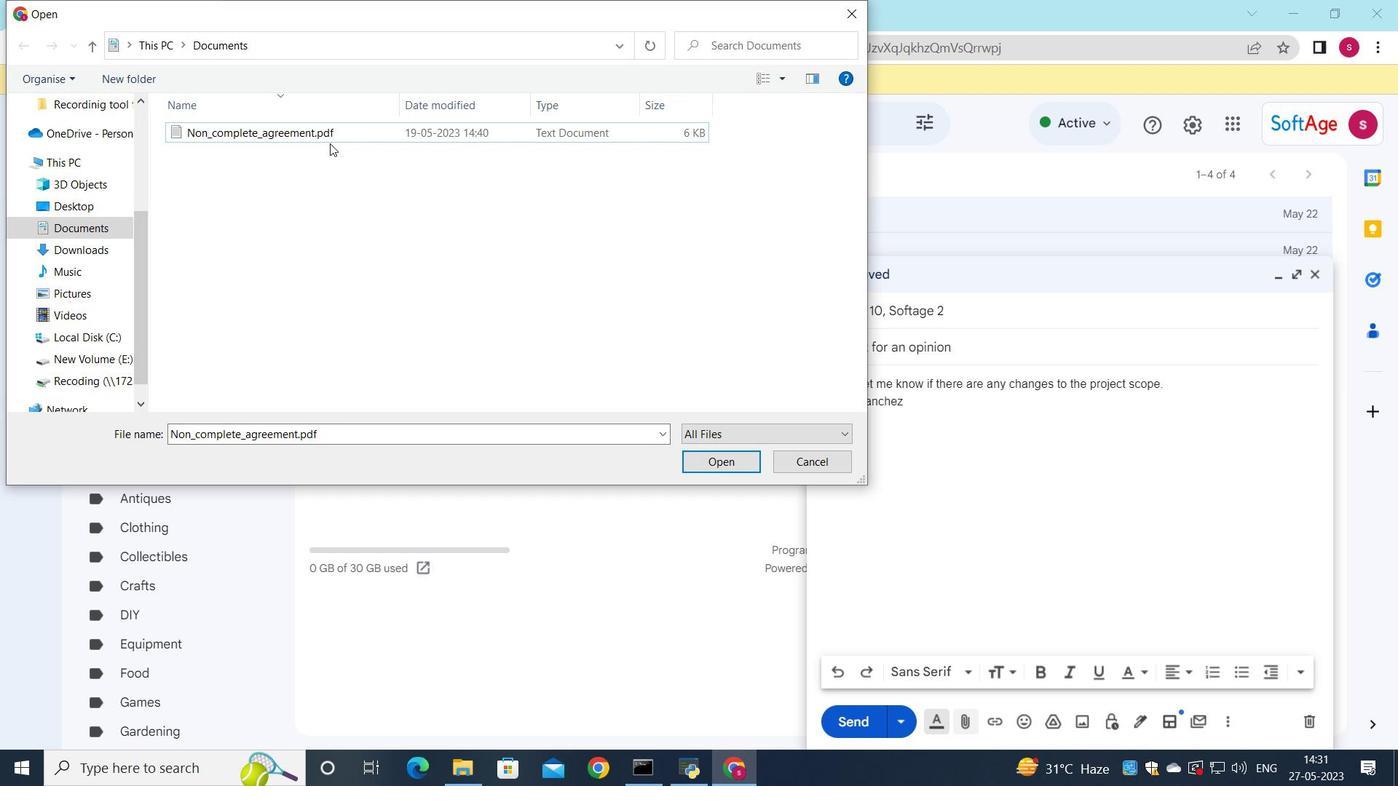 
Action: Mouse pressed left at (338, 138)
Screenshot: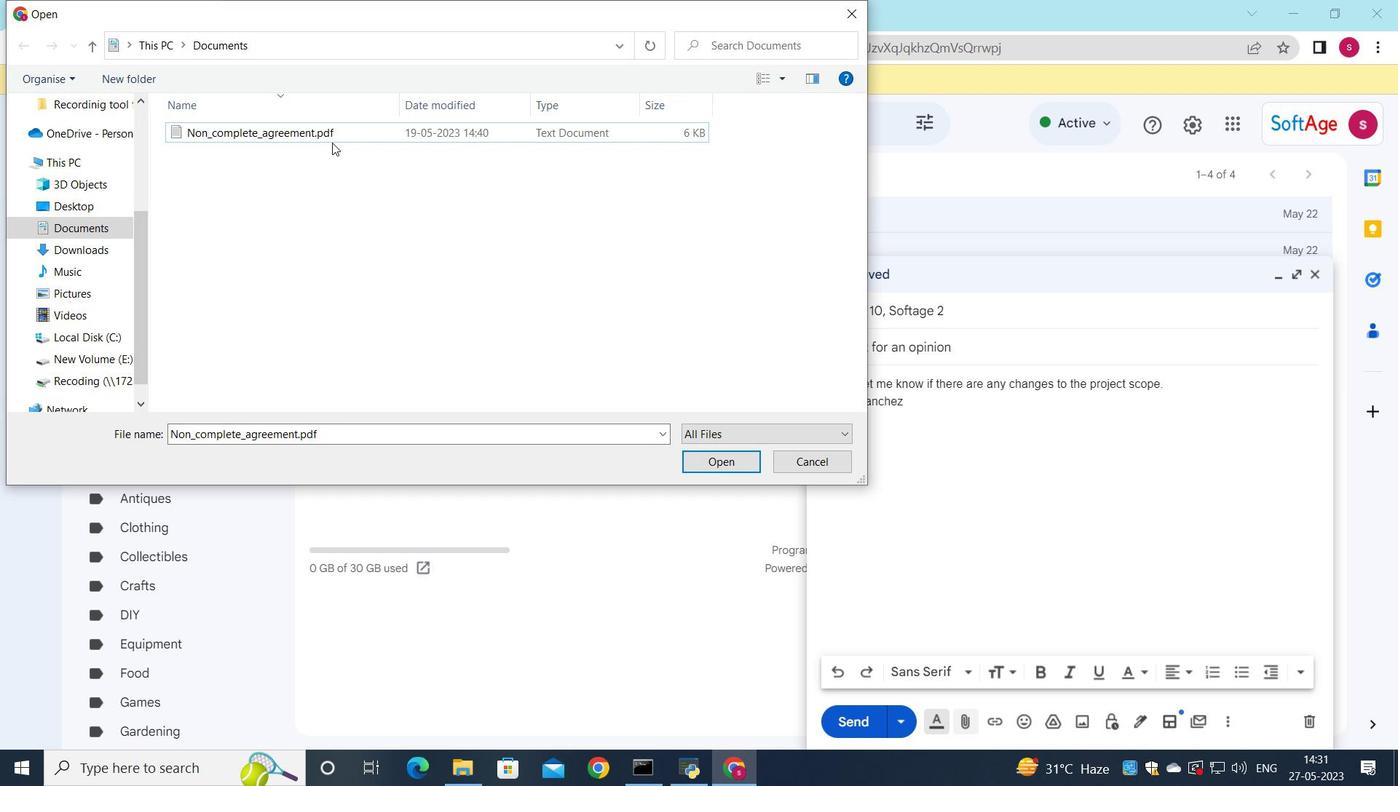 
Action: Mouse moved to (345, 132)
Screenshot: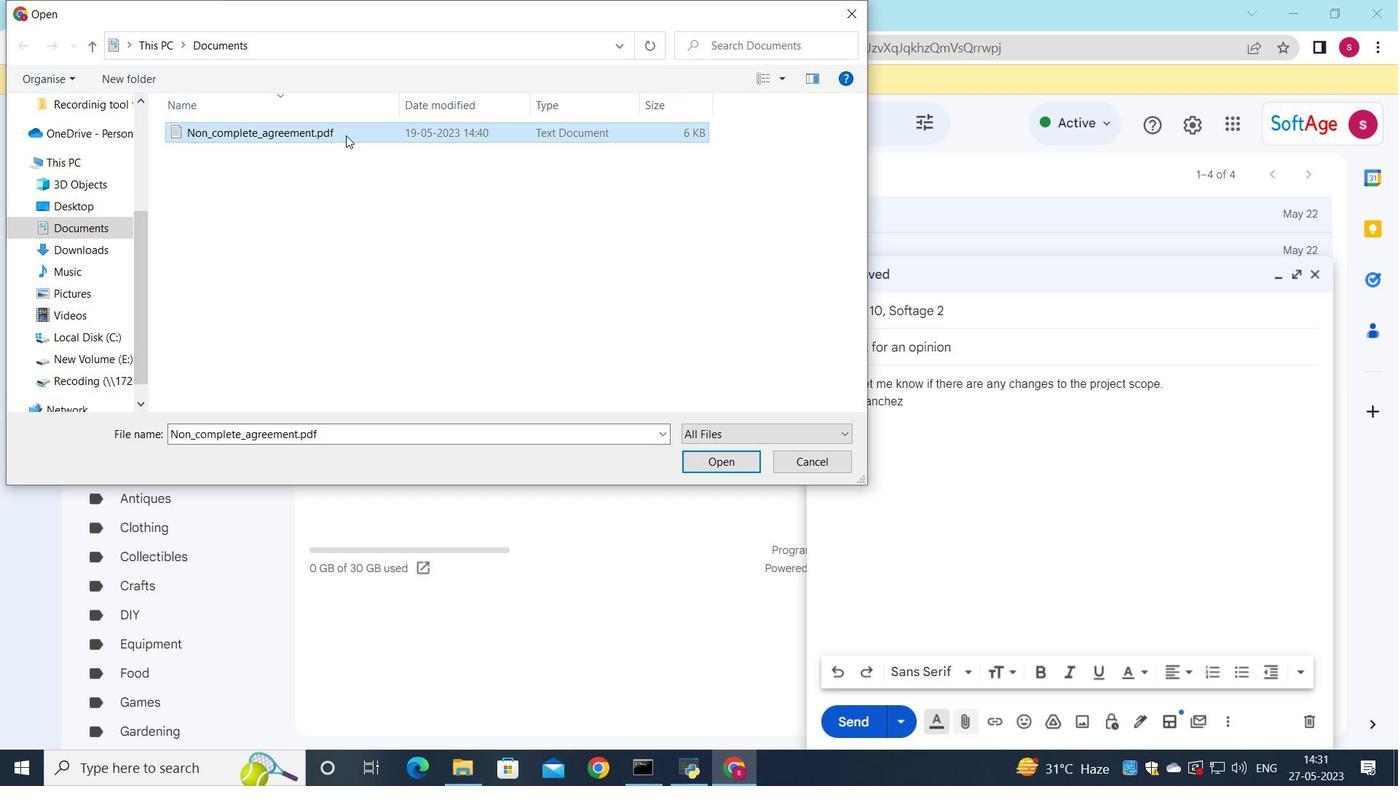 
Action: Mouse pressed left at (345, 132)
Screenshot: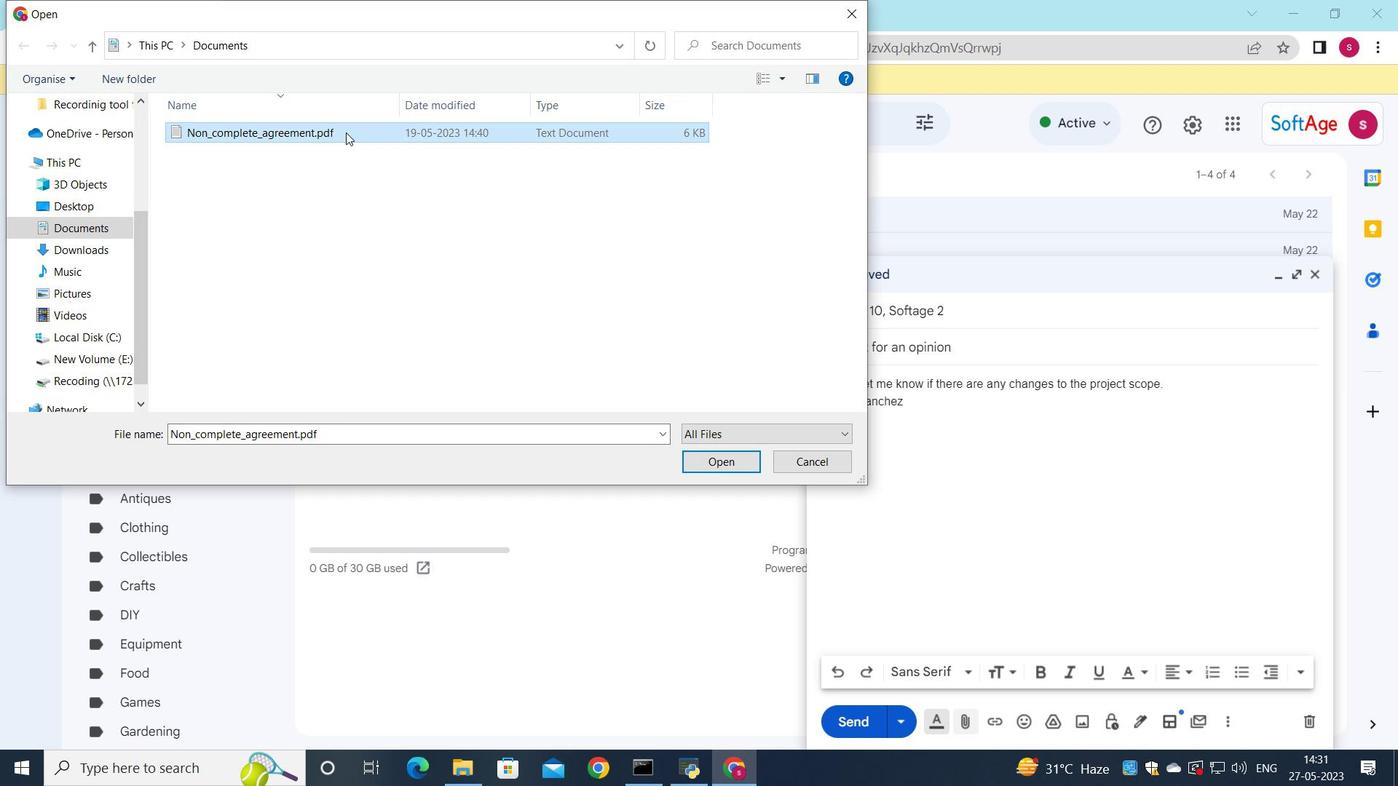 
Action: Key pressed <Key.shift>Program<Key.shift><Key.shift><Key.shift><Key.shift><Key.shift><Key.shift><Key.shift><Key.shift><Key.shift><Key.shift><Key.shift><Key.shift><Key.shift><Key.shift><Key.shift><Key.shift><Key.shift><Key.shift><Key.shift><Key.shift><Key.shift><Key.shift><Key.shift><Key.shift><Key.shift><Key.shift><Key.shift><Key.shift><Key.shift><Key.shift><Key.shift><Key.shift><Key.shift><Key.shift><Key.shift><Key.shift><Key.shift><Key.shift><Key.shift><Key.shift><Key.shift><Key.shift><Key.shift><Key.shift><Key.shift><Key.shift><Key.shift><Key.shift><Key.shift><Key.shift><Key.shift><Key.shift><Key.shift>_propodsl
Screenshot: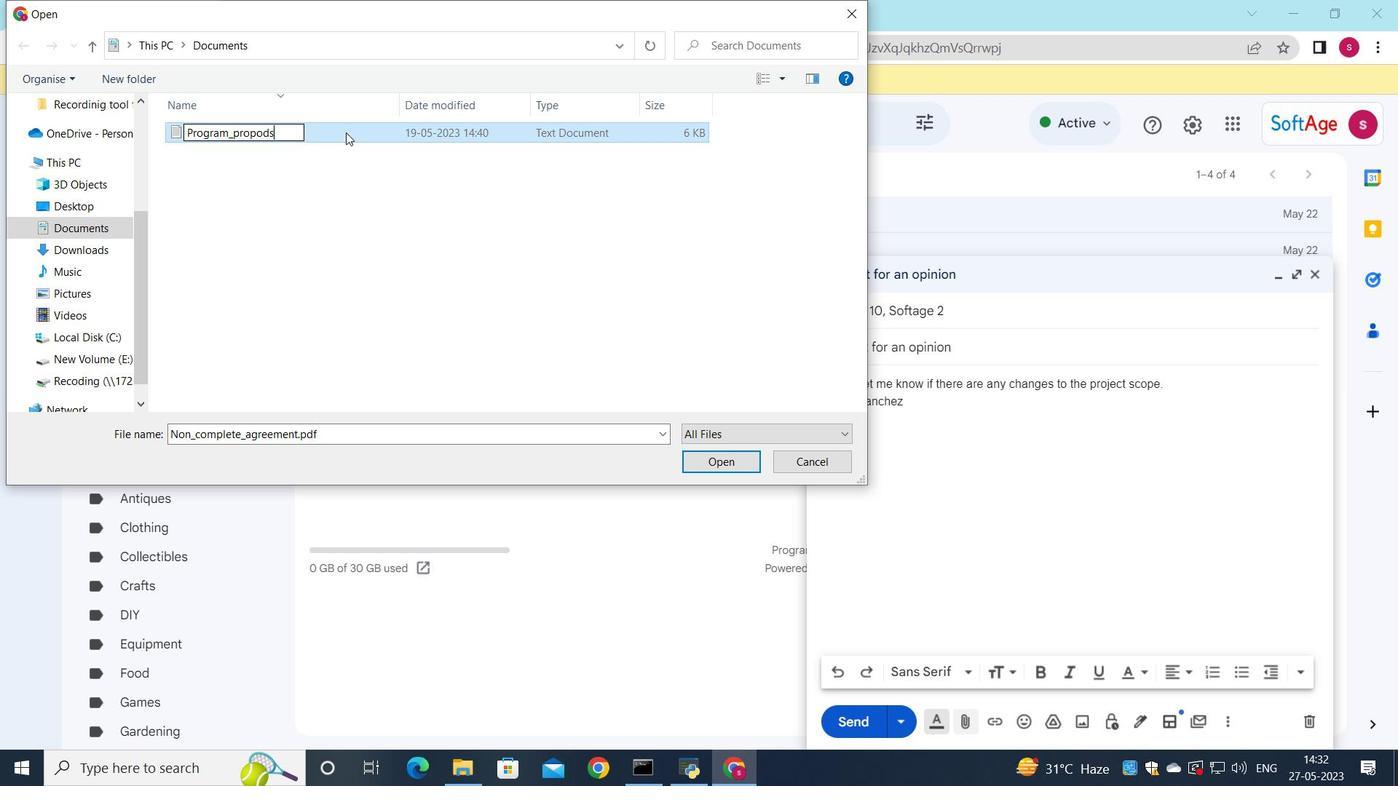 
Action: Mouse moved to (348, 131)
Screenshot: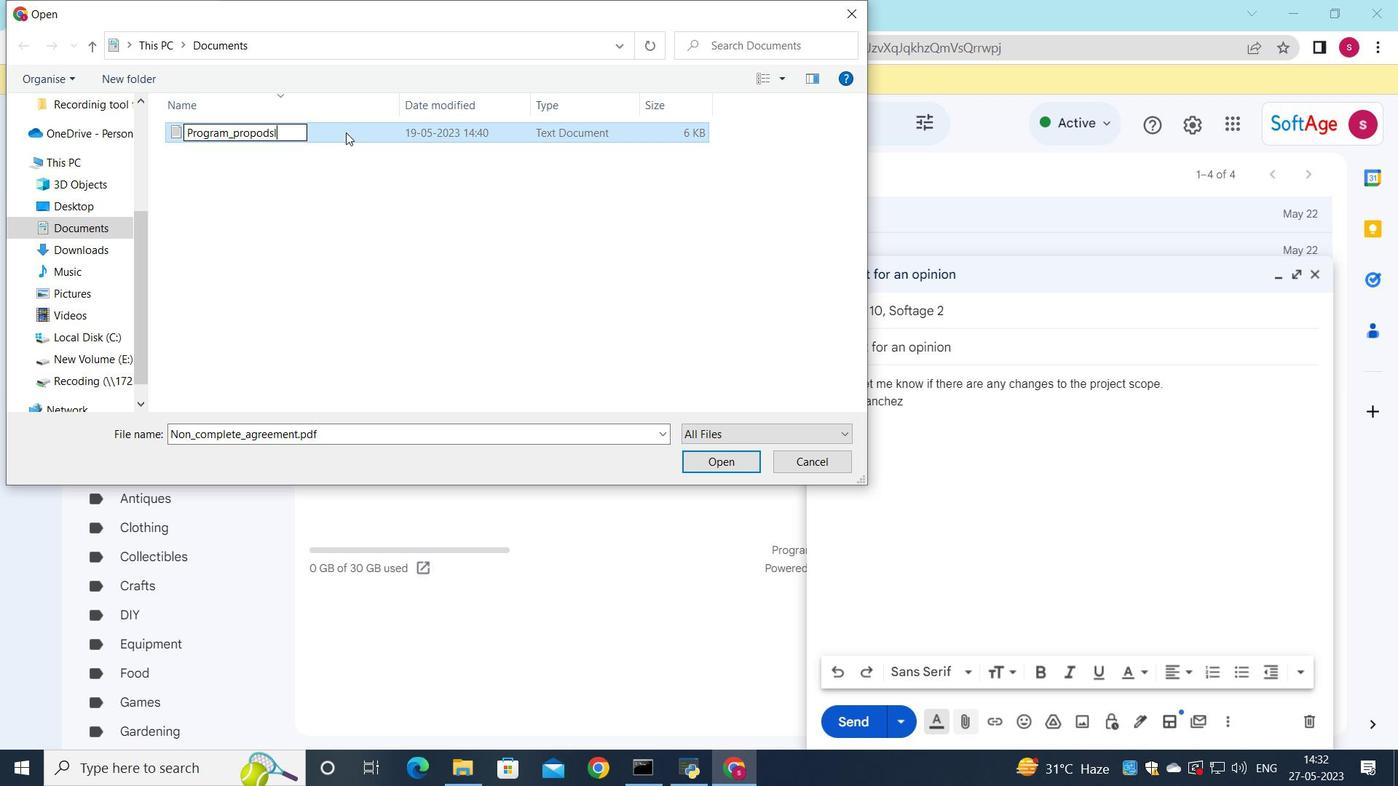 
Action: Key pressed <Key.backspace><Key.backspace><Key.backspace>d<Key.backspace>d<Key.backspace>sal.docv
Screenshot: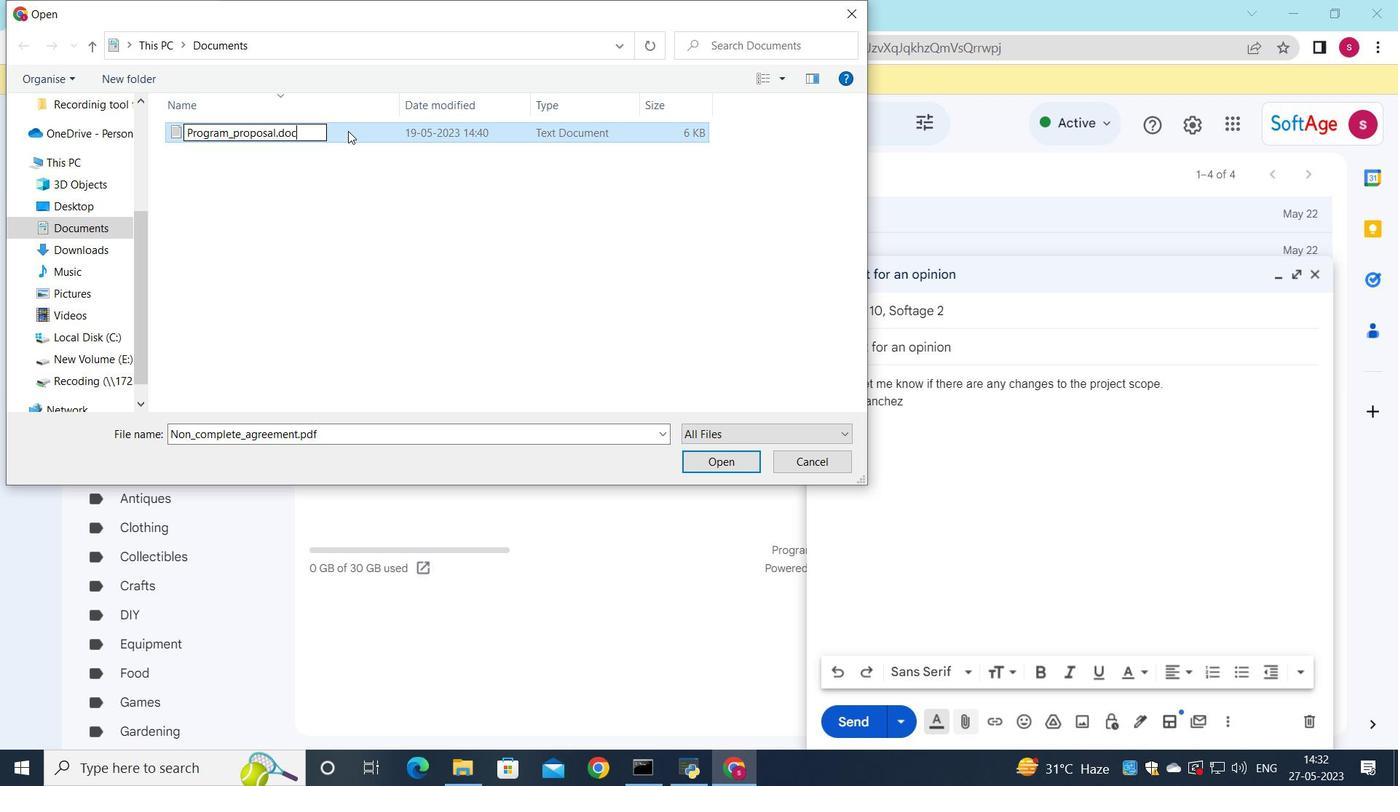 
Action: Mouse moved to (457, 150)
Screenshot: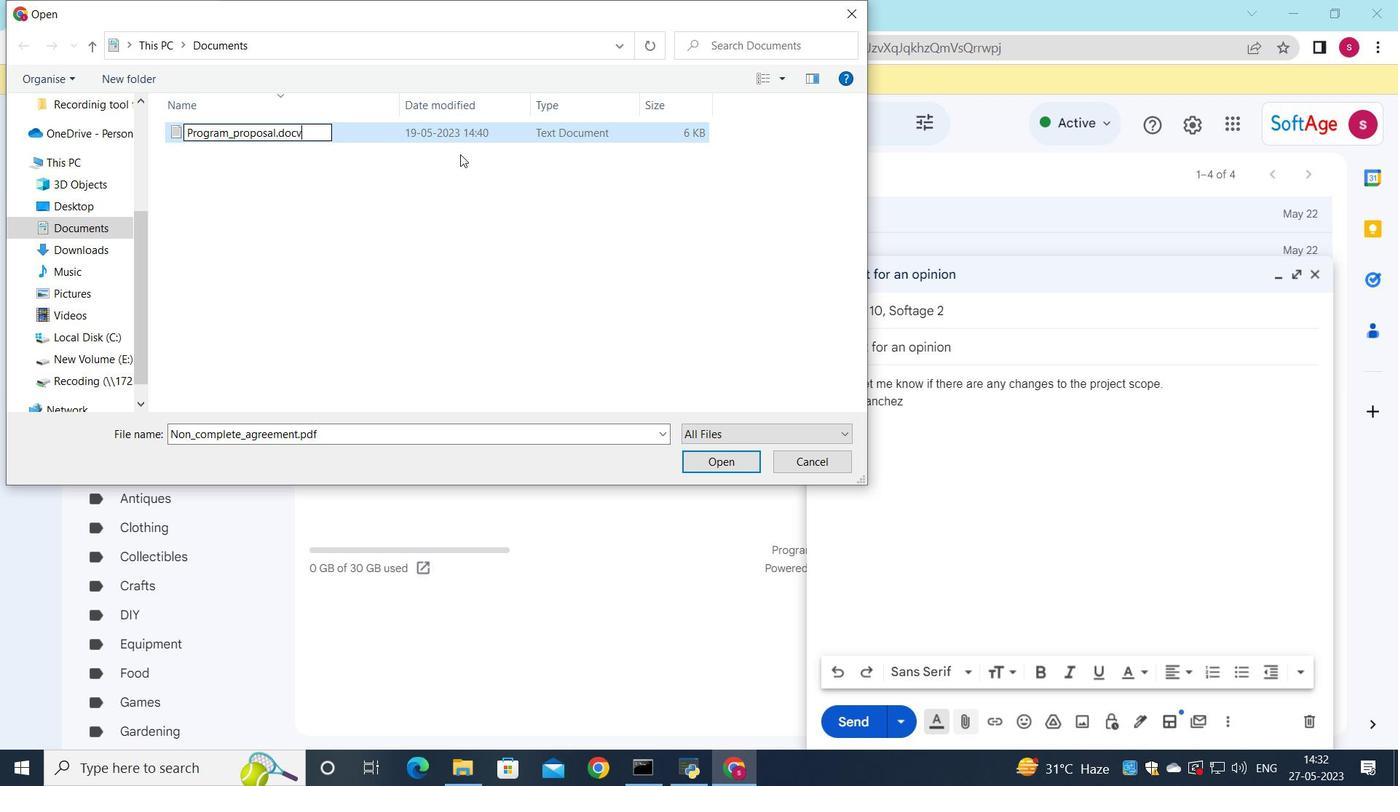
Action: Mouse pressed left at (457, 150)
Screenshot: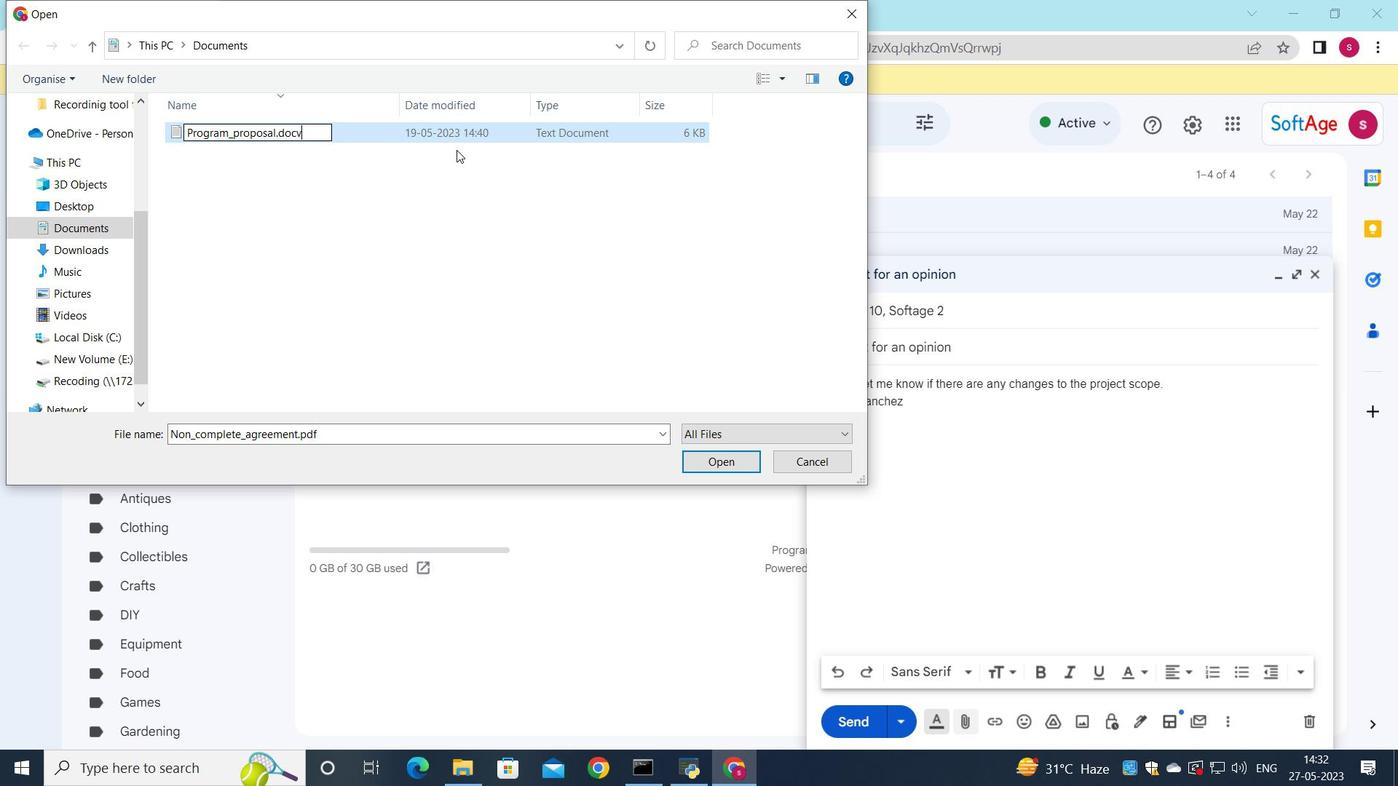 
Action: Mouse moved to (712, 459)
Screenshot: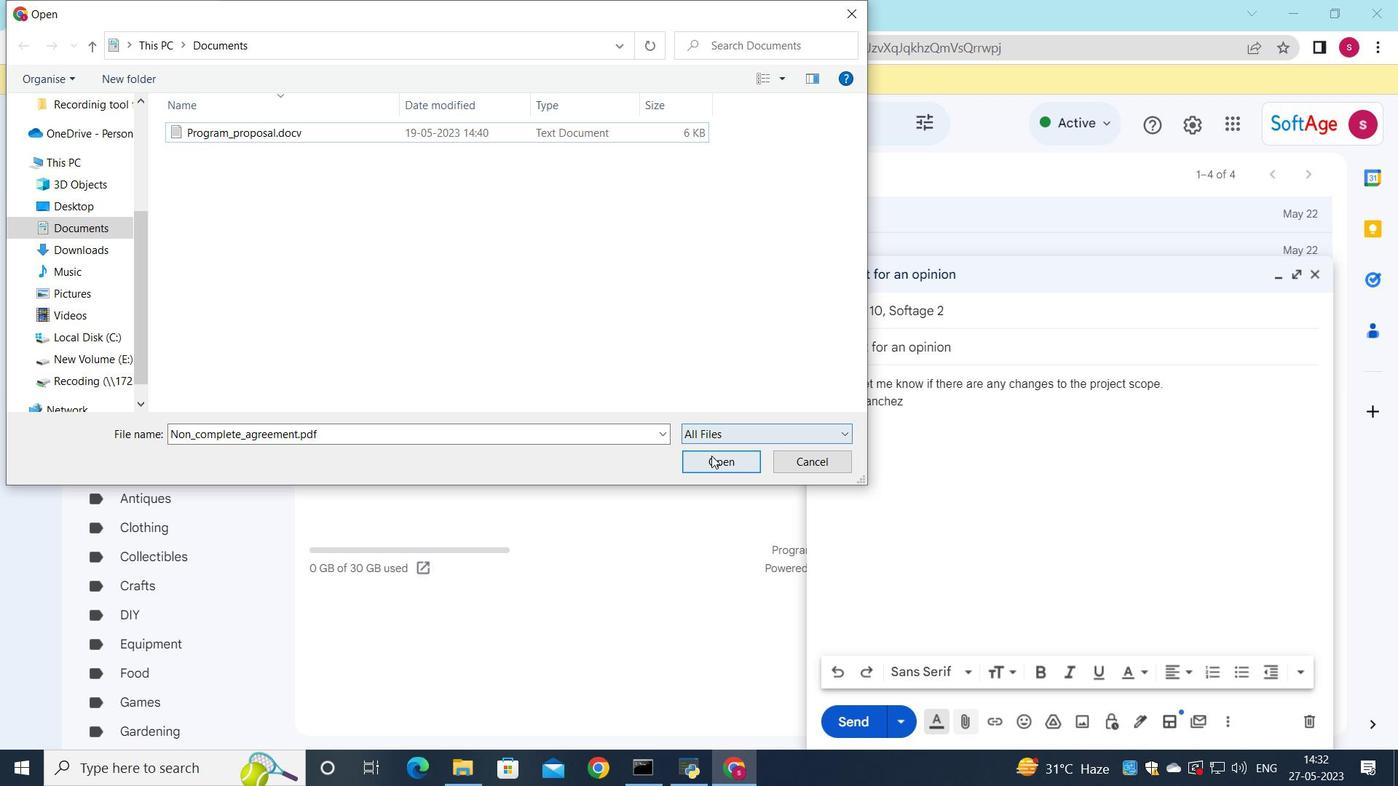 
Action: Mouse pressed left at (712, 459)
Screenshot: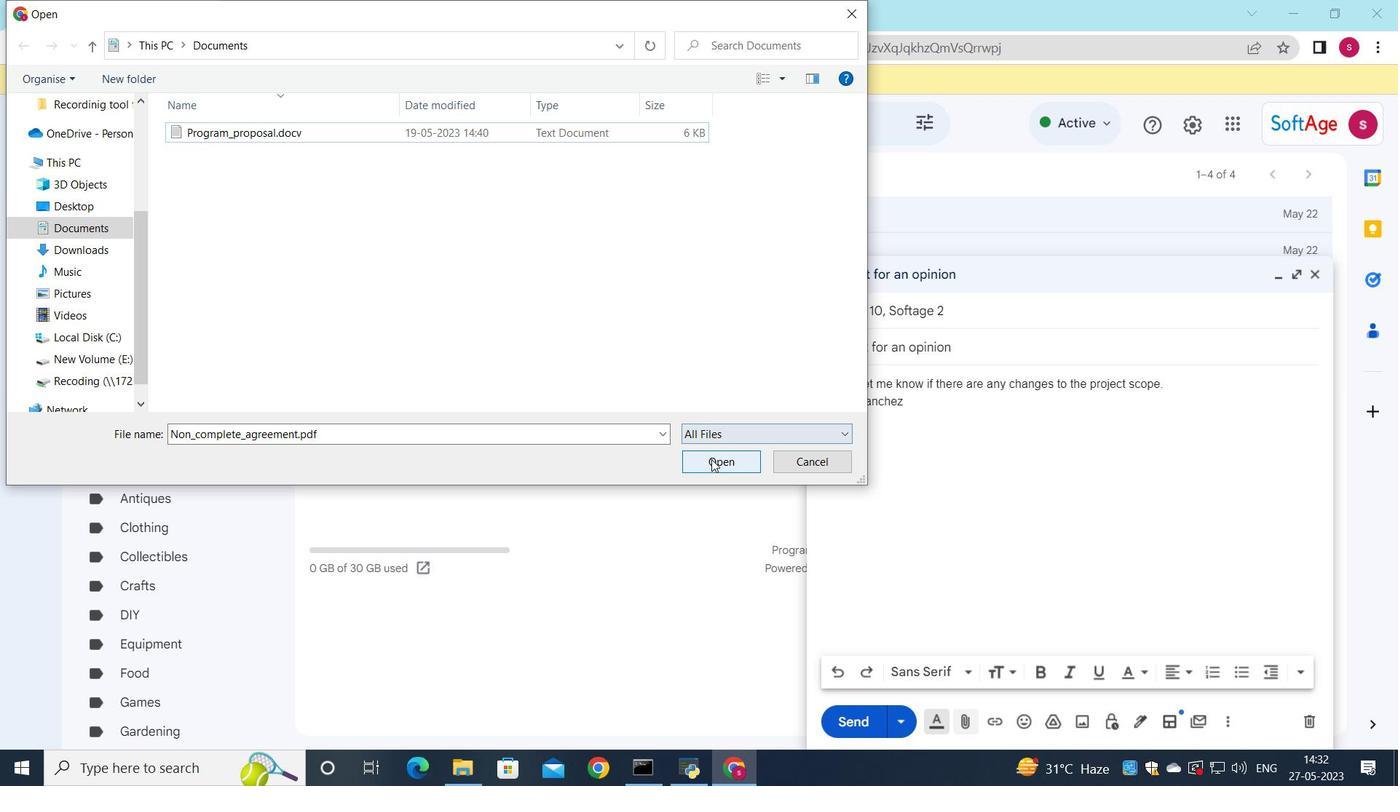 
Action: Mouse moved to (699, 145)
Screenshot: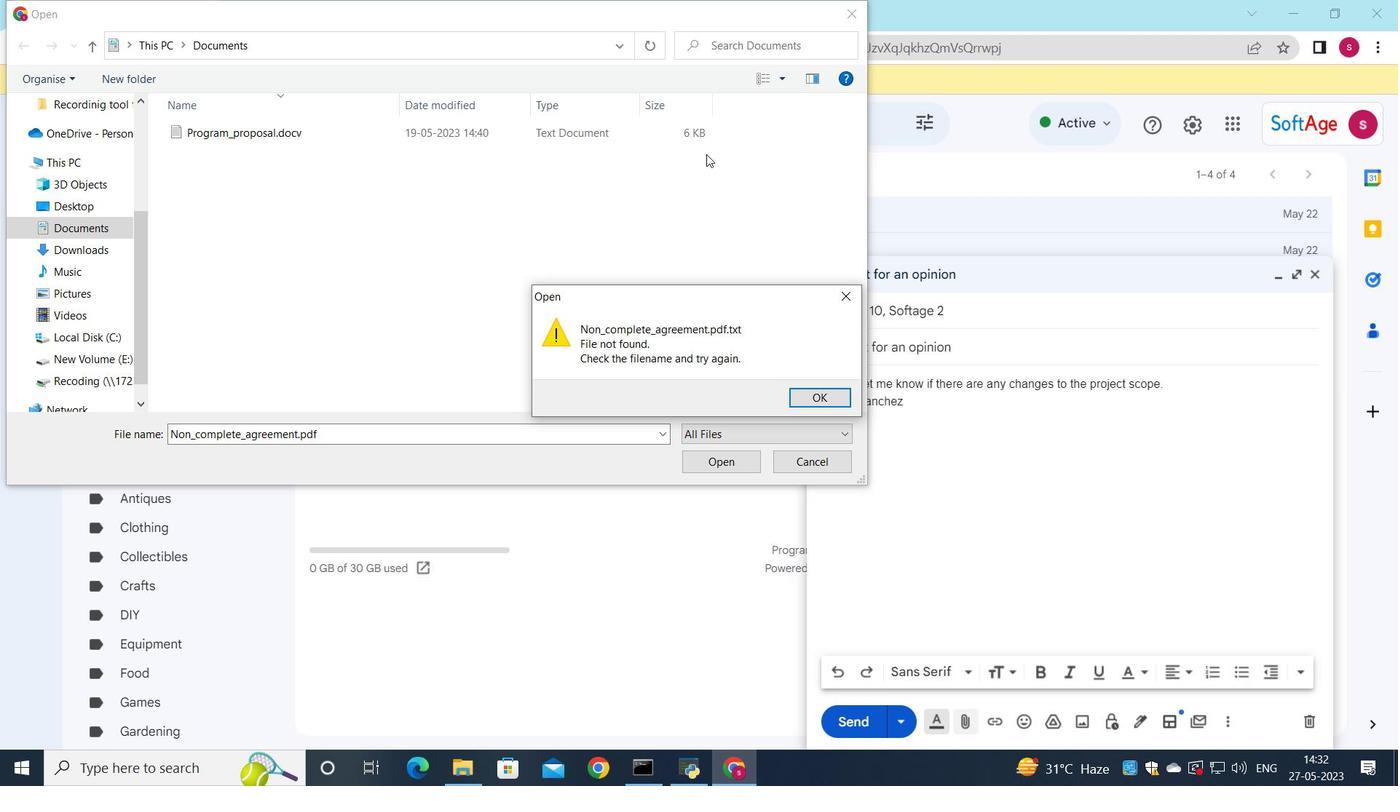 
Action: Mouse pressed left at (699, 145)
Screenshot: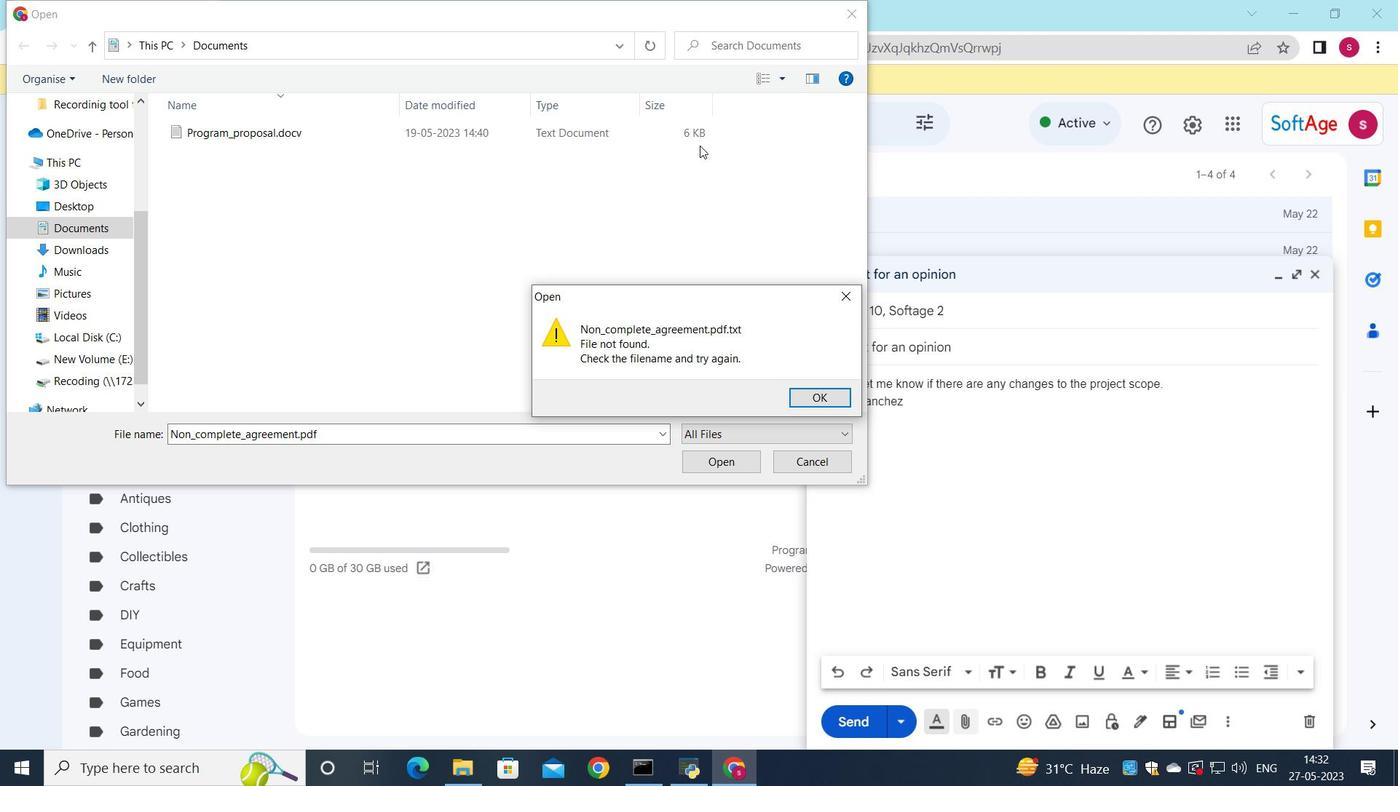 
Action: Mouse moved to (688, 135)
Screenshot: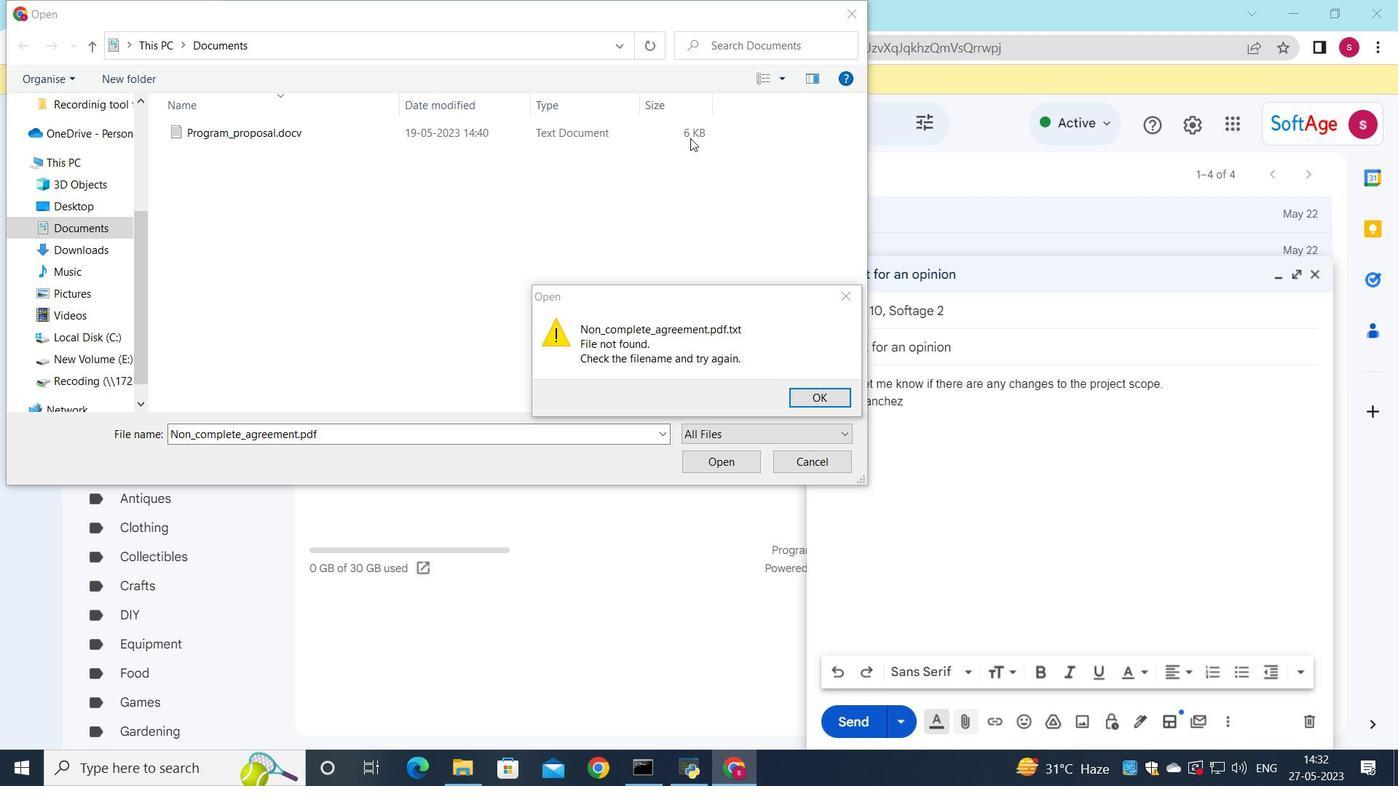 
Action: Mouse pressed left at (688, 135)
Screenshot: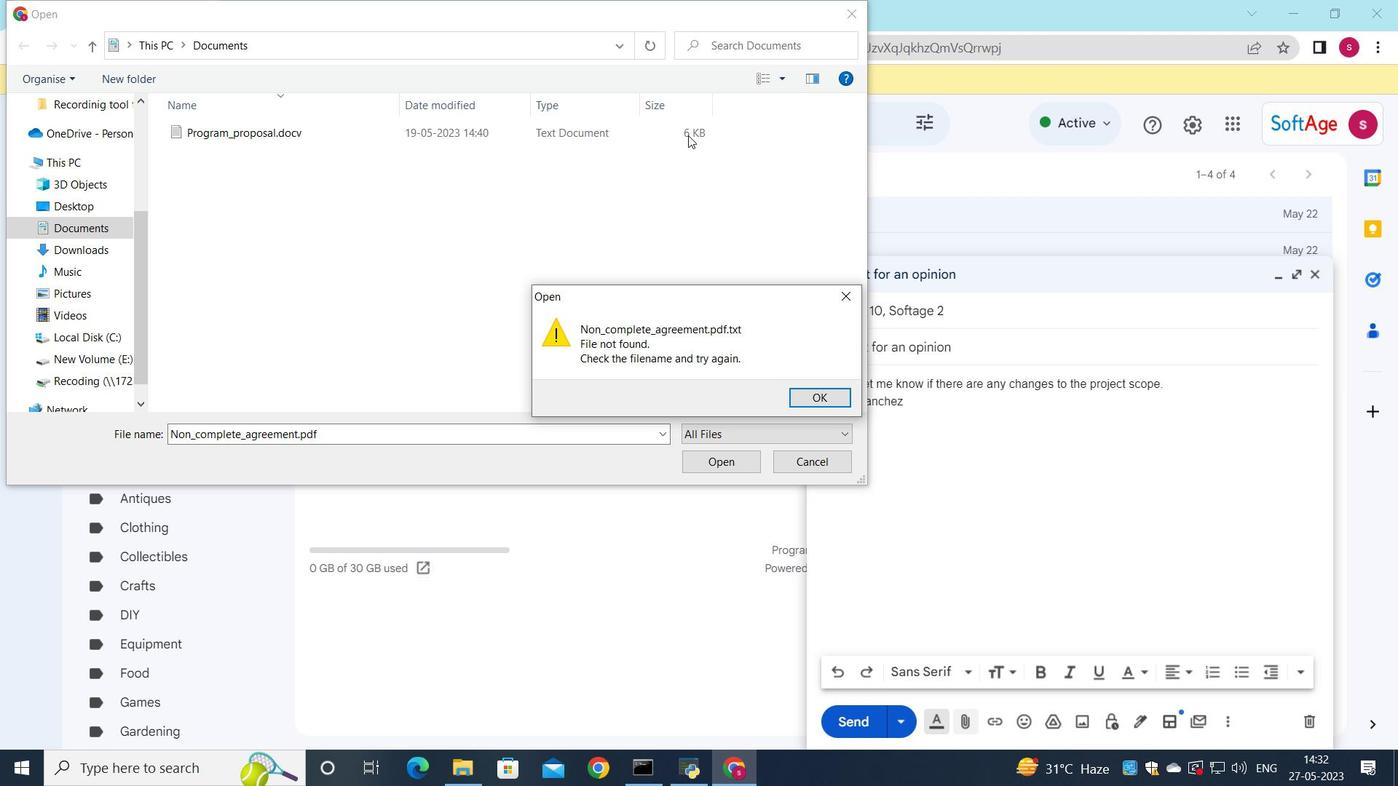 
Action: Mouse moved to (850, 294)
Screenshot: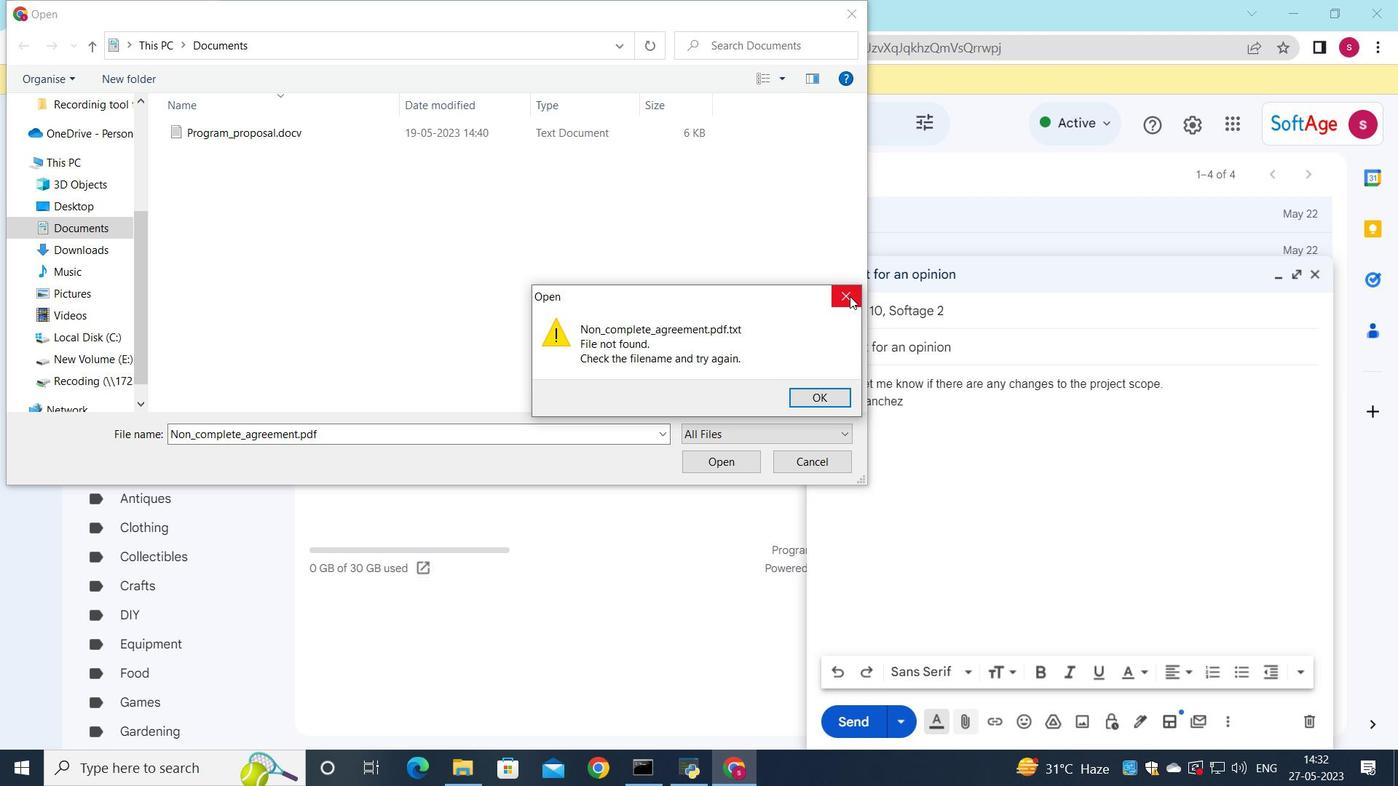 
Action: Mouse pressed left at (850, 294)
Screenshot: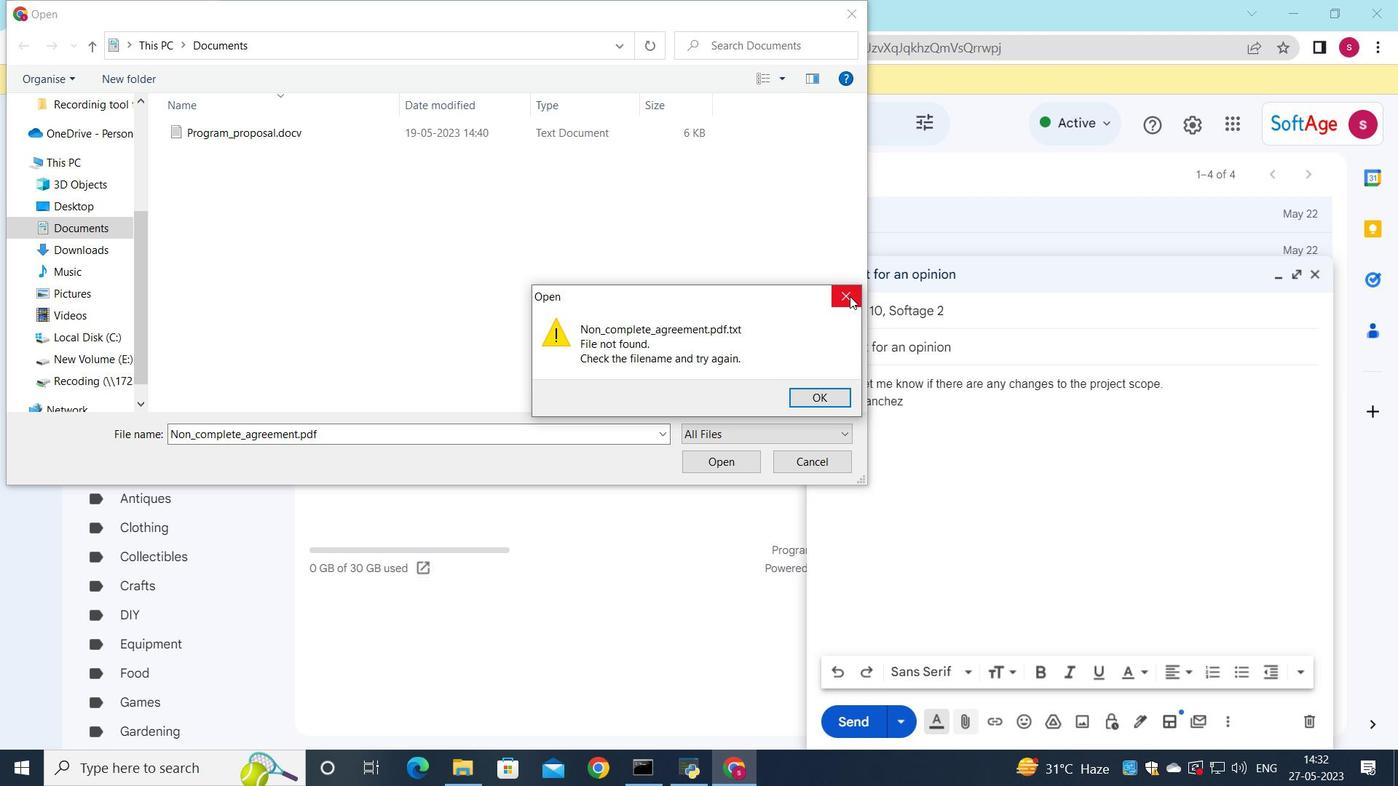 
Action: Mouse moved to (658, 133)
Screenshot: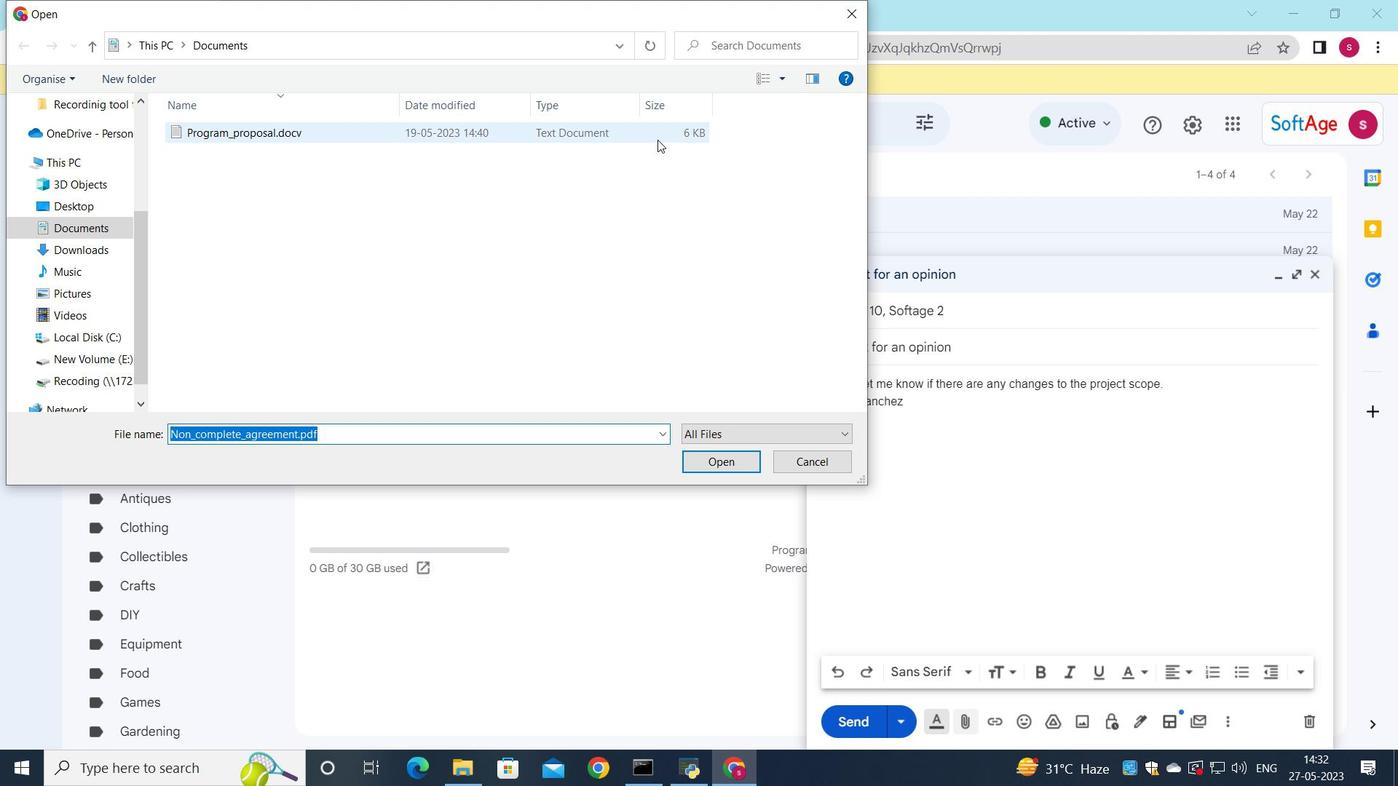 
Action: Mouse pressed left at (658, 133)
Screenshot: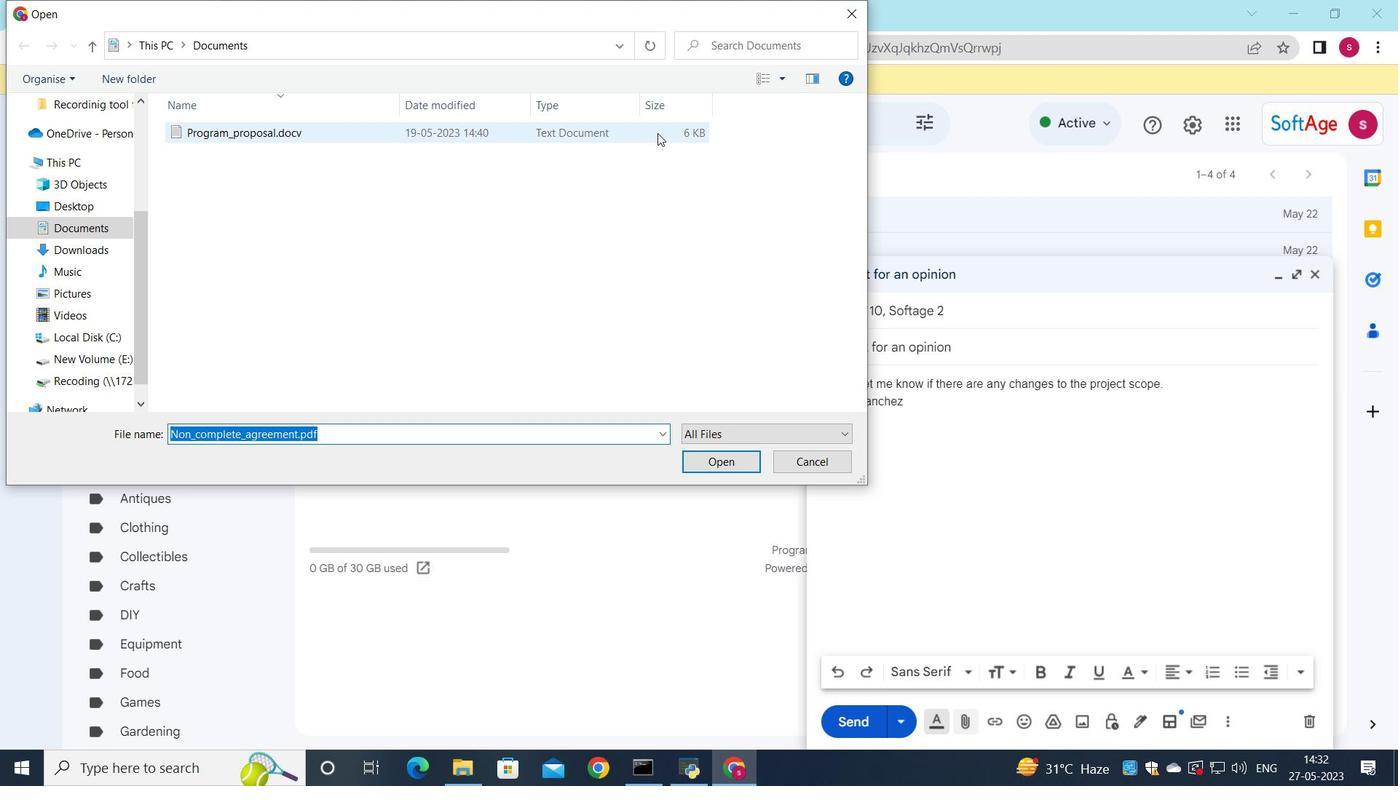 
Action: Mouse moved to (733, 463)
Screenshot: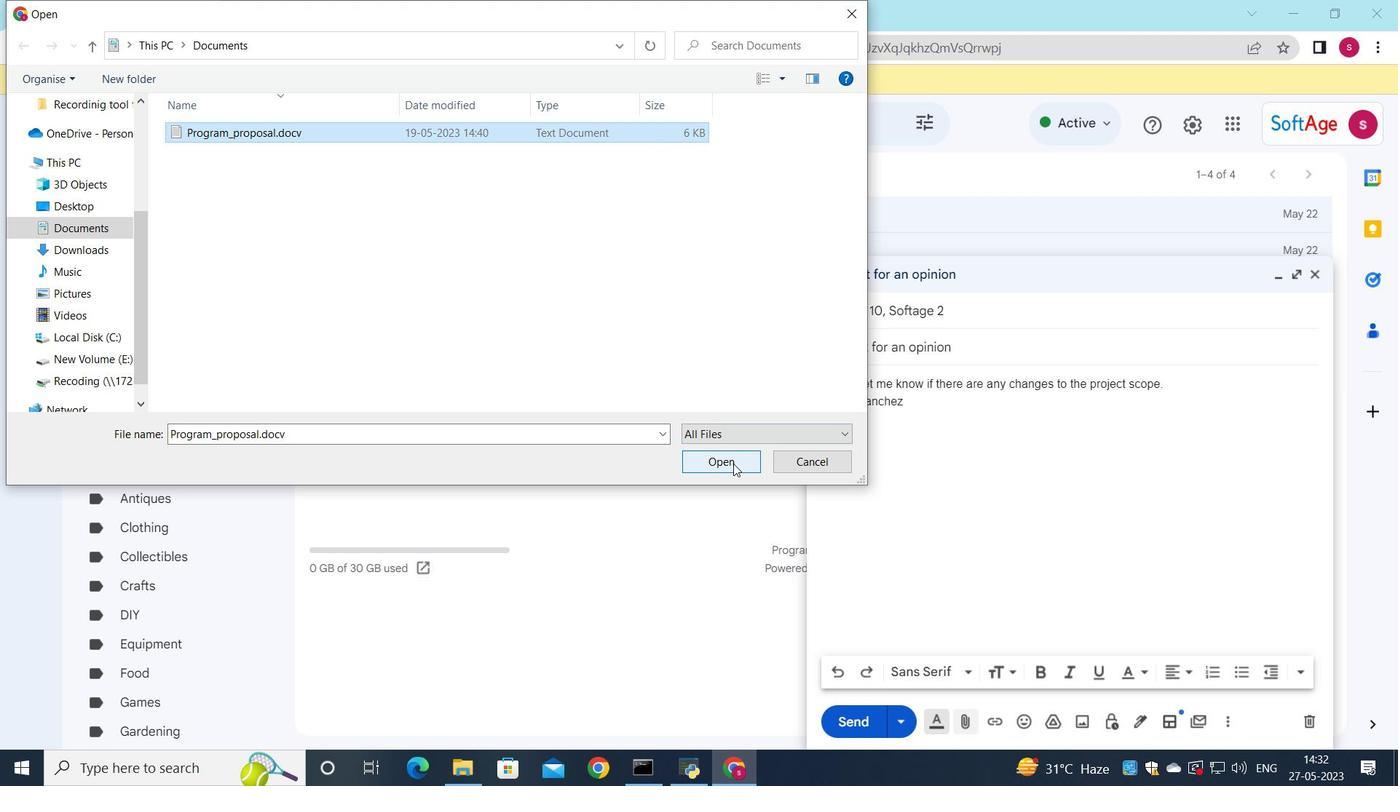 
Action: Mouse pressed left at (733, 463)
Screenshot: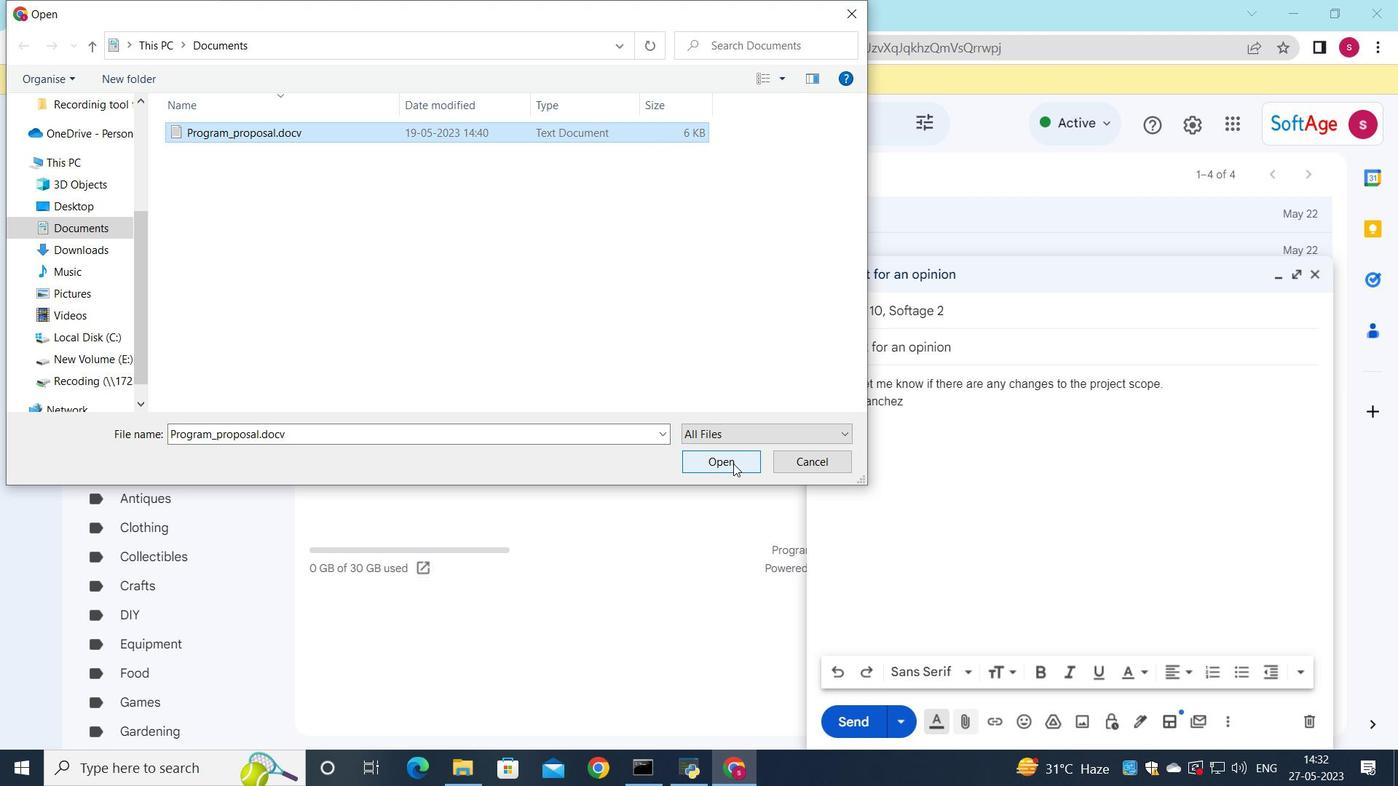 
Action: Mouse moved to (853, 723)
Screenshot: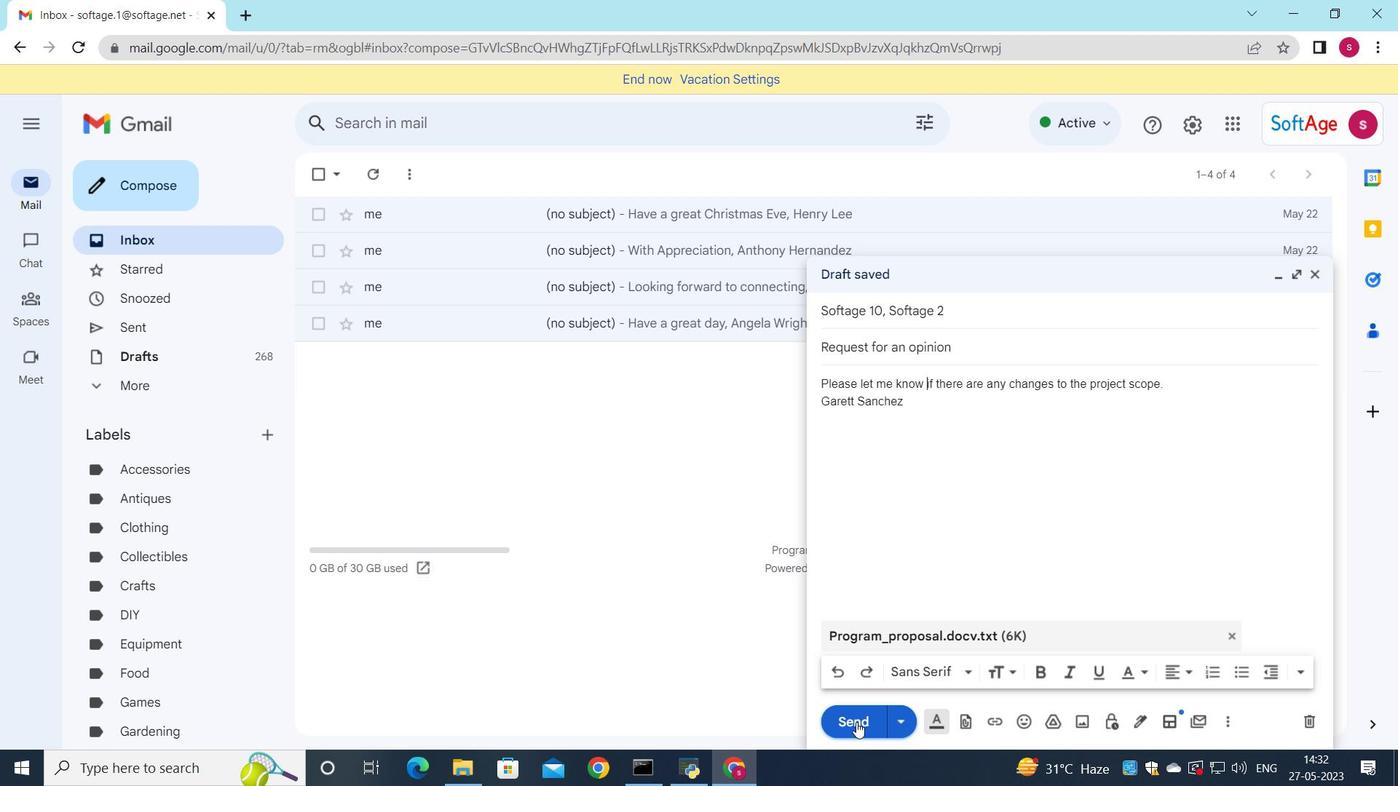 
Action: Mouse pressed left at (853, 723)
Screenshot: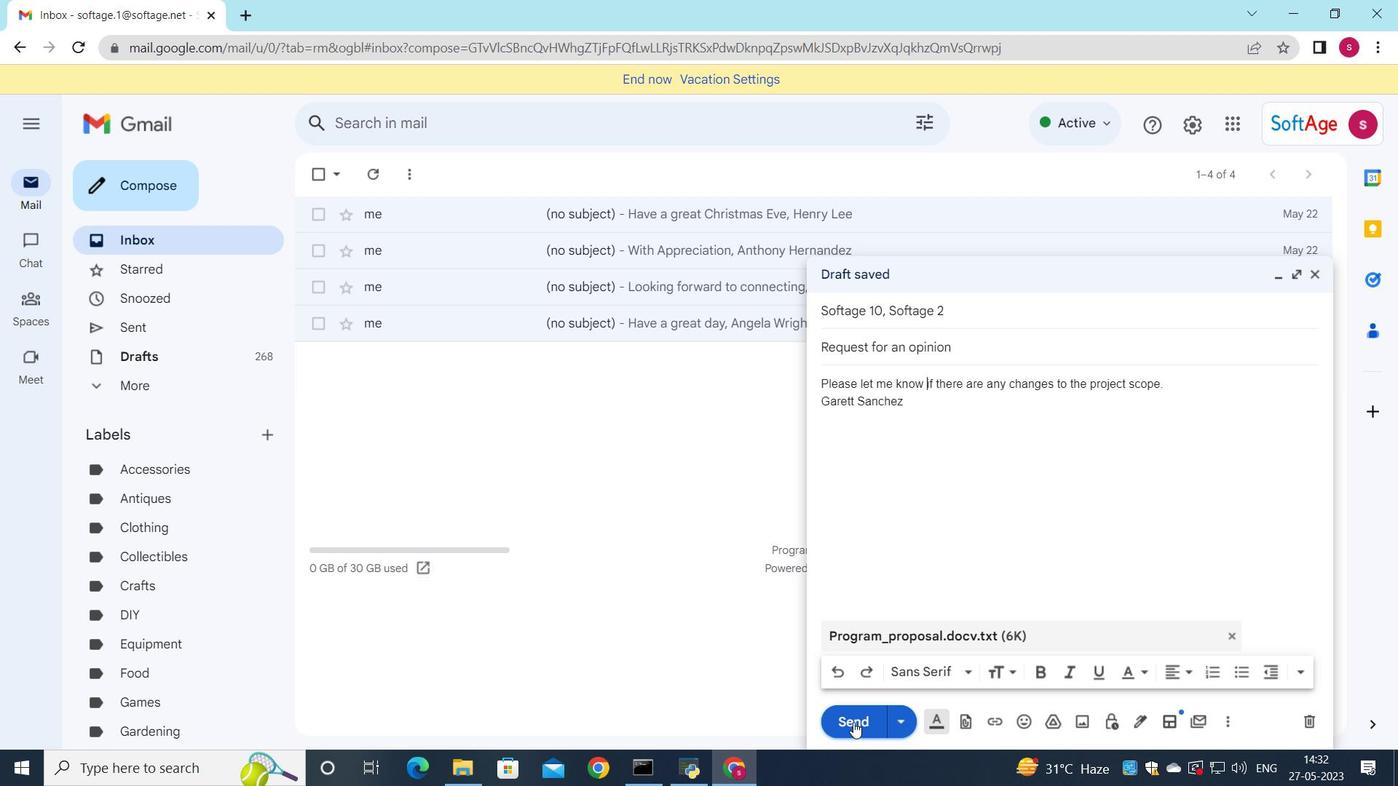 
Action: Mouse moved to (183, 317)
Screenshot: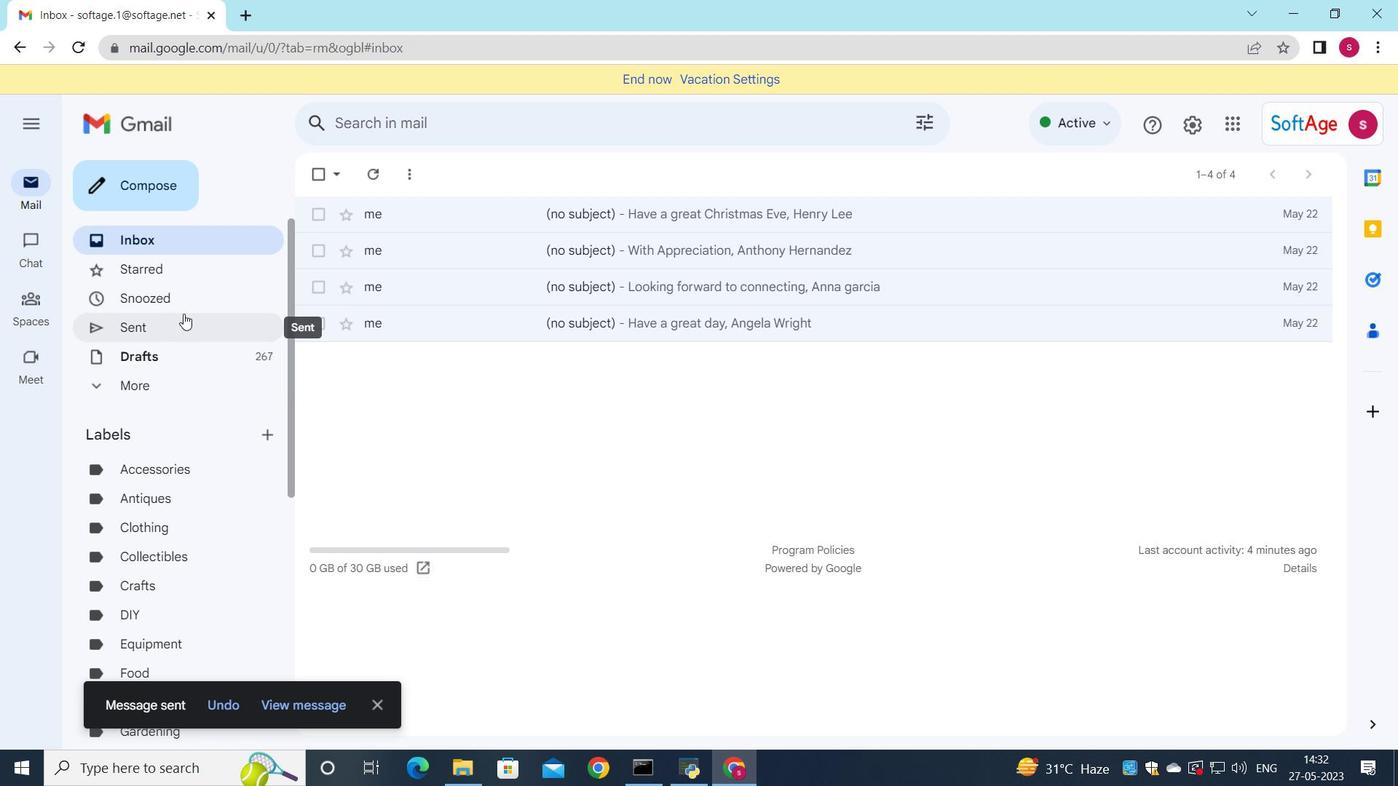 
Action: Mouse pressed left at (183, 317)
Screenshot: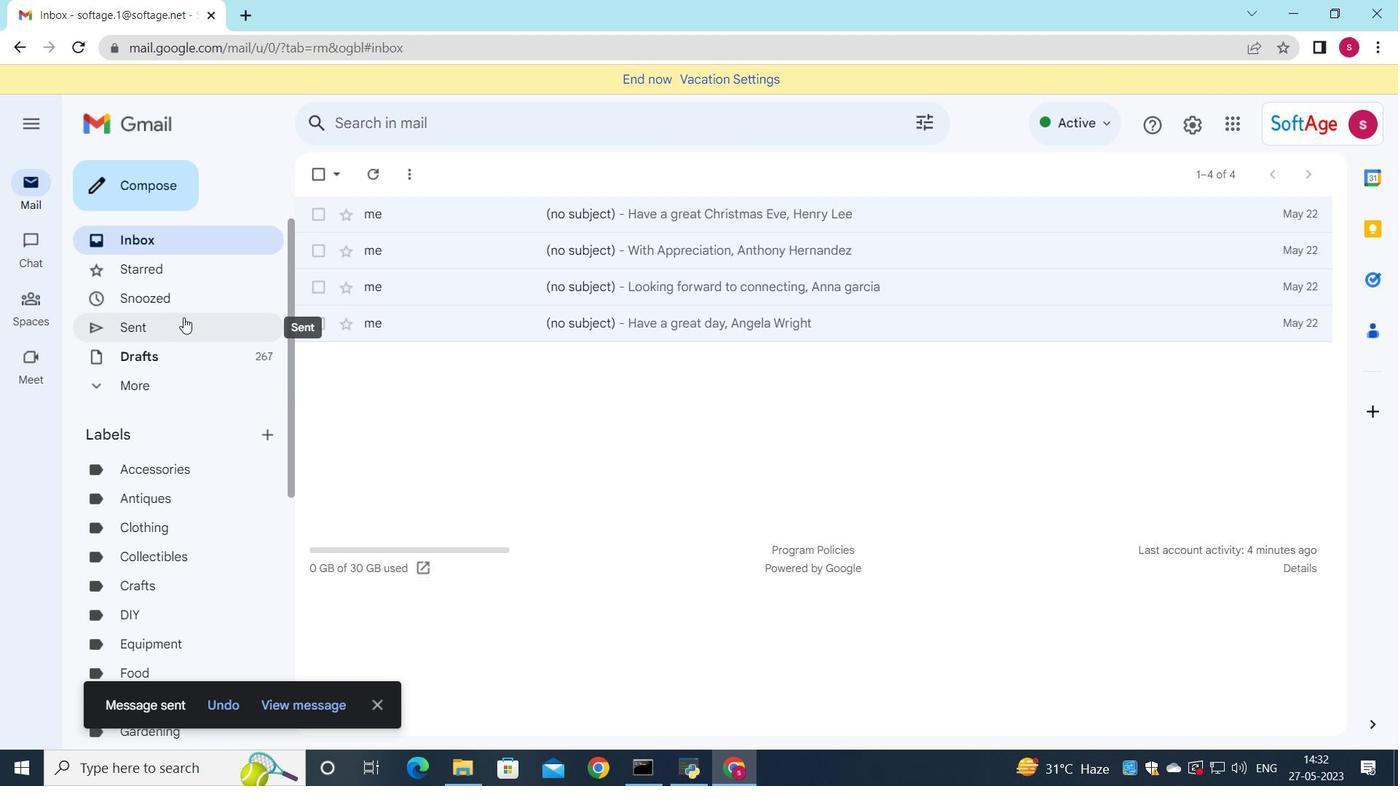 
Action: Mouse moved to (792, 273)
Screenshot: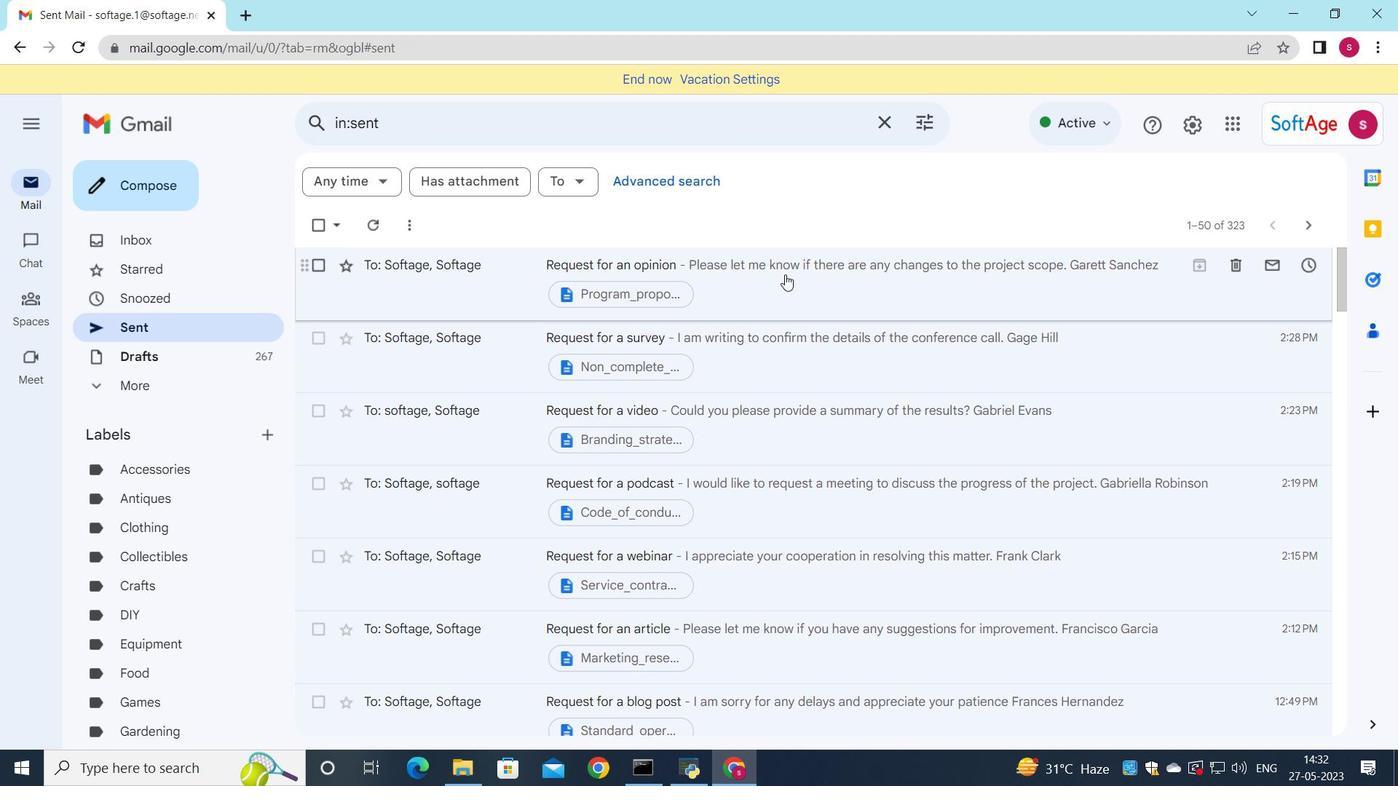 
Action: Mouse pressed left at (792, 273)
Screenshot: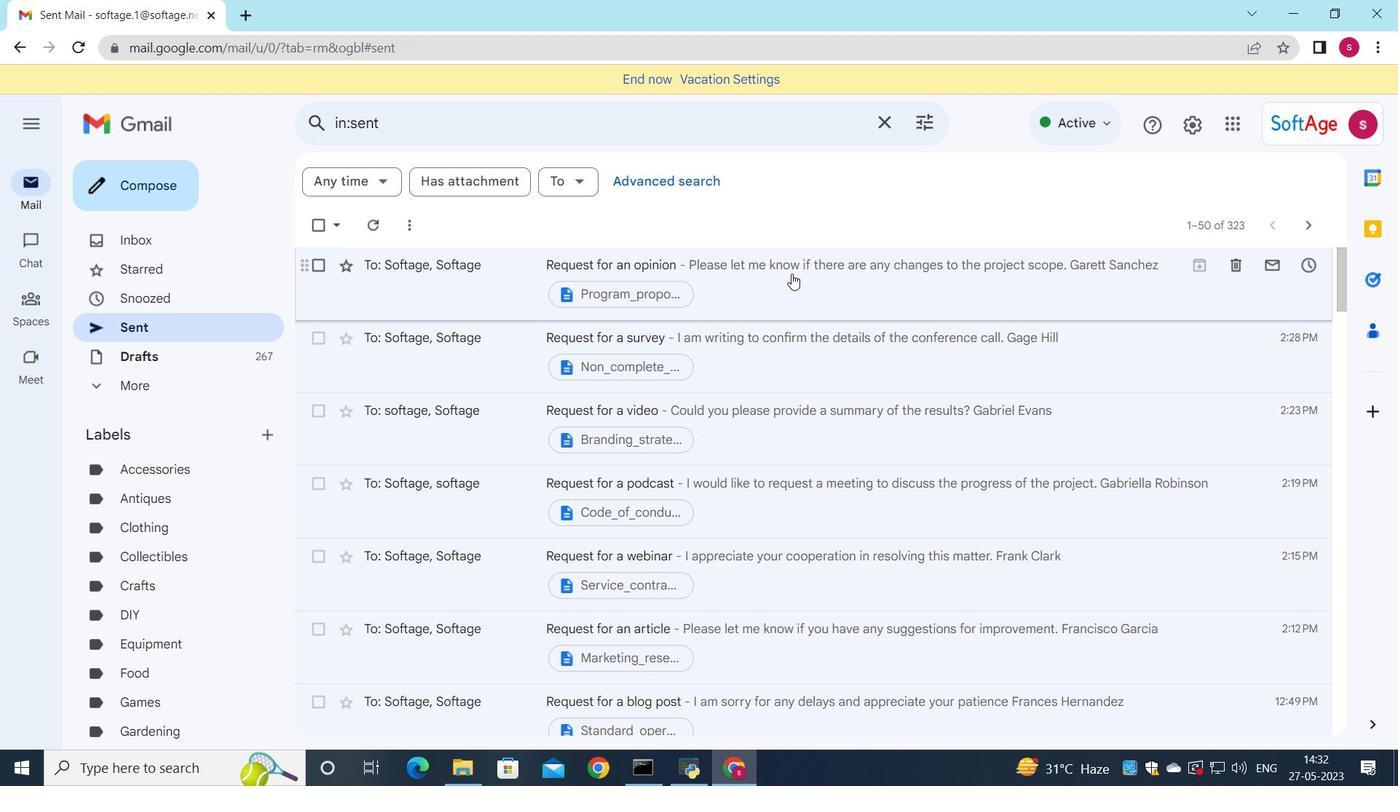 
Action: Mouse moved to (791, 279)
Screenshot: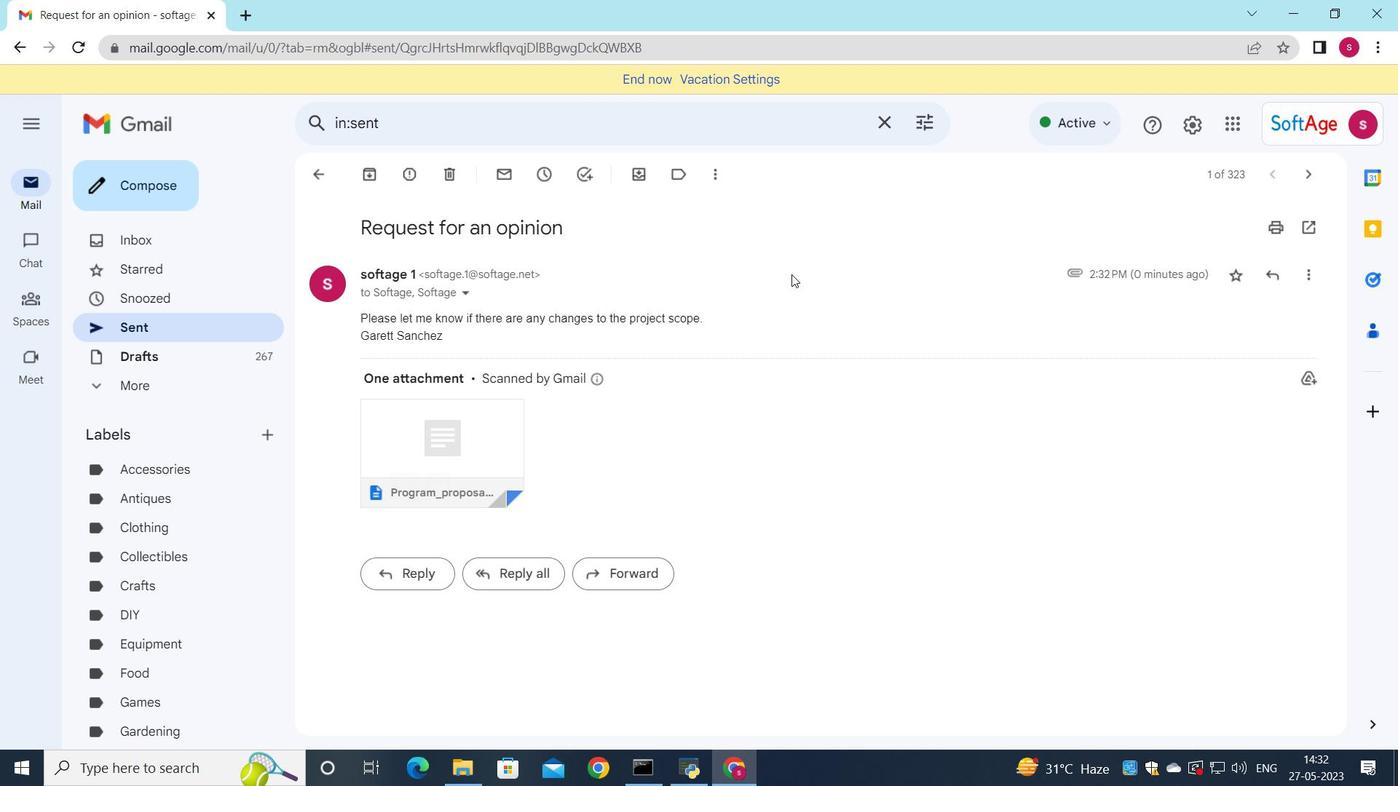 
